 Task: Research Airbnb accommodation in Gualaceo, Ecuador from 12th  December, 2023 to 15th December, 2023 for 3 adults.2 bedrooms having 3 beds and 1 bathroom. Property type can be flat. Booking option can be shelf check-in. Look for 3 properties as per requirement.
Action: Mouse moved to (476, 63)
Screenshot: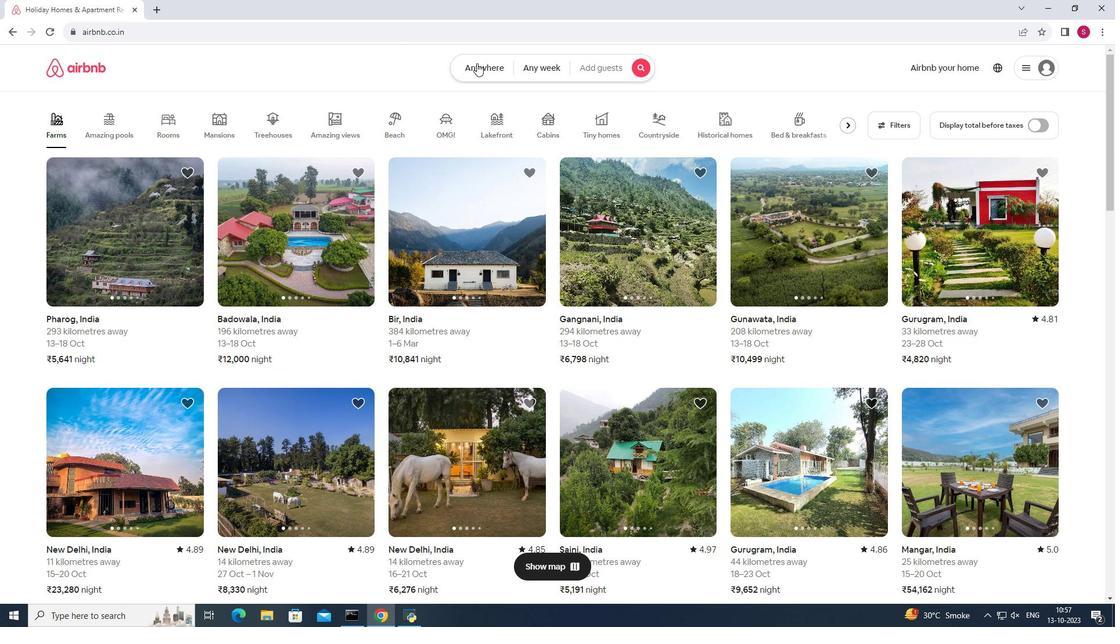 
Action: Mouse pressed left at (476, 63)
Screenshot: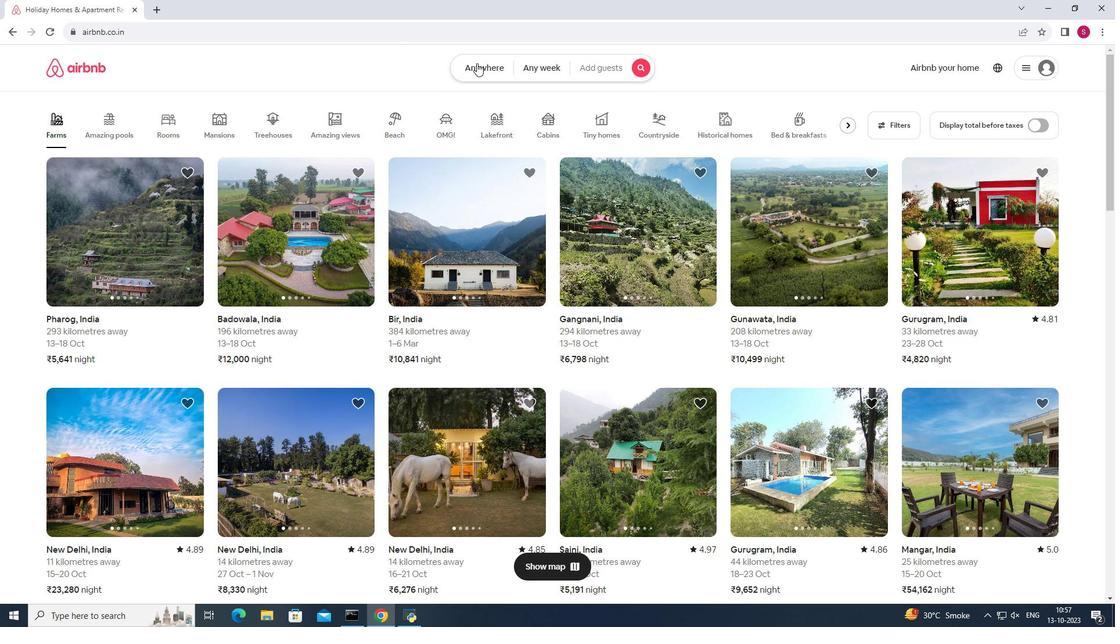 
Action: Mouse moved to (421, 108)
Screenshot: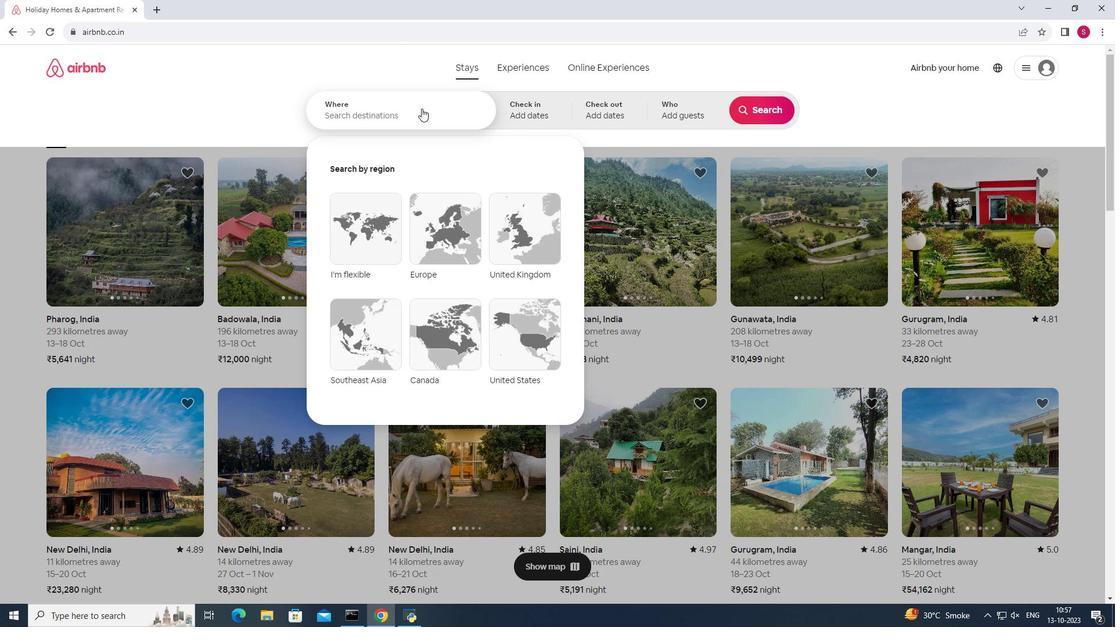 
Action: Mouse pressed left at (421, 108)
Screenshot: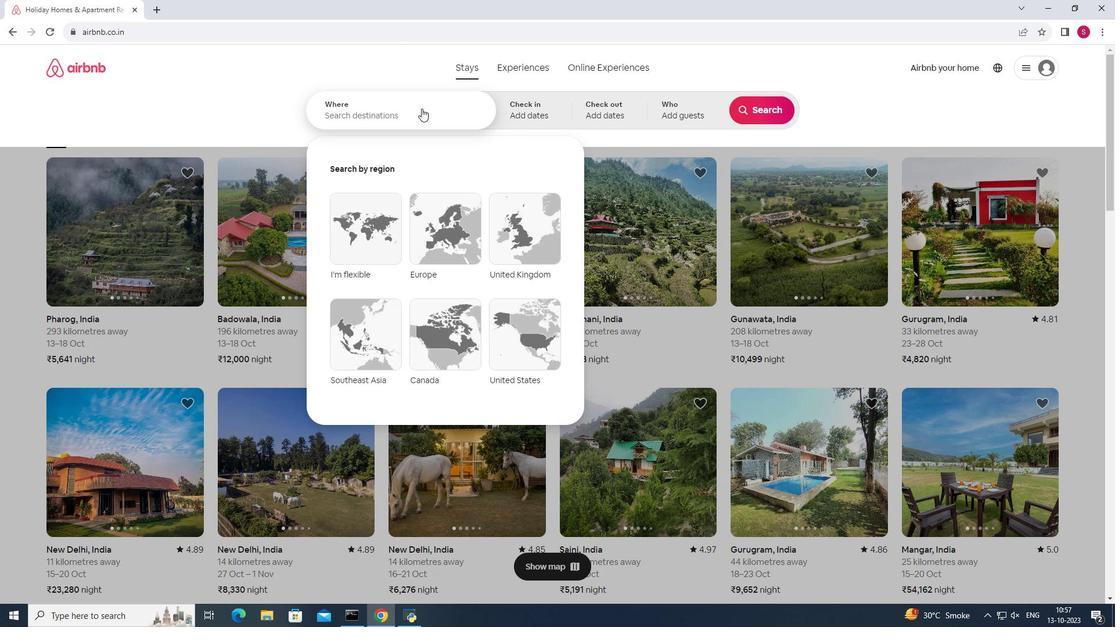 
Action: Key pressed <Key.shift><Key.shift><Key.shift><Key.shift>Gualaceo,<Key.space><Key.shift><Key.shift><Key.shift>Ecuador<Key.enter>
Screenshot: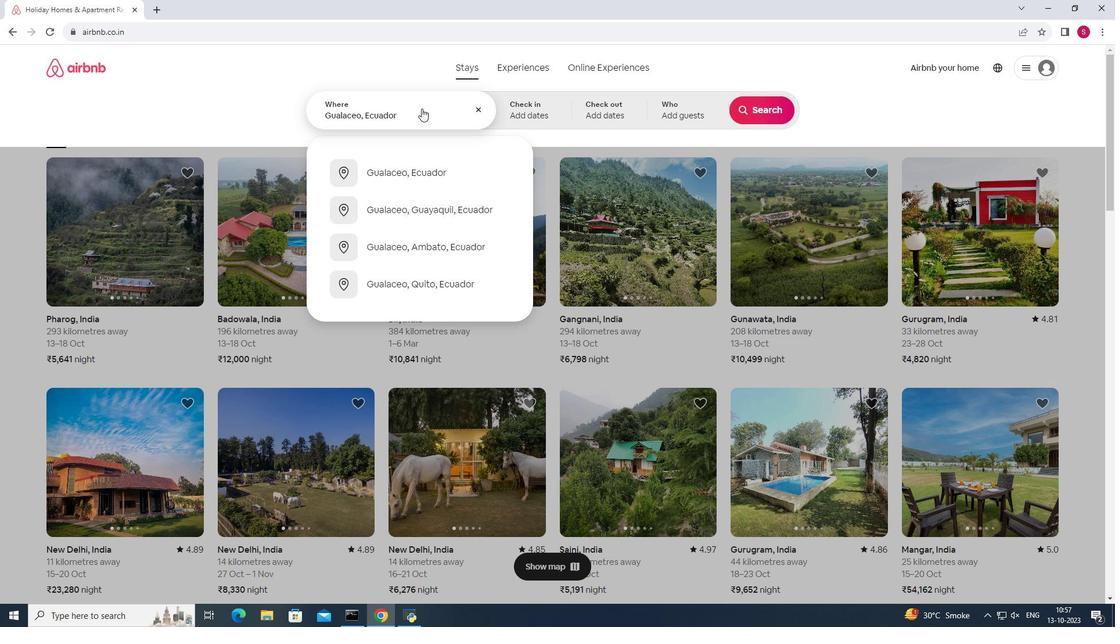 
Action: Mouse moved to (756, 204)
Screenshot: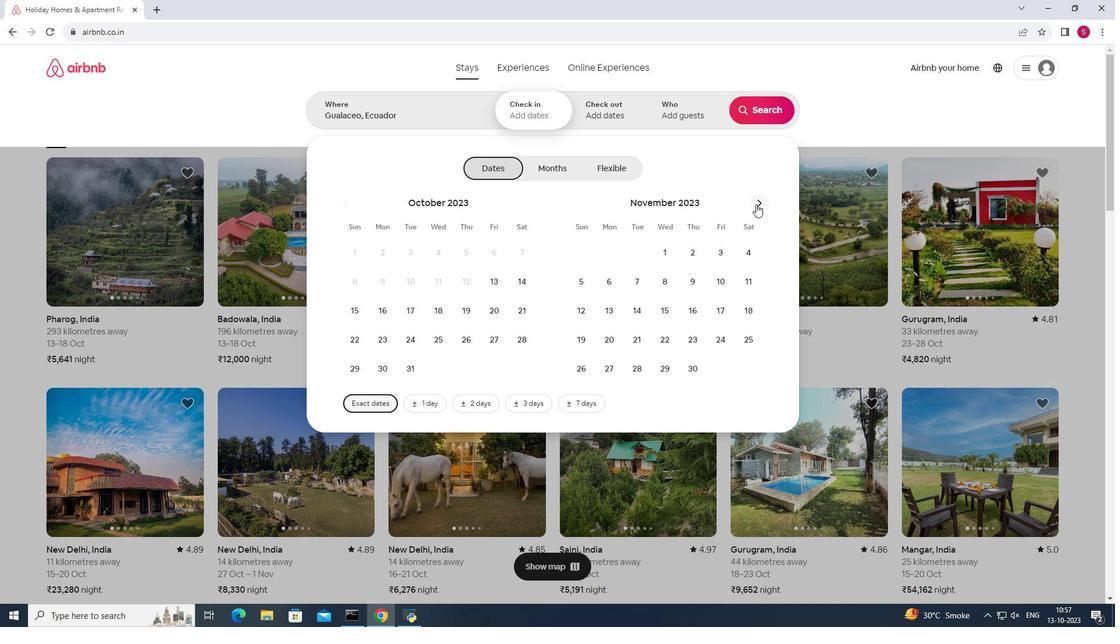 
Action: Mouse pressed left at (756, 204)
Screenshot: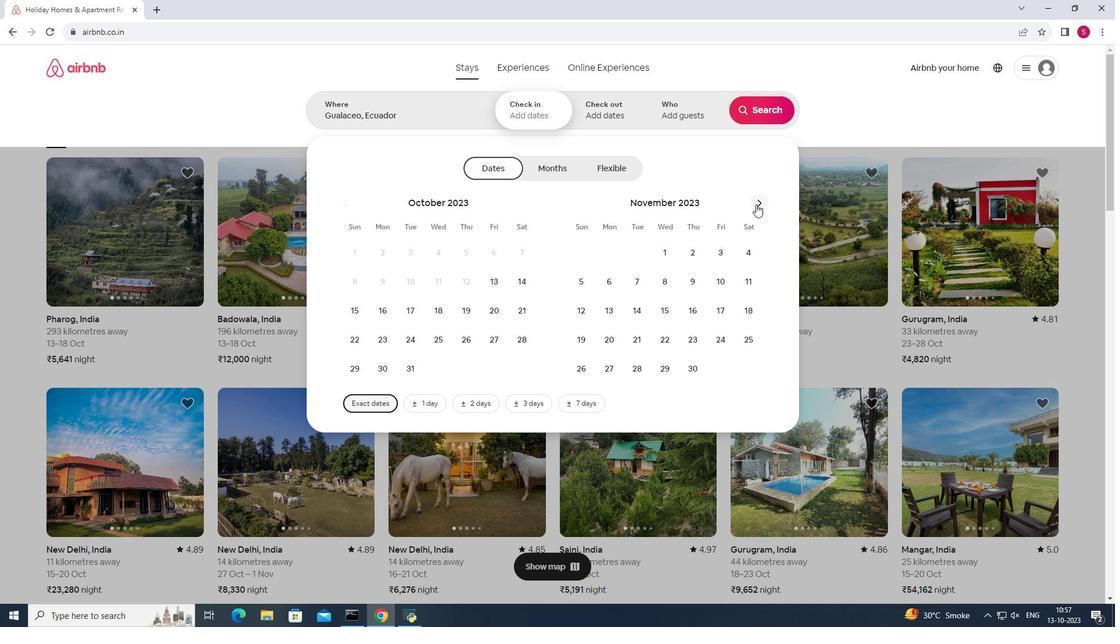
Action: Mouse moved to (634, 307)
Screenshot: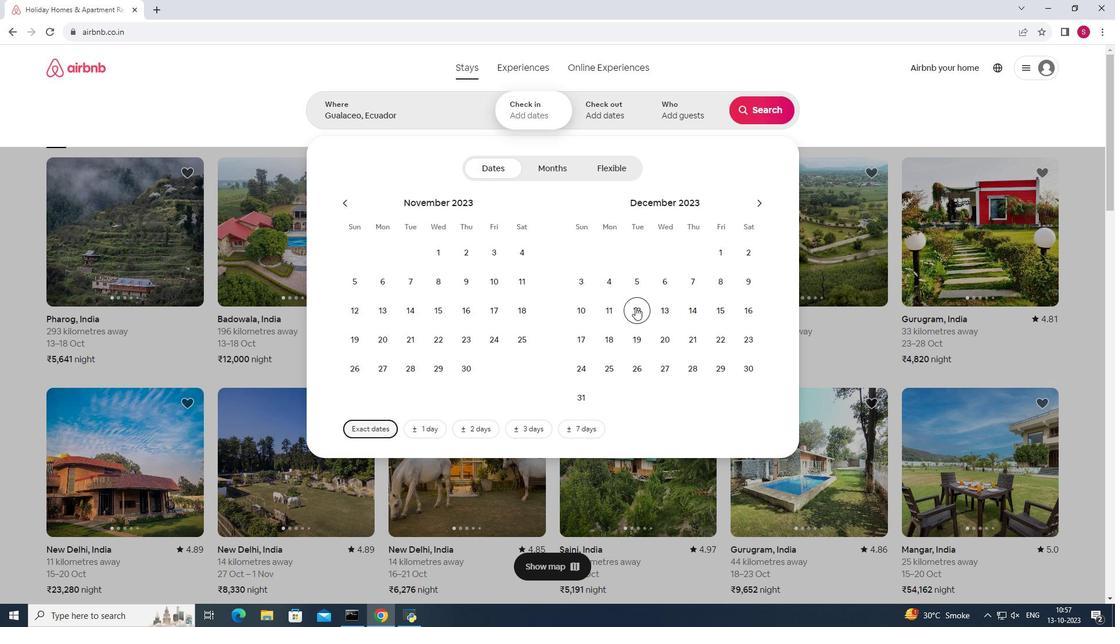
Action: Mouse pressed left at (634, 307)
Screenshot: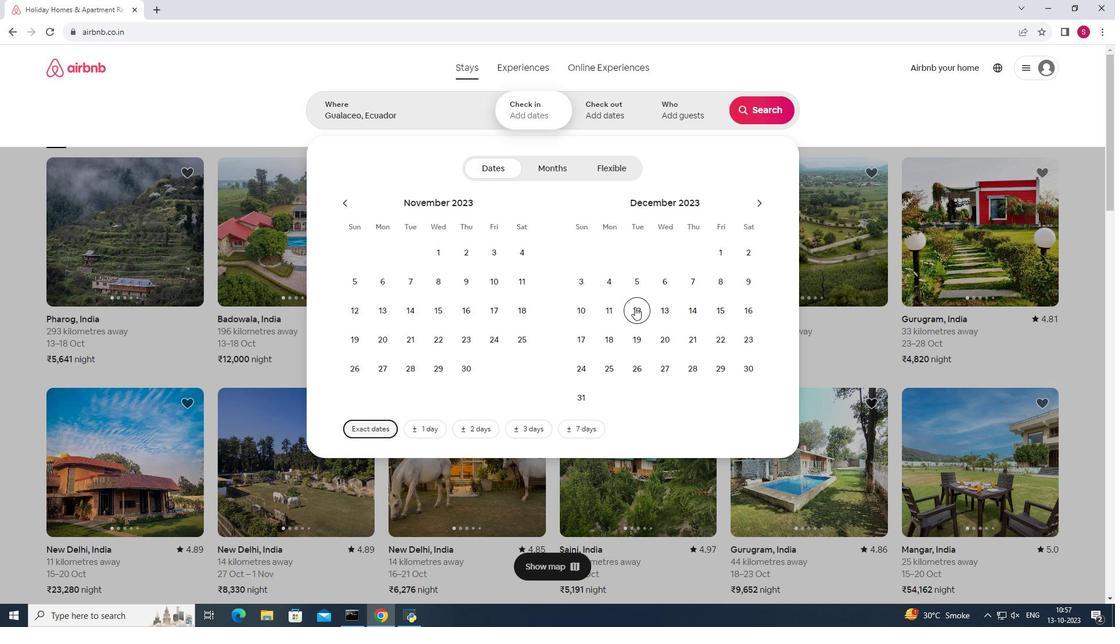 
Action: Mouse moved to (724, 311)
Screenshot: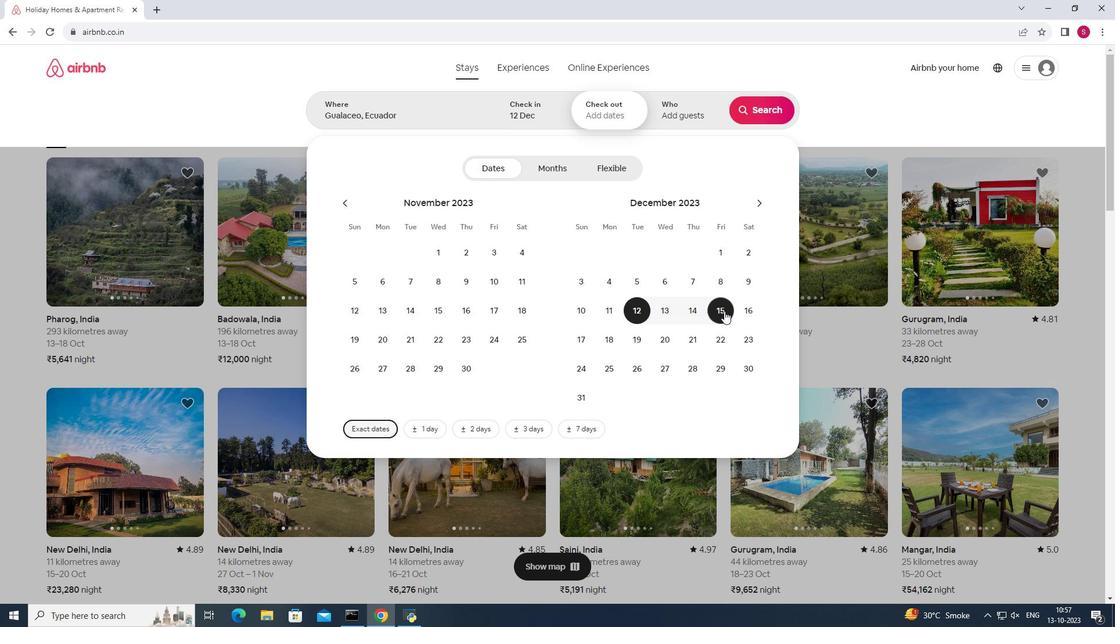 
Action: Mouse pressed left at (724, 311)
Screenshot: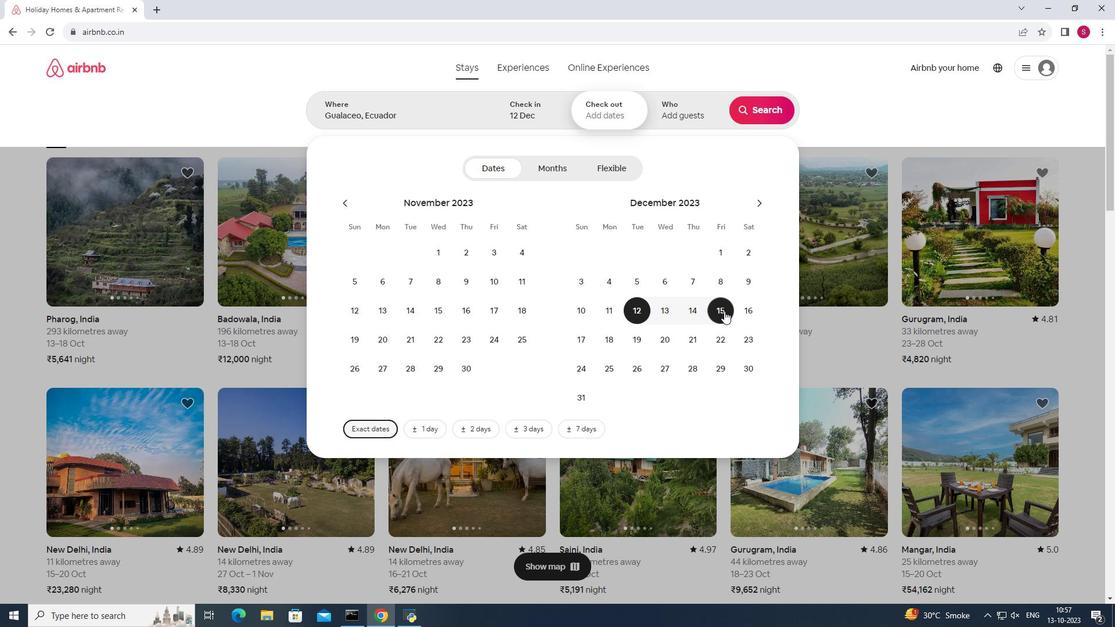 
Action: Mouse pressed left at (724, 311)
Screenshot: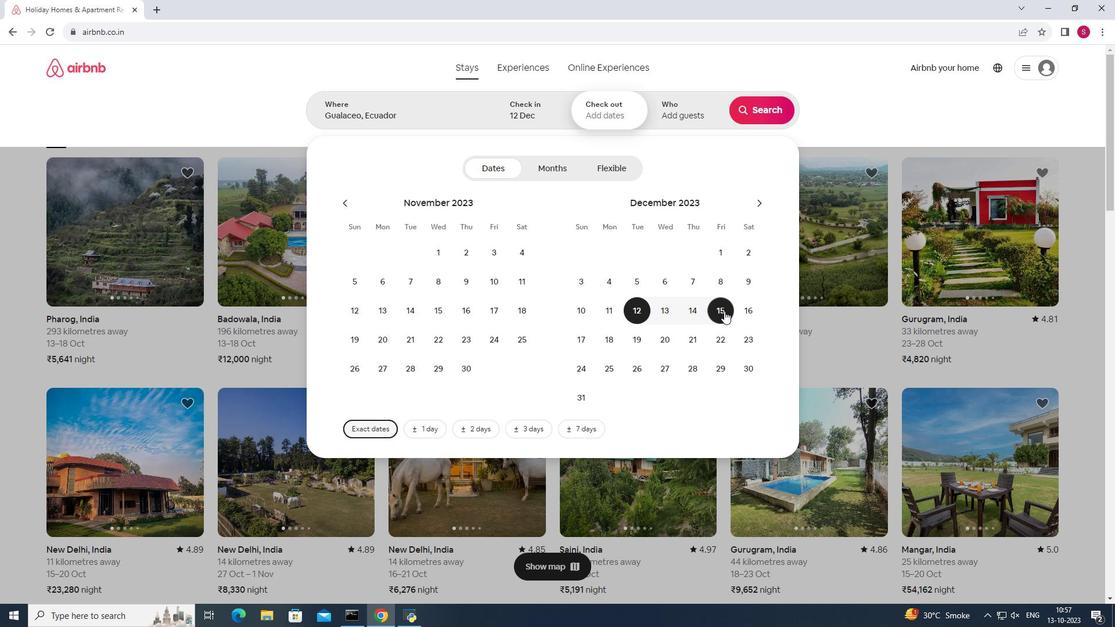 
Action: Mouse moved to (677, 106)
Screenshot: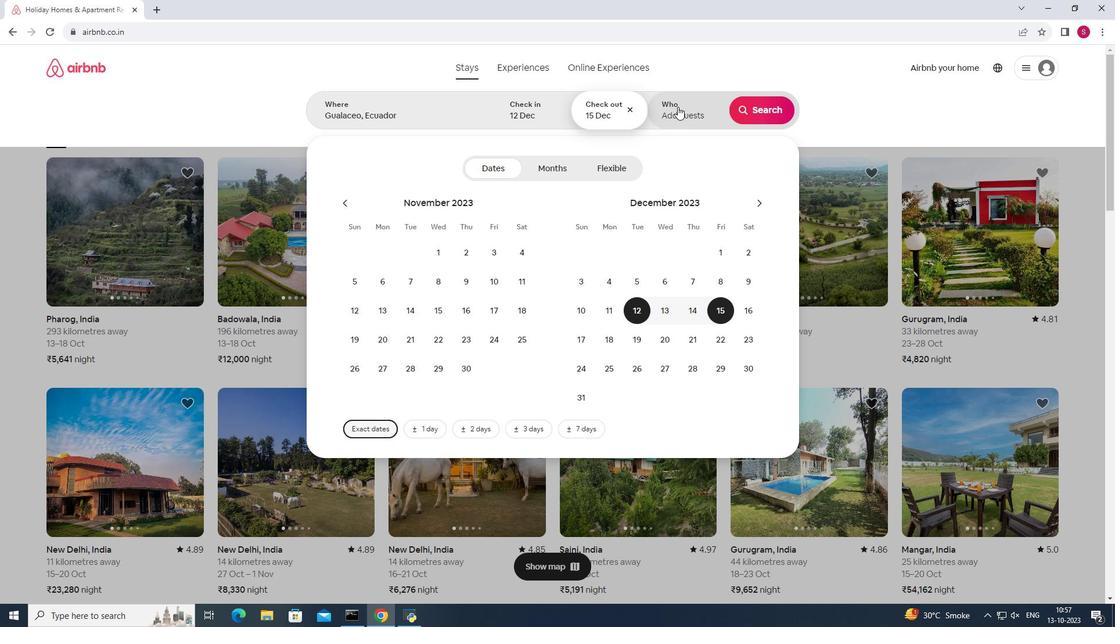 
Action: Mouse pressed left at (677, 106)
Screenshot: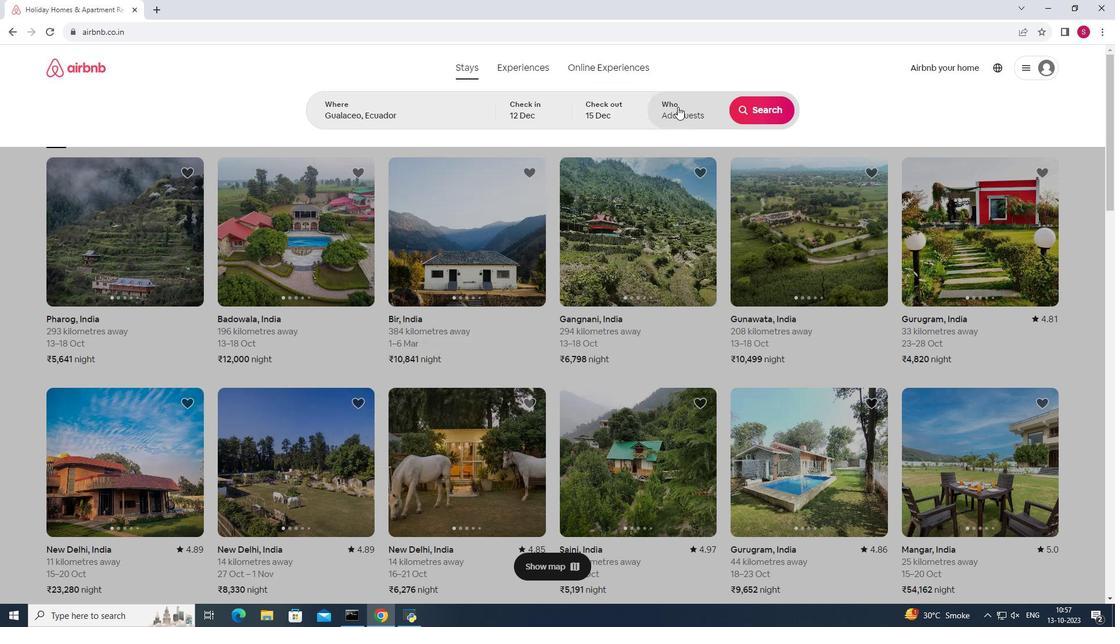 
Action: Mouse pressed left at (677, 106)
Screenshot: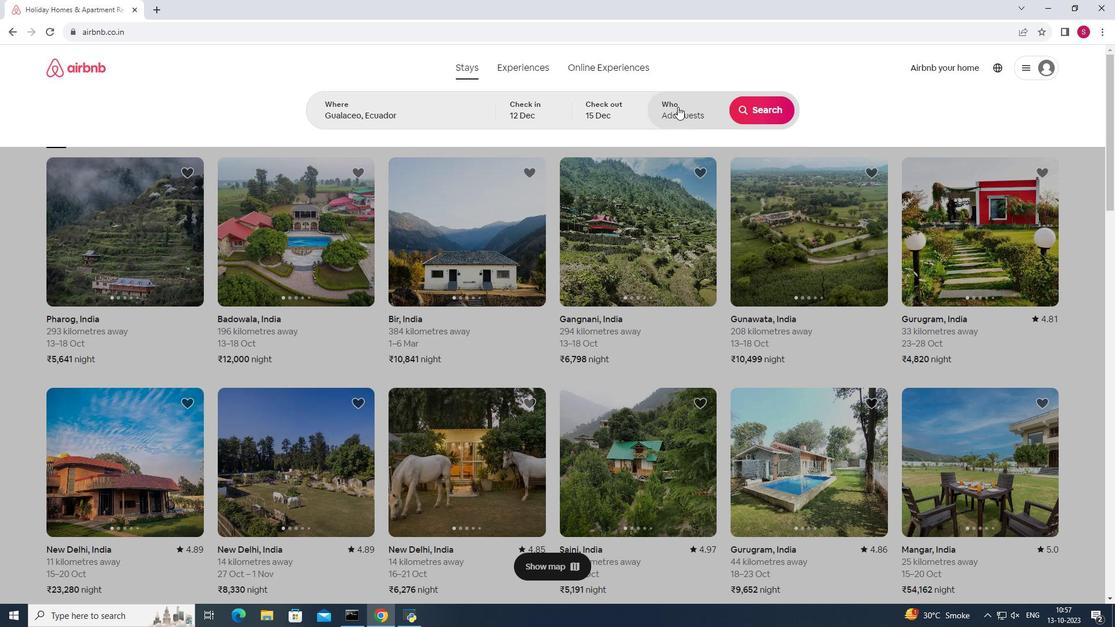 
Action: Mouse pressed left at (677, 106)
Screenshot: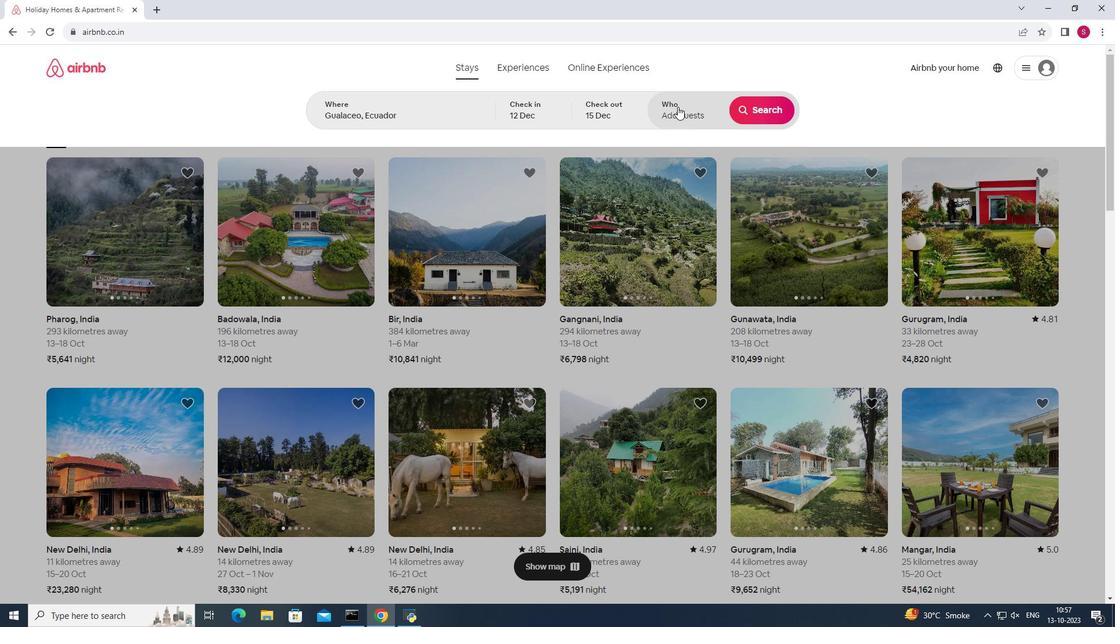 
Action: Mouse moved to (763, 177)
Screenshot: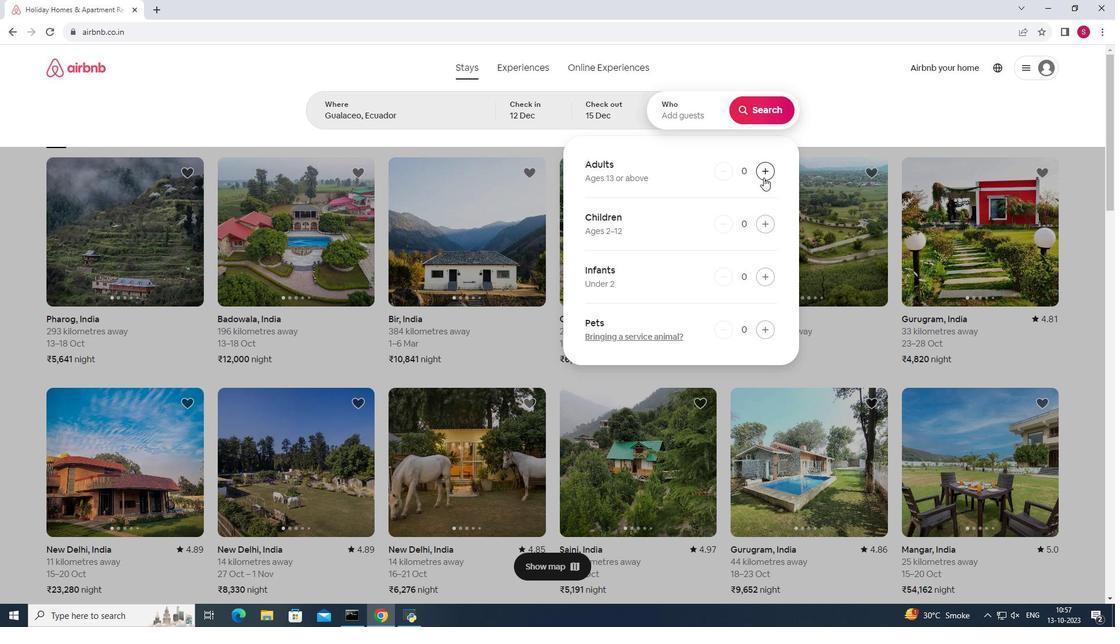 
Action: Mouse pressed left at (763, 177)
Screenshot: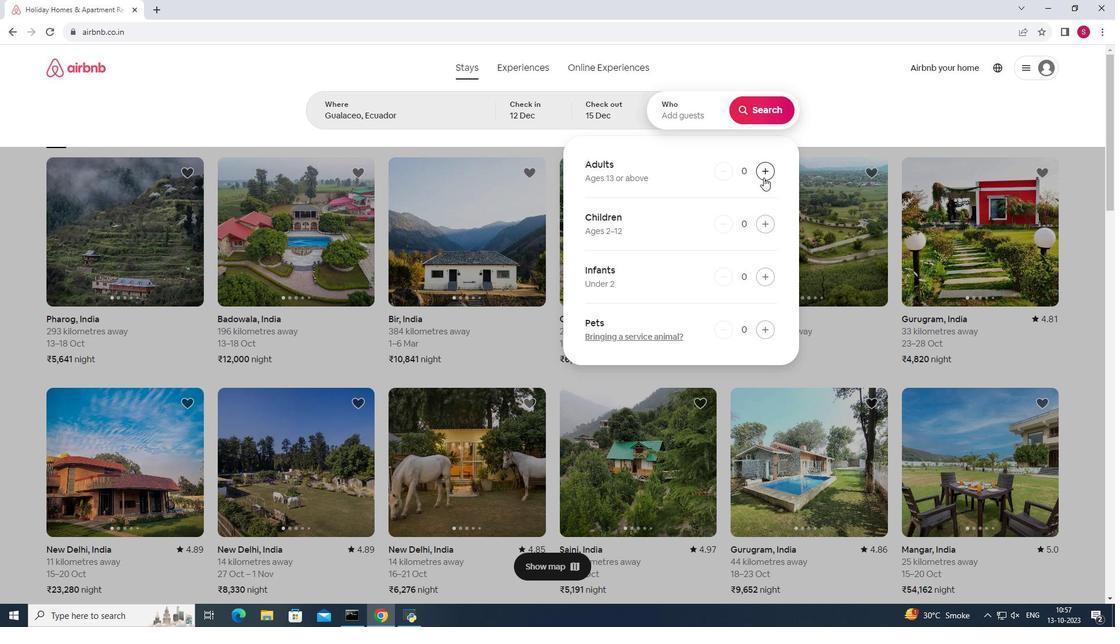 
Action: Mouse pressed left at (763, 177)
Screenshot: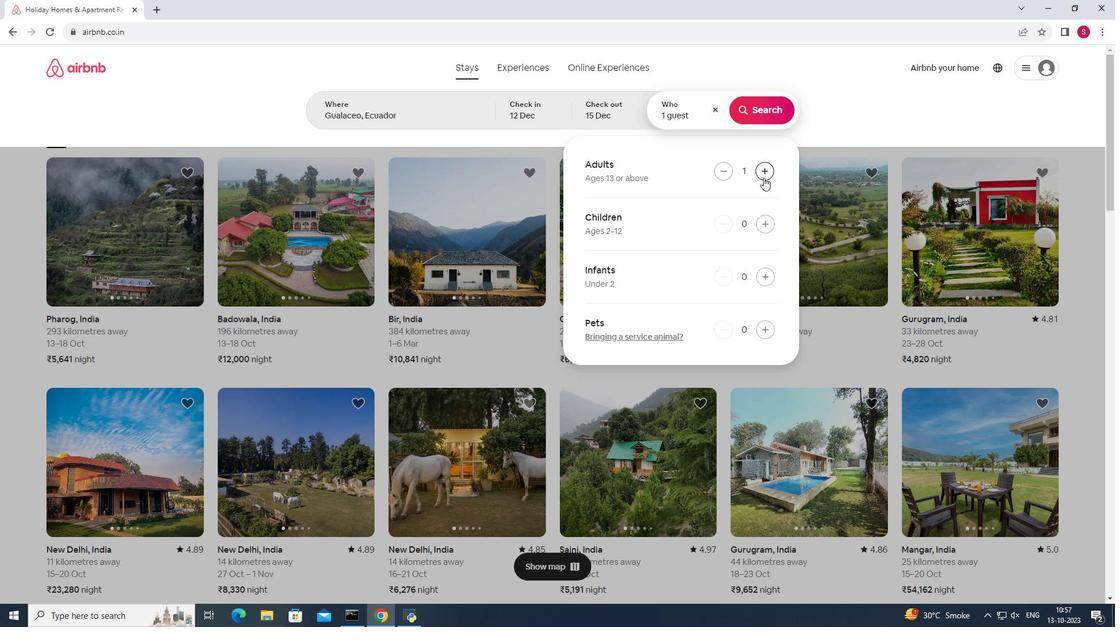 
Action: Mouse pressed left at (763, 177)
Screenshot: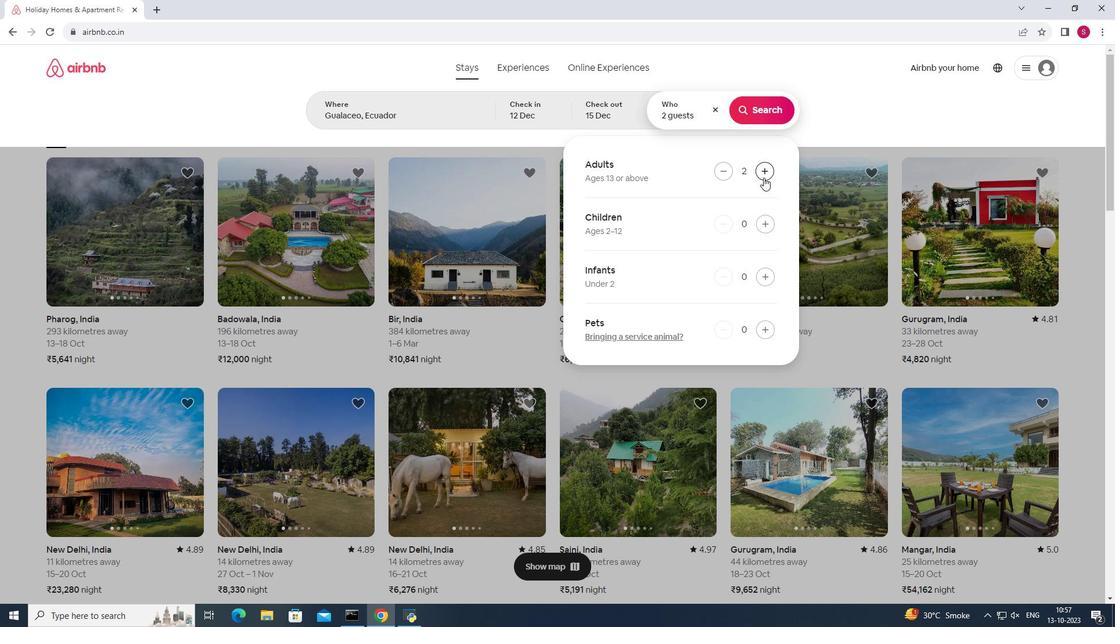 
Action: Mouse pressed left at (763, 177)
Screenshot: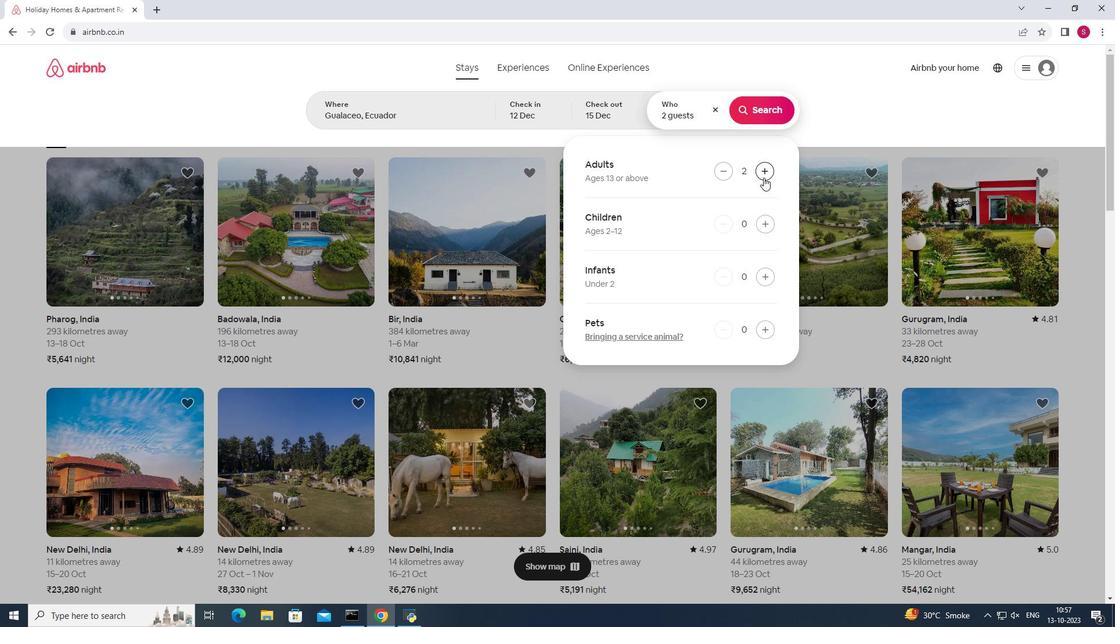 
Action: Mouse moved to (725, 176)
Screenshot: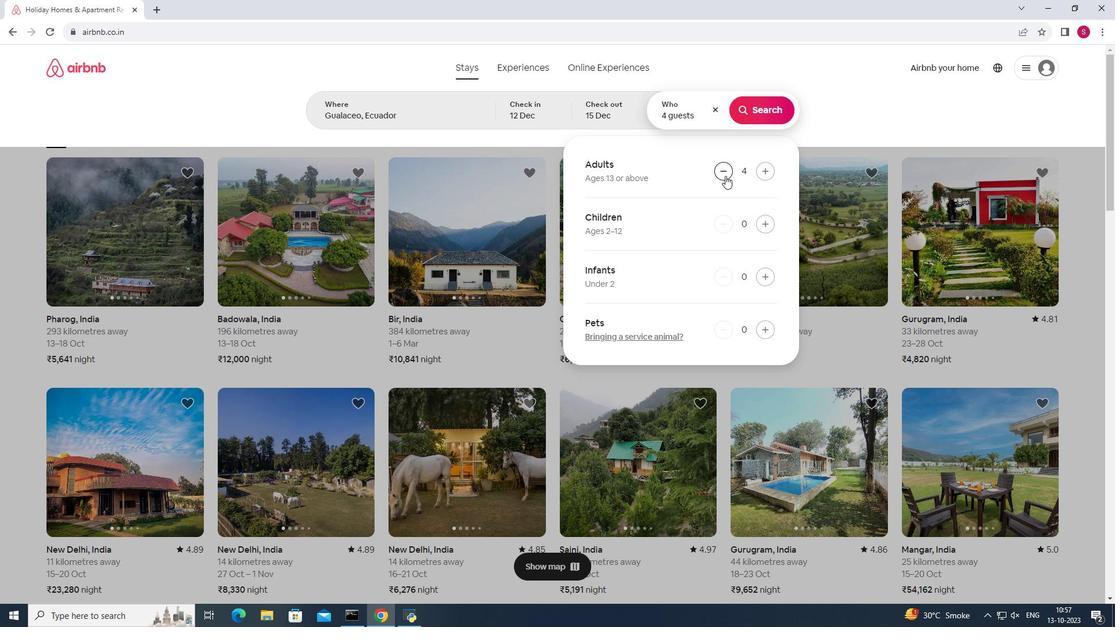 
Action: Mouse pressed left at (725, 176)
Screenshot: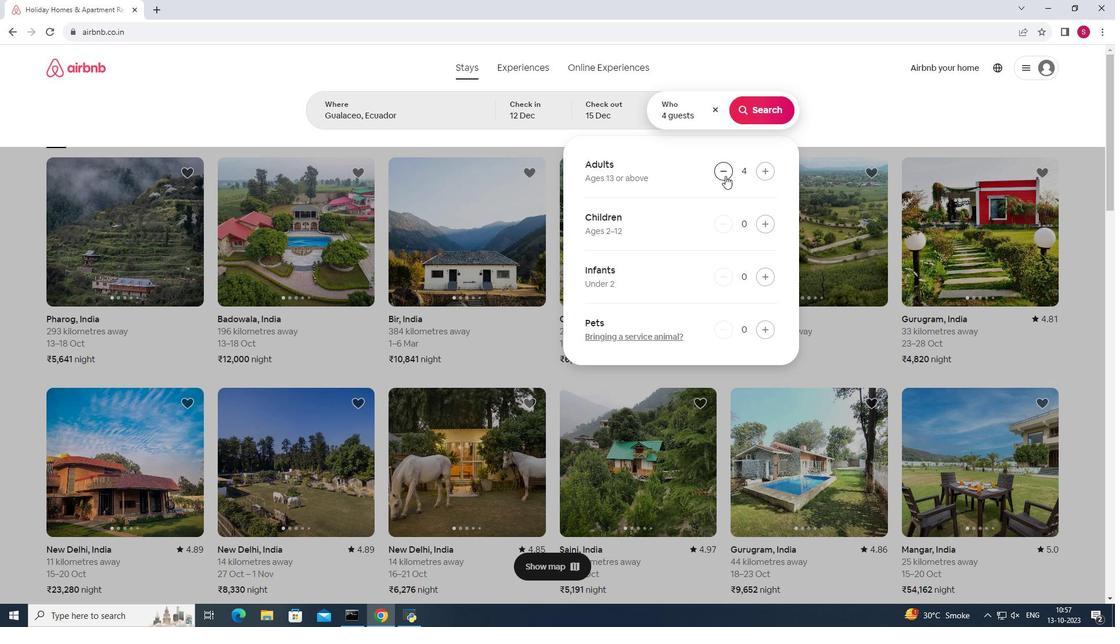 
Action: Mouse pressed left at (725, 176)
Screenshot: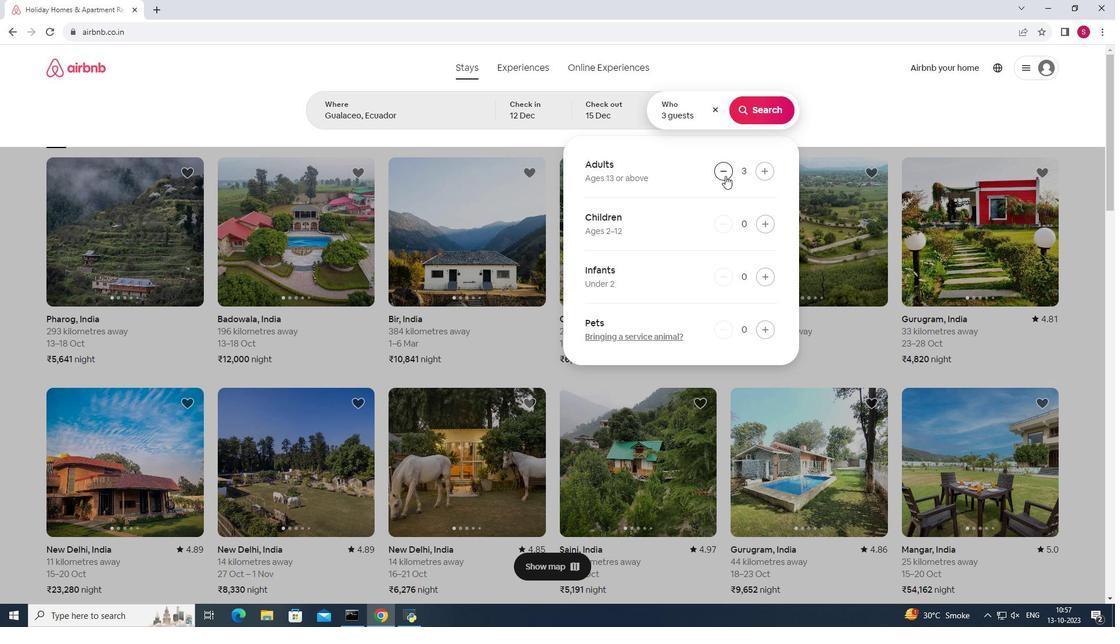 
Action: Mouse moved to (763, 169)
Screenshot: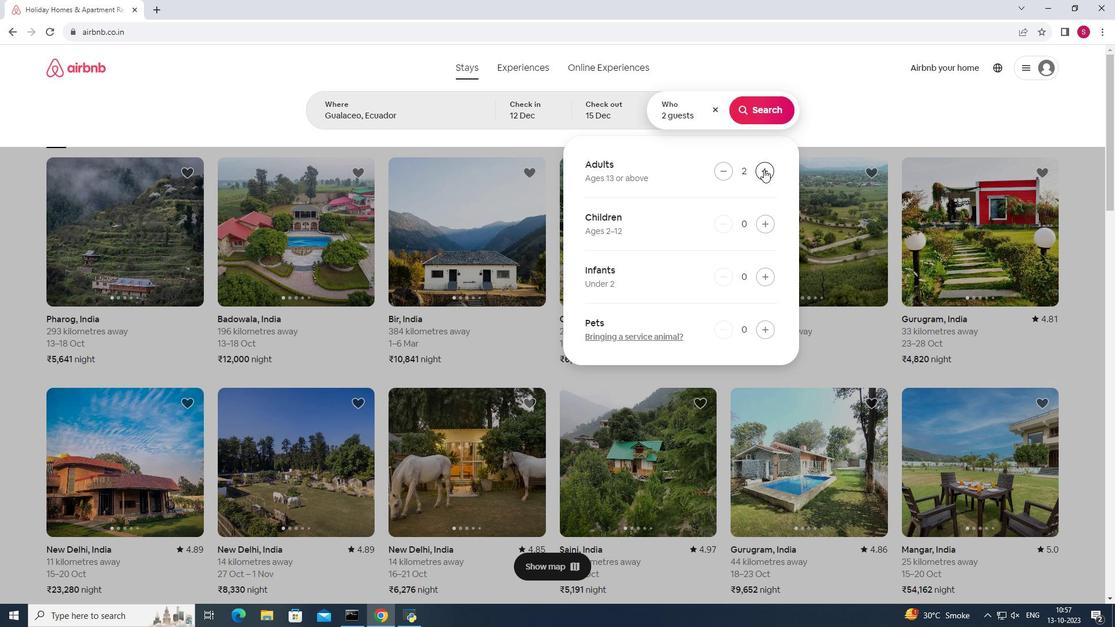 
Action: Mouse pressed left at (763, 169)
Screenshot: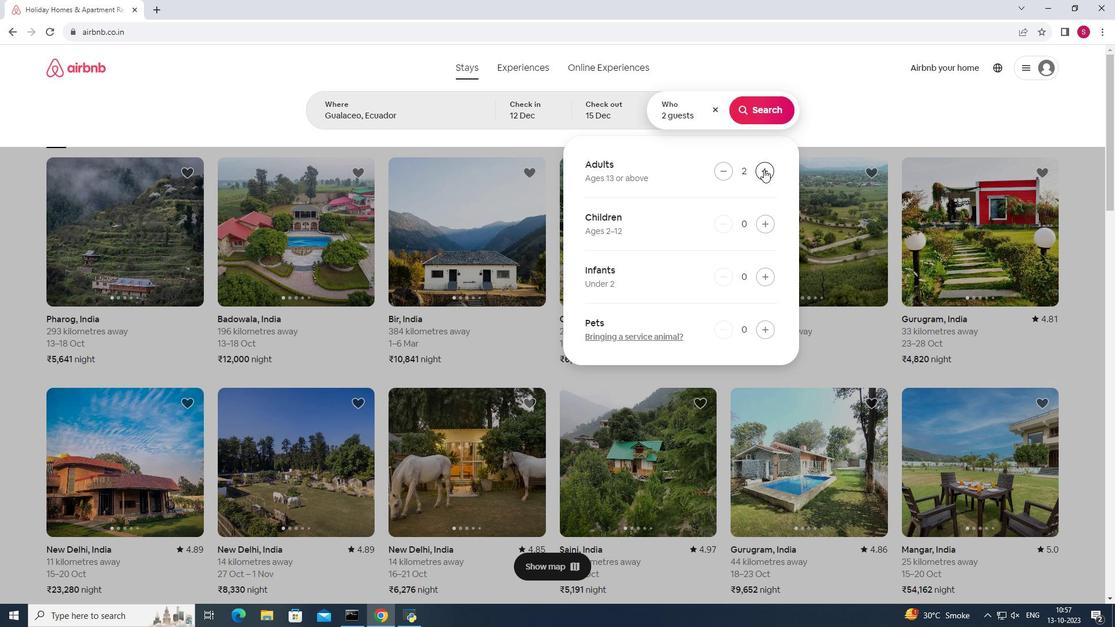 
Action: Mouse moved to (756, 108)
Screenshot: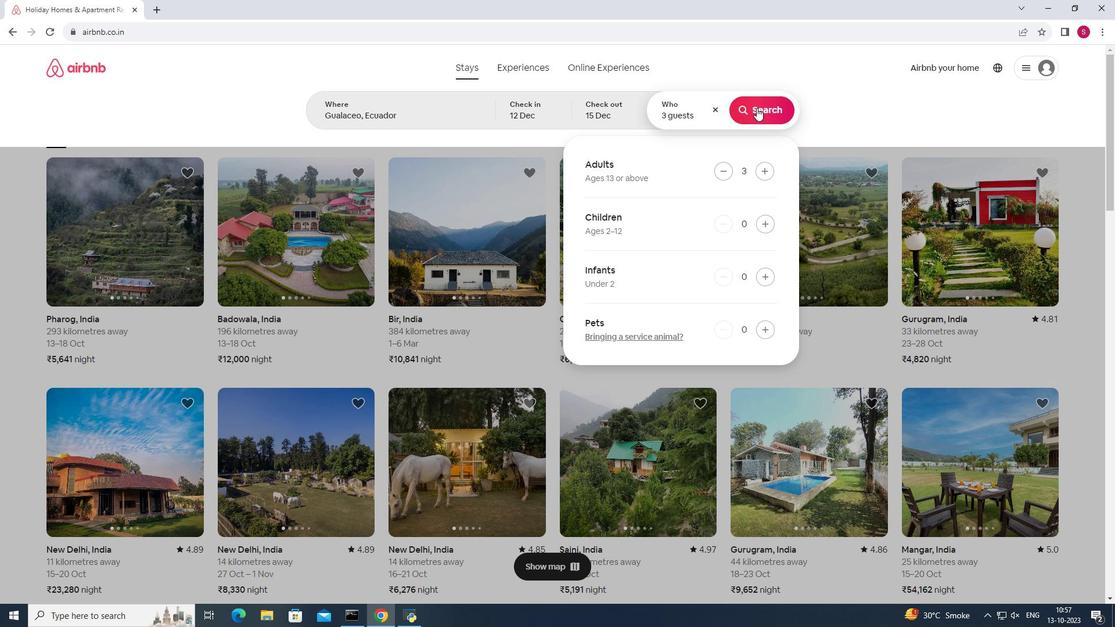 
Action: Mouse pressed left at (756, 108)
Screenshot: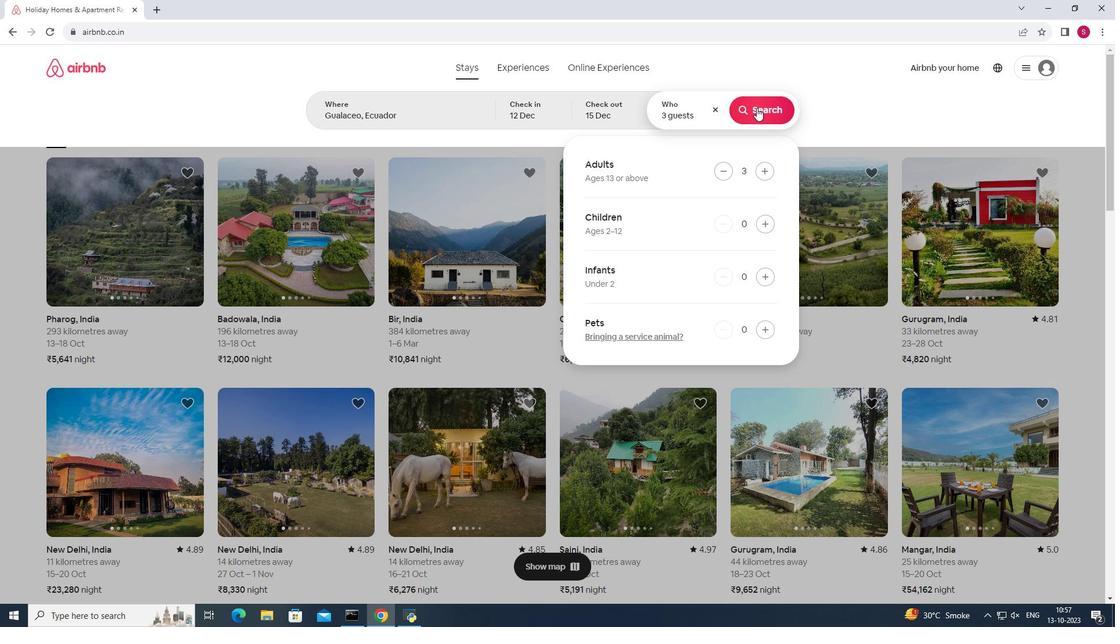 
Action: Mouse pressed left at (756, 108)
Screenshot: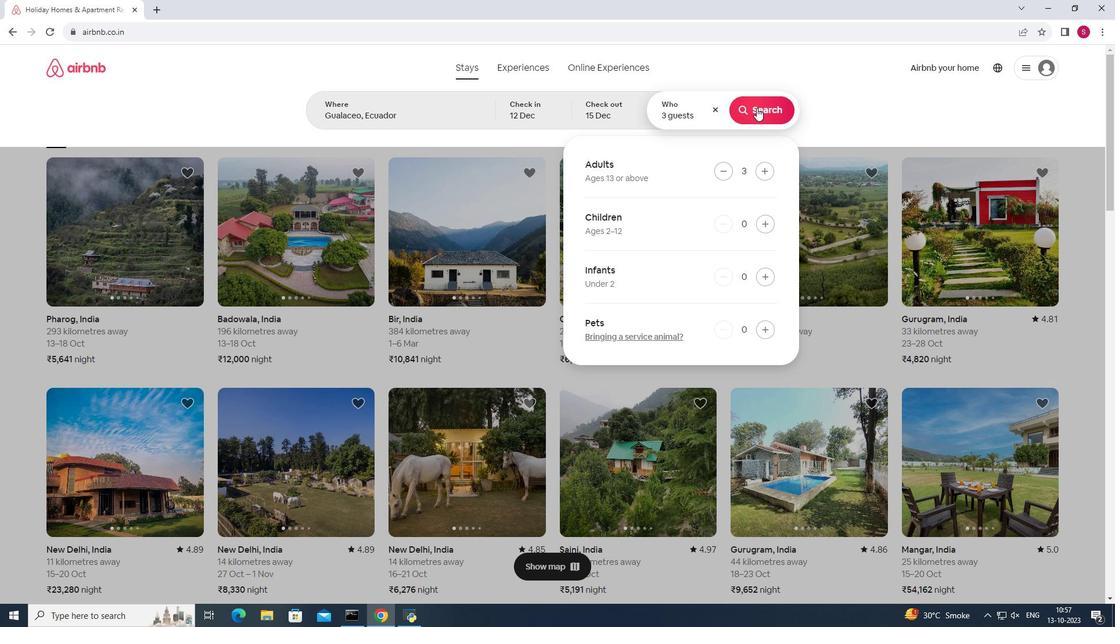 
Action: Mouse moved to (773, 58)
Screenshot: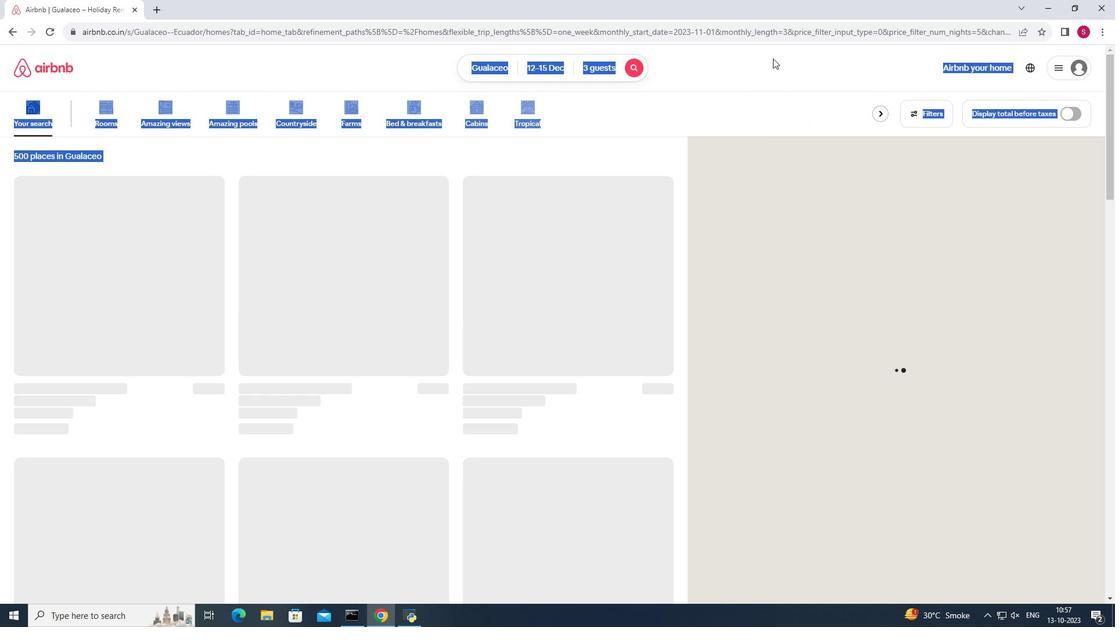 
Action: Mouse pressed left at (773, 58)
Screenshot: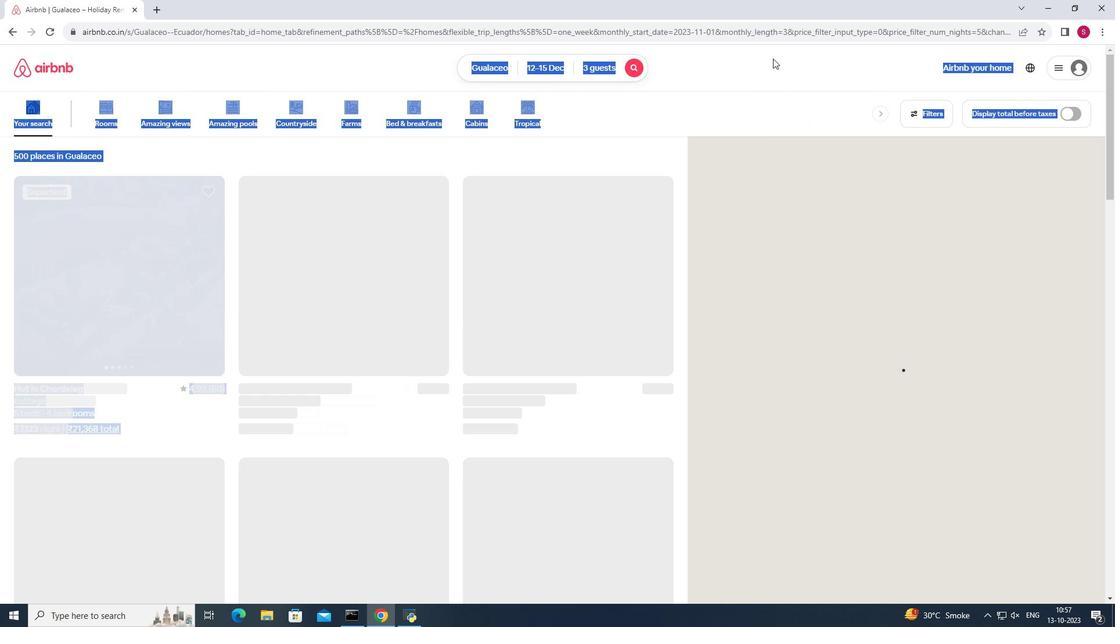 
Action: Mouse moved to (930, 118)
Screenshot: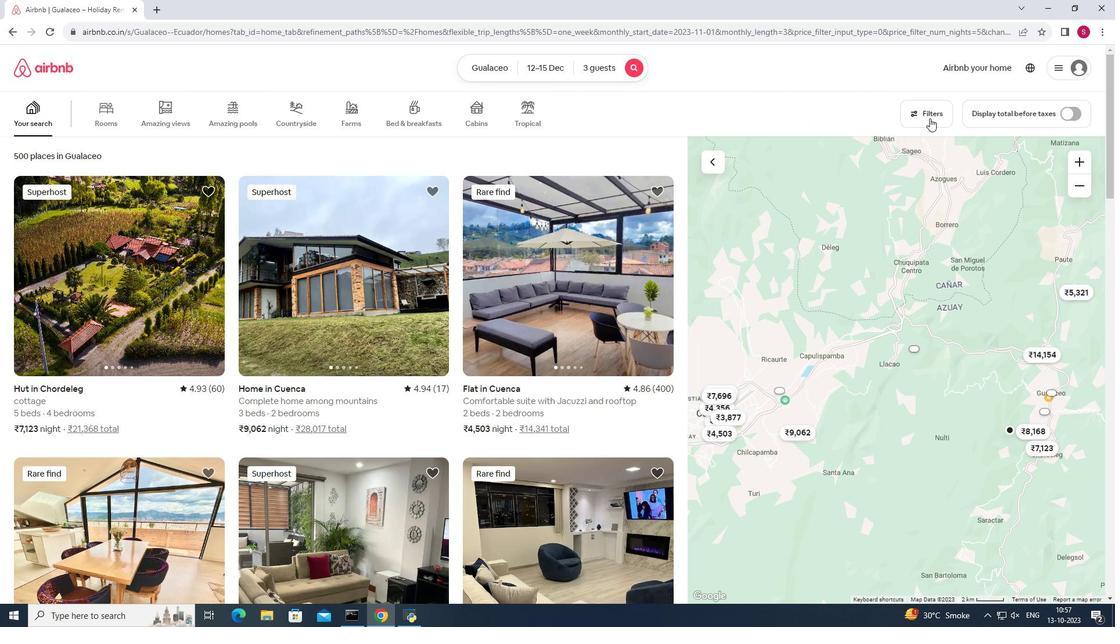 
Action: Mouse pressed left at (930, 118)
Screenshot: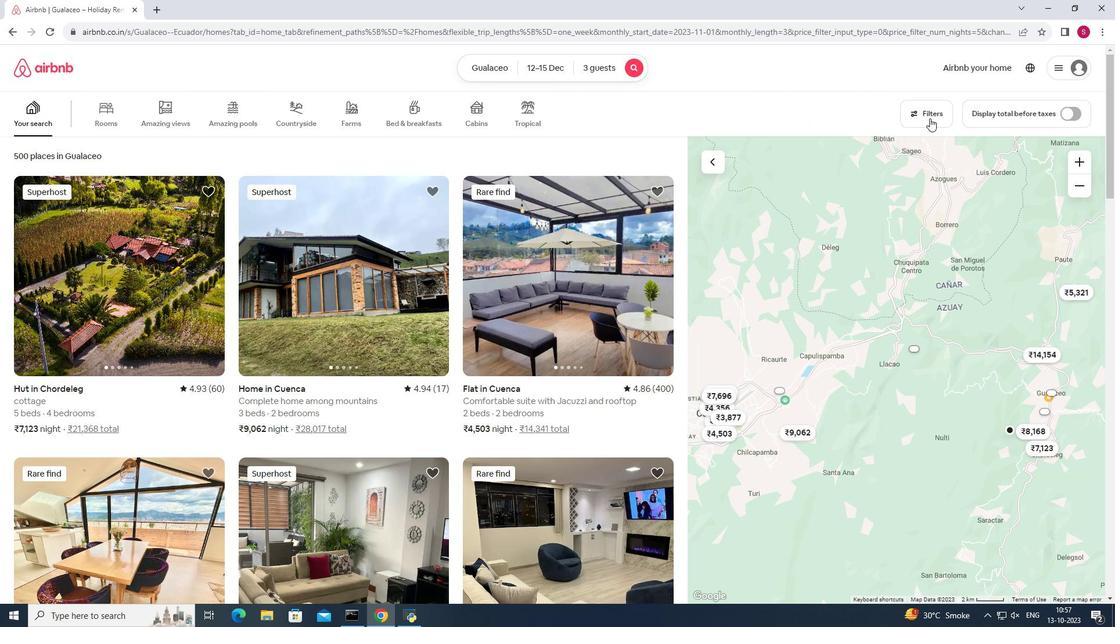
Action: Mouse moved to (623, 251)
Screenshot: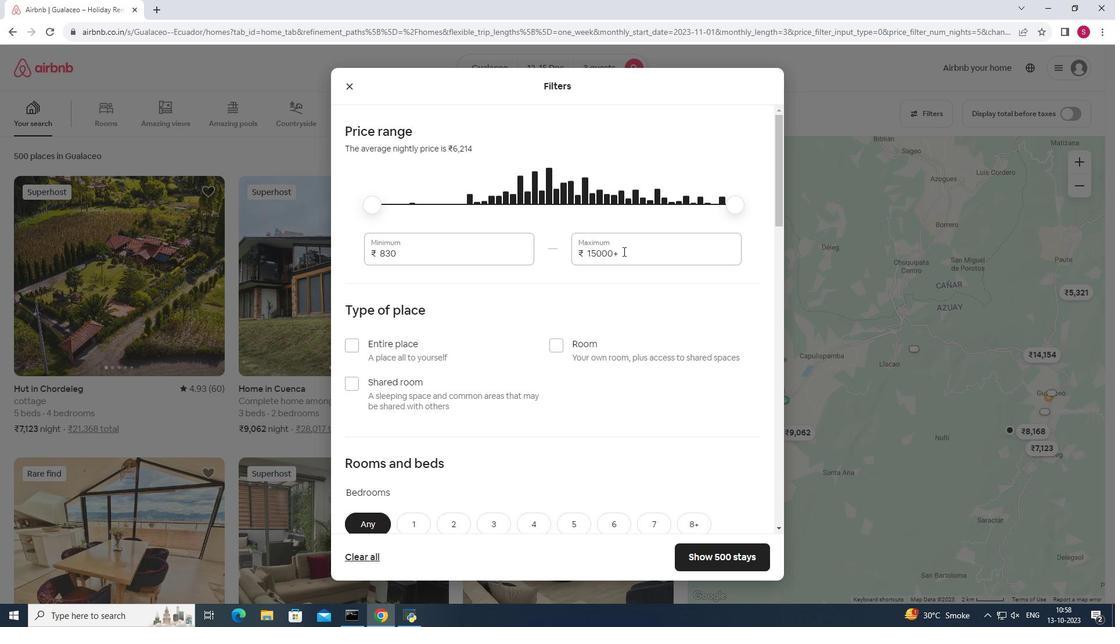
Action: Mouse scrolled (623, 250) with delta (0, 0)
Screenshot: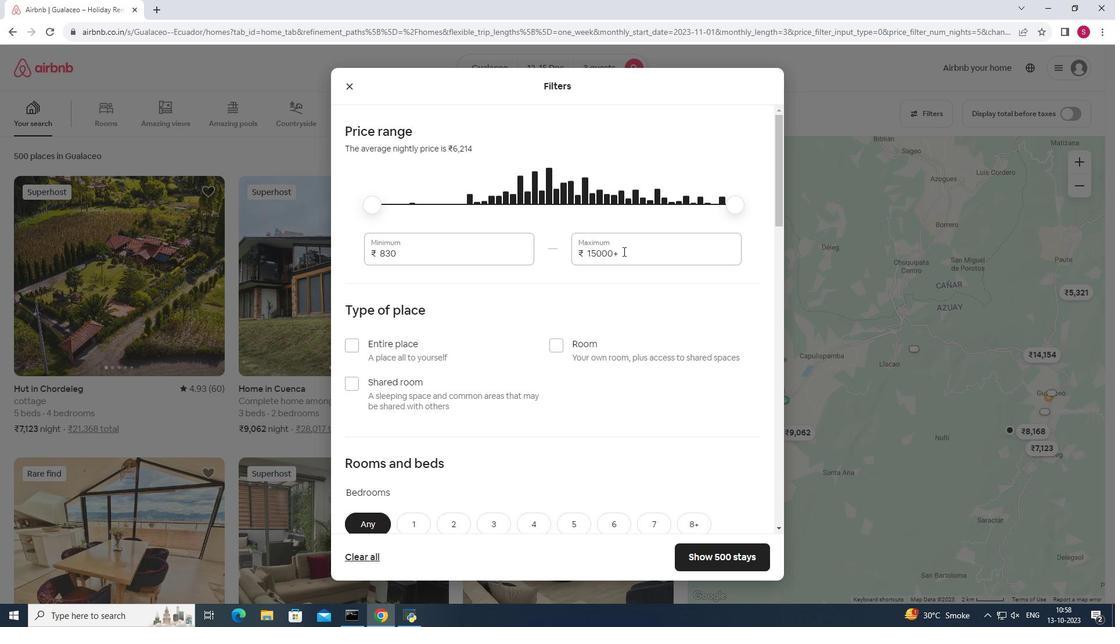 
Action: Mouse moved to (621, 254)
Screenshot: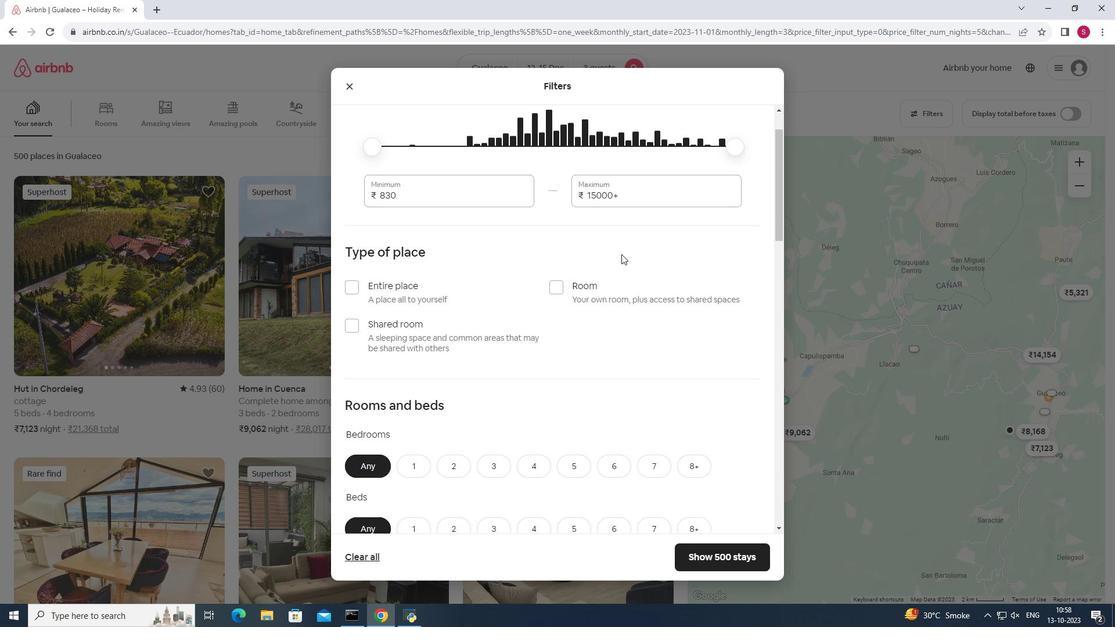 
Action: Mouse scrolled (621, 253) with delta (0, 0)
Screenshot: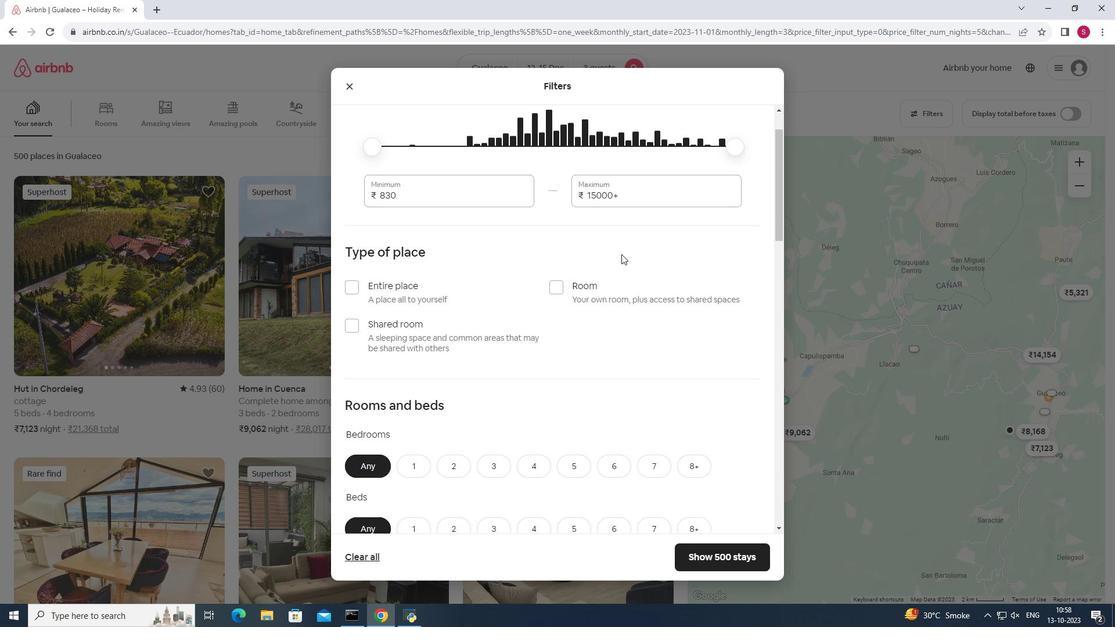 
Action: Mouse moved to (621, 255)
Screenshot: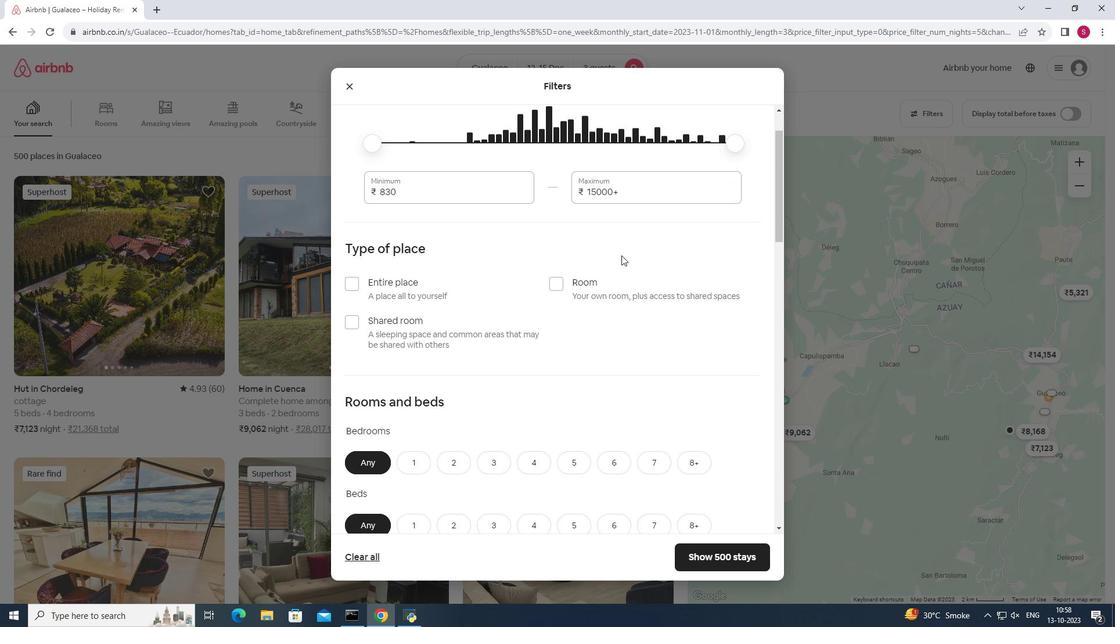 
Action: Mouse scrolled (621, 255) with delta (0, 0)
Screenshot: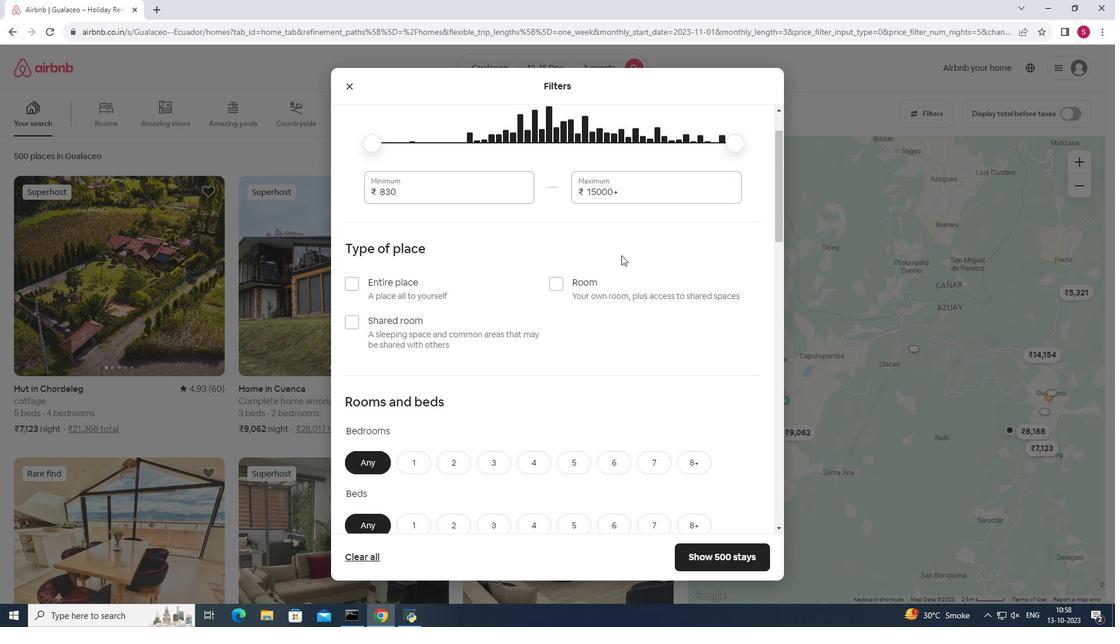 
Action: Mouse moved to (462, 350)
Screenshot: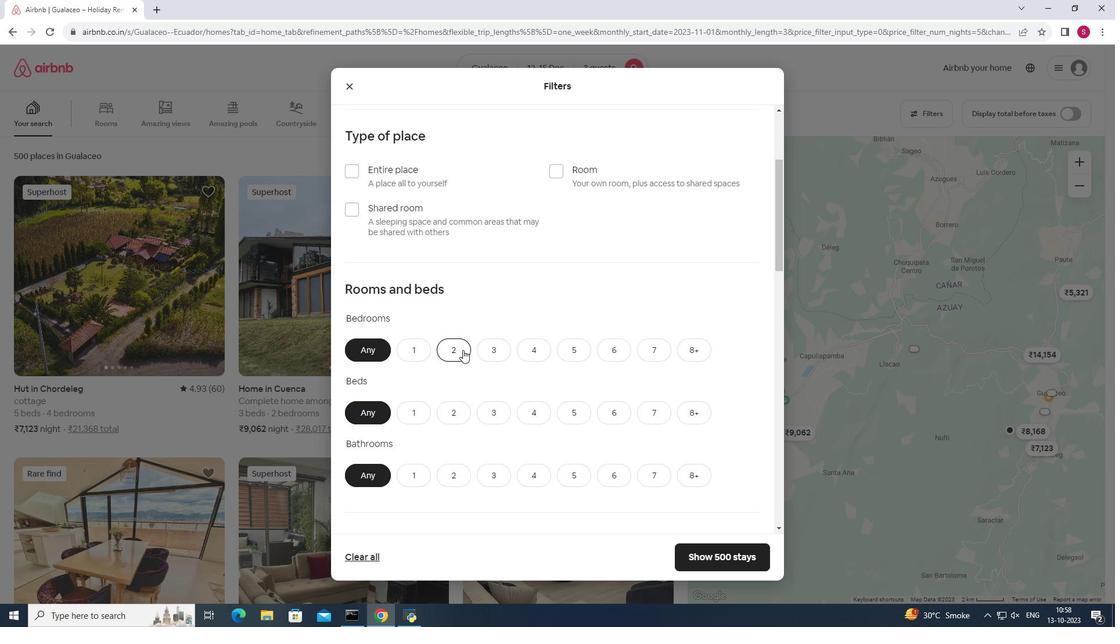 
Action: Mouse pressed left at (462, 350)
Screenshot: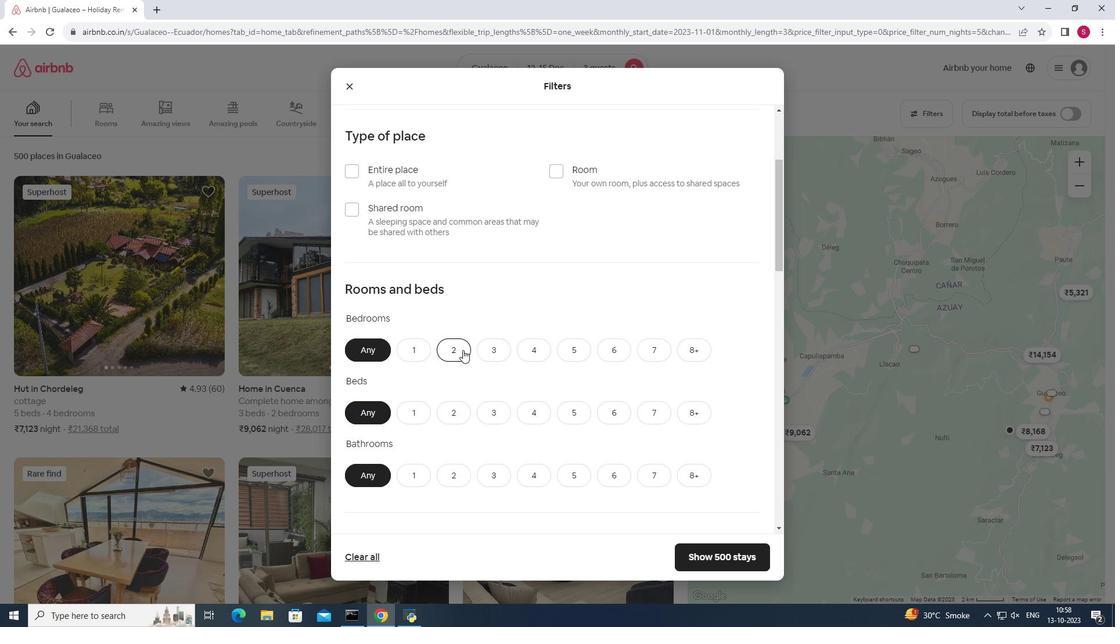 
Action: Mouse moved to (462, 353)
Screenshot: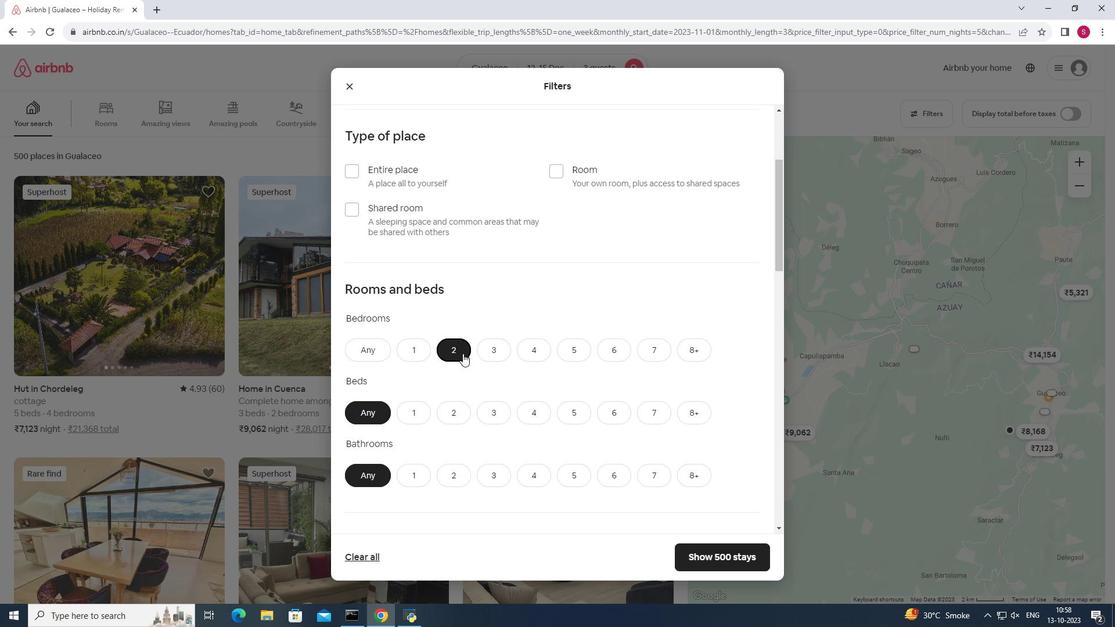
Action: Mouse scrolled (462, 353) with delta (0, 0)
Screenshot: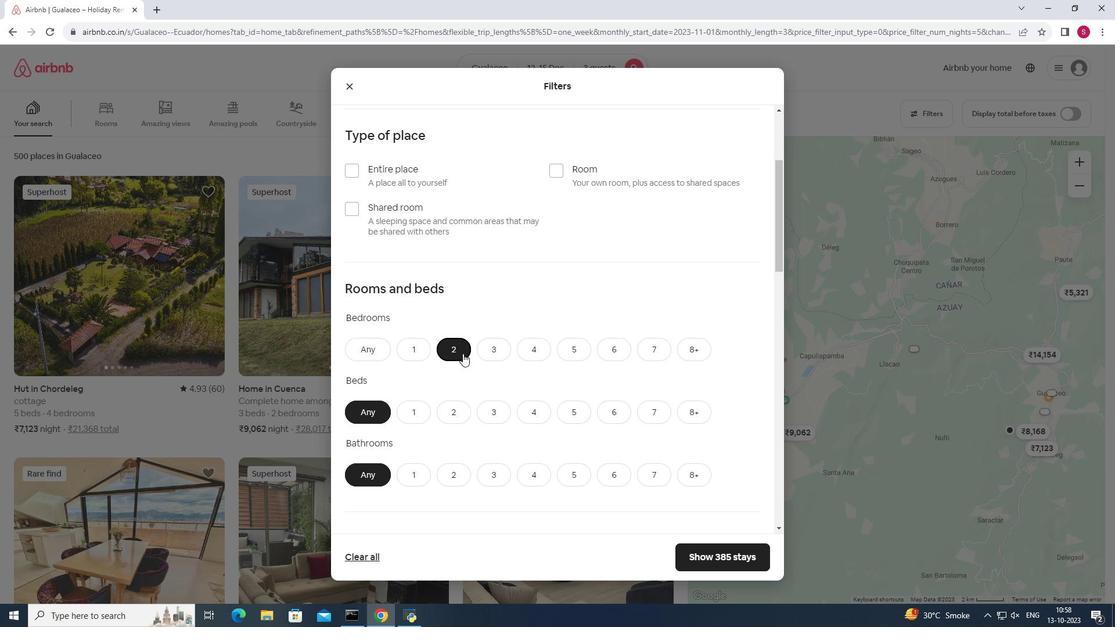 
Action: Mouse scrolled (462, 353) with delta (0, 0)
Screenshot: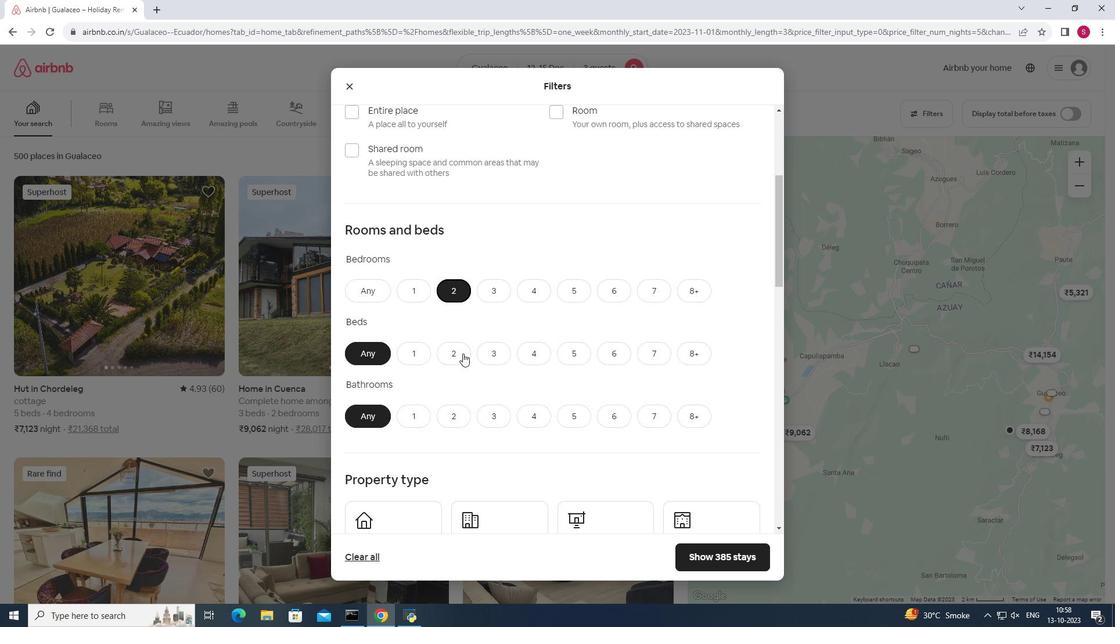 
Action: Mouse moved to (490, 298)
Screenshot: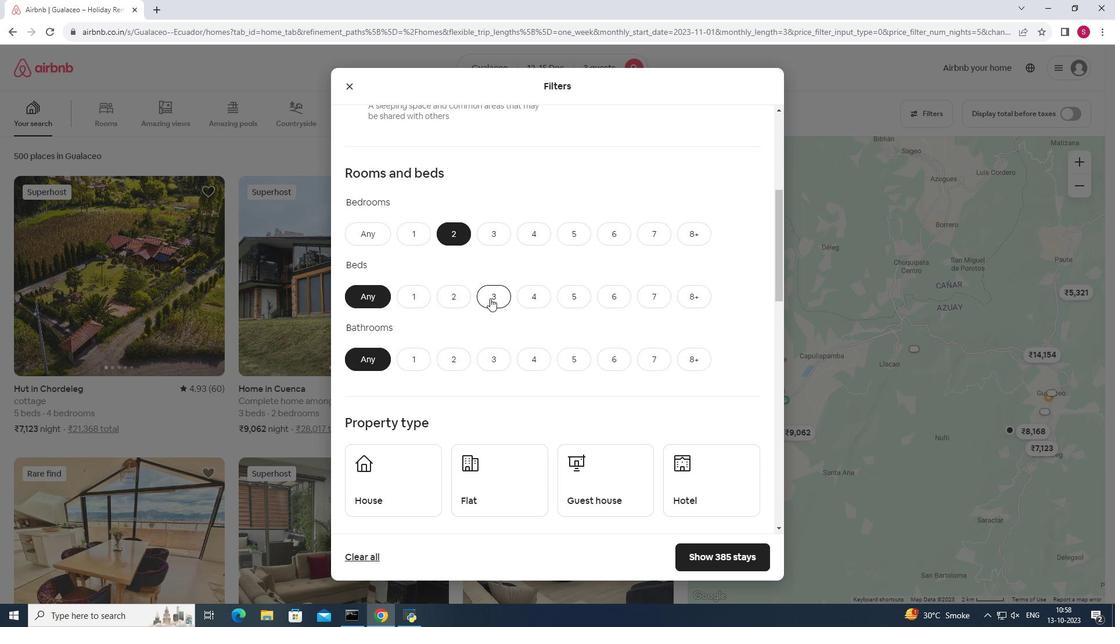 
Action: Mouse pressed left at (490, 298)
Screenshot: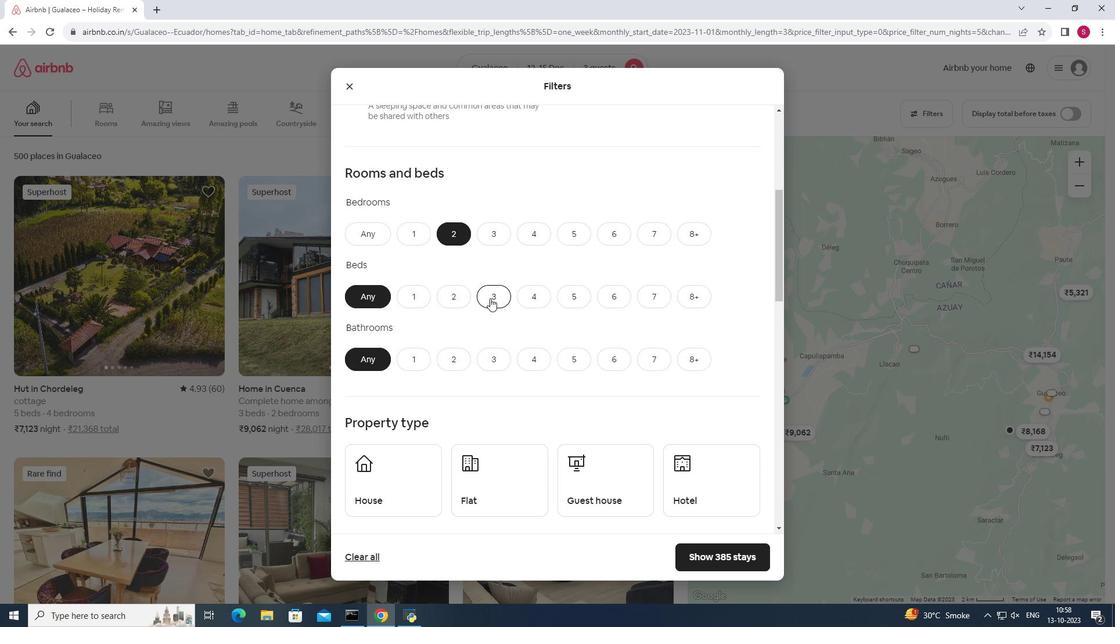 
Action: Mouse moved to (414, 363)
Screenshot: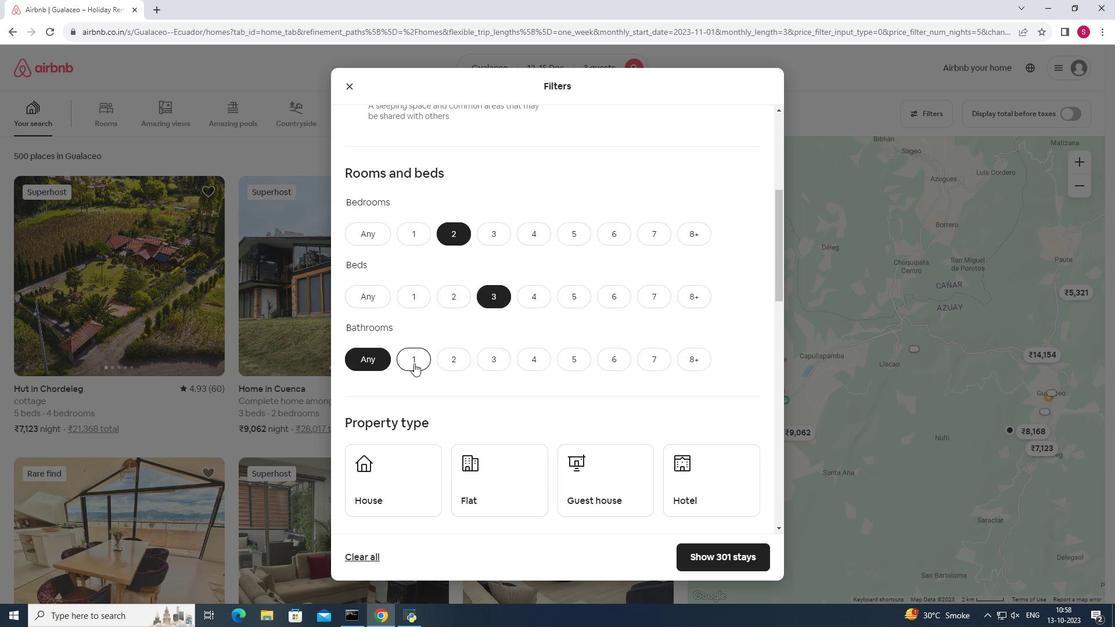
Action: Mouse pressed left at (414, 363)
Screenshot: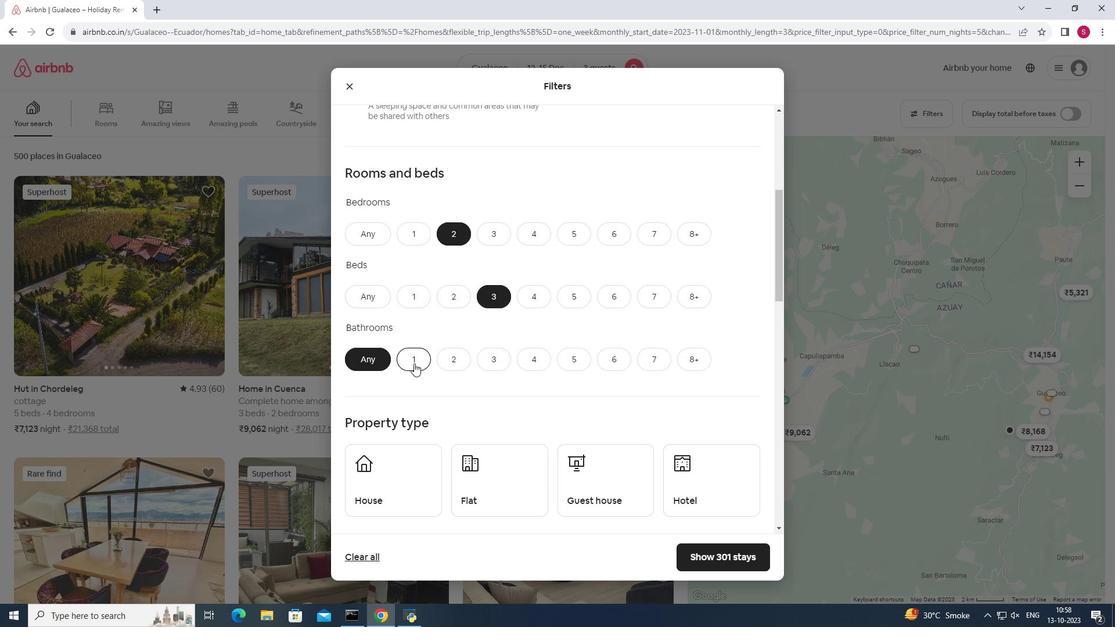 
Action: Mouse moved to (510, 365)
Screenshot: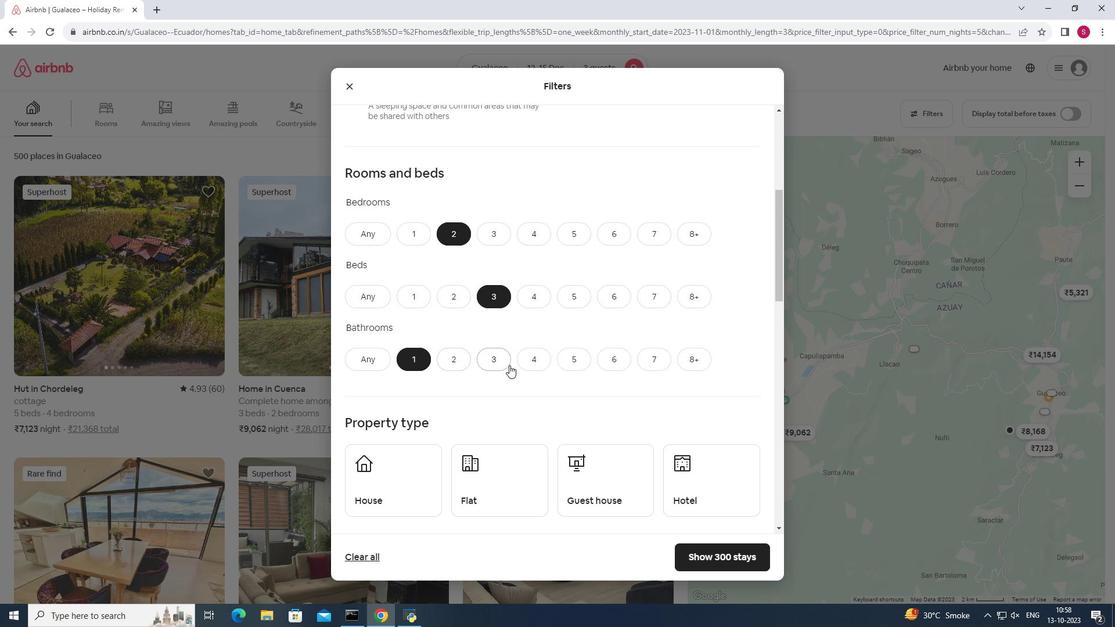 
Action: Mouse scrolled (510, 364) with delta (0, 0)
Screenshot: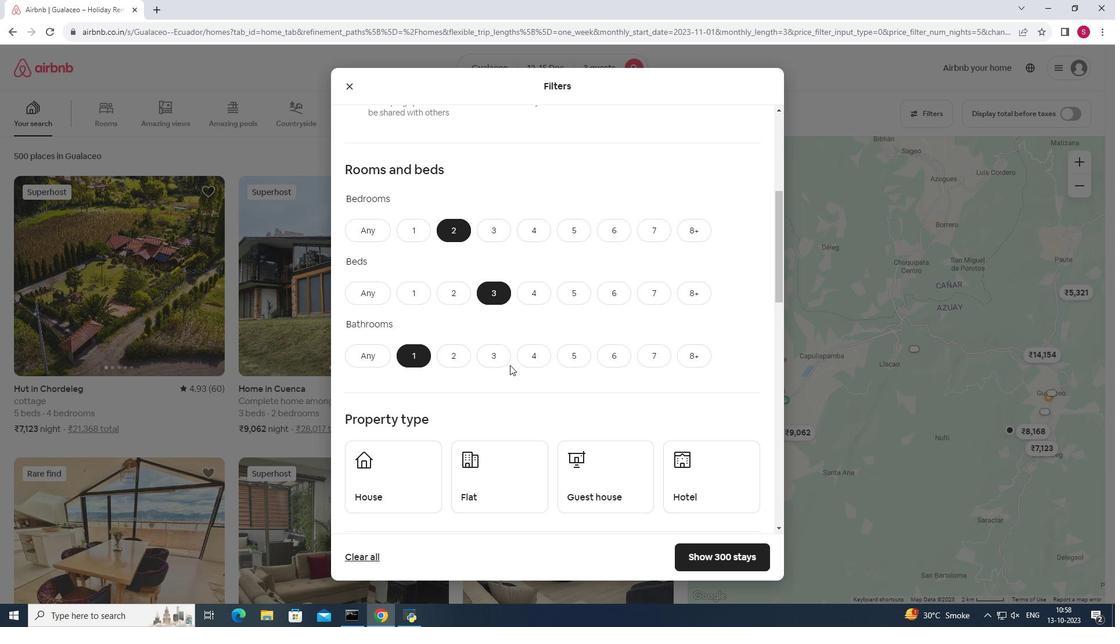 
Action: Mouse scrolled (510, 364) with delta (0, 0)
Screenshot: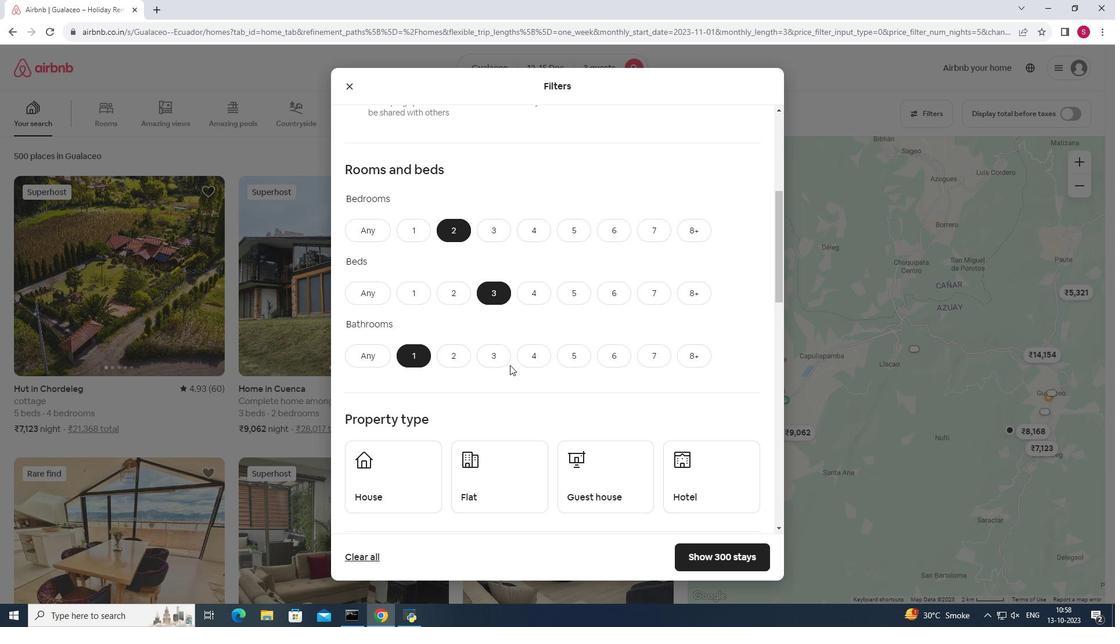 
Action: Mouse scrolled (510, 364) with delta (0, 0)
Screenshot: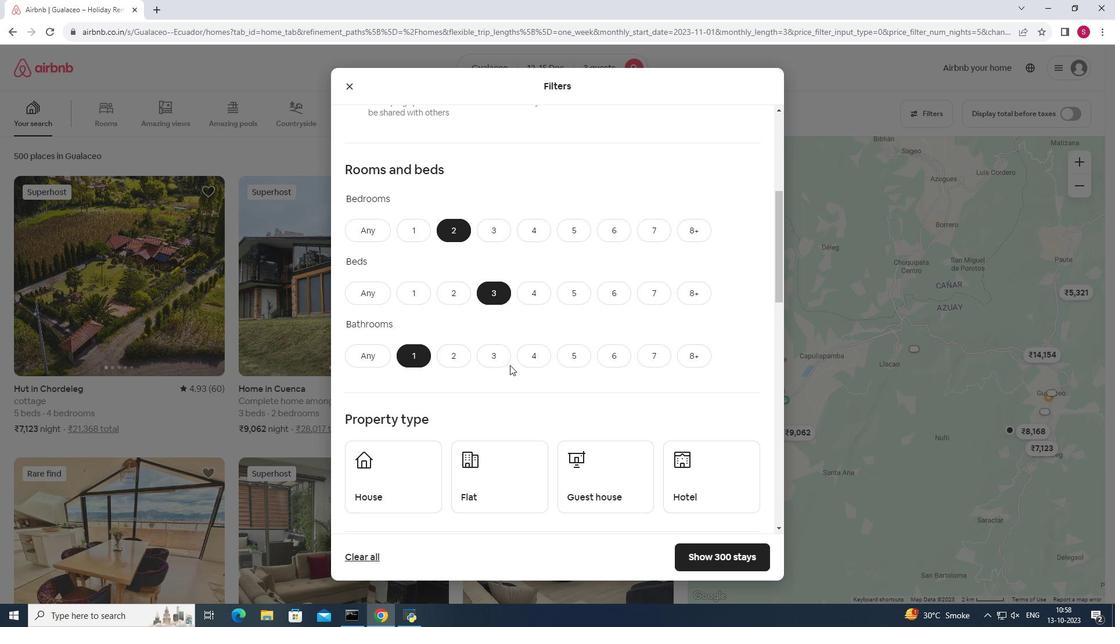 
Action: Mouse moved to (503, 329)
Screenshot: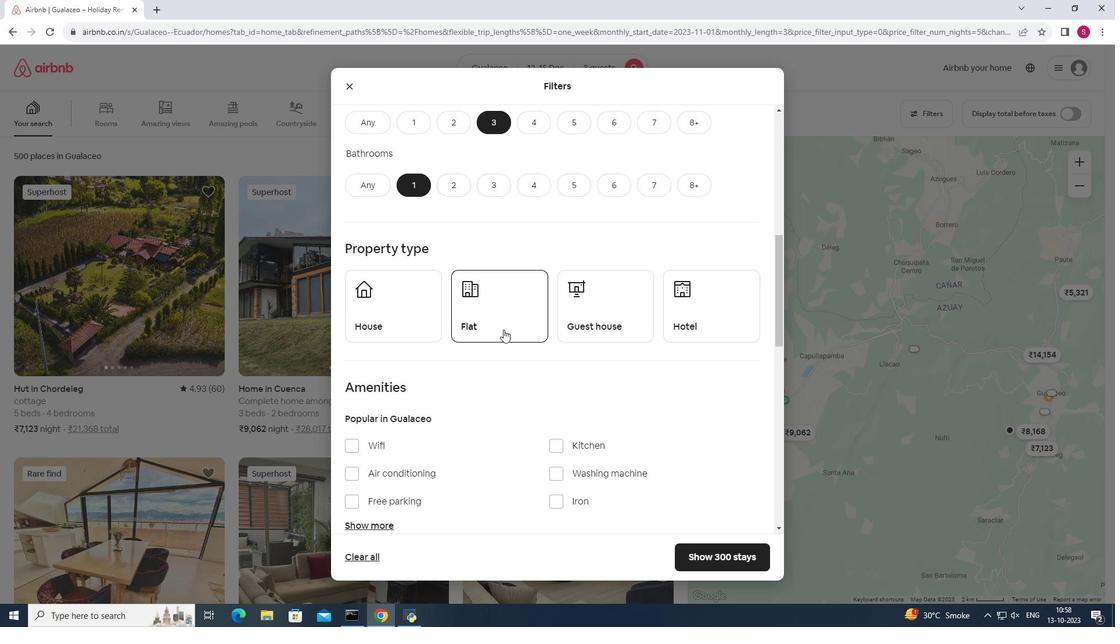 
Action: Mouse pressed left at (503, 329)
Screenshot: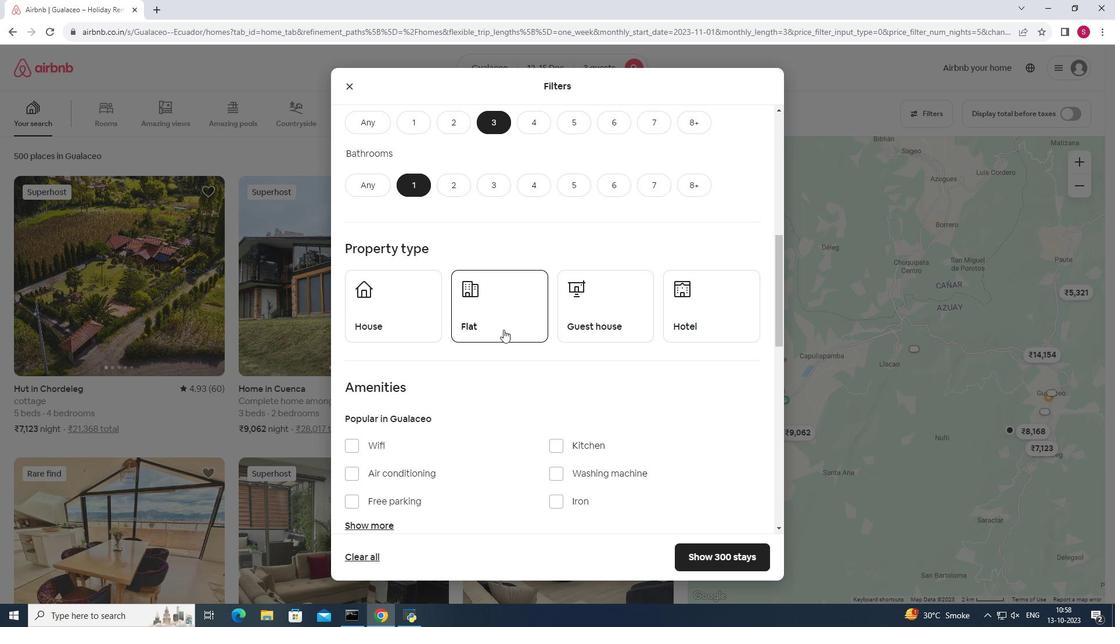 
Action: Mouse moved to (642, 388)
Screenshot: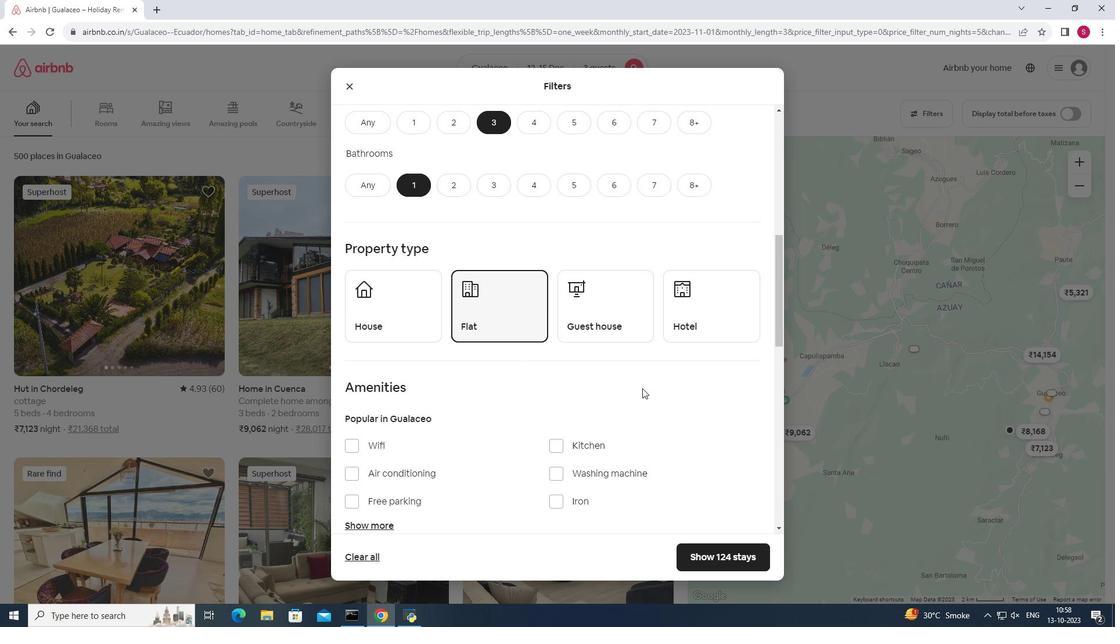 
Action: Mouse scrolled (642, 388) with delta (0, 0)
Screenshot: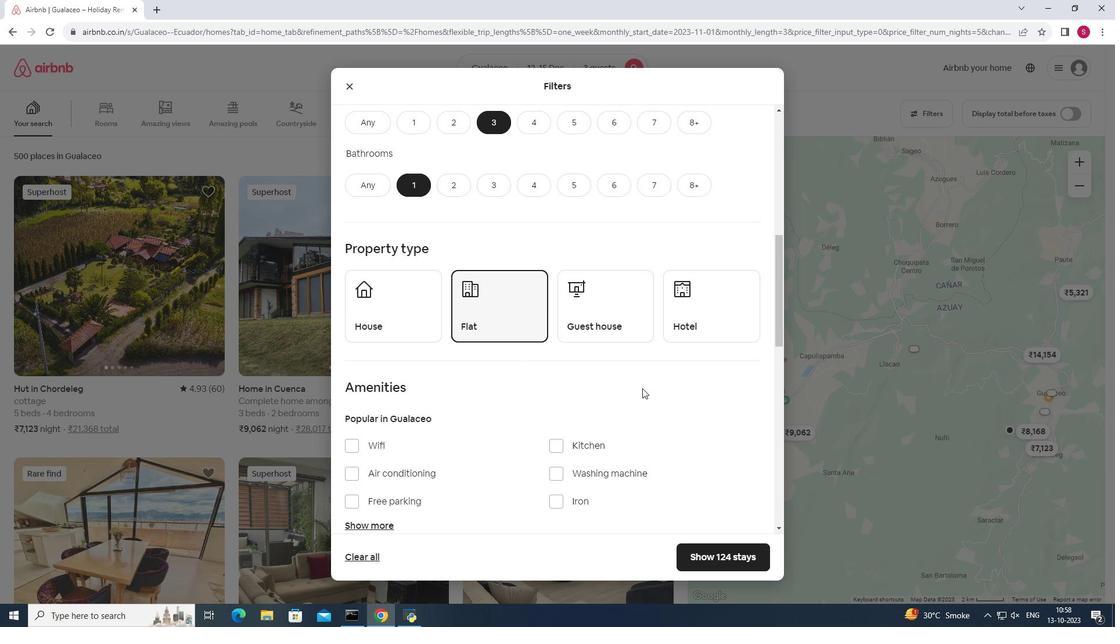 
Action: Mouse scrolled (642, 388) with delta (0, 0)
Screenshot: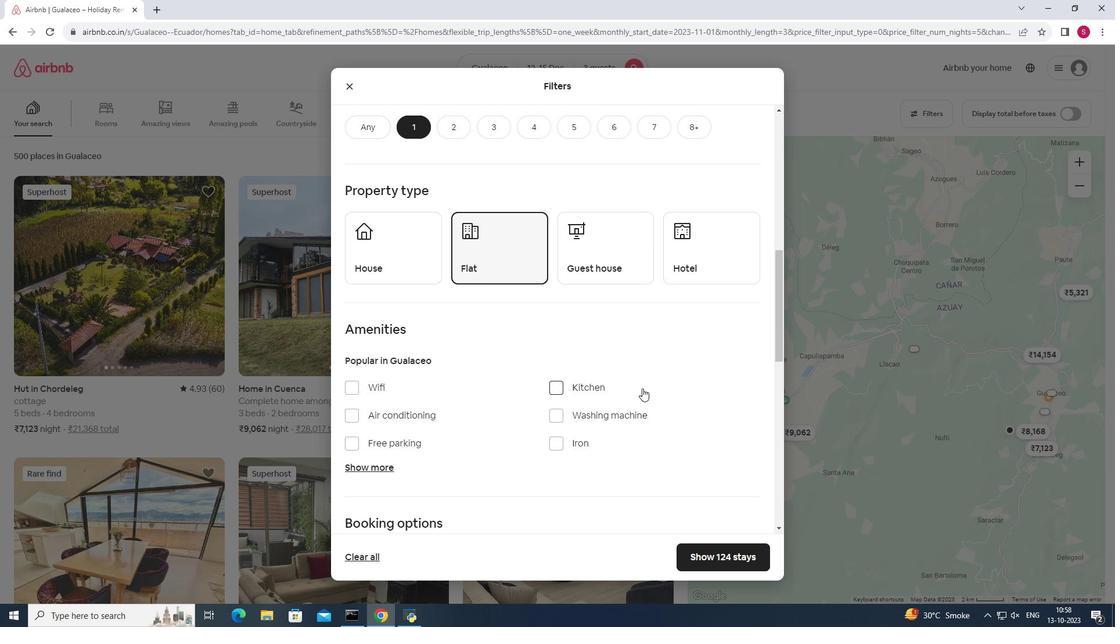 
Action: Mouse scrolled (642, 388) with delta (0, 0)
Screenshot: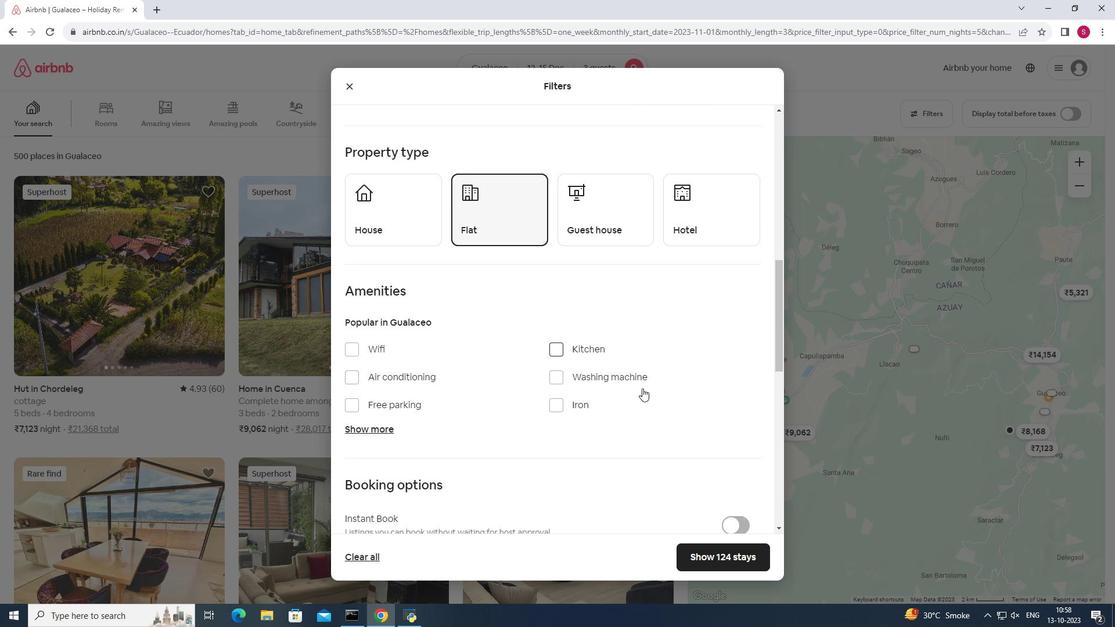 
Action: Mouse moved to (642, 388)
Screenshot: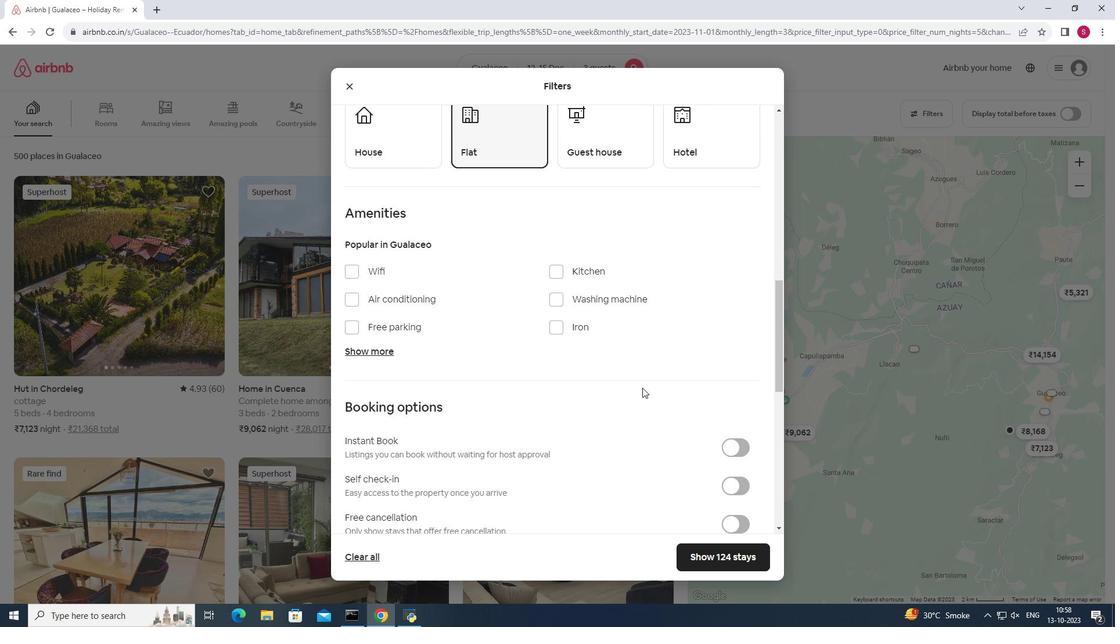 
Action: Mouse scrolled (642, 387) with delta (0, 0)
Screenshot: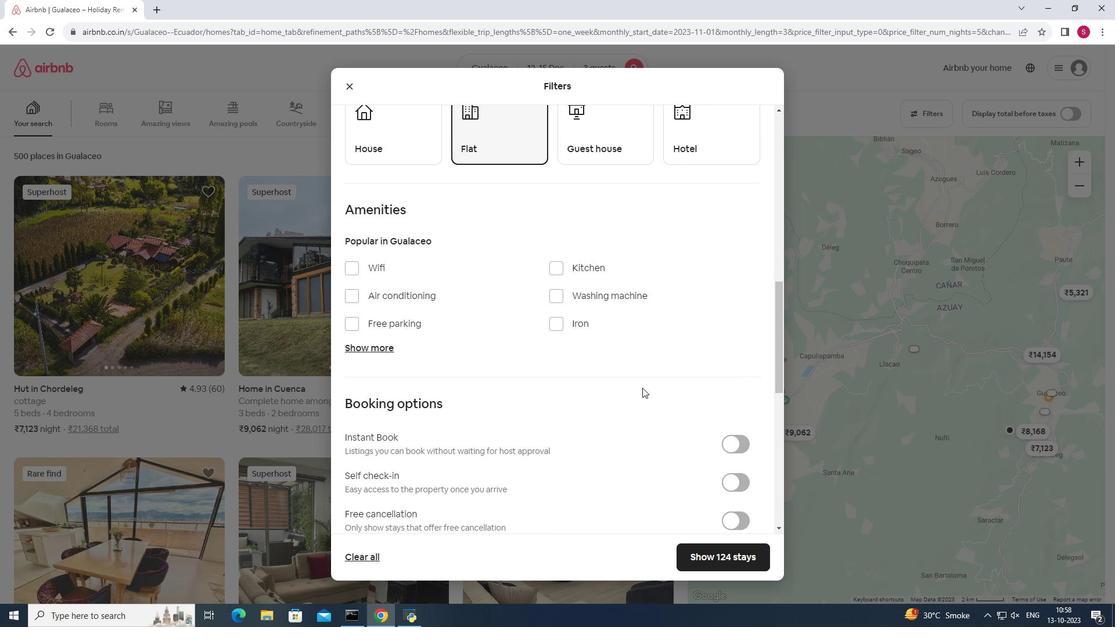 
Action: Mouse scrolled (642, 387) with delta (0, 0)
Screenshot: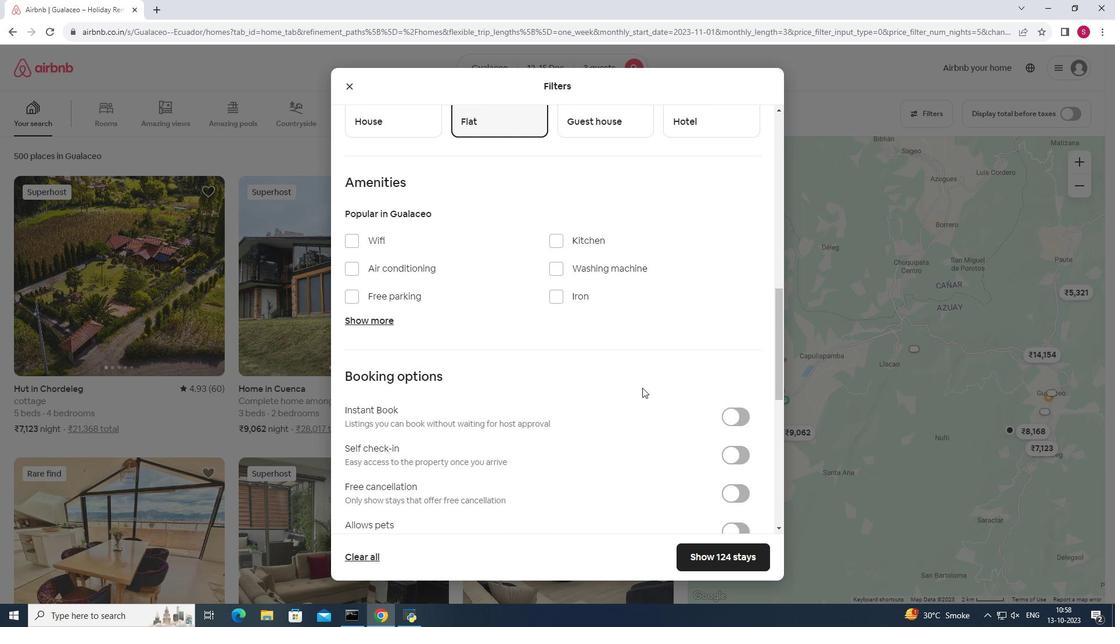 
Action: Mouse moved to (736, 376)
Screenshot: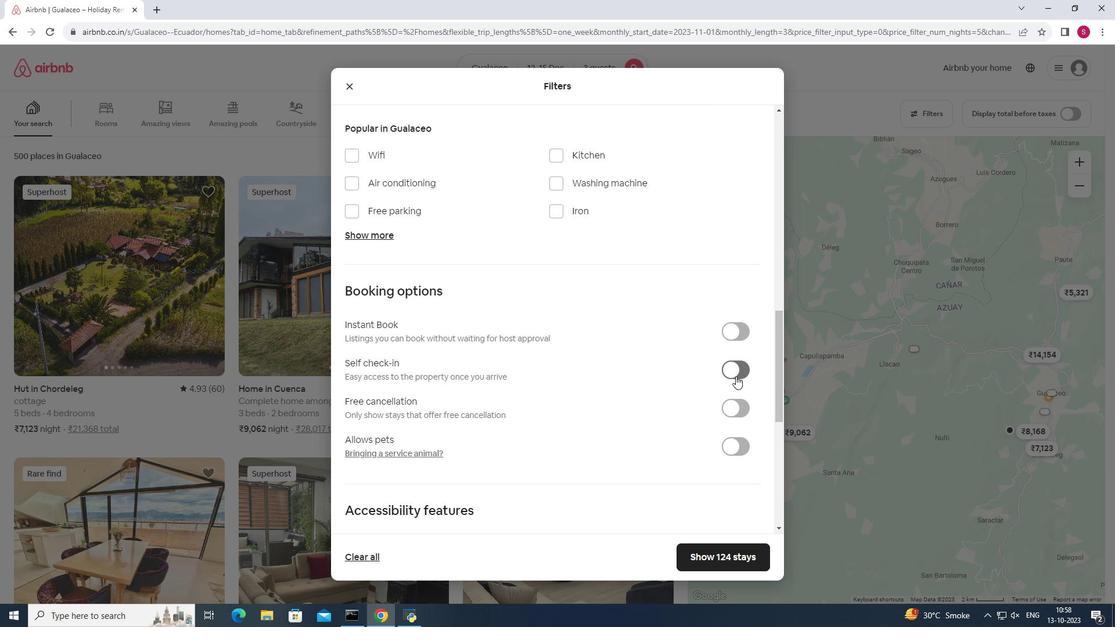 
Action: Mouse pressed left at (736, 376)
Screenshot: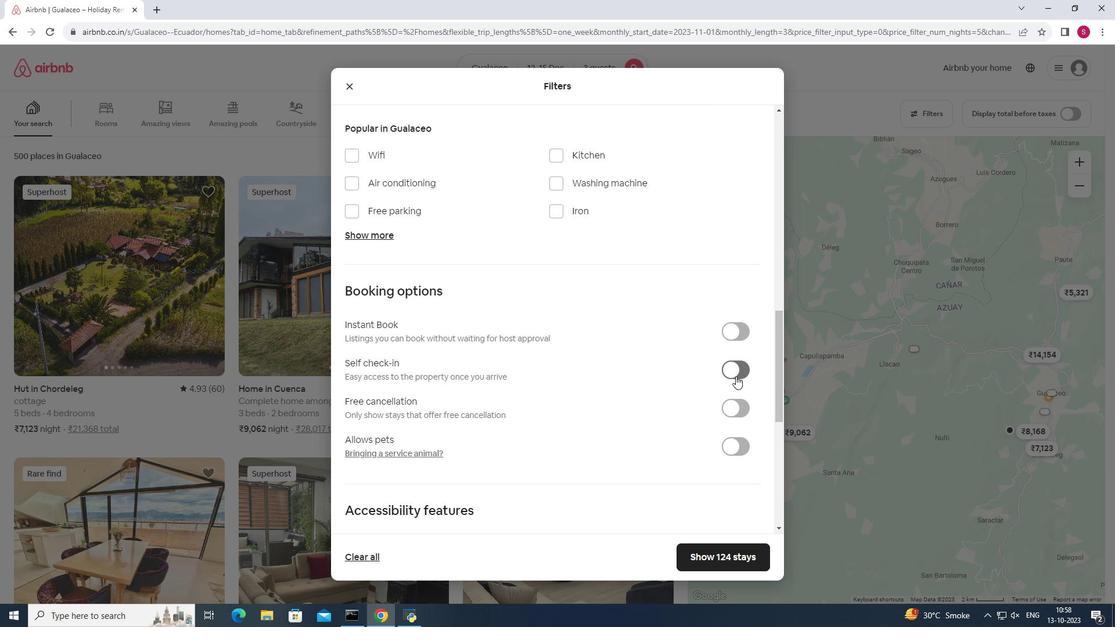 
Action: Mouse moved to (662, 485)
Screenshot: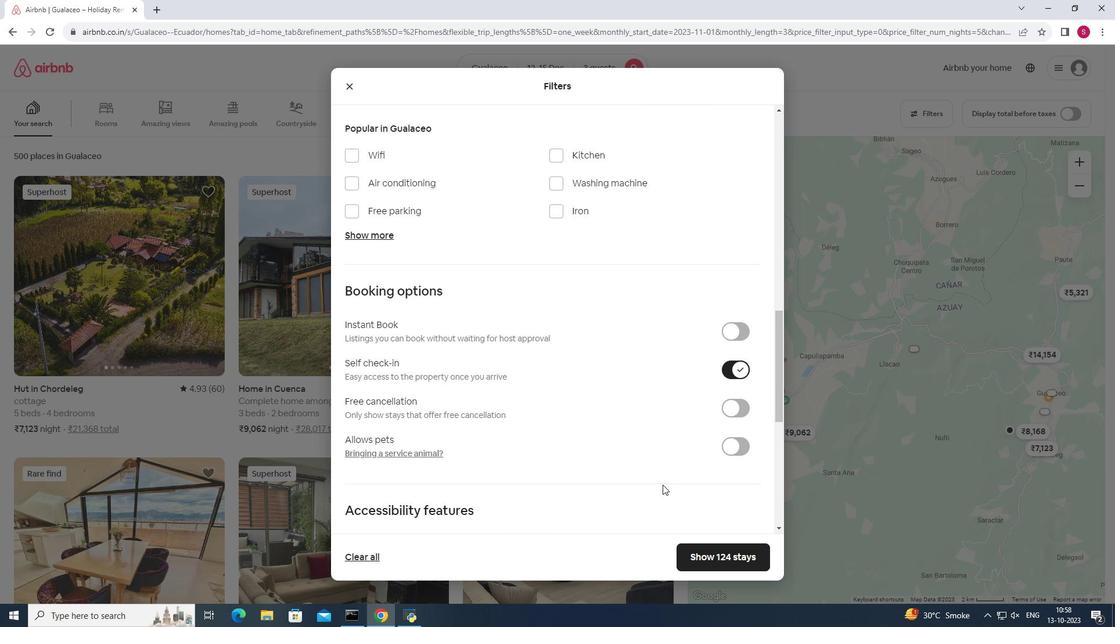 
Action: Mouse scrolled (662, 484) with delta (0, 0)
Screenshot: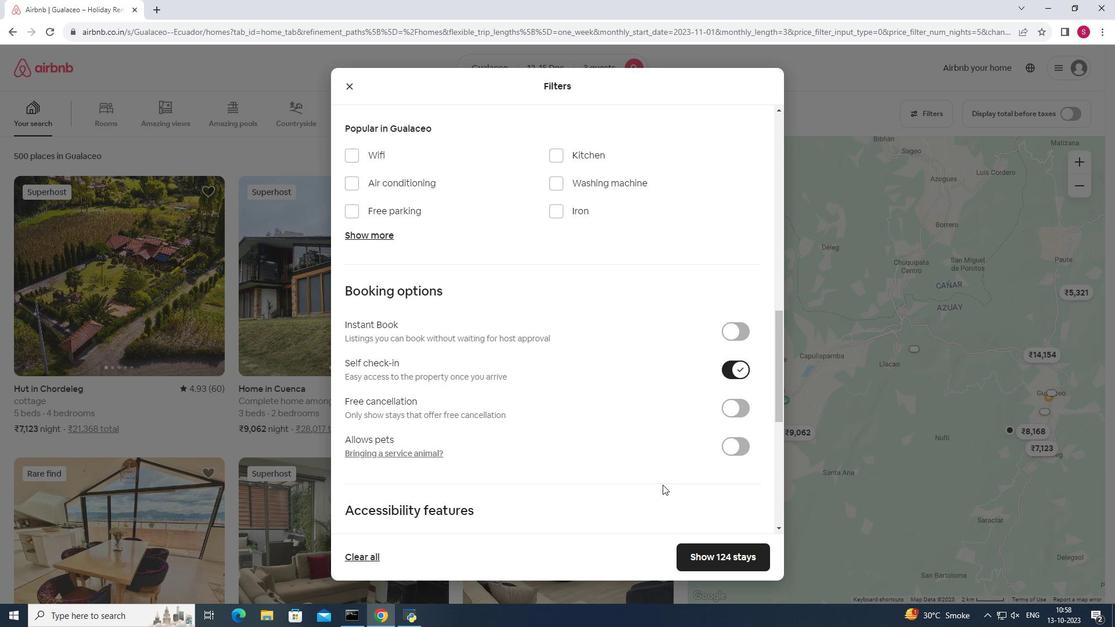 
Action: Mouse moved to (717, 562)
Screenshot: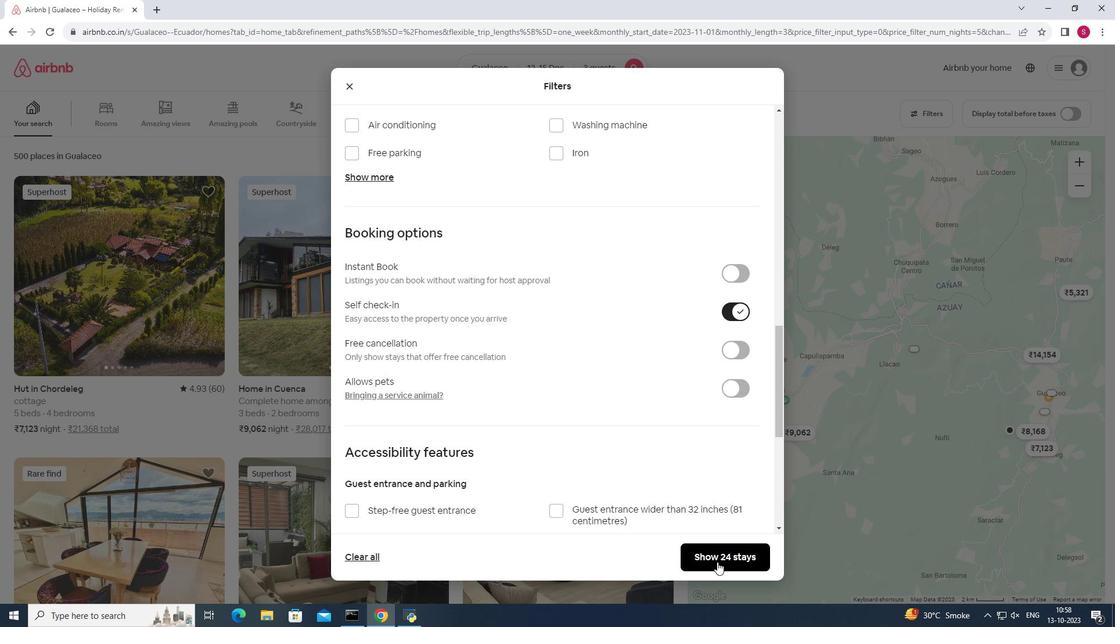 
Action: Mouse pressed left at (717, 562)
Screenshot: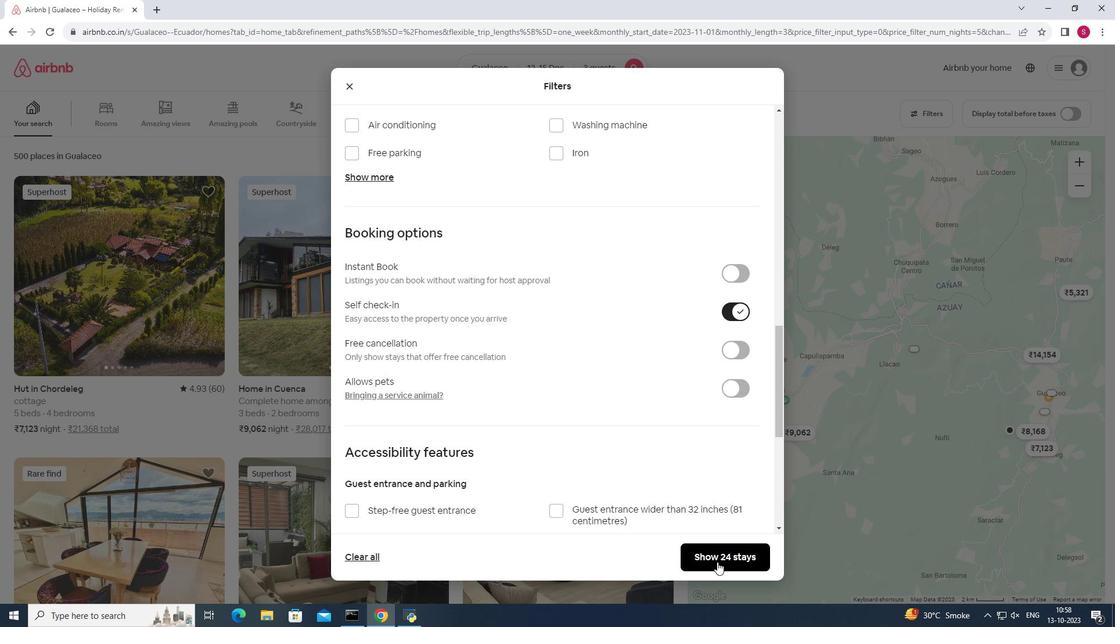
Action: Mouse moved to (121, 313)
Screenshot: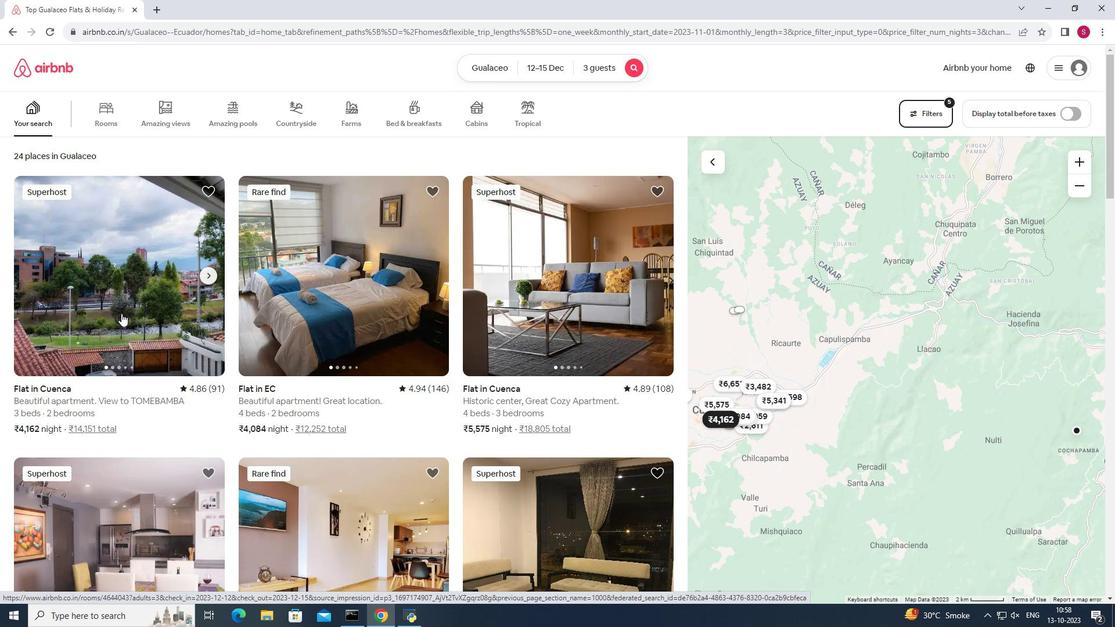 
Action: Mouse pressed left at (121, 313)
Screenshot: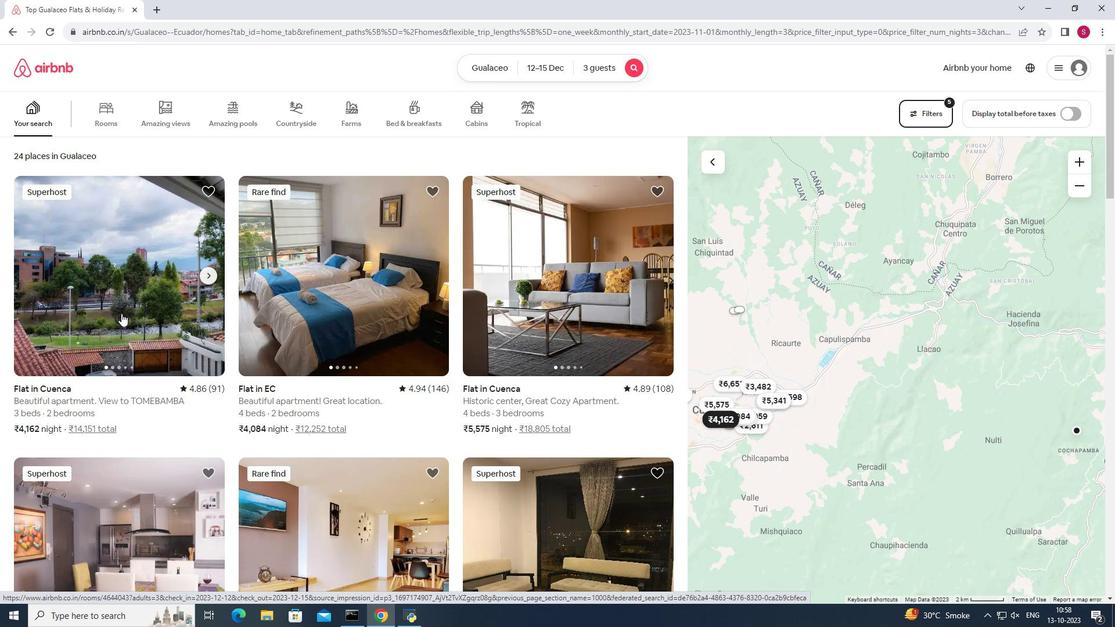 
Action: Mouse moved to (828, 427)
Screenshot: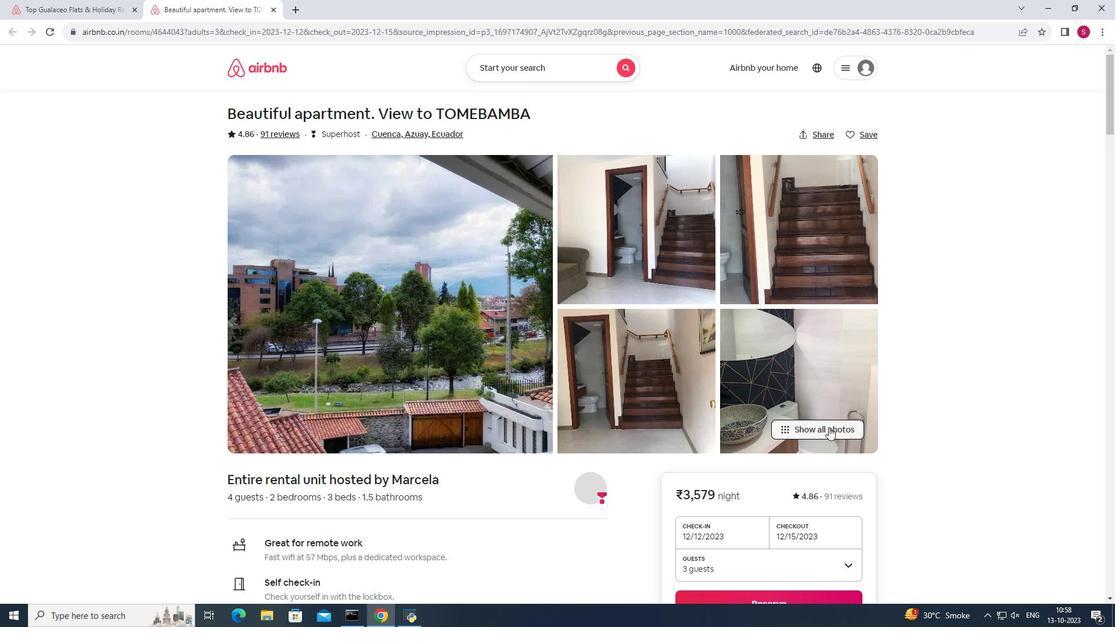 
Action: Mouse pressed left at (828, 427)
Screenshot: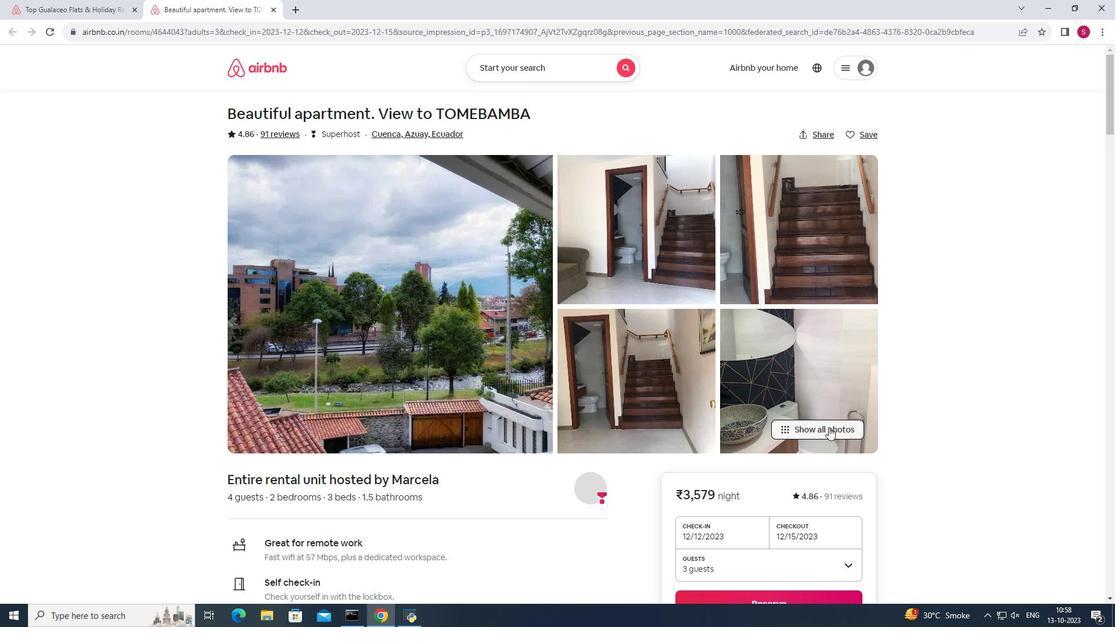 
Action: Mouse moved to (907, 326)
Screenshot: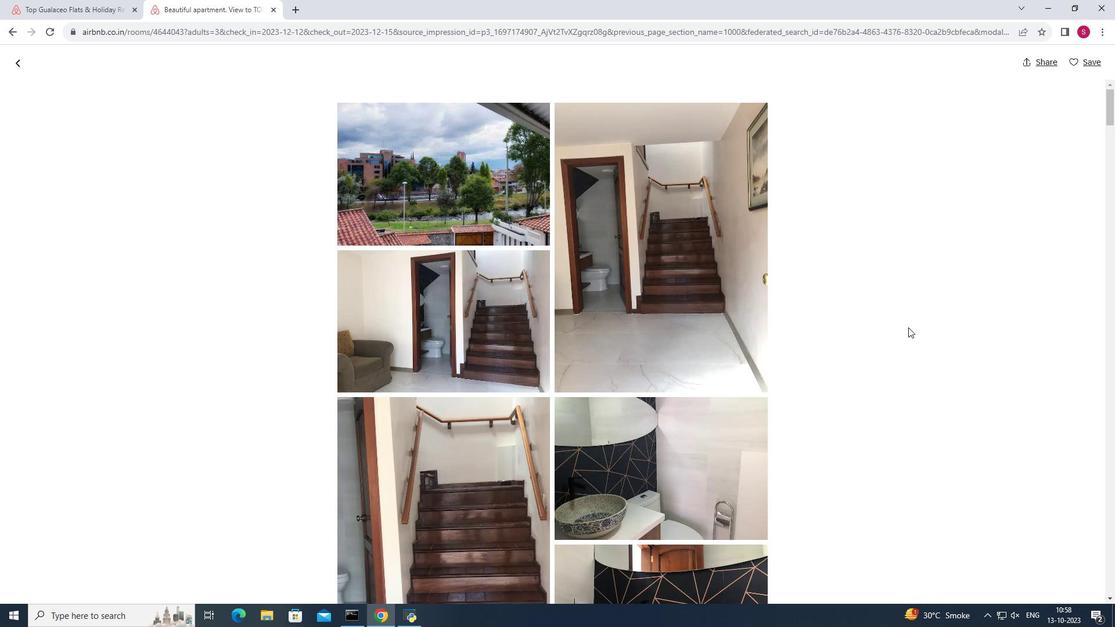 
Action: Mouse scrolled (907, 325) with delta (0, 0)
Screenshot: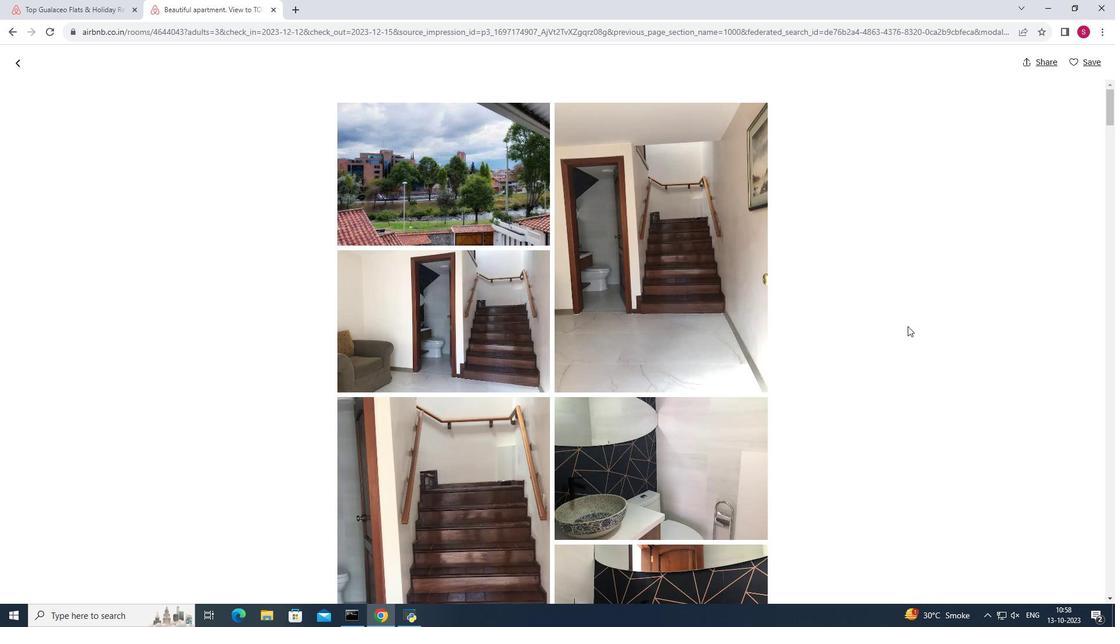 
Action: Mouse scrolled (907, 325) with delta (0, 0)
Screenshot: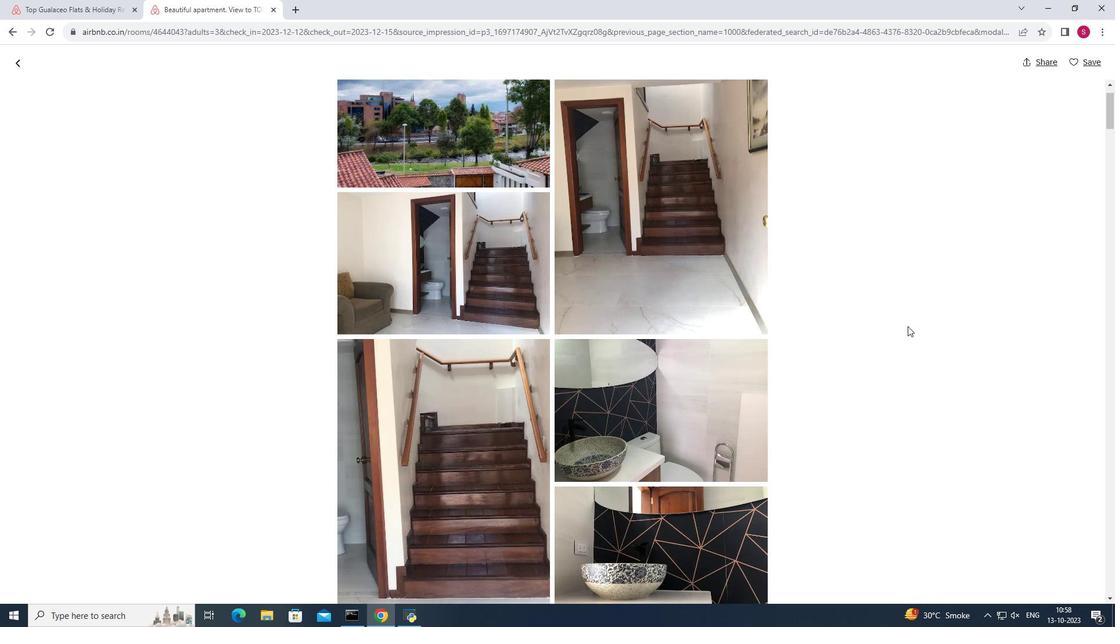 
Action: Mouse scrolled (907, 325) with delta (0, 0)
Screenshot: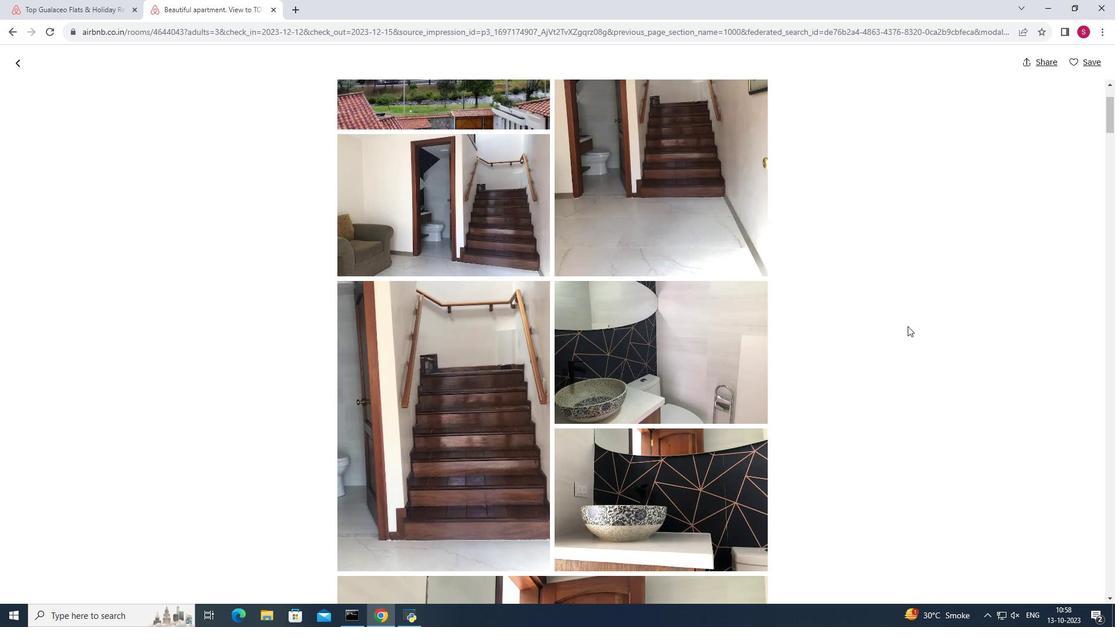 
Action: Mouse scrolled (907, 325) with delta (0, 0)
Screenshot: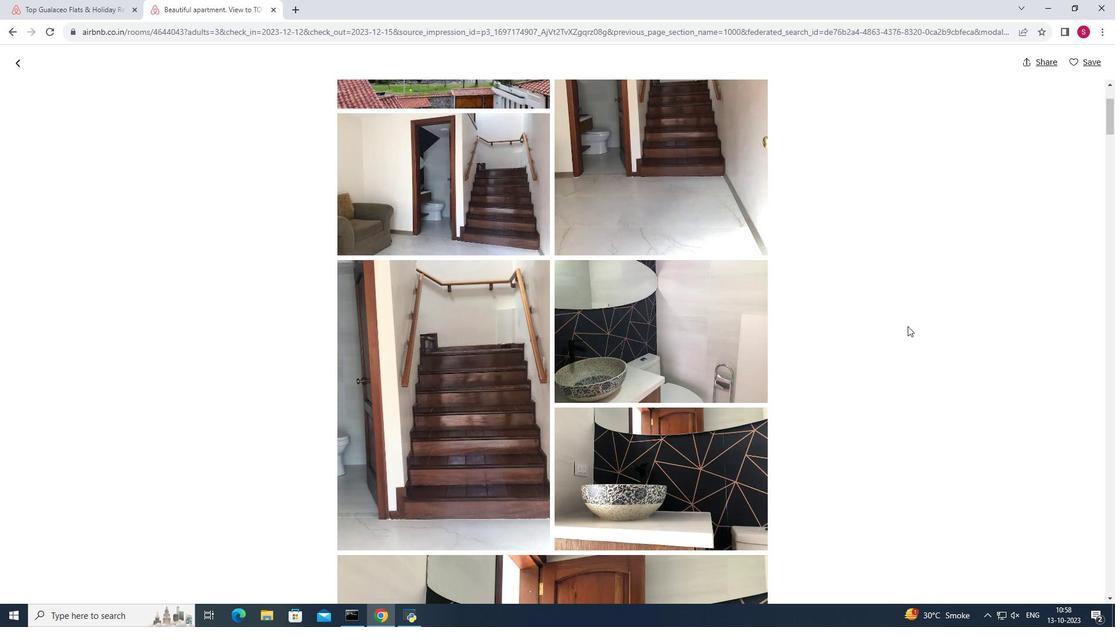 
Action: Mouse scrolled (907, 325) with delta (0, 0)
Screenshot: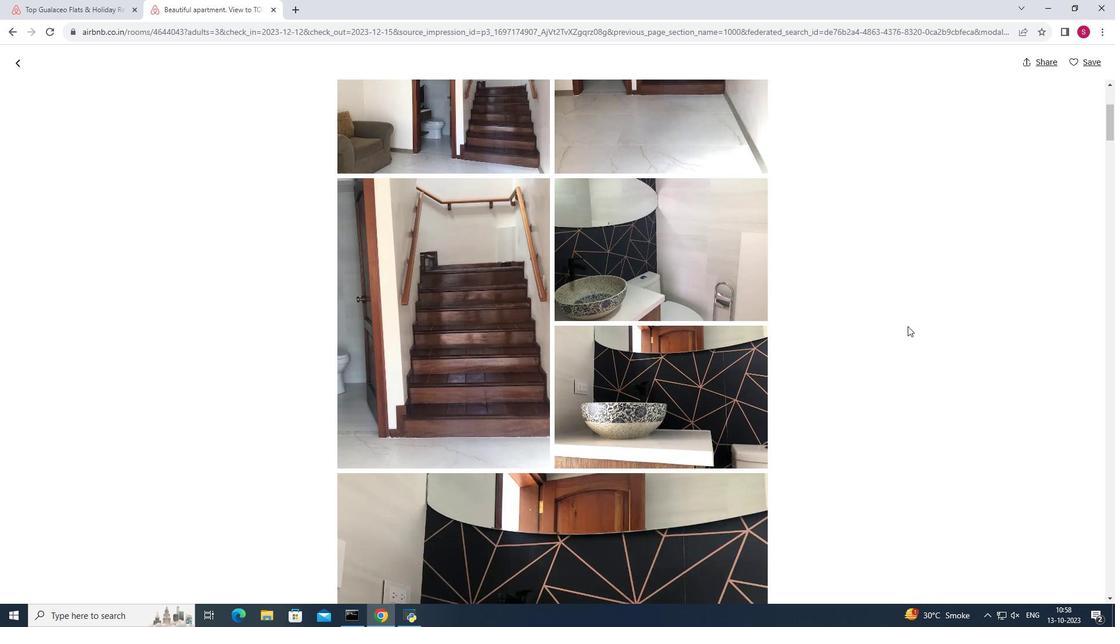 
Action: Mouse scrolled (907, 325) with delta (0, 0)
Screenshot: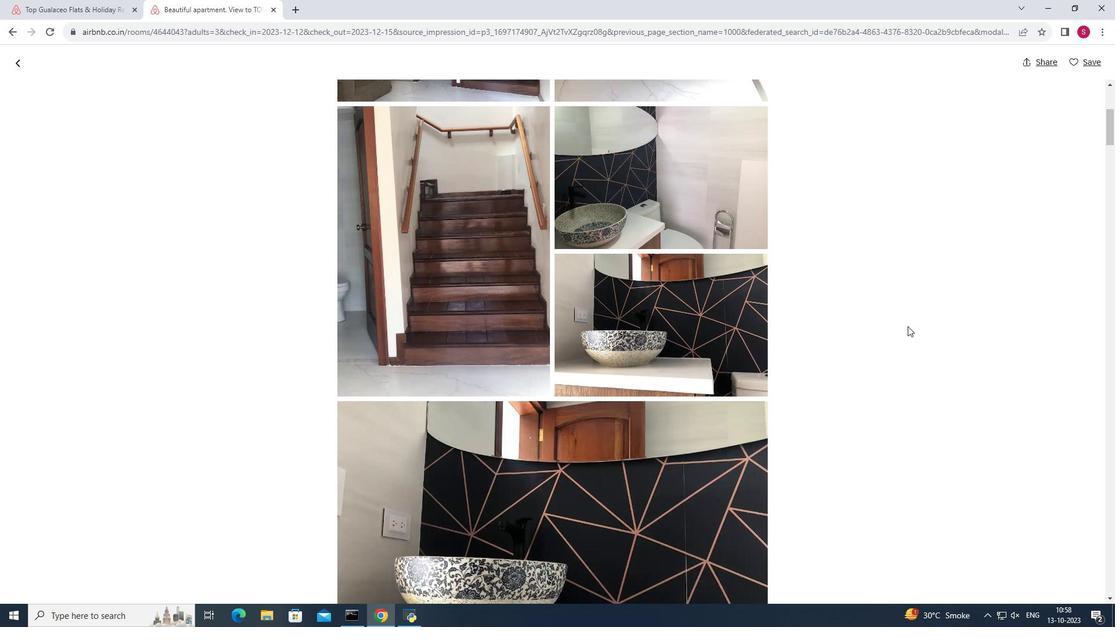 
Action: Mouse scrolled (907, 325) with delta (0, 0)
Screenshot: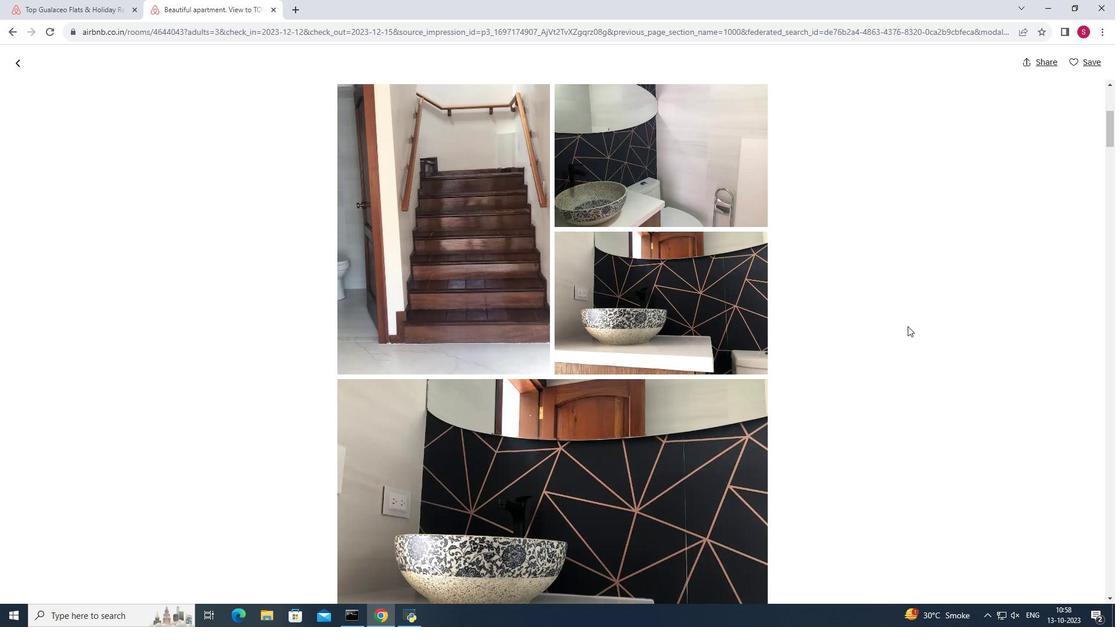
Action: Mouse scrolled (907, 325) with delta (0, 0)
Screenshot: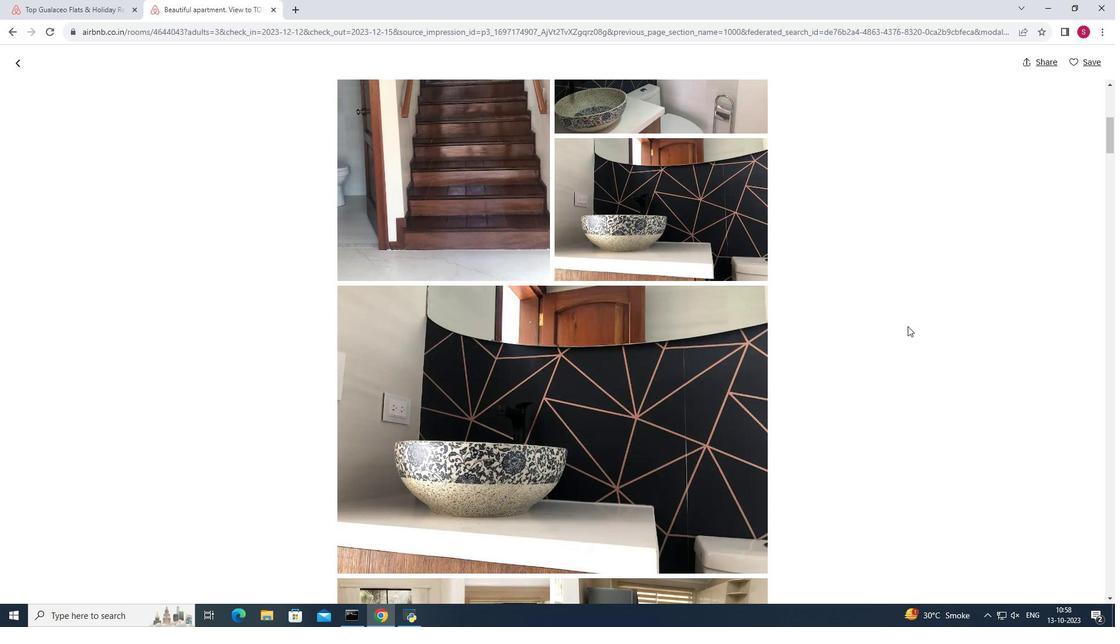 
Action: Mouse scrolled (907, 325) with delta (0, 0)
Screenshot: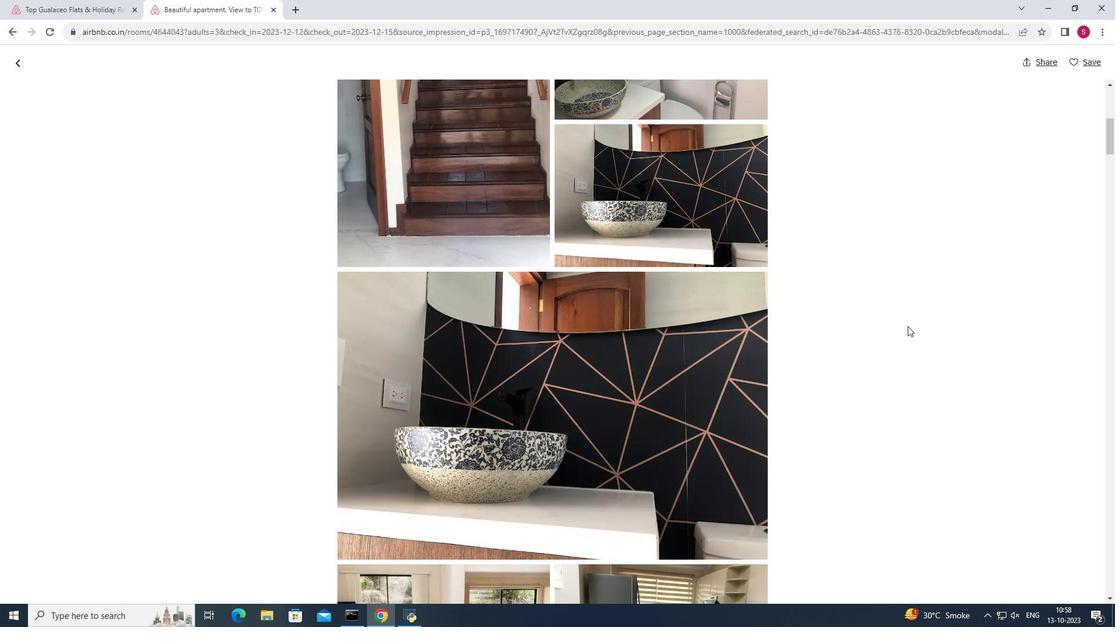 
Action: Mouse scrolled (907, 325) with delta (0, 0)
Screenshot: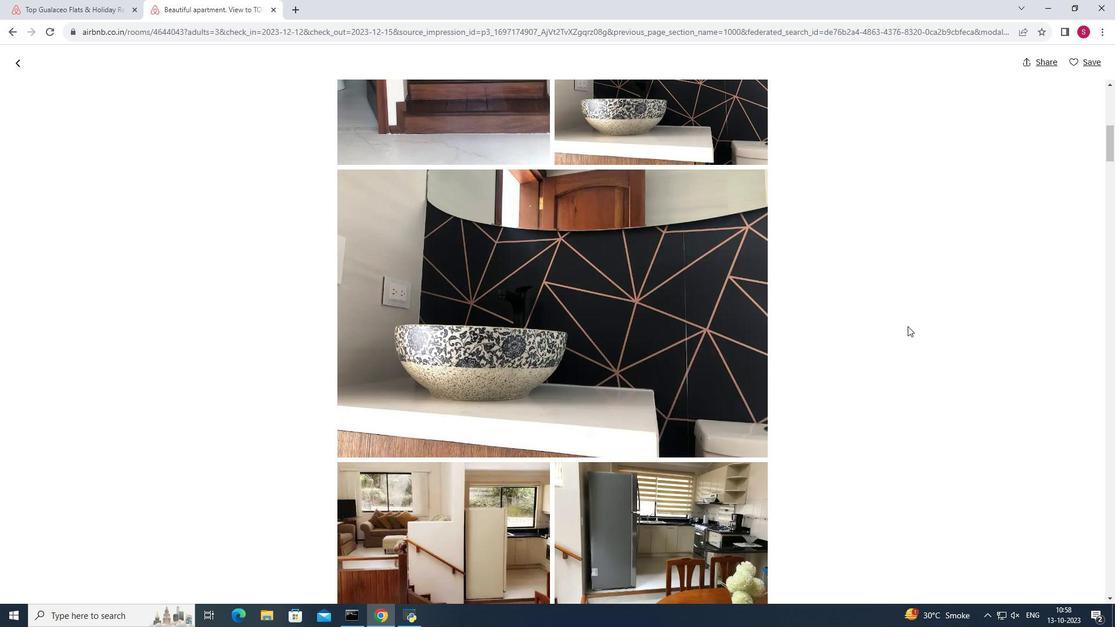 
Action: Mouse scrolled (907, 325) with delta (0, 0)
Screenshot: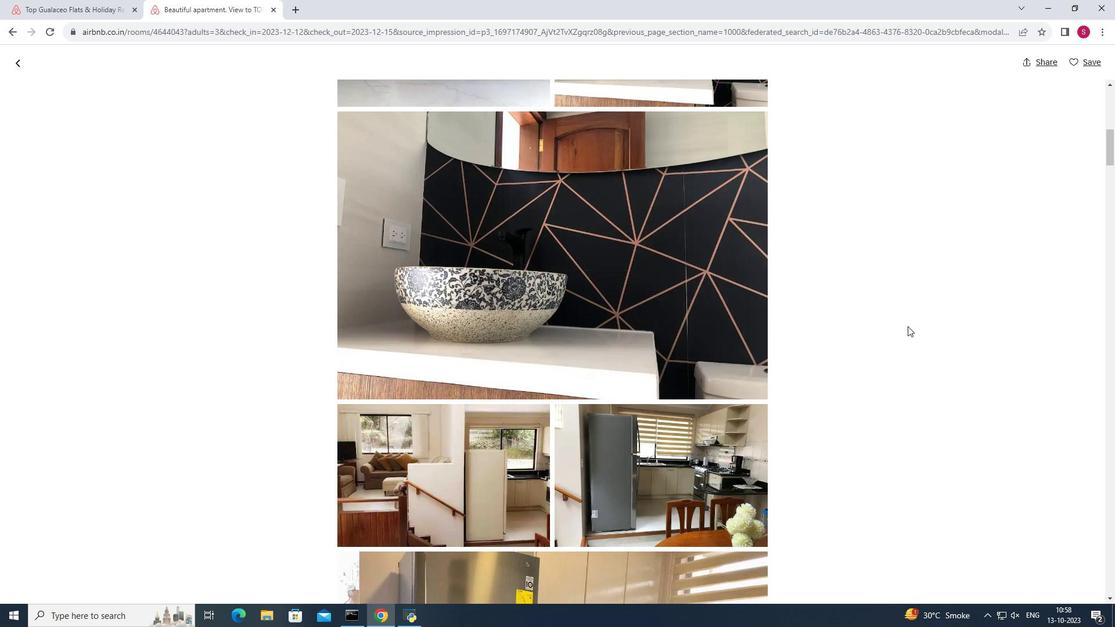 
Action: Mouse scrolled (907, 325) with delta (0, 0)
Screenshot: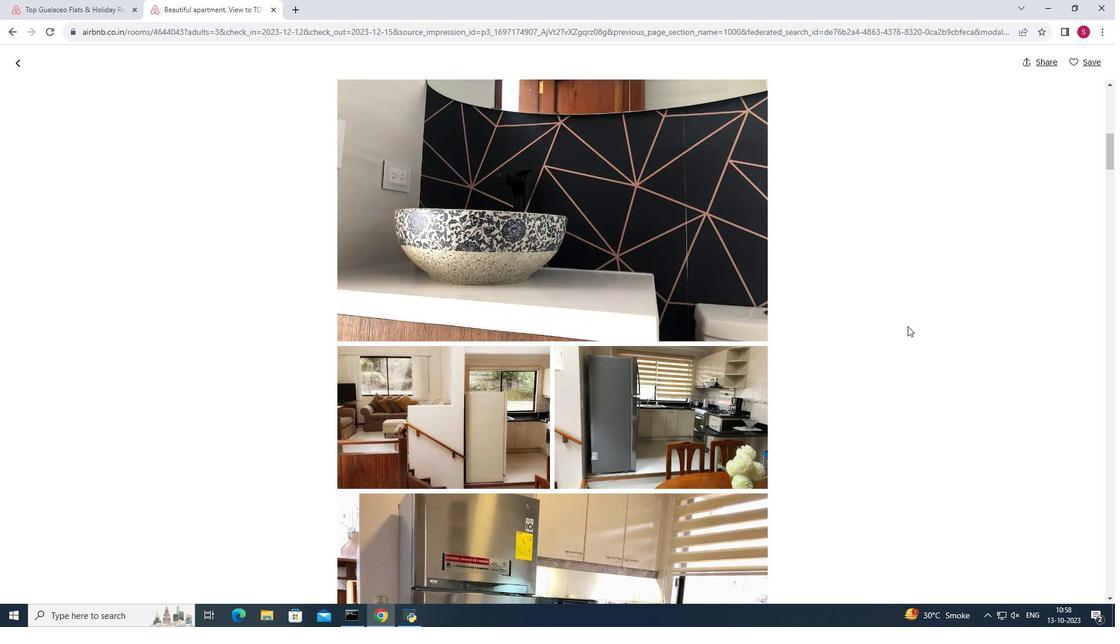
Action: Mouse scrolled (907, 325) with delta (0, 0)
Screenshot: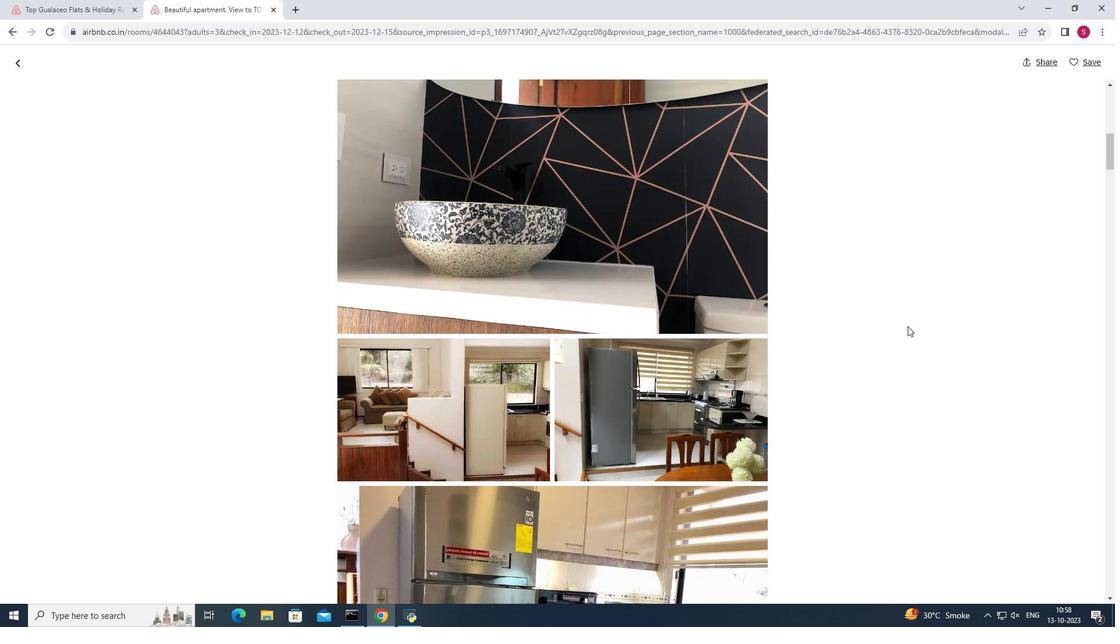 
Action: Mouse scrolled (907, 325) with delta (0, 0)
Screenshot: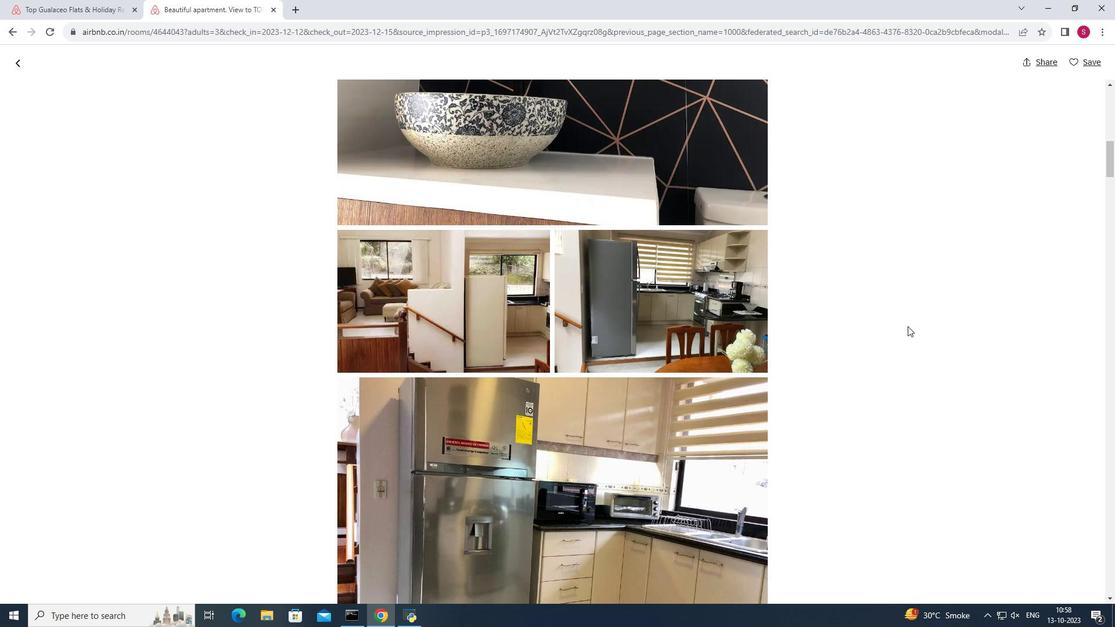 
Action: Mouse scrolled (907, 325) with delta (0, 0)
Screenshot: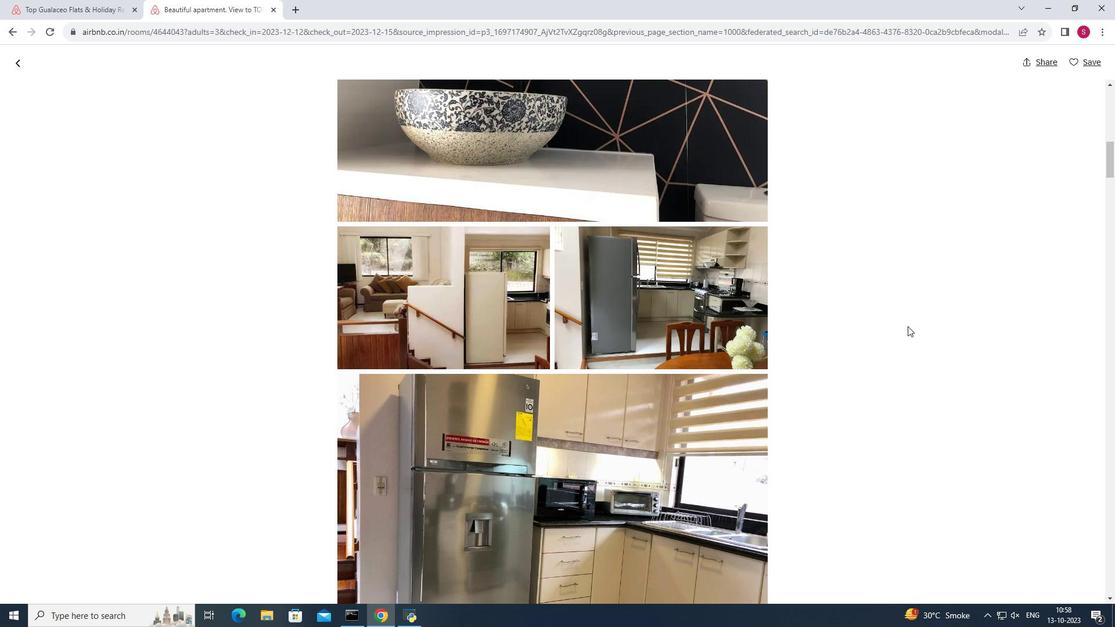 
Action: Mouse scrolled (907, 325) with delta (0, 0)
Screenshot: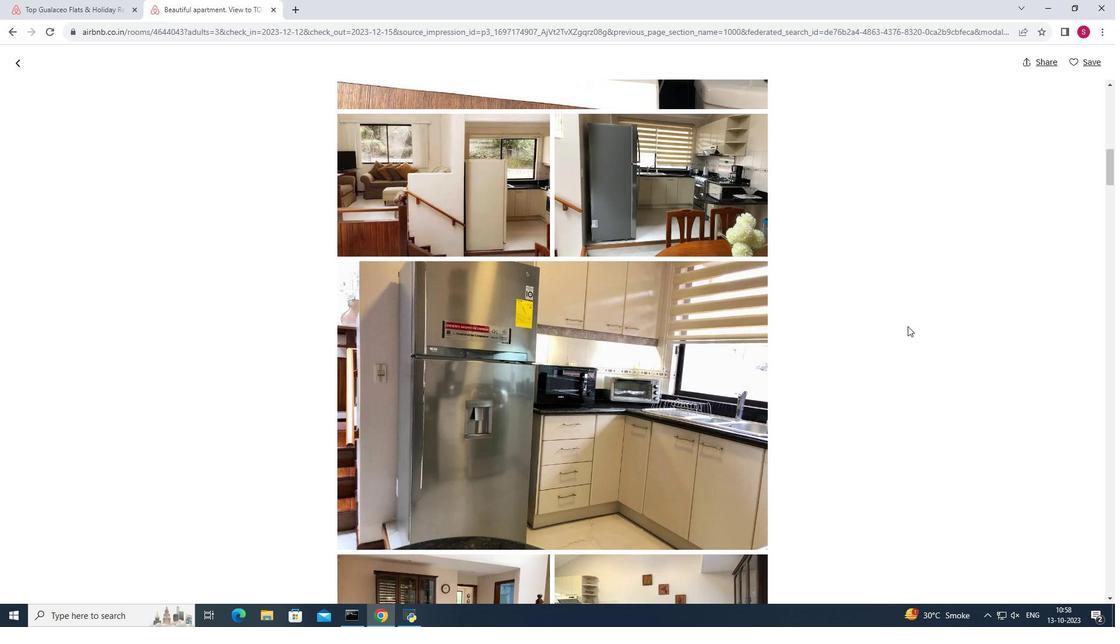 
Action: Mouse scrolled (907, 325) with delta (0, 0)
Screenshot: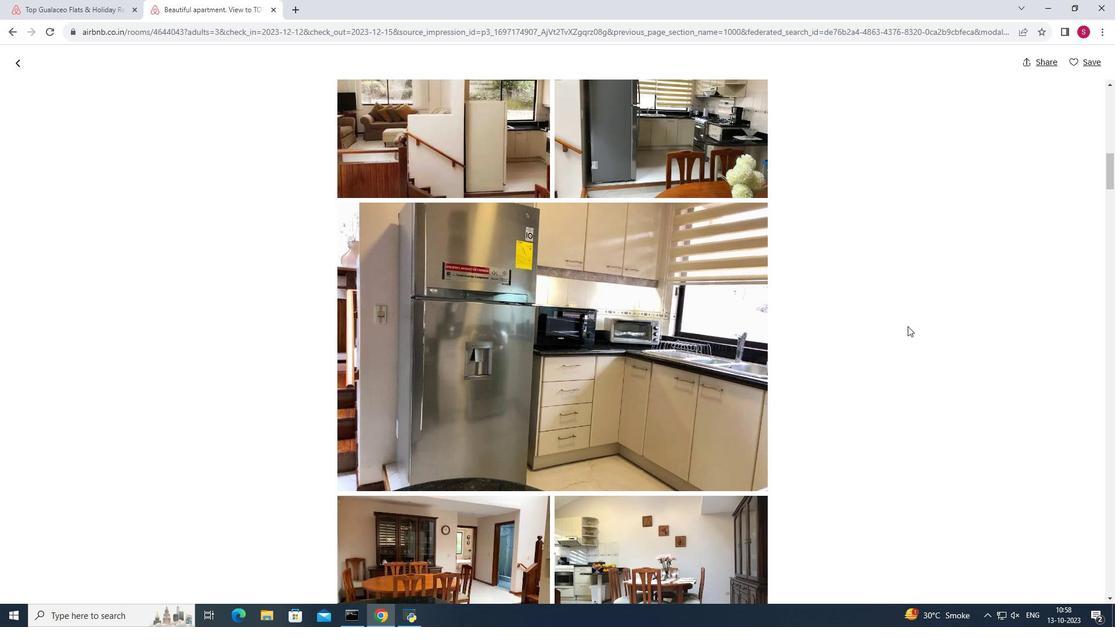 
Action: Mouse scrolled (907, 325) with delta (0, 0)
Screenshot: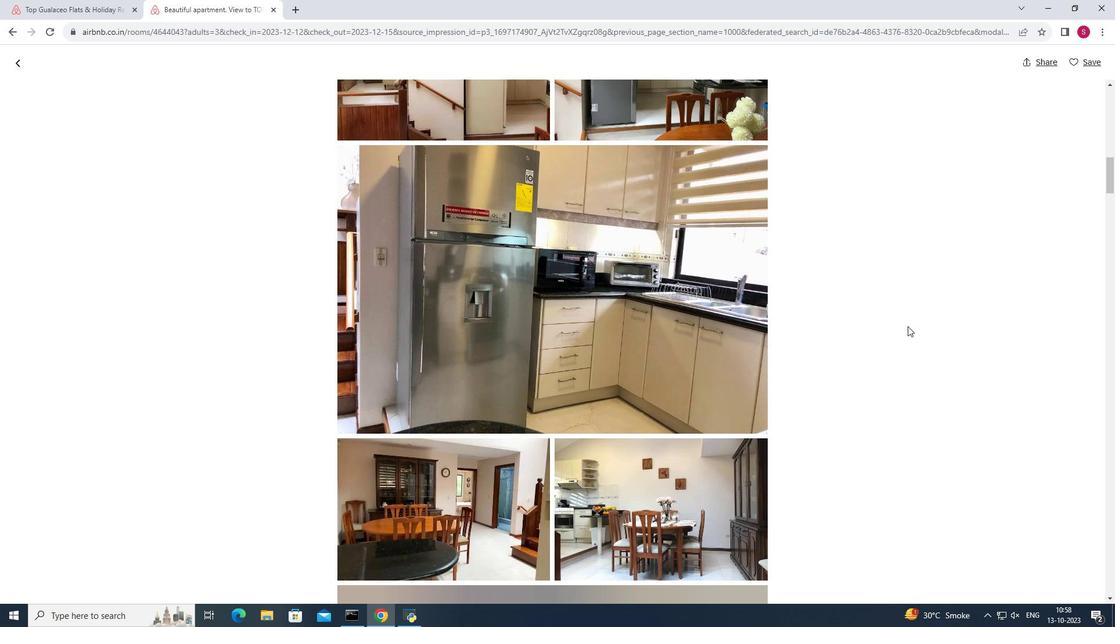 
Action: Mouse scrolled (907, 325) with delta (0, 0)
Screenshot: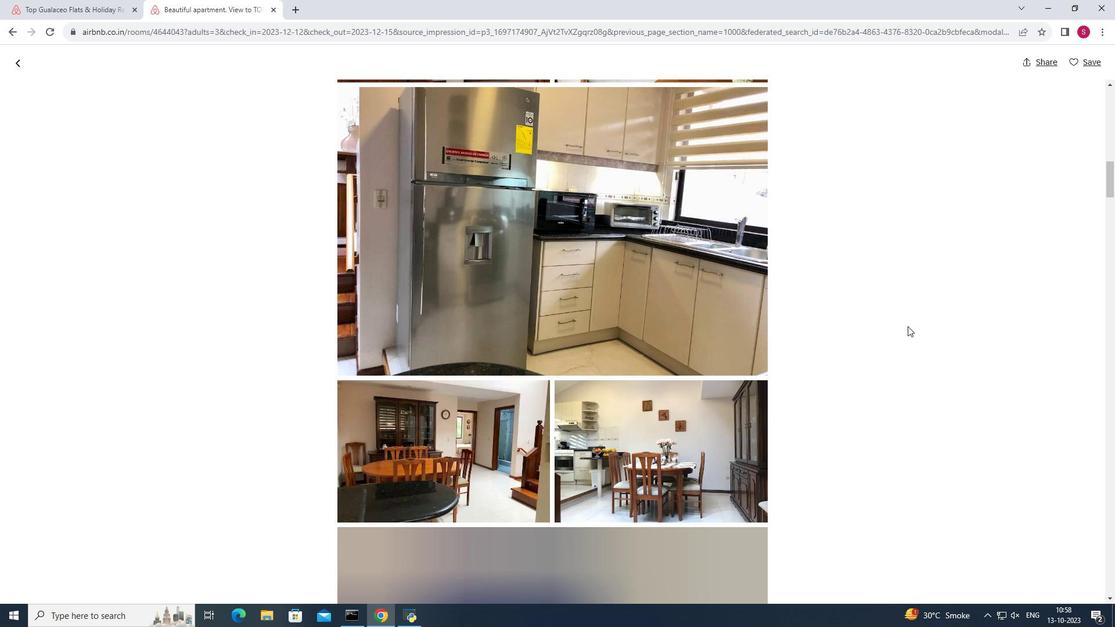 
Action: Mouse scrolled (907, 327) with delta (0, 0)
Screenshot: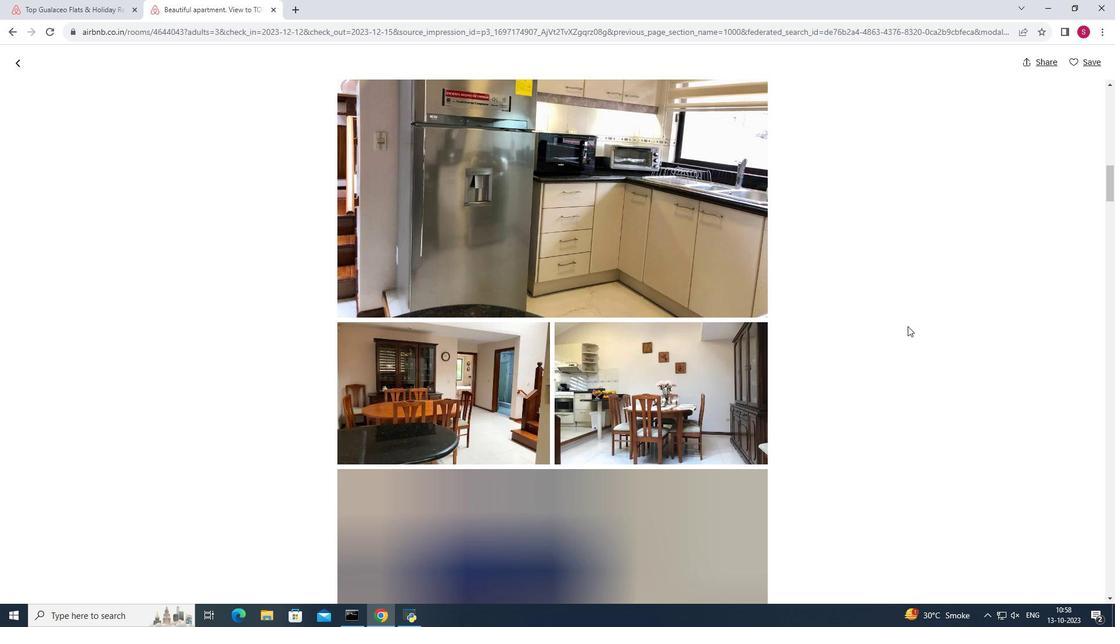 
Action: Mouse scrolled (907, 327) with delta (0, 0)
Screenshot: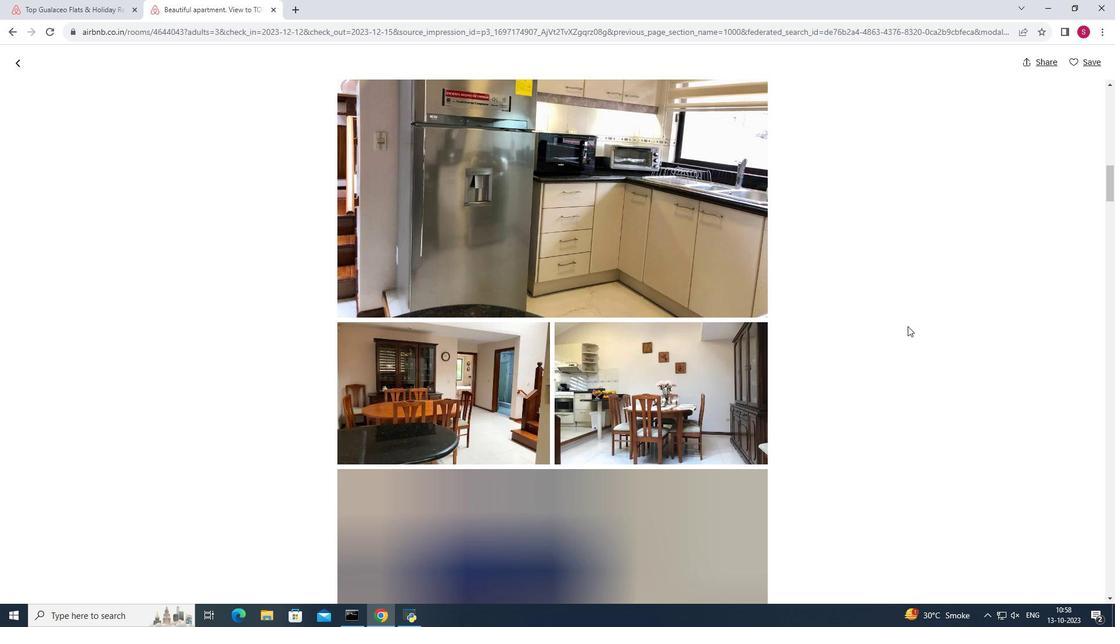 
Action: Mouse moved to (907, 325)
Screenshot: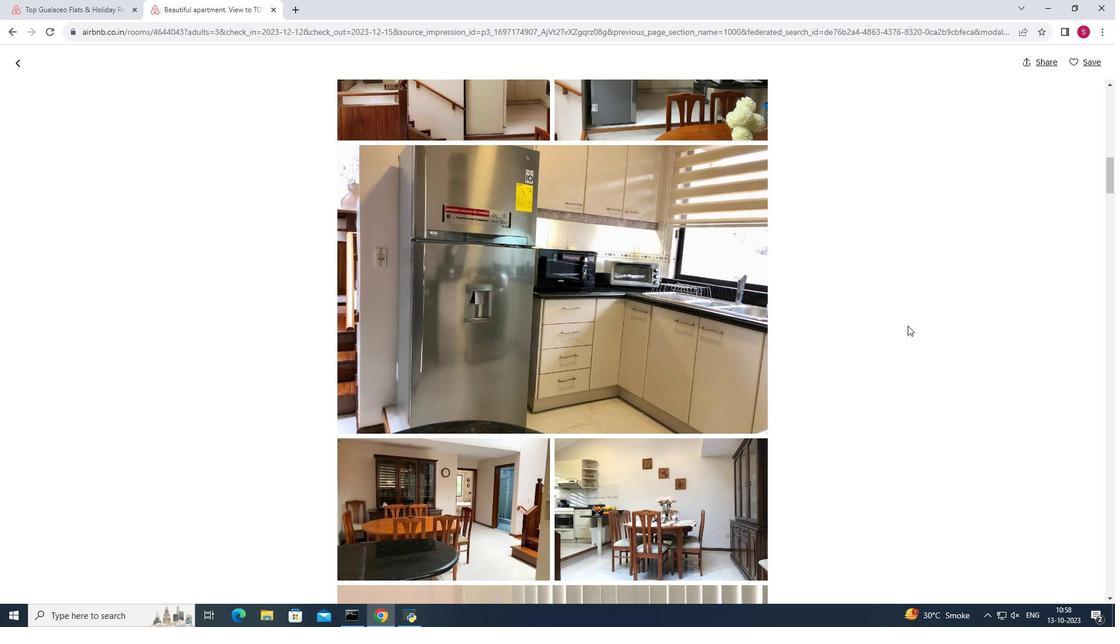 
Action: Mouse scrolled (907, 325) with delta (0, 0)
Screenshot: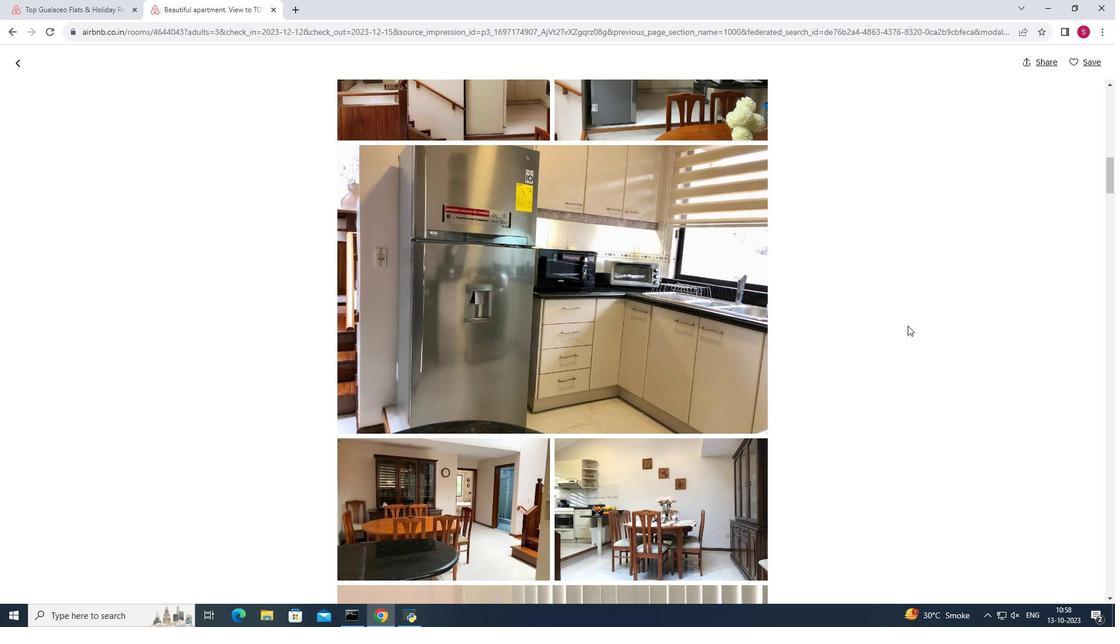 
Action: Mouse scrolled (907, 325) with delta (0, 0)
Screenshot: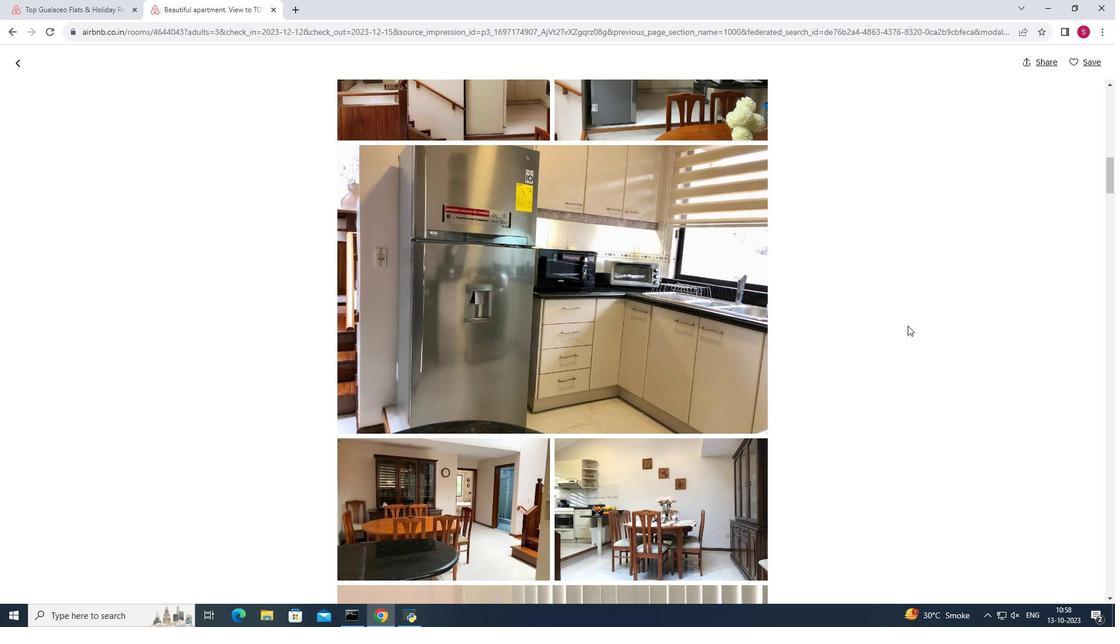 
Action: Mouse scrolled (907, 325) with delta (0, 0)
Screenshot: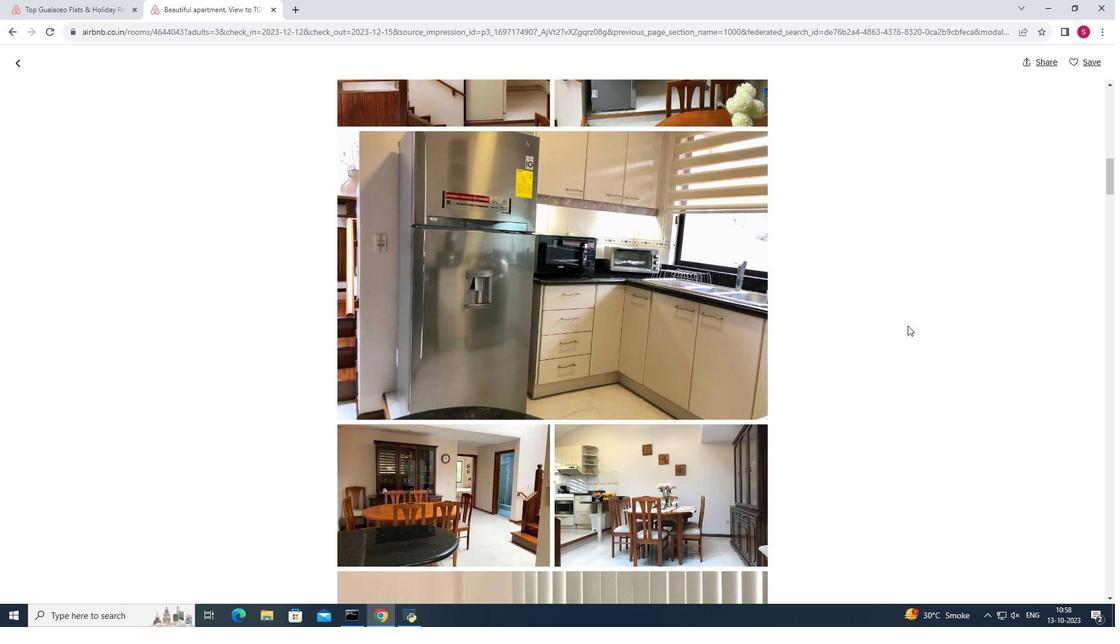 
Action: Mouse scrolled (907, 325) with delta (0, 0)
Screenshot: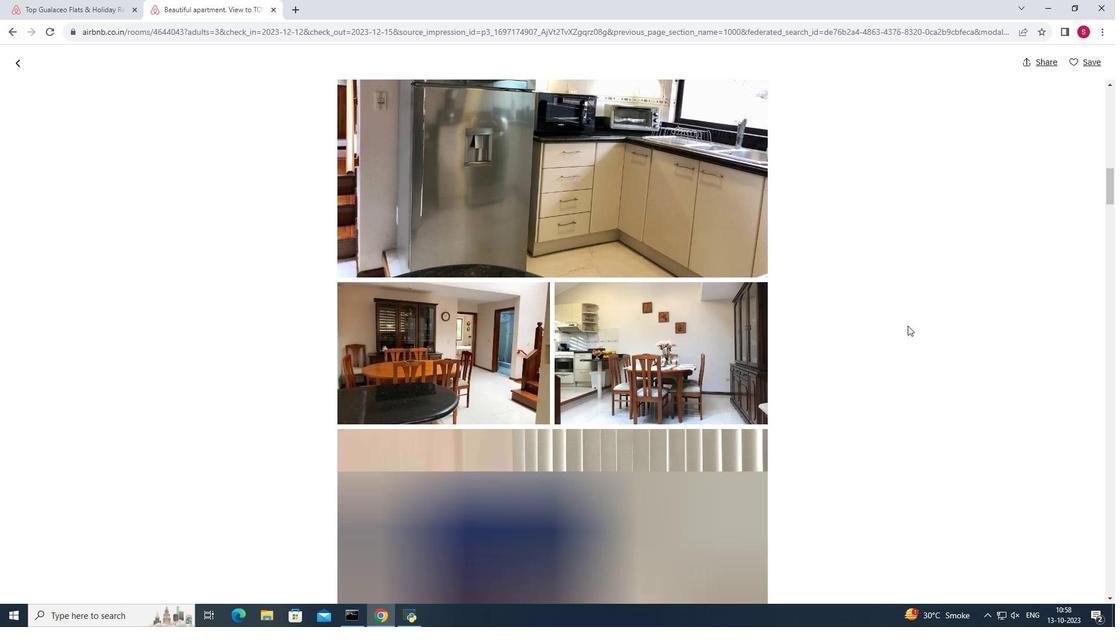
Action: Mouse scrolled (907, 325) with delta (0, 0)
Screenshot: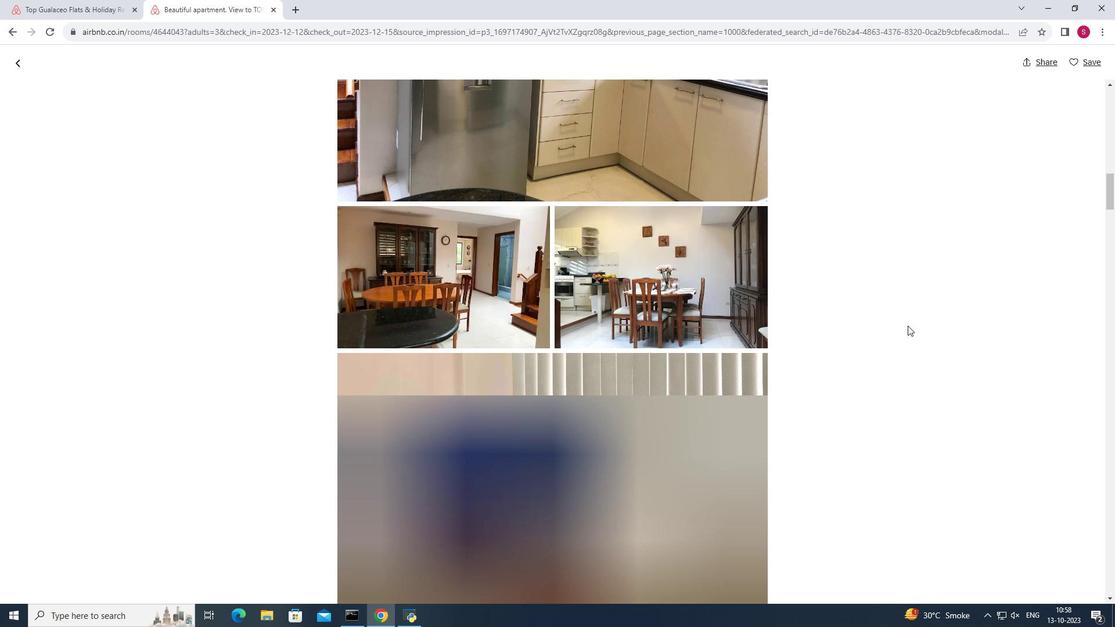 
Action: Mouse scrolled (907, 325) with delta (0, 0)
Screenshot: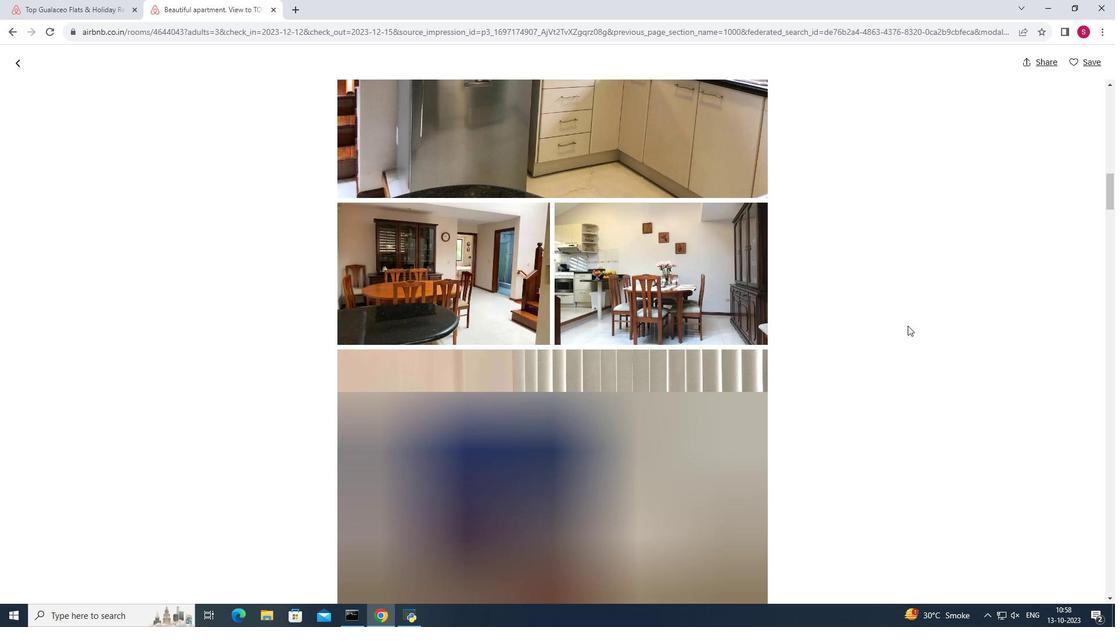 
Action: Mouse scrolled (907, 325) with delta (0, 0)
Screenshot: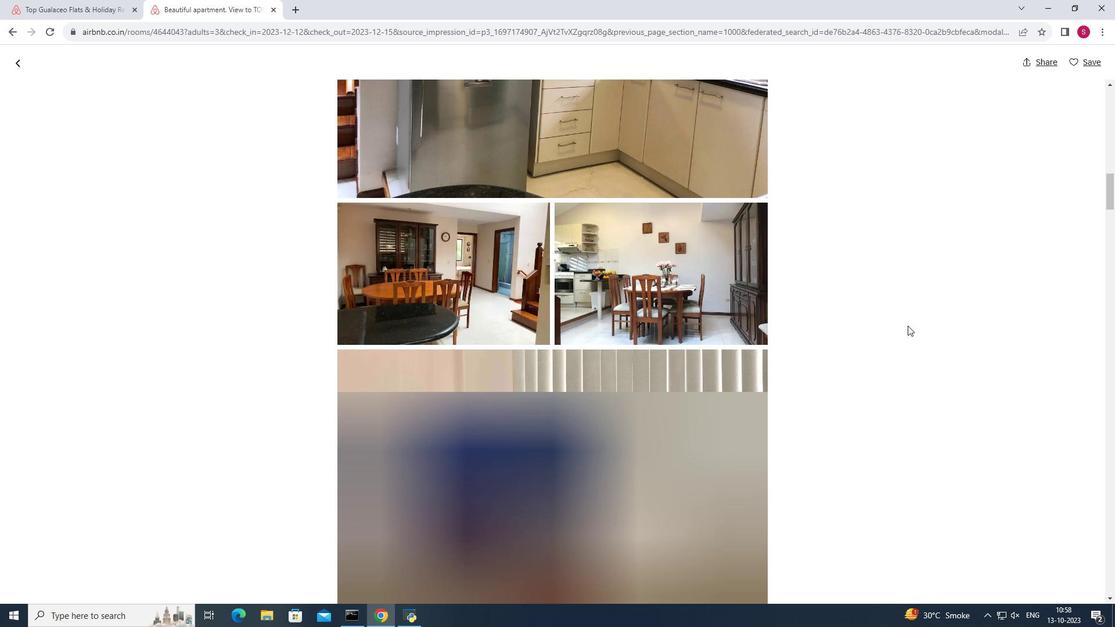 
Action: Mouse scrolled (907, 325) with delta (0, 0)
Screenshot: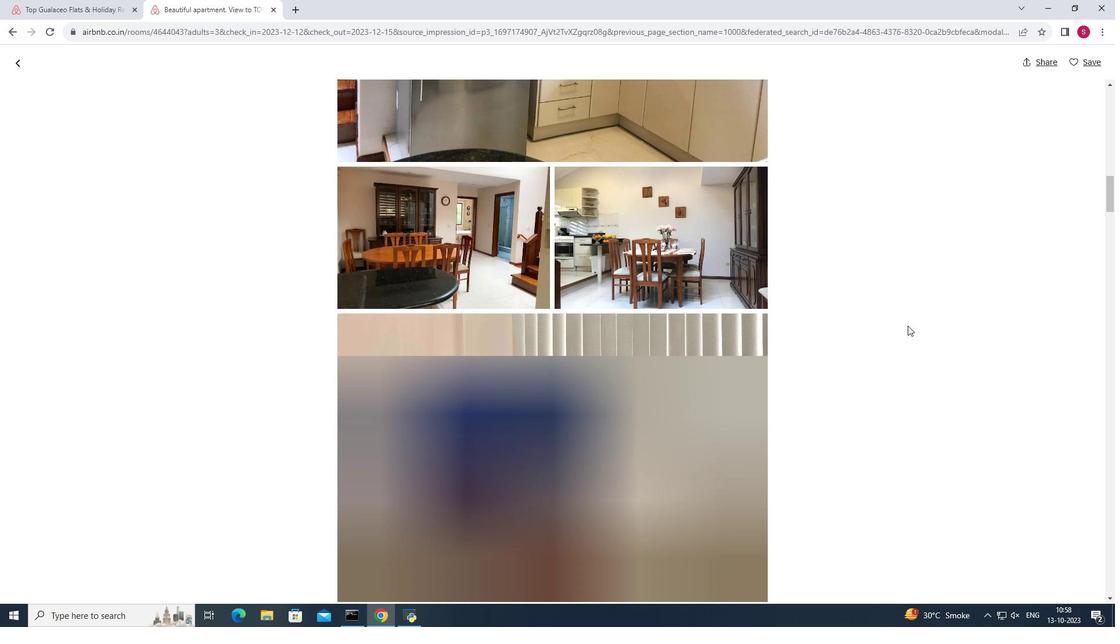 
Action: Mouse scrolled (907, 325) with delta (0, 0)
Screenshot: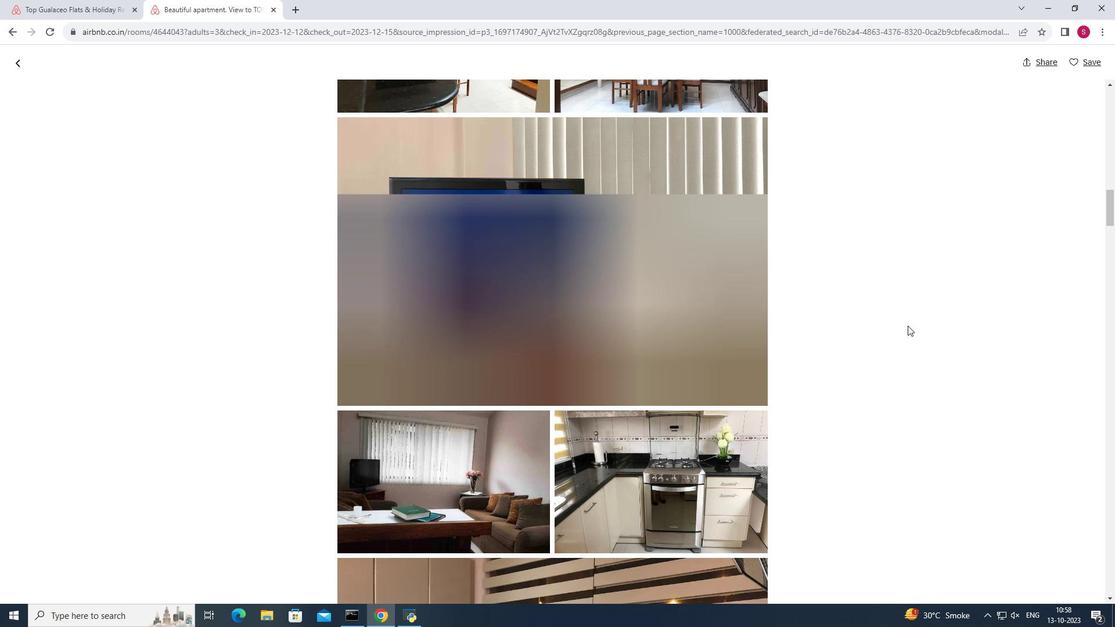 
Action: Mouse moved to (907, 325)
Screenshot: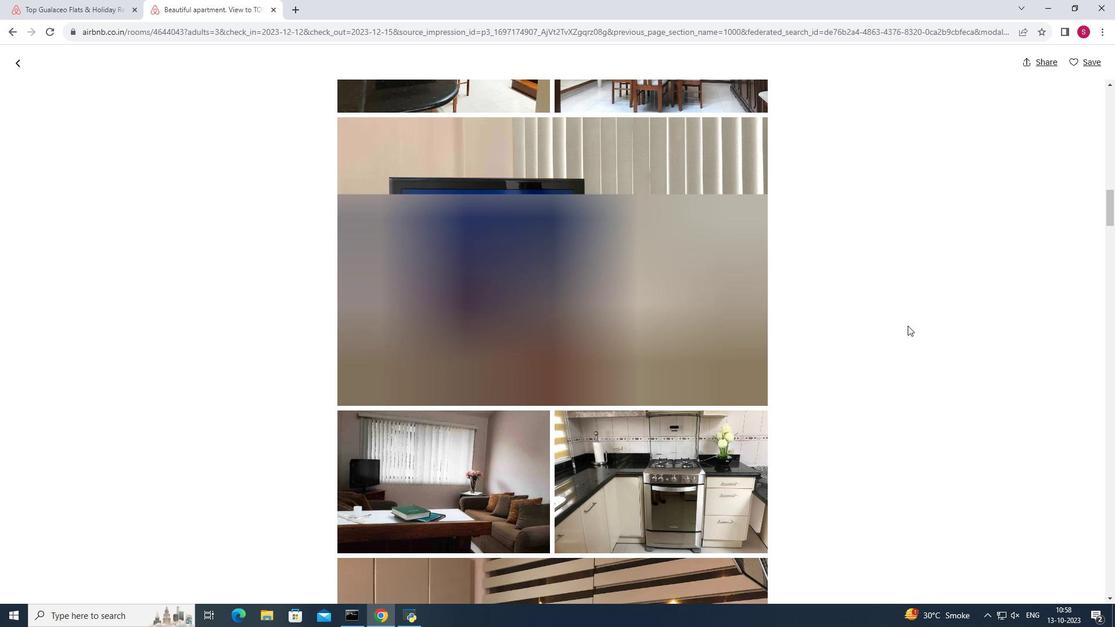 
Action: Mouse scrolled (907, 325) with delta (0, 0)
Screenshot: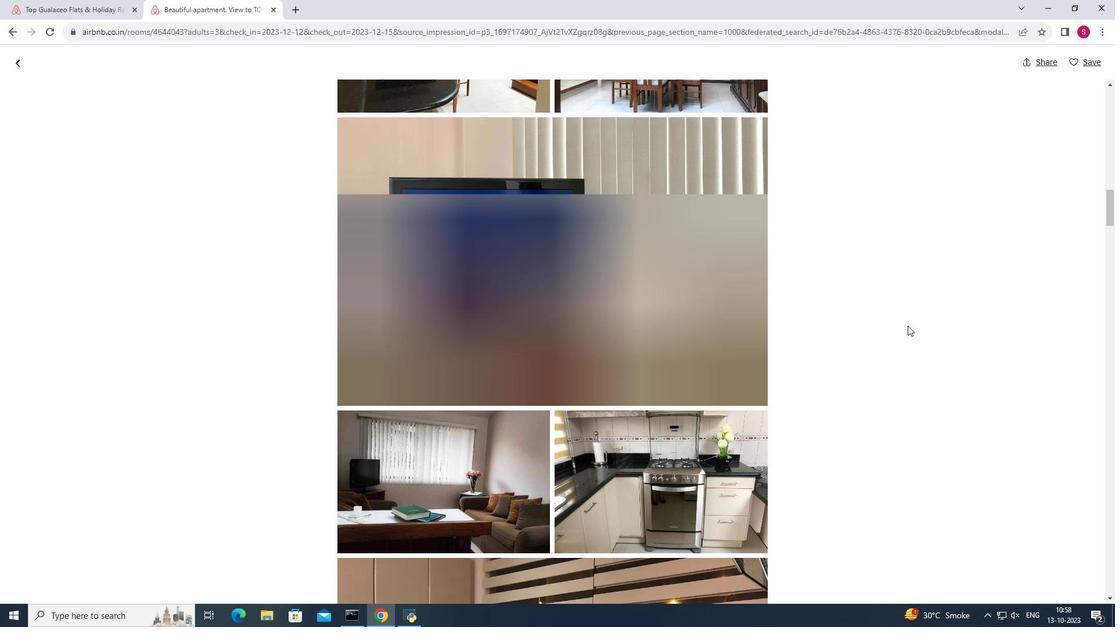 
Action: Mouse scrolled (907, 325) with delta (0, 0)
Screenshot: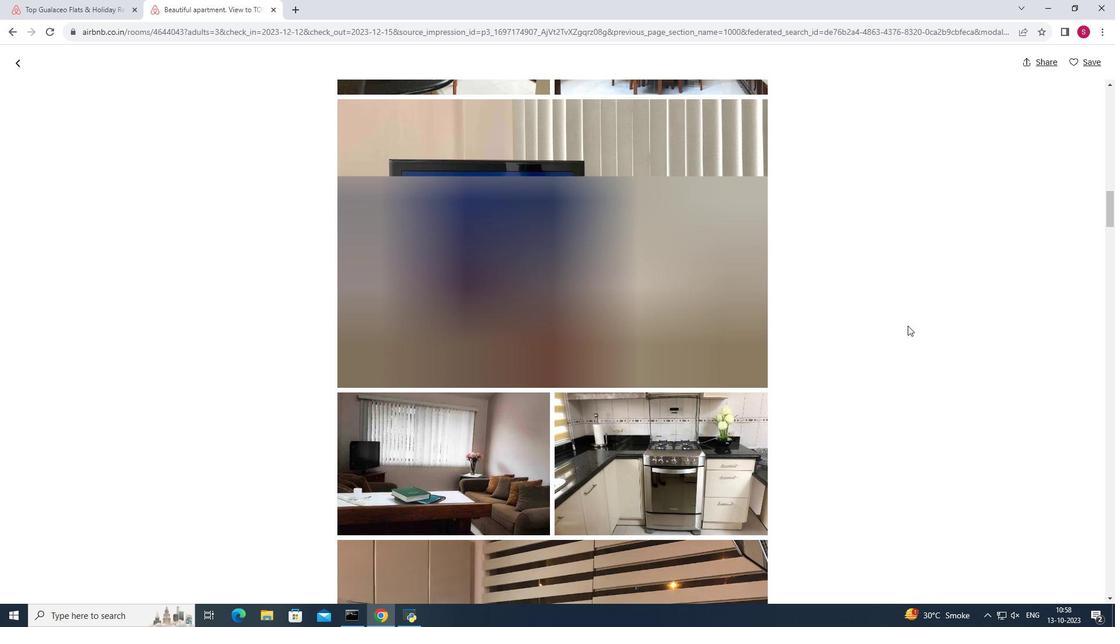 
Action: Mouse scrolled (907, 325) with delta (0, 0)
Screenshot: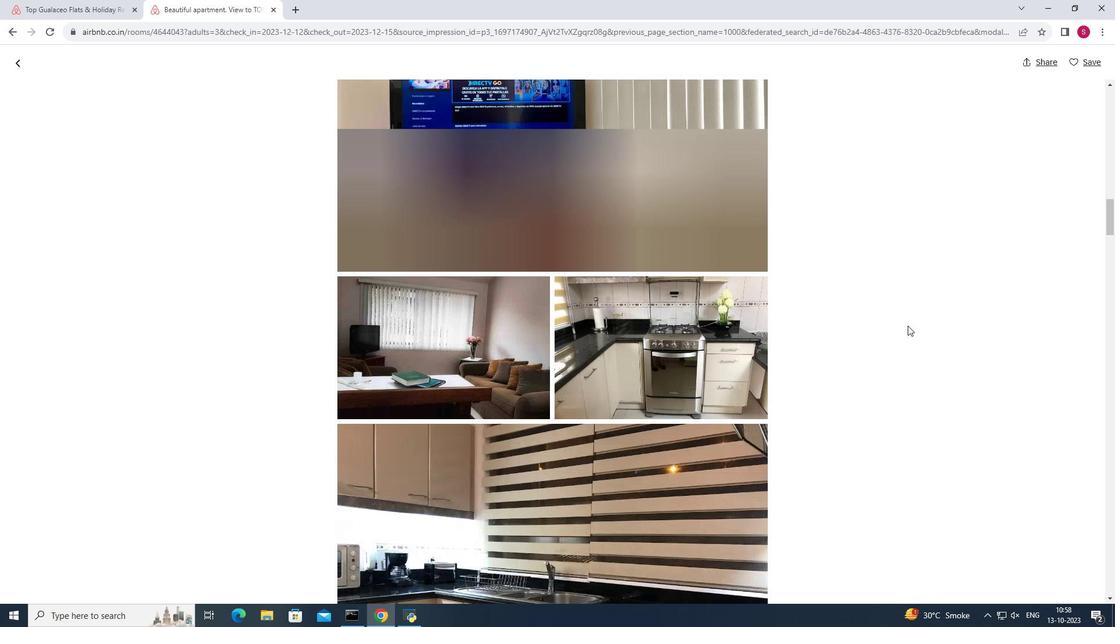 
Action: Mouse scrolled (907, 326) with delta (0, 0)
Screenshot: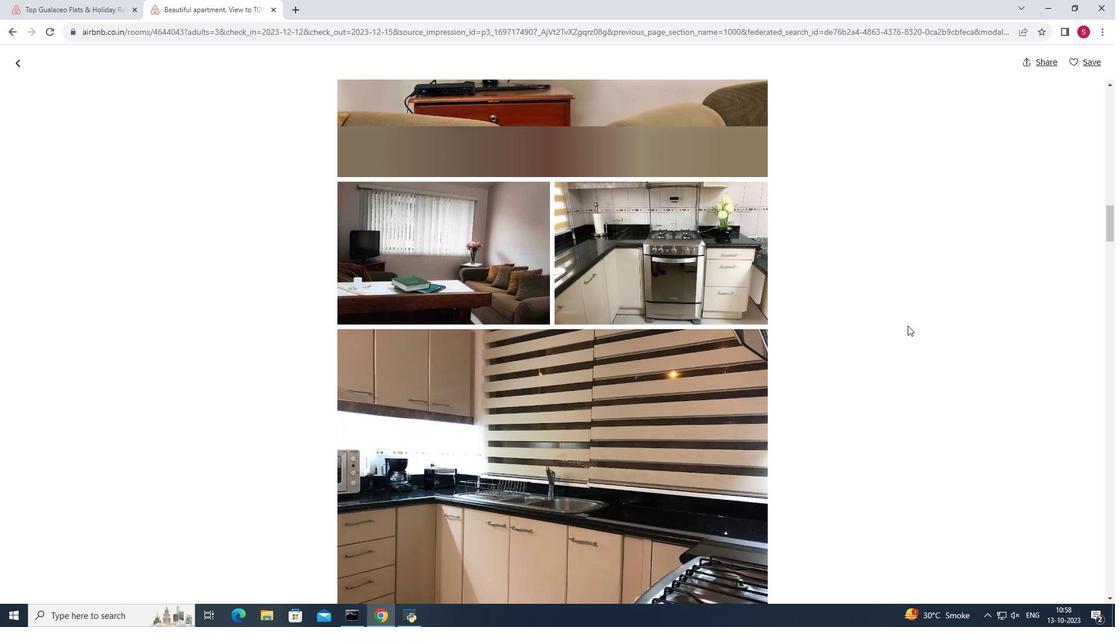 
Action: Mouse scrolled (907, 326) with delta (0, 0)
Screenshot: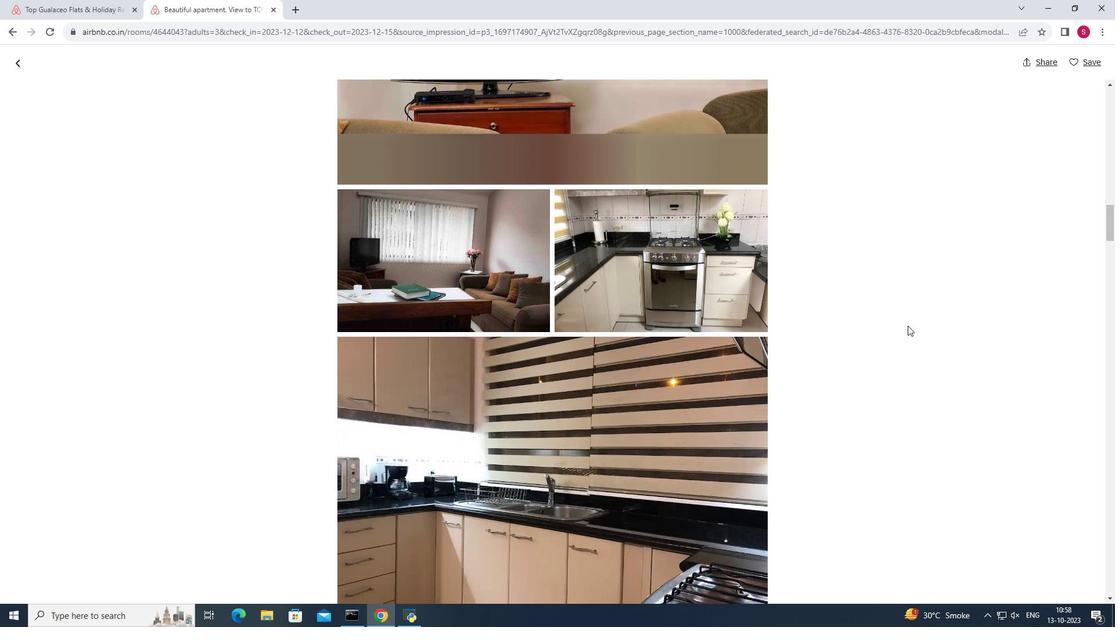 
Action: Mouse scrolled (907, 326) with delta (0, 0)
Screenshot: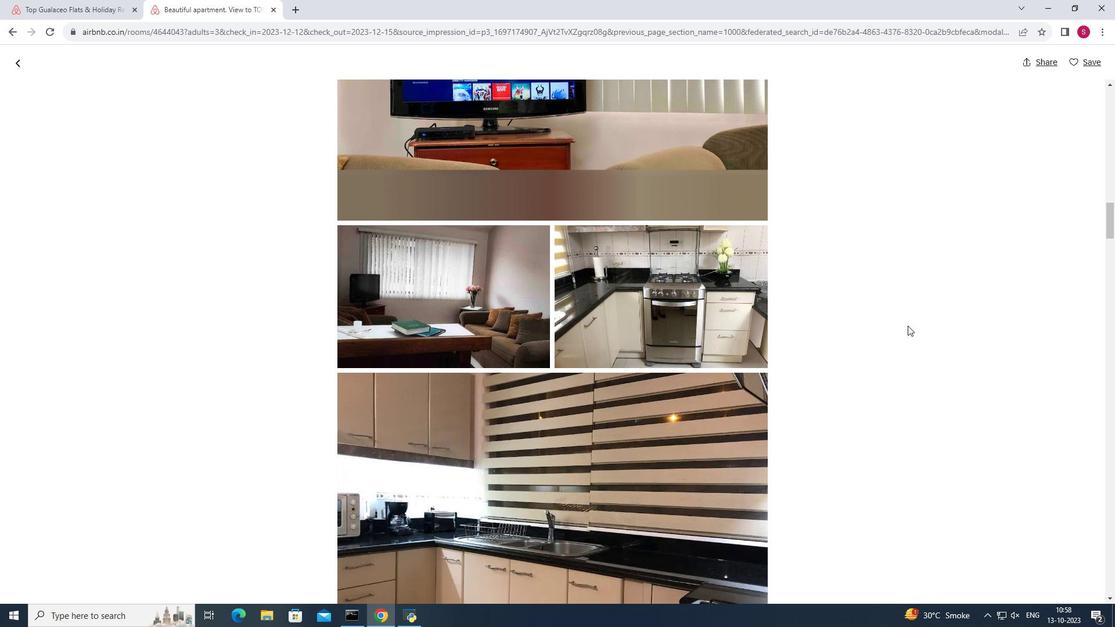 
Action: Mouse moved to (19, 63)
Screenshot: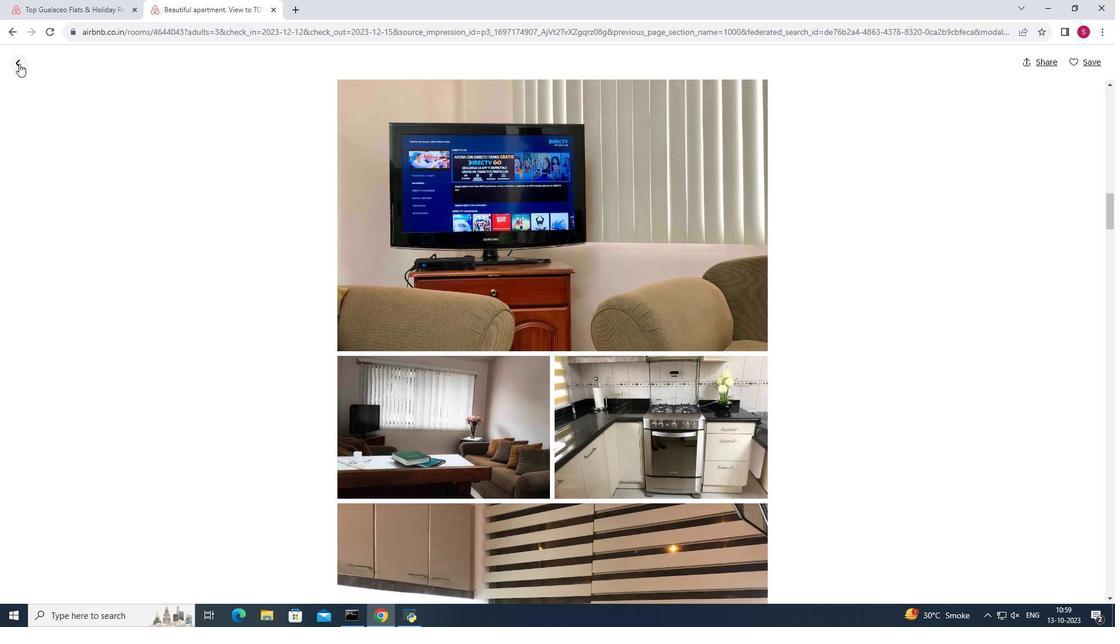
Action: Mouse pressed left at (19, 63)
Screenshot: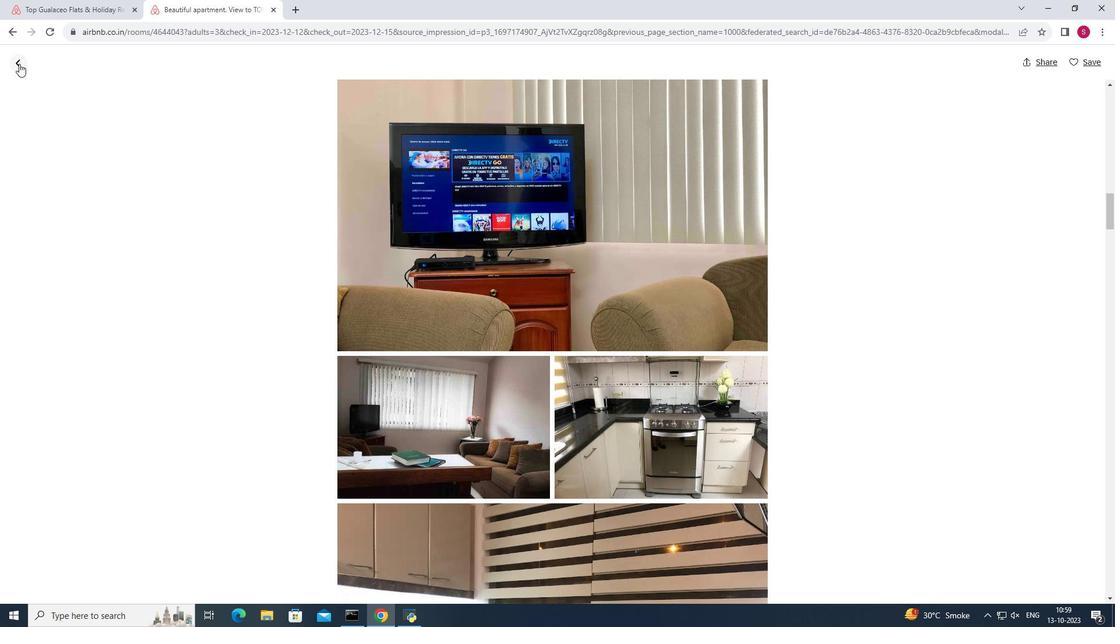 
Action: Mouse moved to (1038, 366)
Screenshot: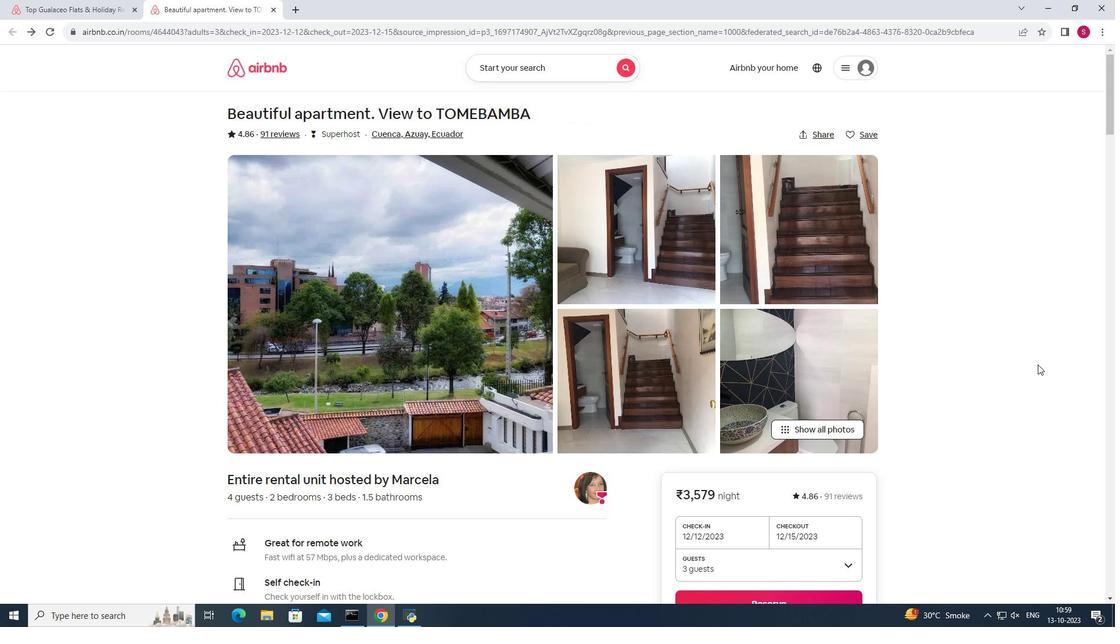 
Action: Mouse scrolled (1038, 365) with delta (0, 0)
Screenshot: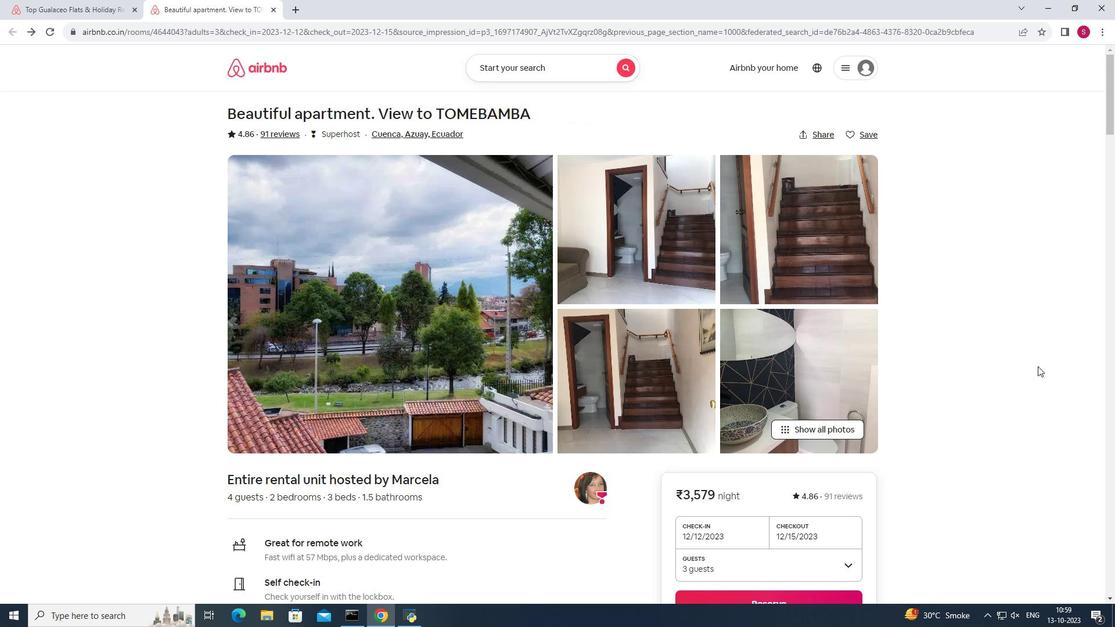 
Action: Mouse moved to (1038, 366)
Screenshot: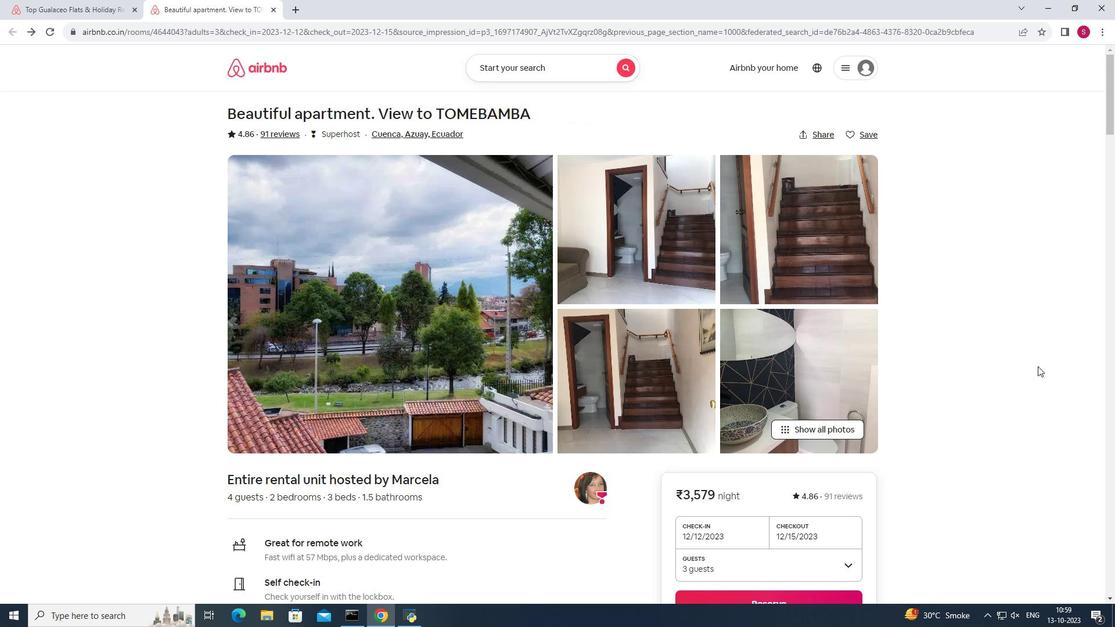 
Action: Mouse scrolled (1038, 365) with delta (0, 0)
Screenshot: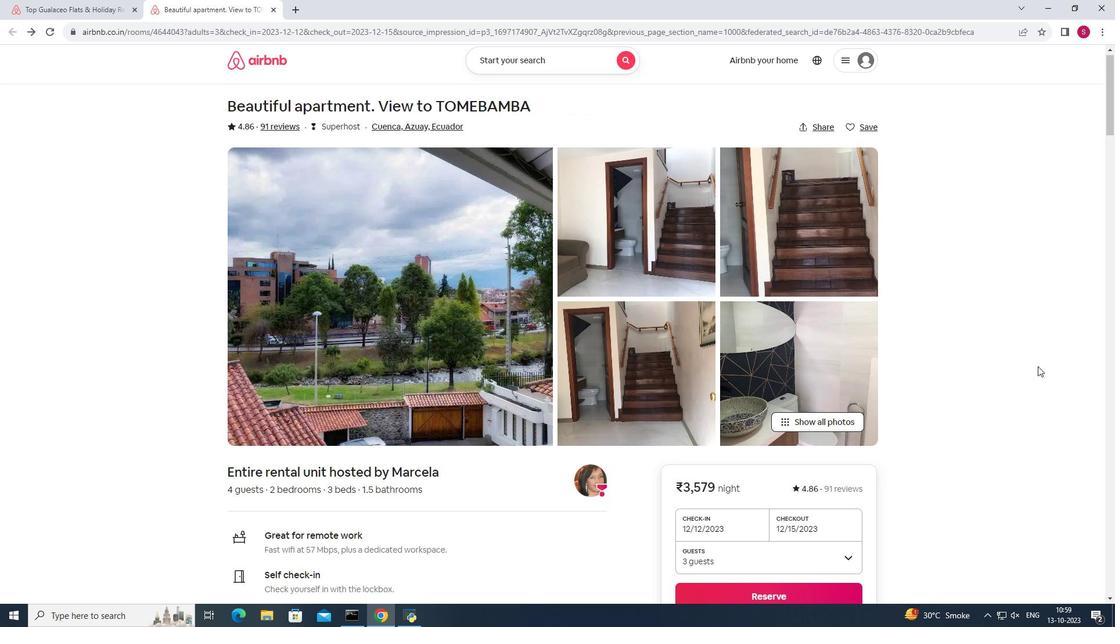 
Action: Mouse scrolled (1038, 365) with delta (0, 0)
Screenshot: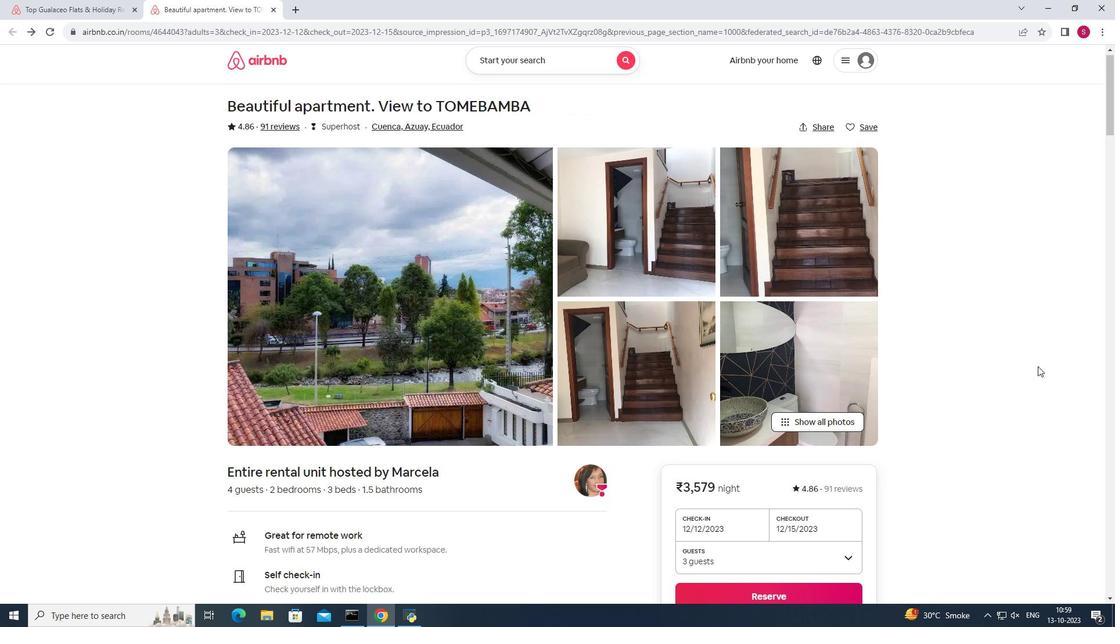 
Action: Mouse scrolled (1038, 365) with delta (0, 0)
Screenshot: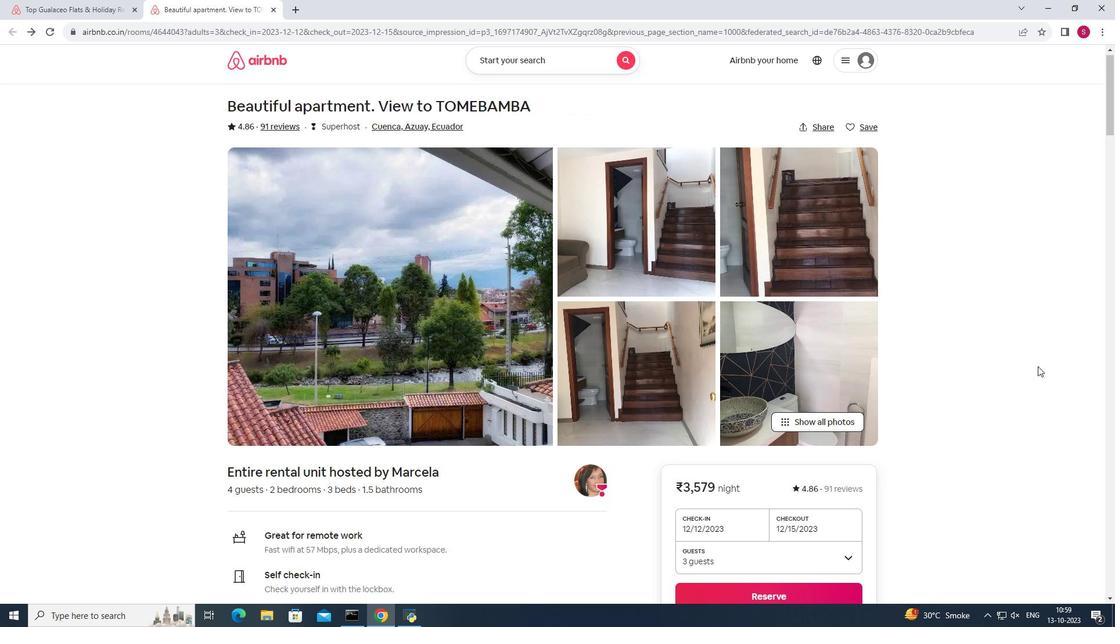 
Action: Mouse scrolled (1038, 365) with delta (0, 0)
Screenshot: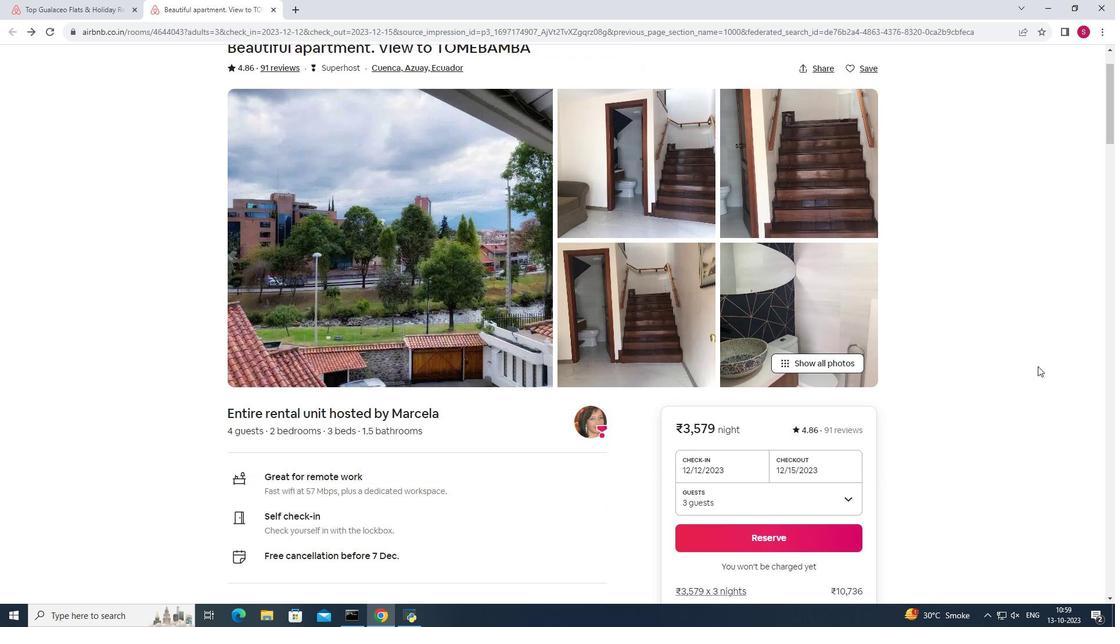 
Action: Mouse scrolled (1038, 365) with delta (0, 0)
Screenshot: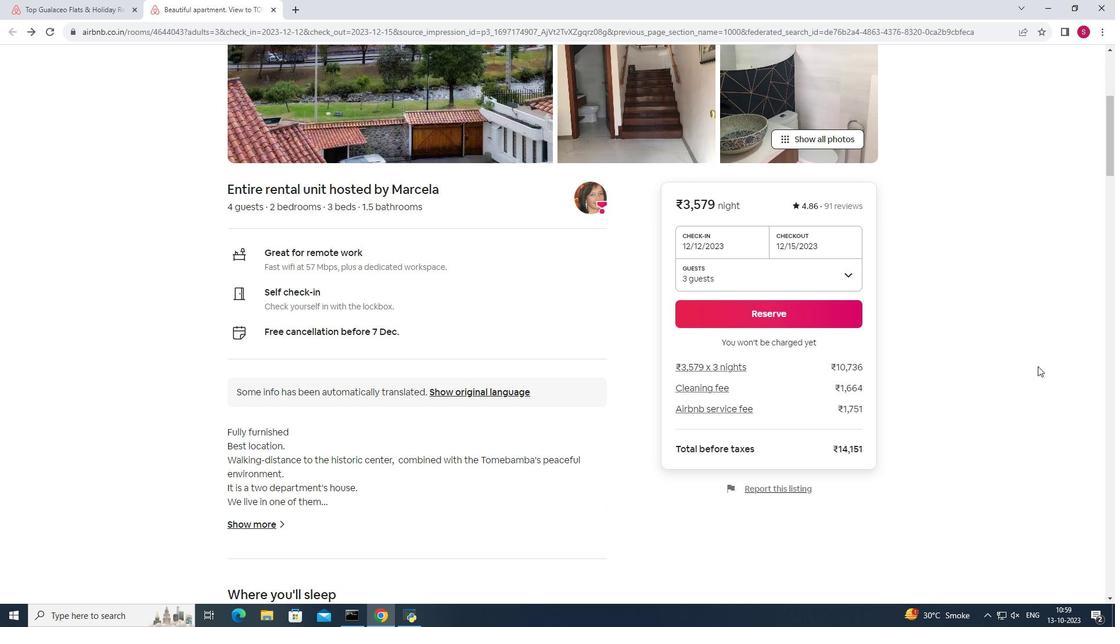 
Action: Mouse scrolled (1038, 365) with delta (0, 0)
Screenshot: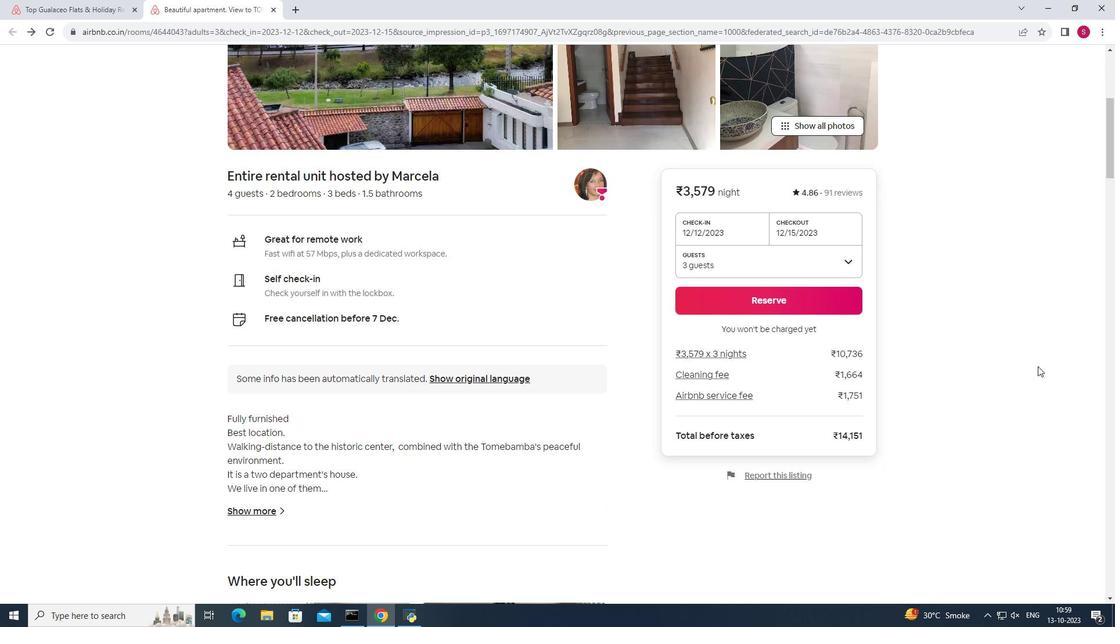 
Action: Mouse moved to (273, 413)
Screenshot: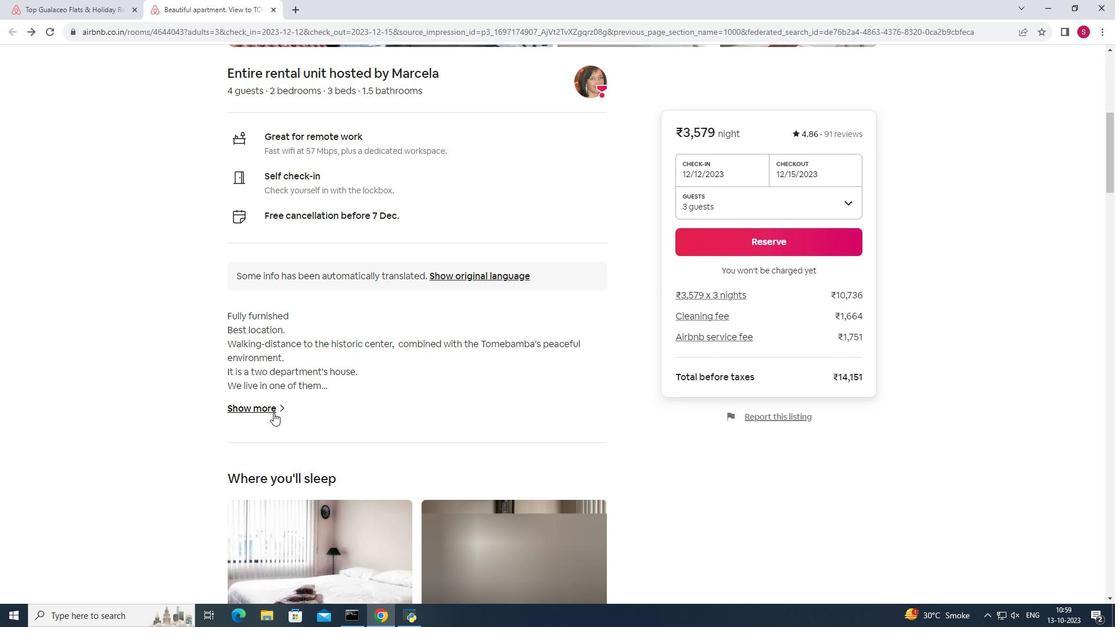 
Action: Mouse pressed left at (273, 413)
Screenshot: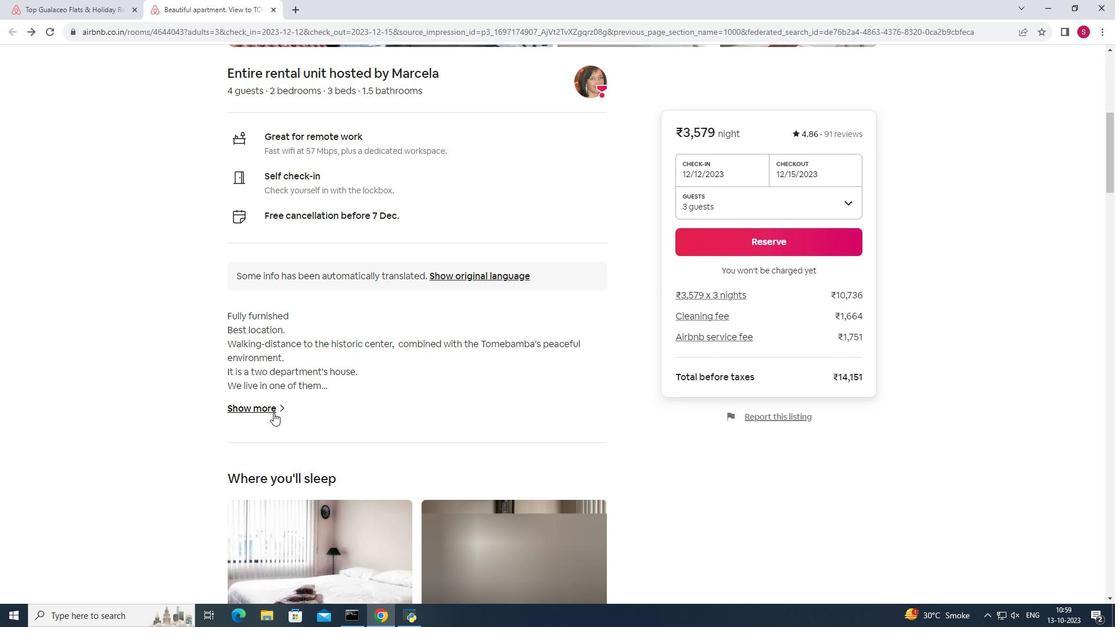 
Action: Mouse moved to (734, 350)
Screenshot: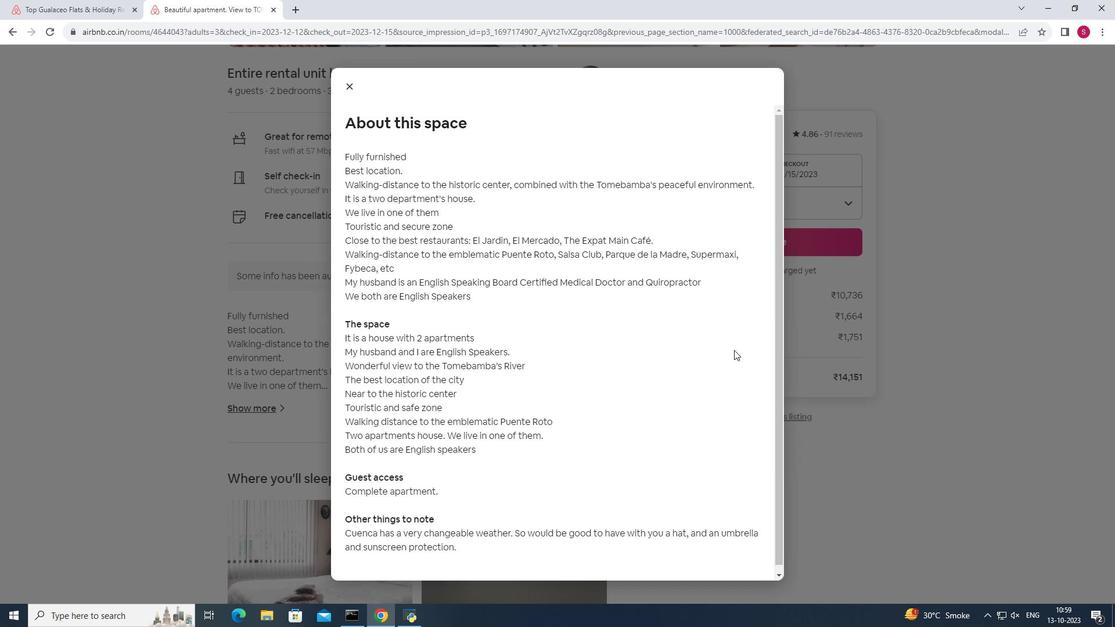 
Action: Mouse scrolled (734, 349) with delta (0, 0)
Screenshot: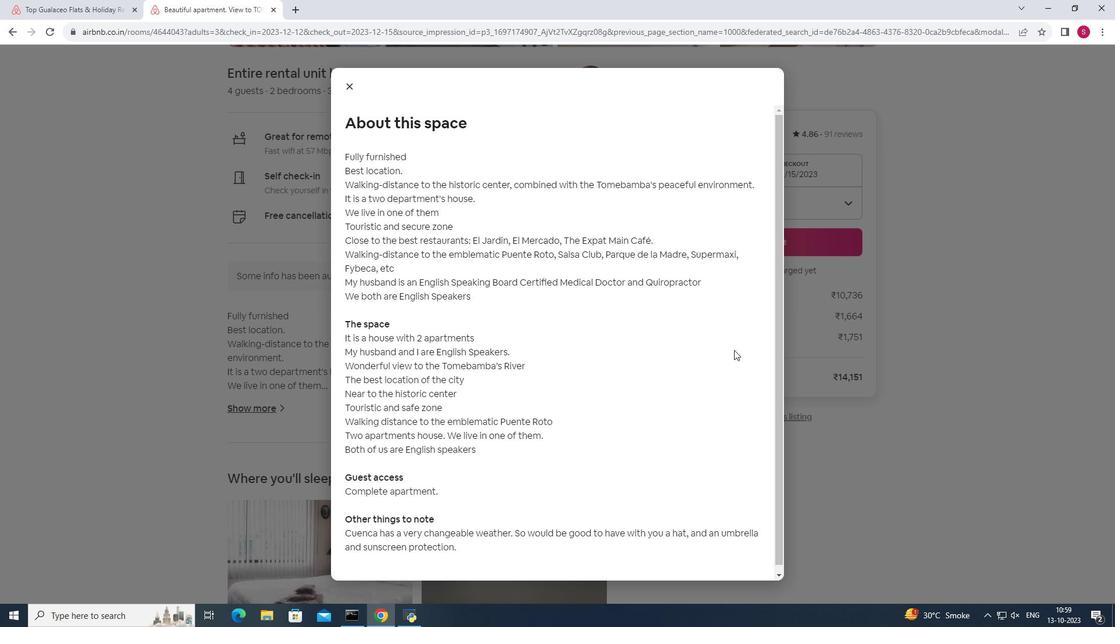 
Action: Mouse scrolled (734, 349) with delta (0, 0)
Screenshot: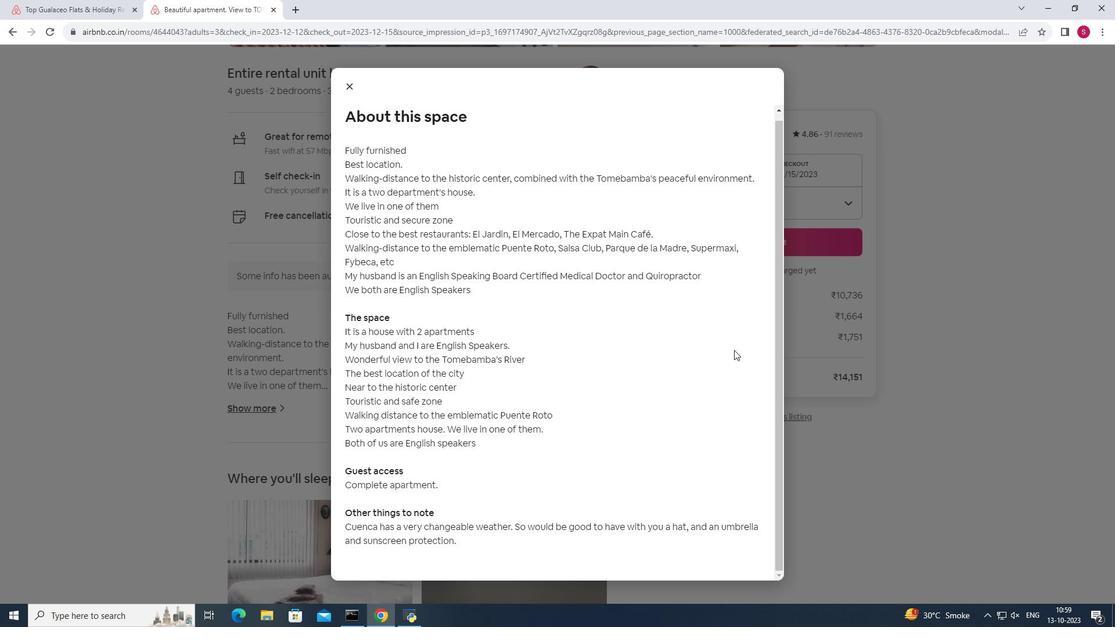 
Action: Mouse scrolled (734, 349) with delta (0, 0)
Screenshot: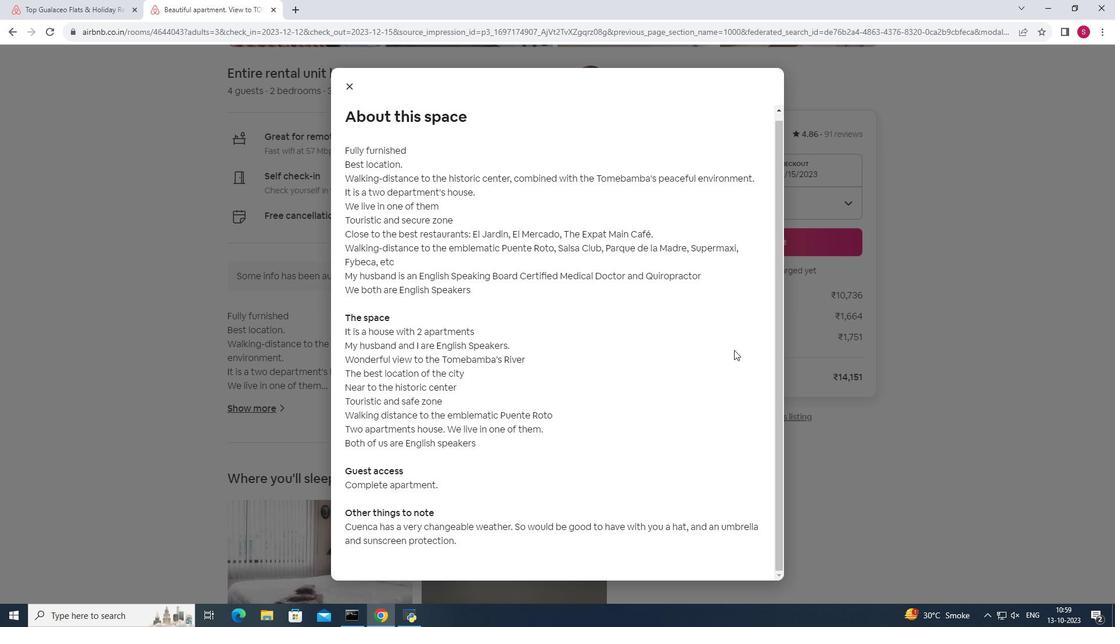 
Action: Mouse scrolled (734, 350) with delta (0, 0)
Screenshot: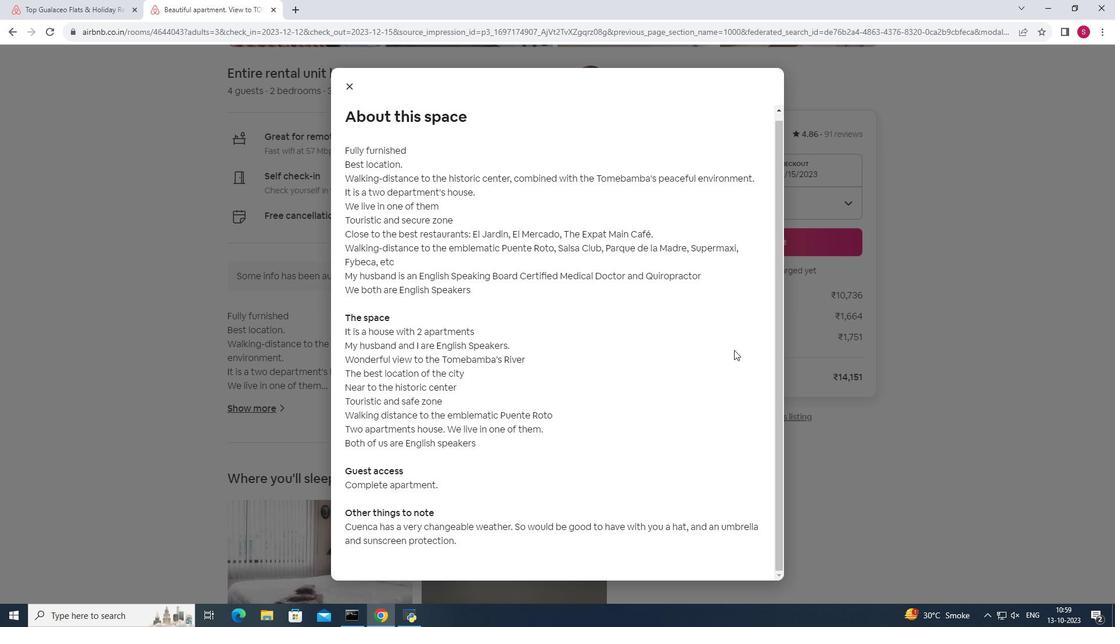 
Action: Mouse moved to (350, 88)
Screenshot: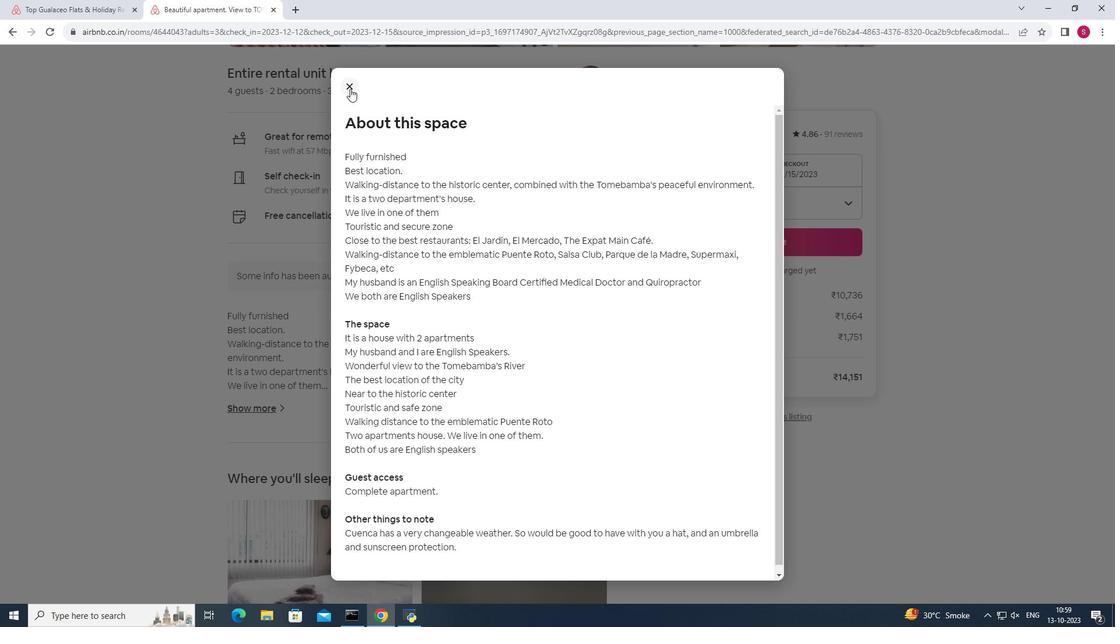 
Action: Mouse pressed left at (350, 88)
Screenshot: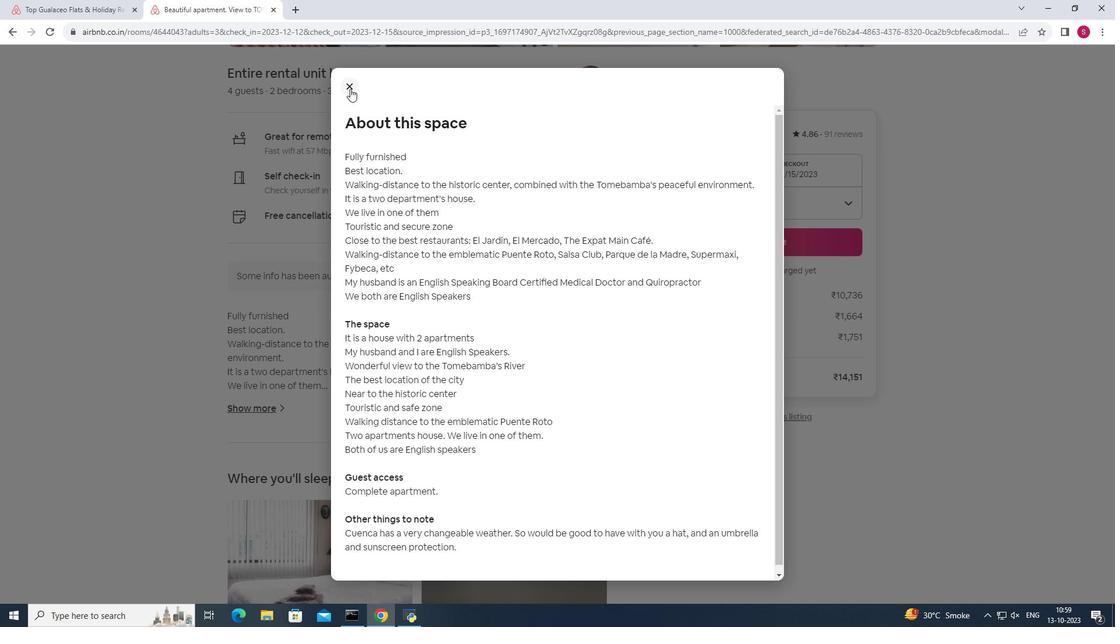 
Action: Mouse moved to (991, 339)
Screenshot: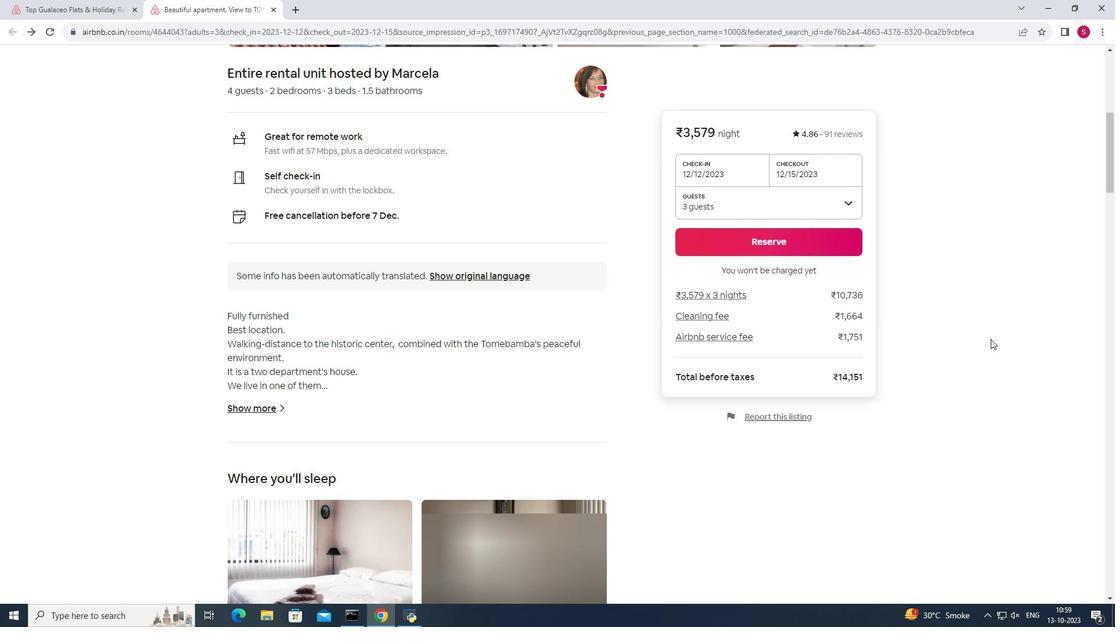 
Action: Mouse scrolled (991, 338) with delta (0, 0)
Screenshot: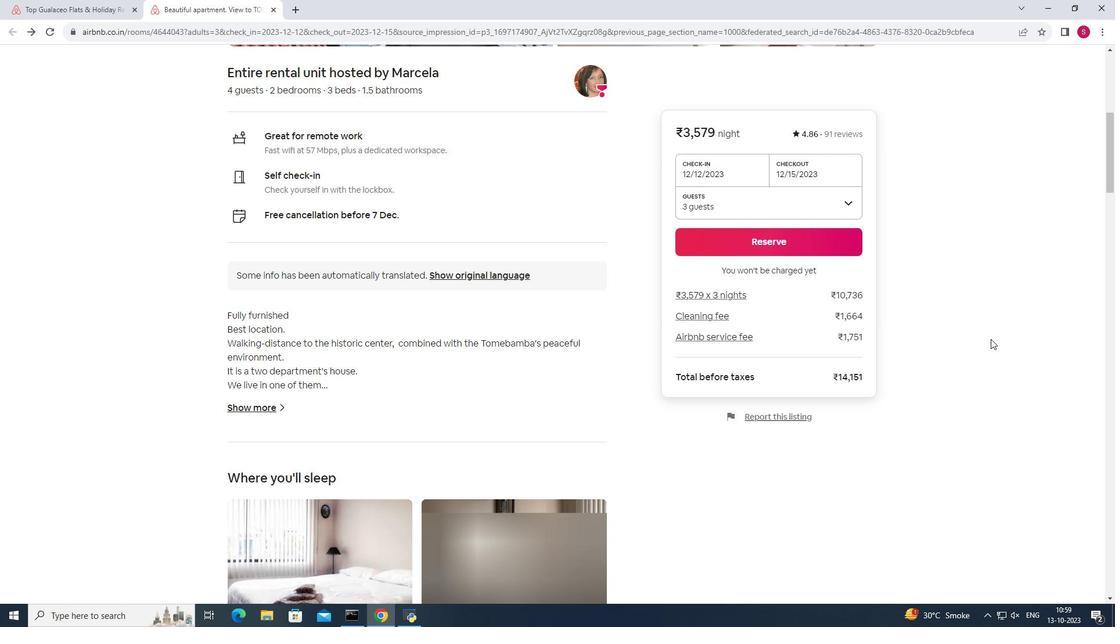 
Action: Mouse moved to (991, 339)
Screenshot: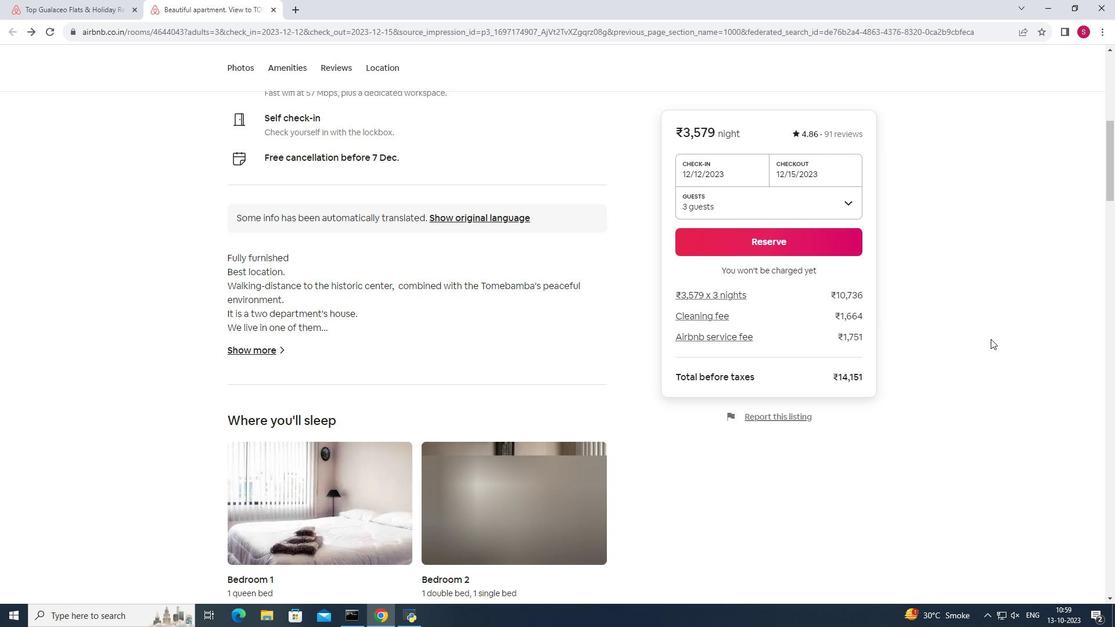 
Action: Mouse scrolled (991, 338) with delta (0, 0)
Screenshot: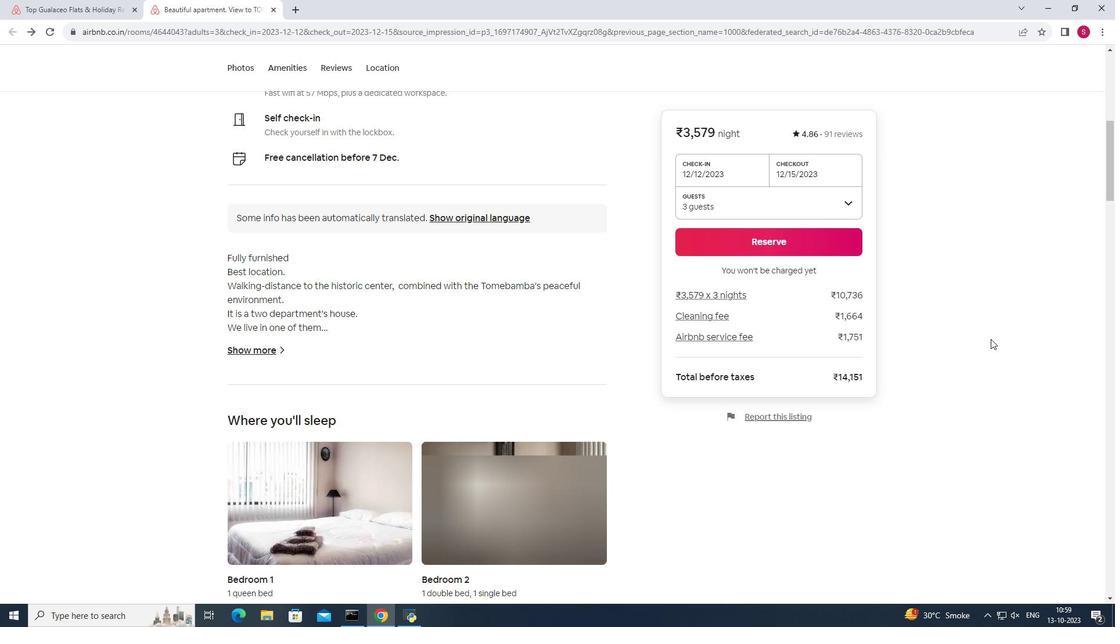 
Action: Mouse scrolled (991, 338) with delta (0, 0)
Screenshot: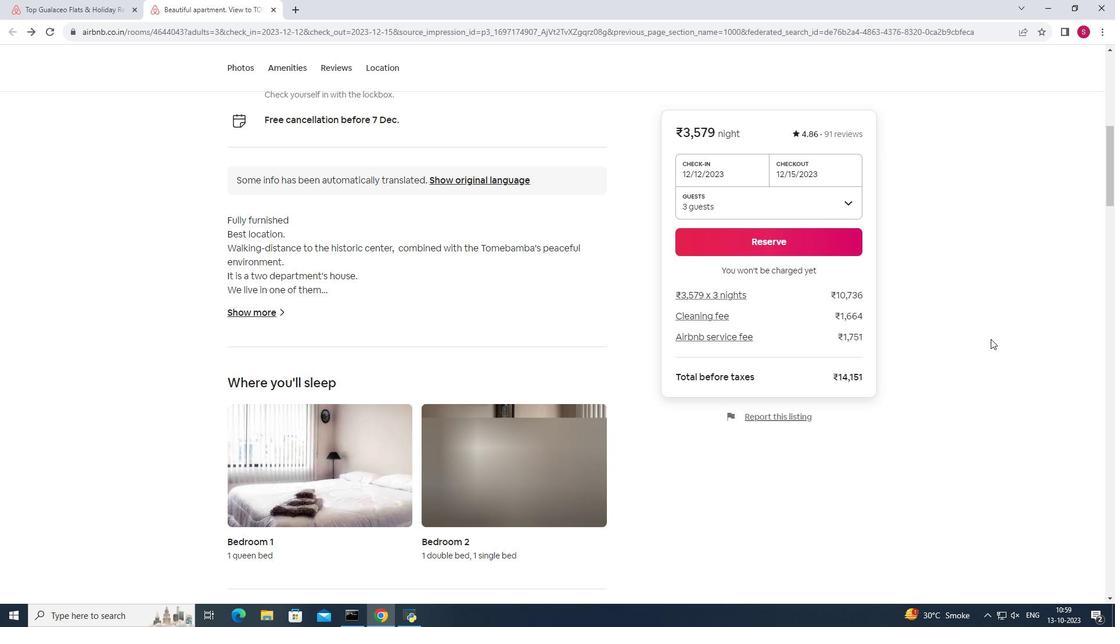 
Action: Mouse scrolled (991, 338) with delta (0, 0)
Screenshot: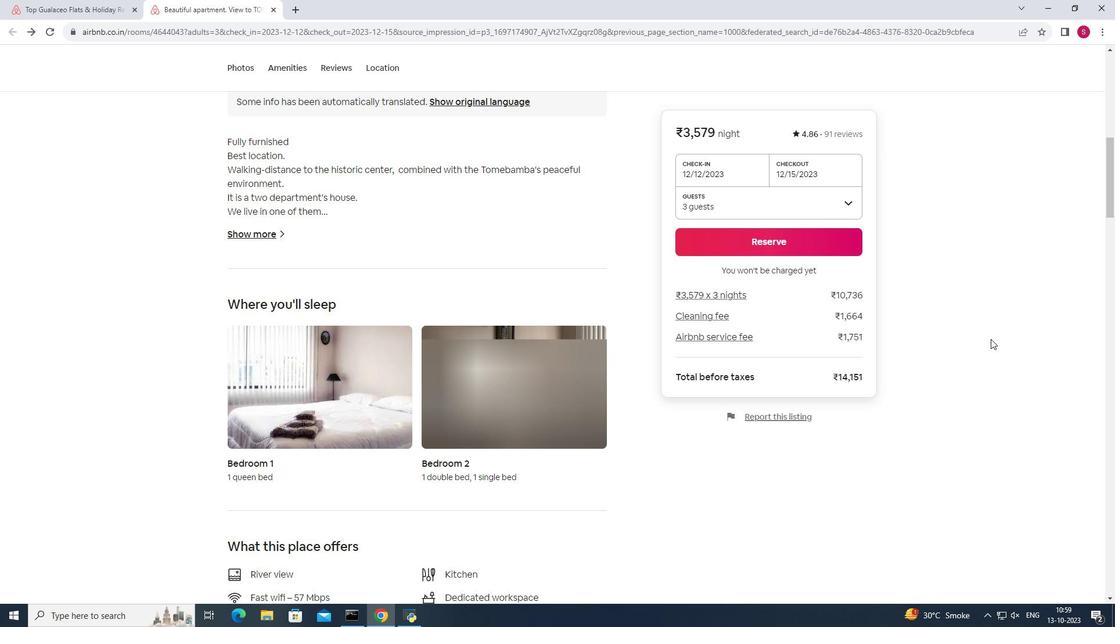 
Action: Mouse scrolled (991, 338) with delta (0, 0)
Screenshot: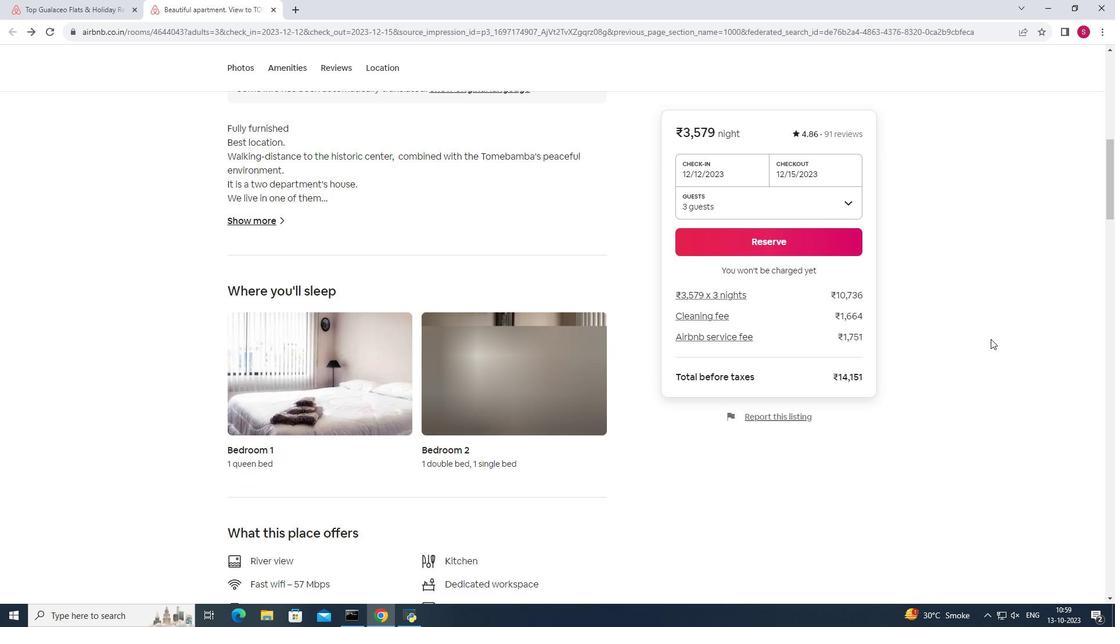 
Action: Mouse scrolled (991, 338) with delta (0, 0)
Screenshot: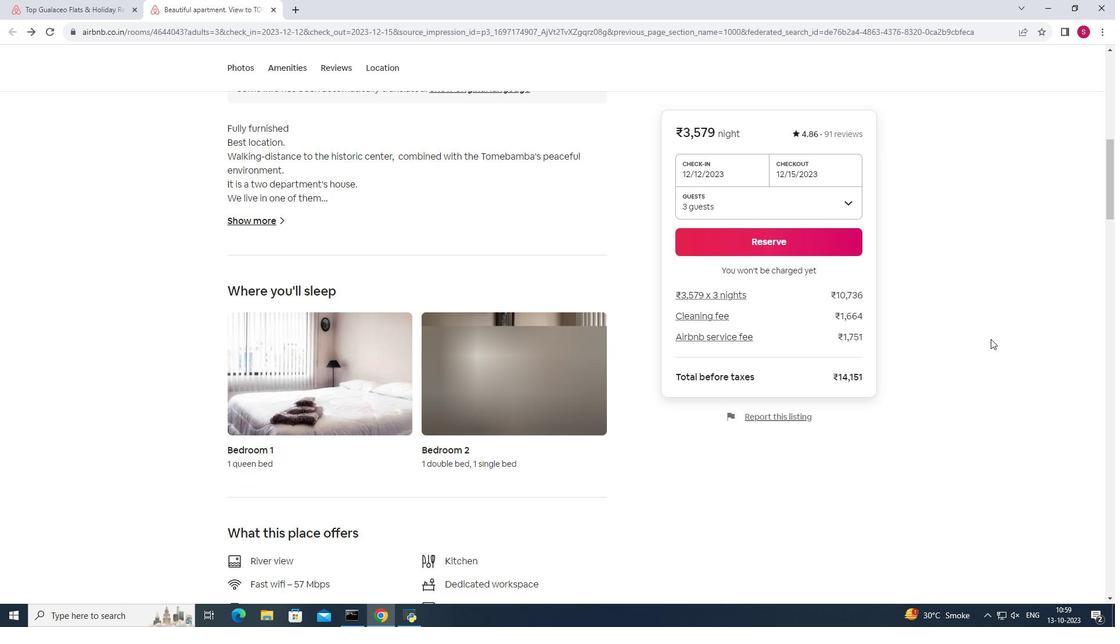 
Action: Mouse moved to (989, 338)
Screenshot: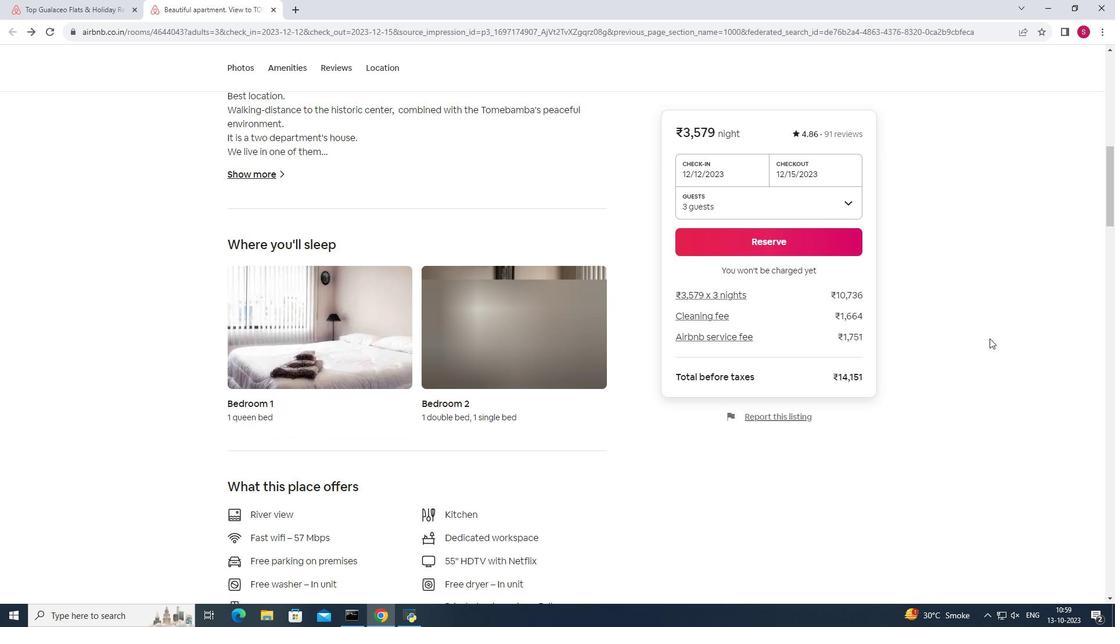 
Action: Mouse scrolled (989, 338) with delta (0, 0)
Screenshot: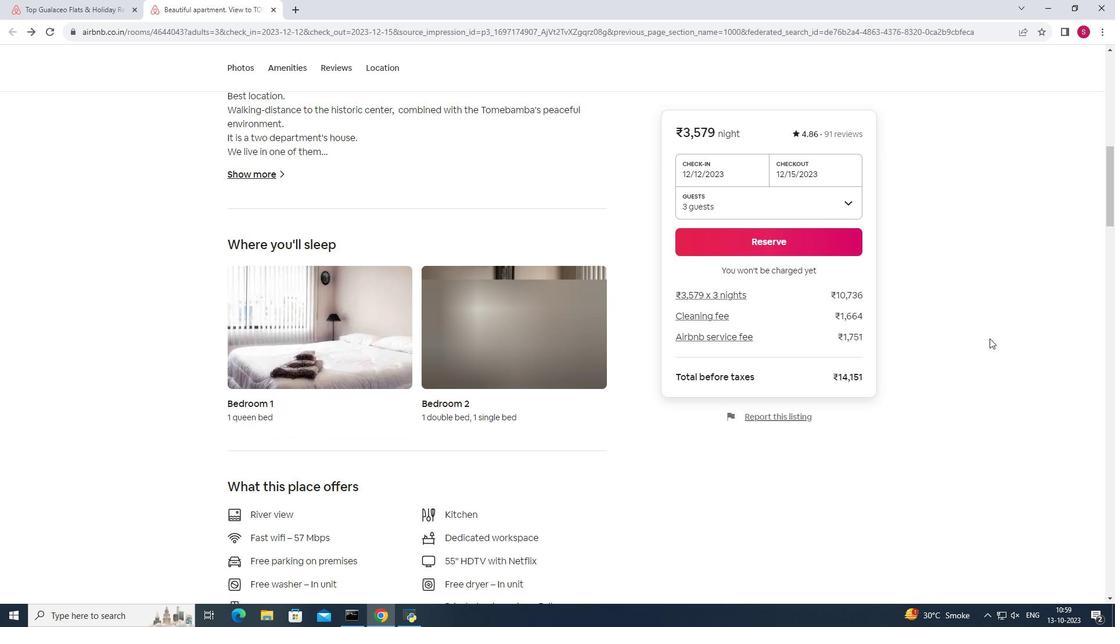 
Action: Mouse moved to (988, 337)
Screenshot: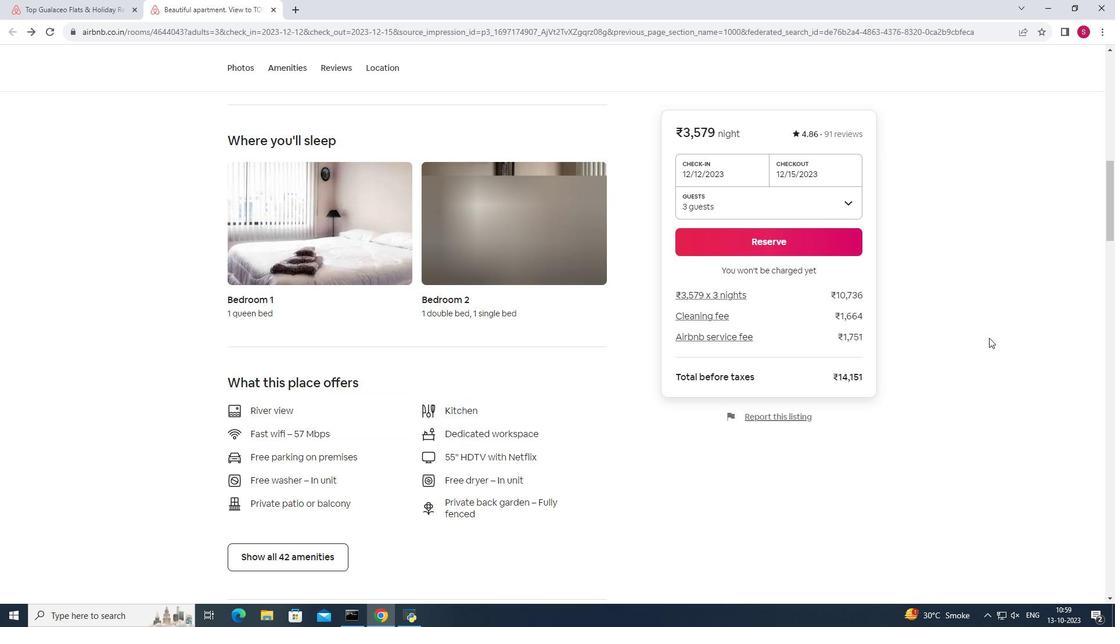 
Action: Mouse scrolled (988, 336) with delta (0, 0)
Screenshot: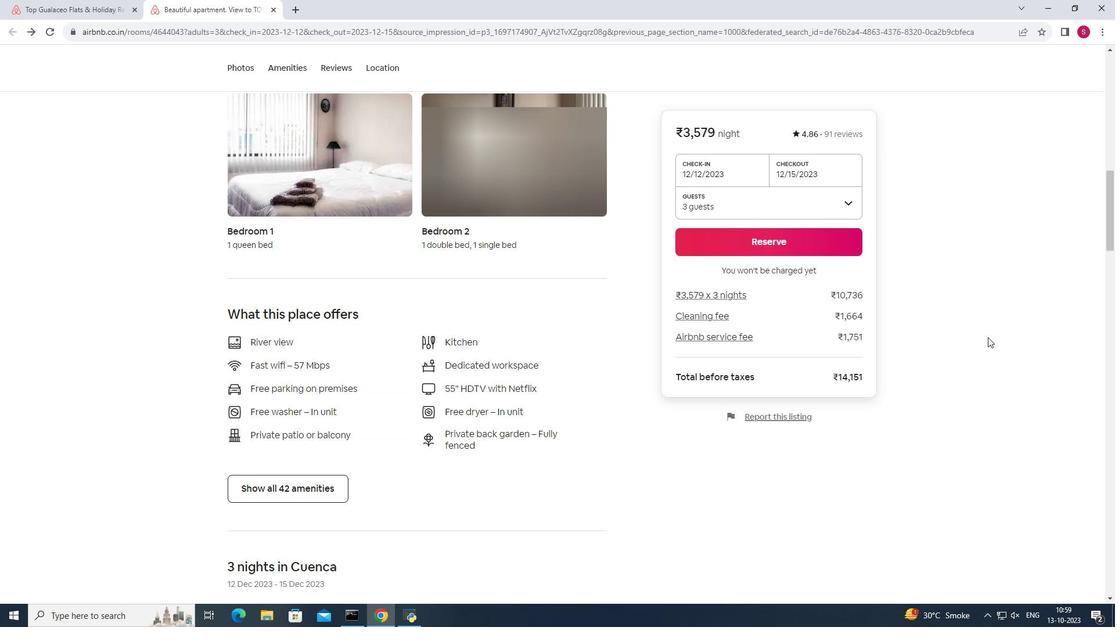 
Action: Mouse scrolled (988, 336) with delta (0, 0)
Screenshot: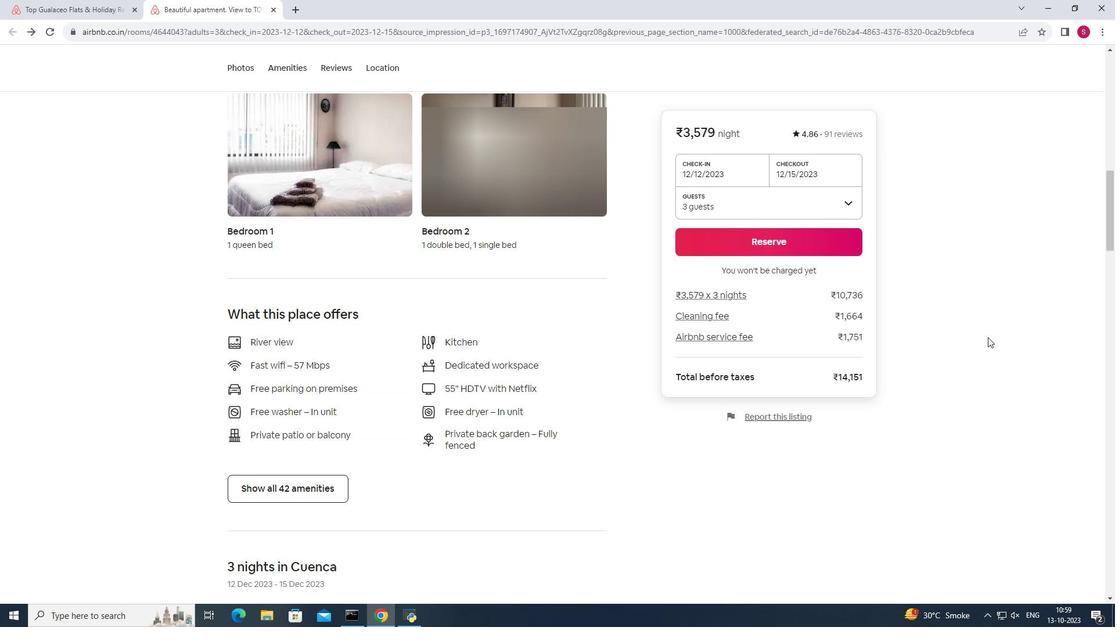 
Action: Mouse scrolled (988, 336) with delta (0, 0)
Screenshot: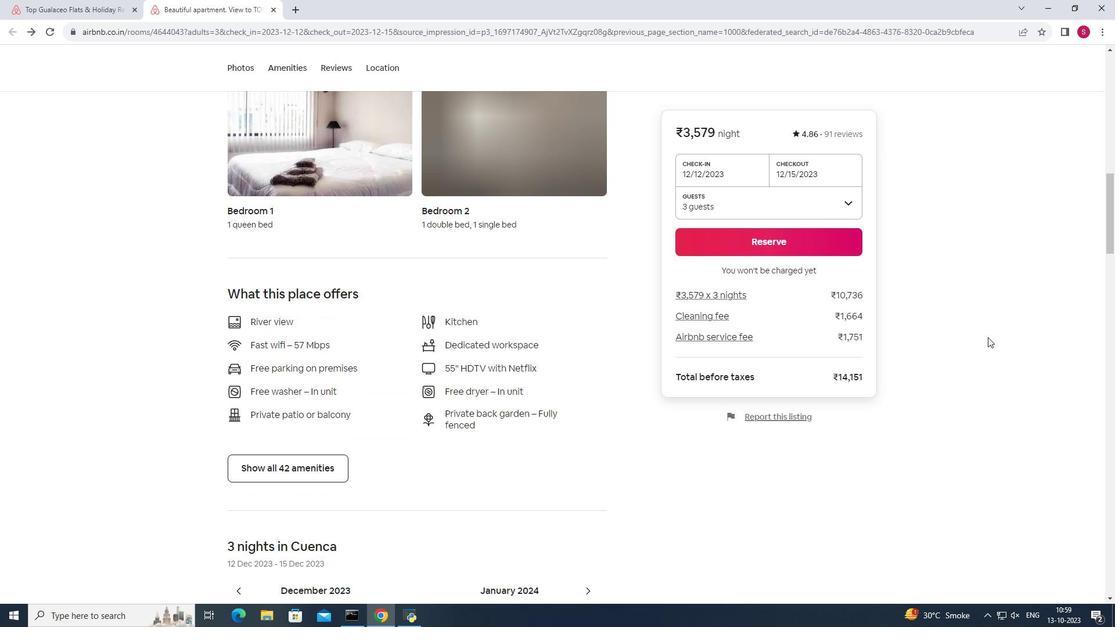 
Action: Mouse scrolled (988, 336) with delta (0, 0)
Screenshot: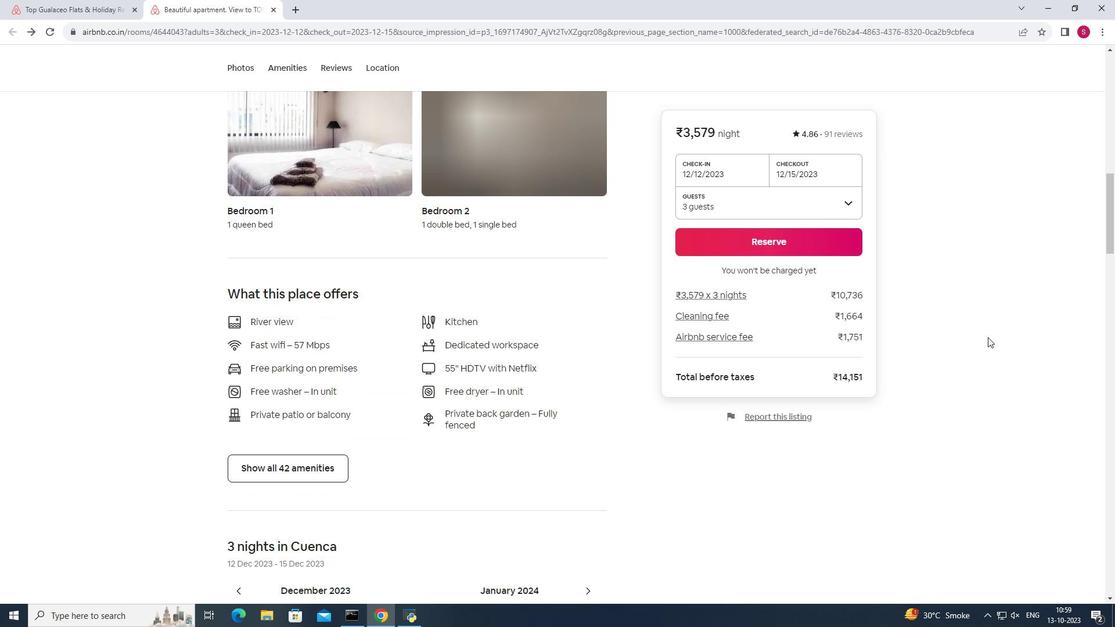 
Action: Mouse scrolled (988, 336) with delta (0, 0)
Screenshot: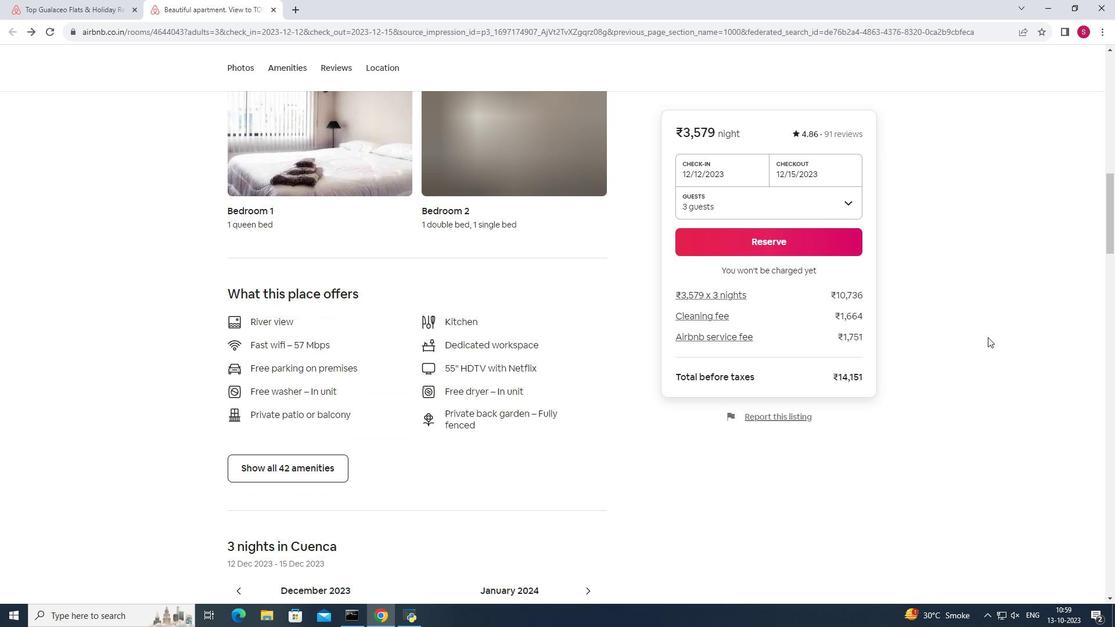 
Action: Mouse moved to (308, 209)
Screenshot: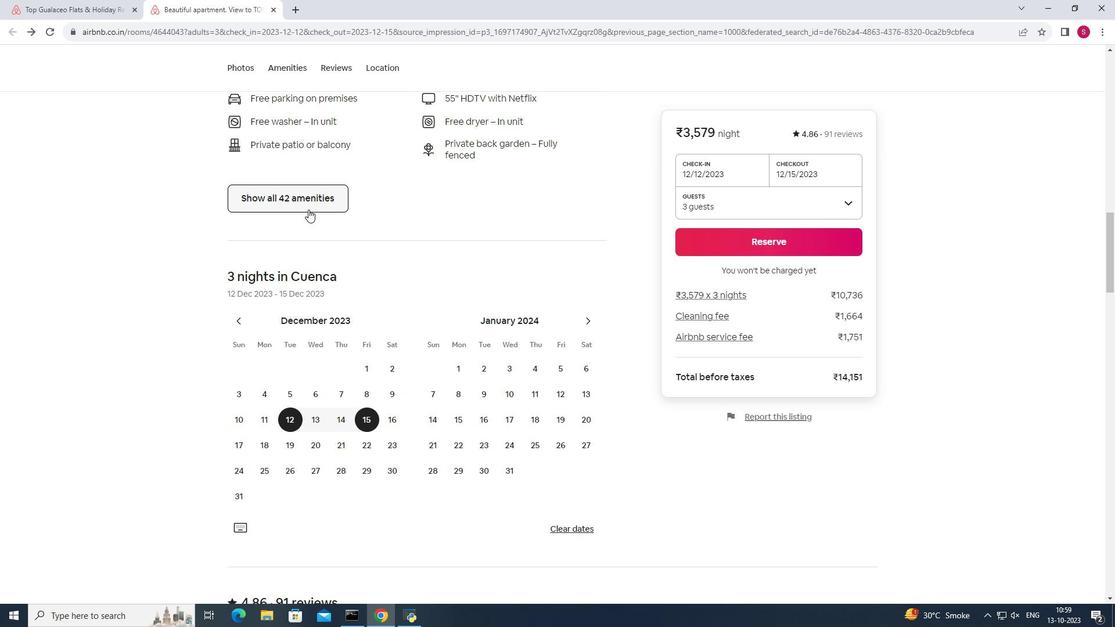 
Action: Mouse pressed left at (308, 209)
Screenshot: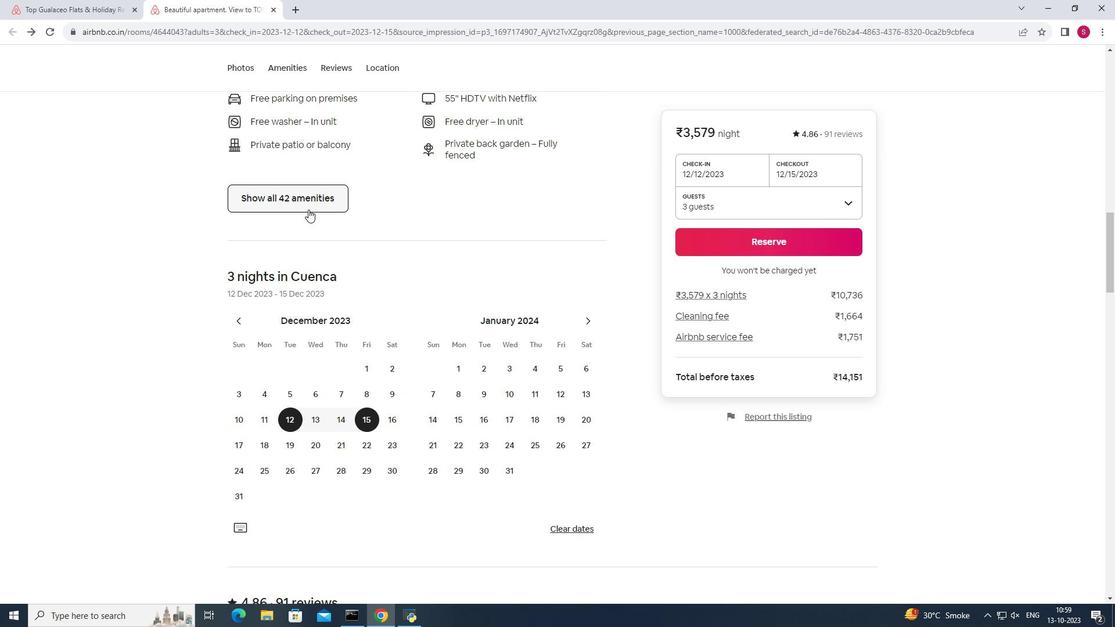 
Action: Mouse moved to (712, 248)
Screenshot: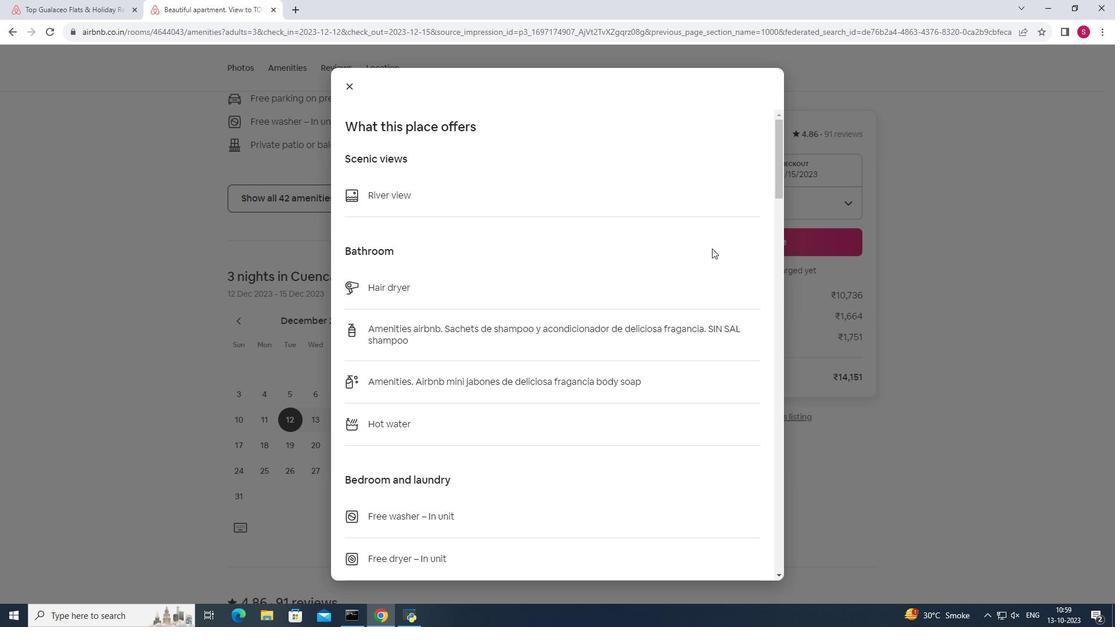 
Action: Mouse scrolled (712, 248) with delta (0, 0)
Screenshot: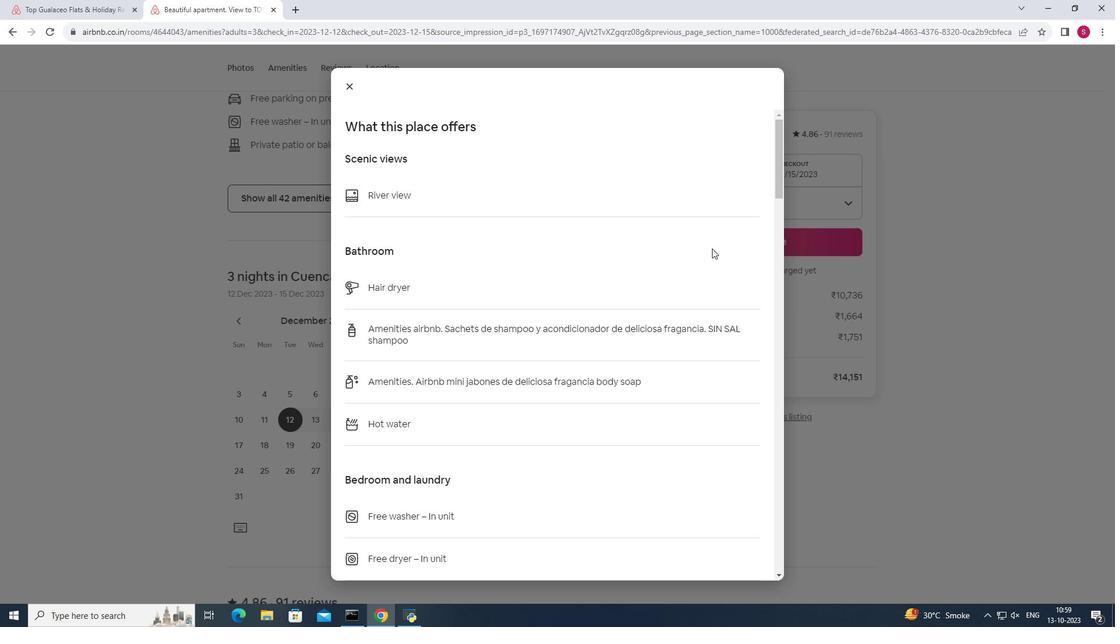 
Action: Mouse scrolled (712, 248) with delta (0, 0)
Screenshot: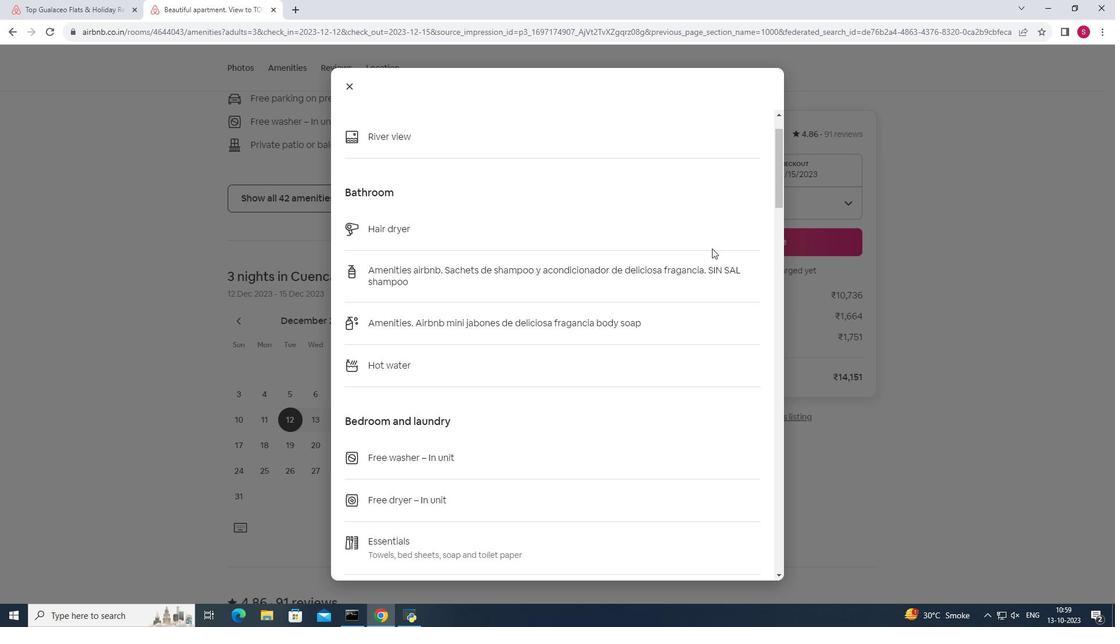 
Action: Mouse scrolled (712, 248) with delta (0, 0)
Screenshot: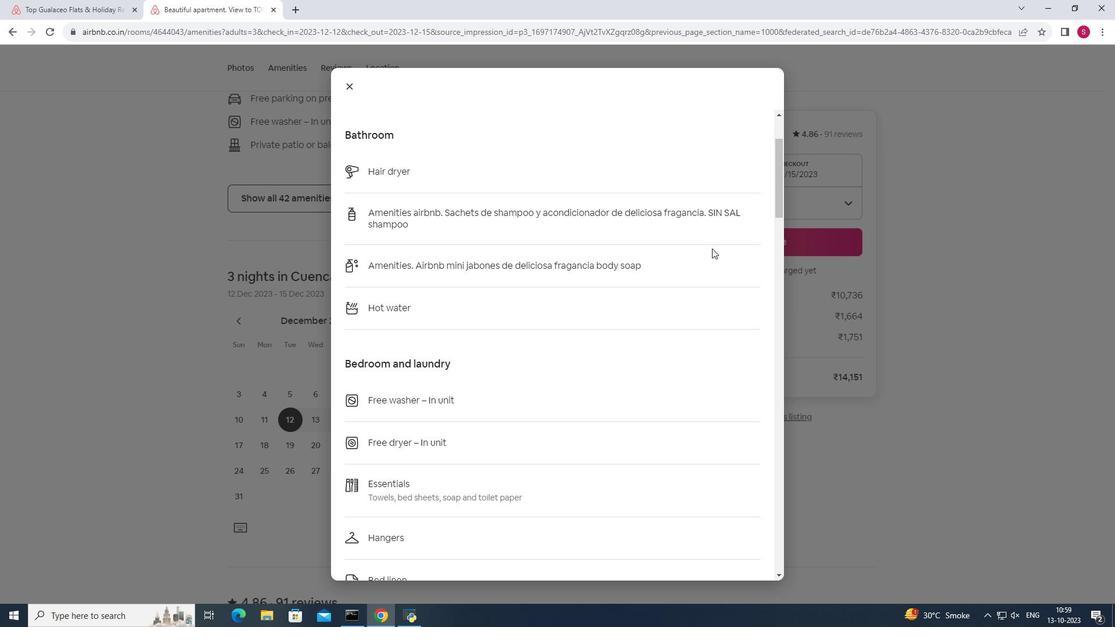 
Action: Mouse scrolled (712, 248) with delta (0, 0)
Screenshot: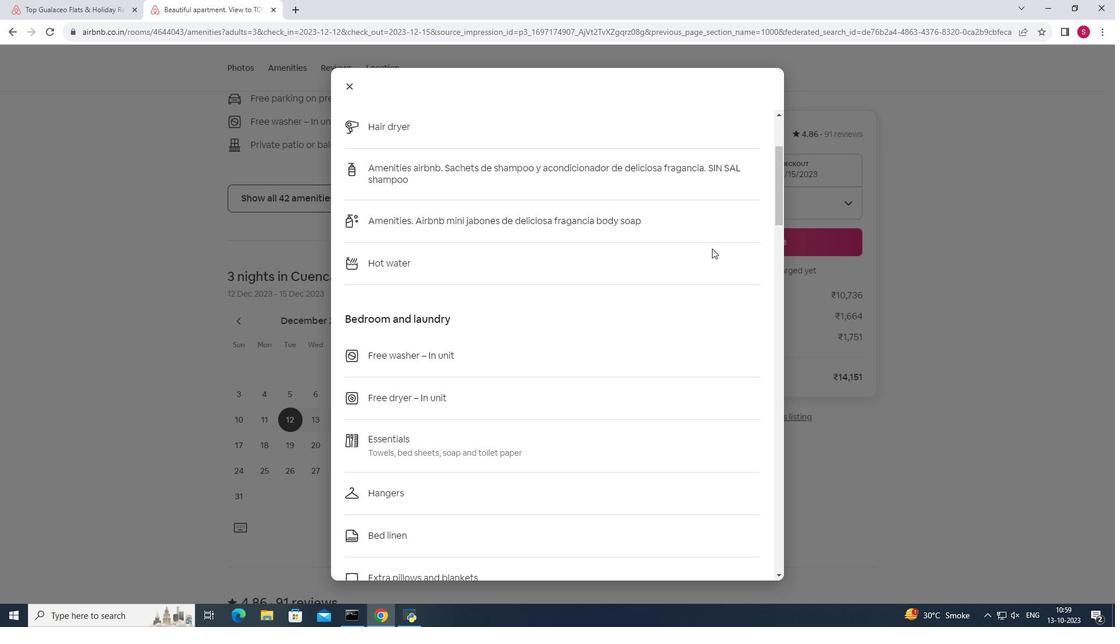 
Action: Mouse scrolled (712, 248) with delta (0, 0)
Screenshot: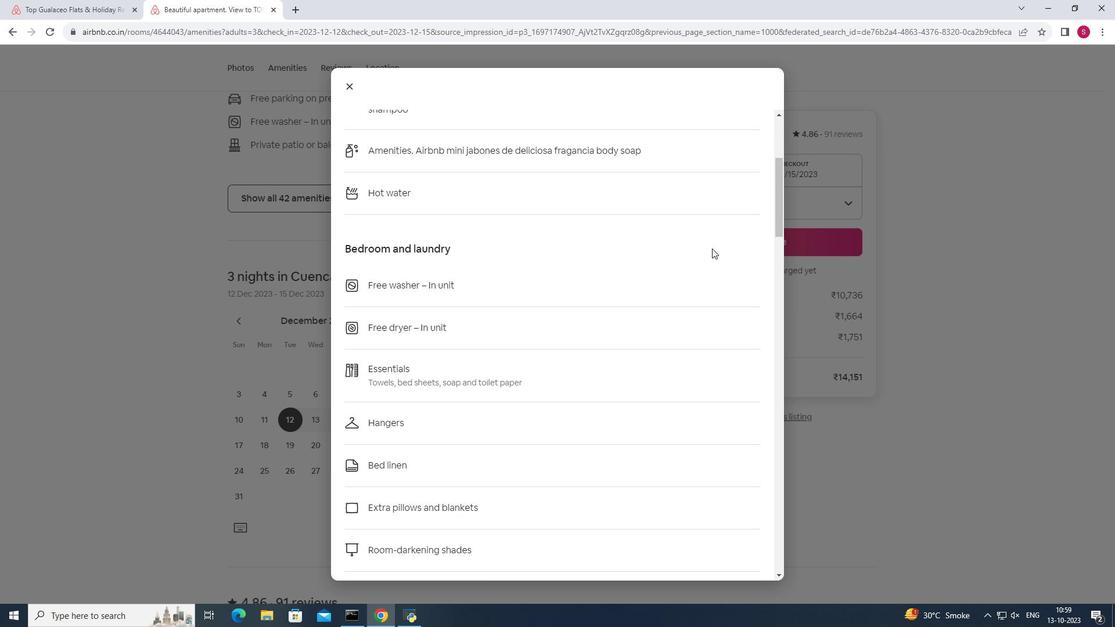 
Action: Mouse scrolled (712, 248) with delta (0, 0)
Screenshot: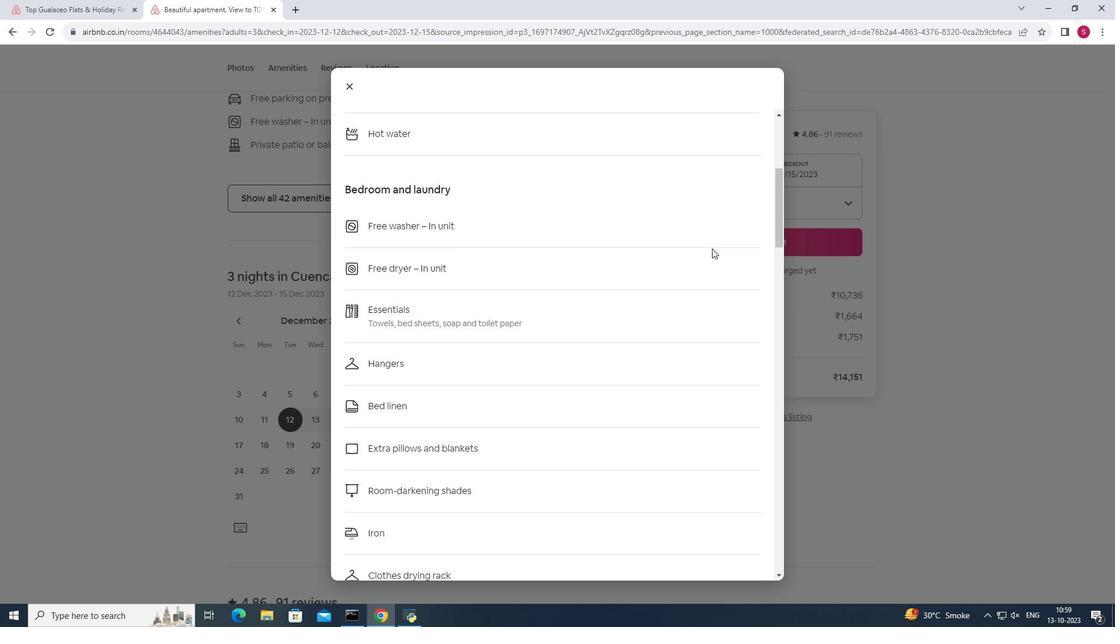 
Action: Mouse scrolled (712, 248) with delta (0, 0)
Screenshot: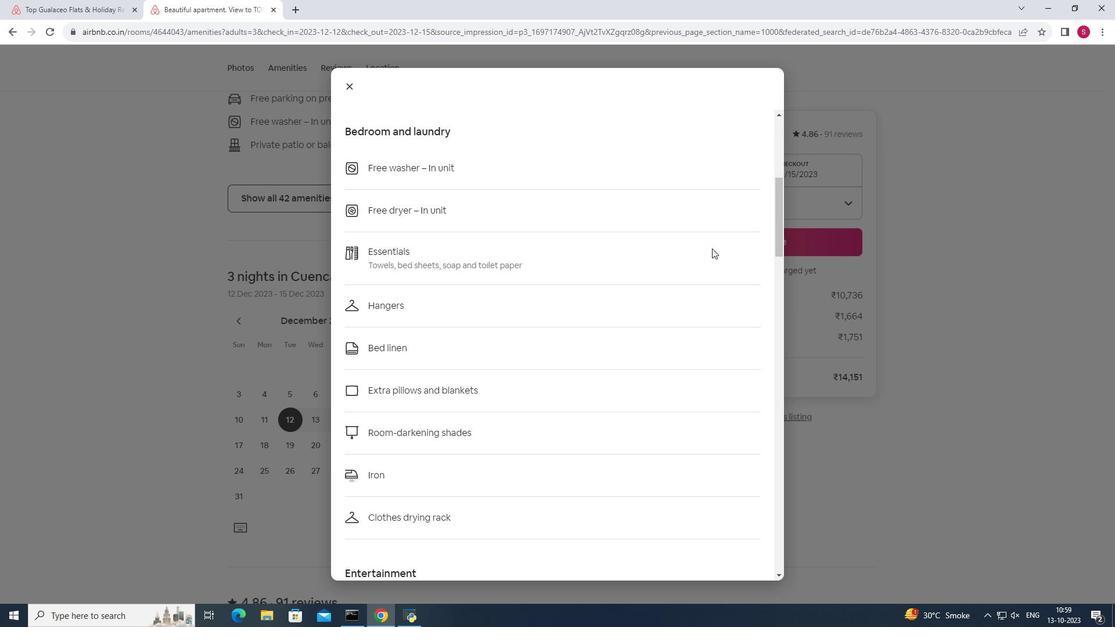 
Action: Mouse scrolled (712, 248) with delta (0, 0)
Screenshot: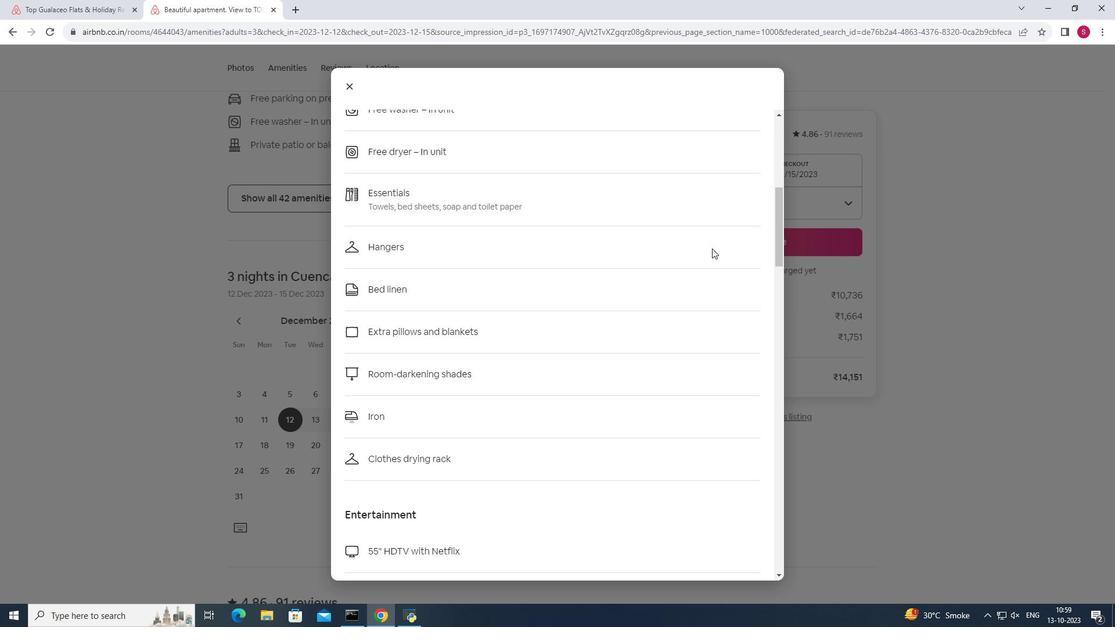 
Action: Mouse scrolled (712, 248) with delta (0, 0)
Screenshot: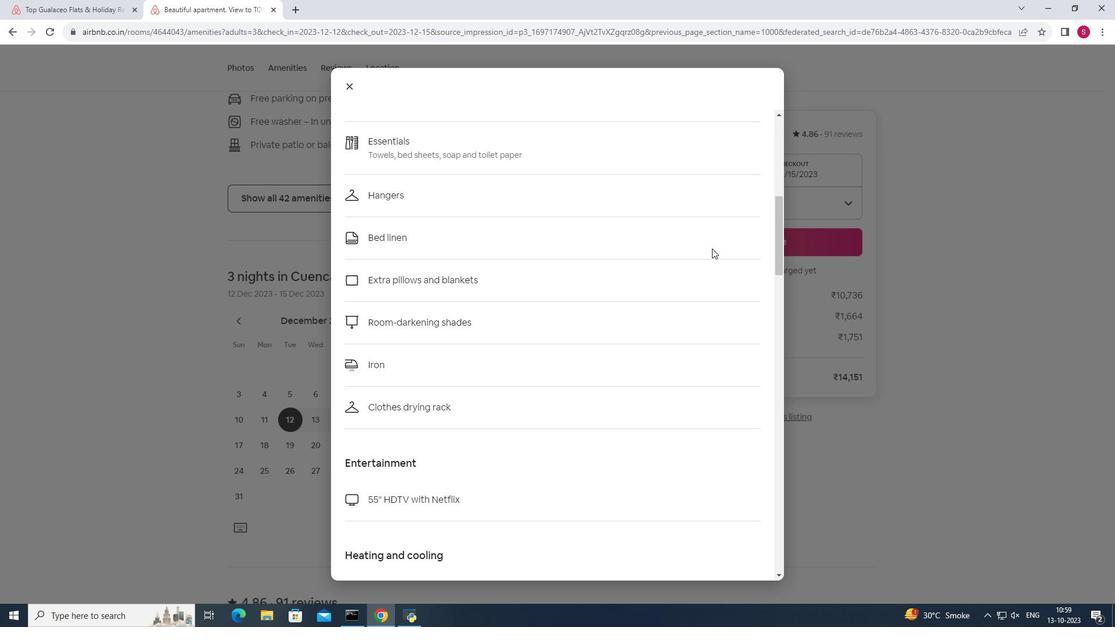
Action: Mouse scrolled (712, 248) with delta (0, 0)
Screenshot: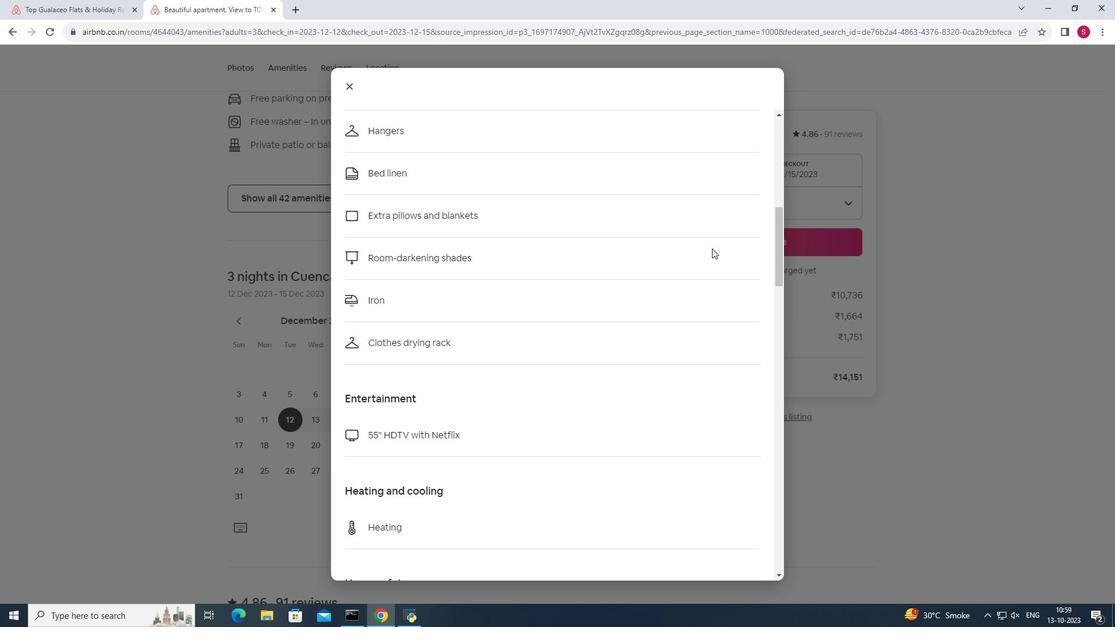 
Action: Mouse scrolled (712, 248) with delta (0, 0)
Screenshot: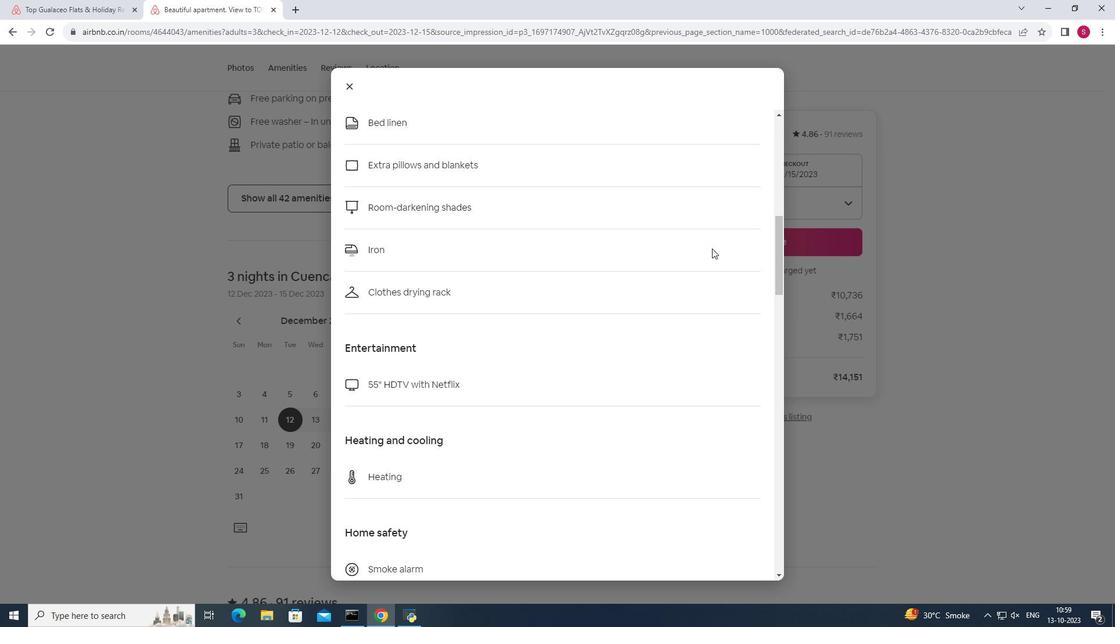 
Action: Mouse scrolled (712, 248) with delta (0, 0)
Screenshot: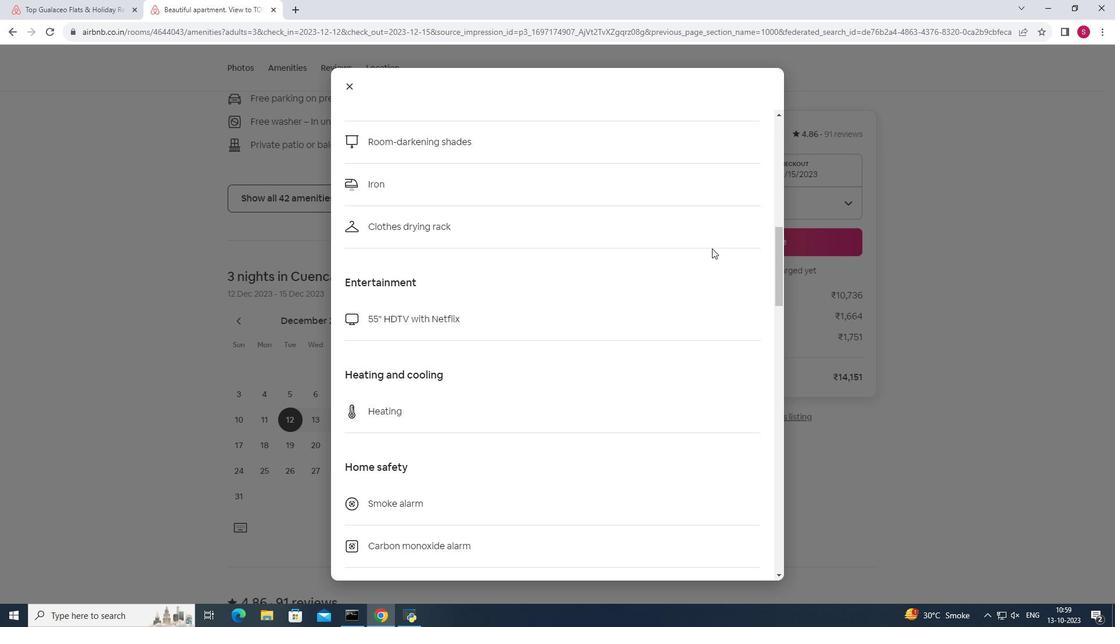 
Action: Mouse scrolled (712, 248) with delta (0, 0)
Screenshot: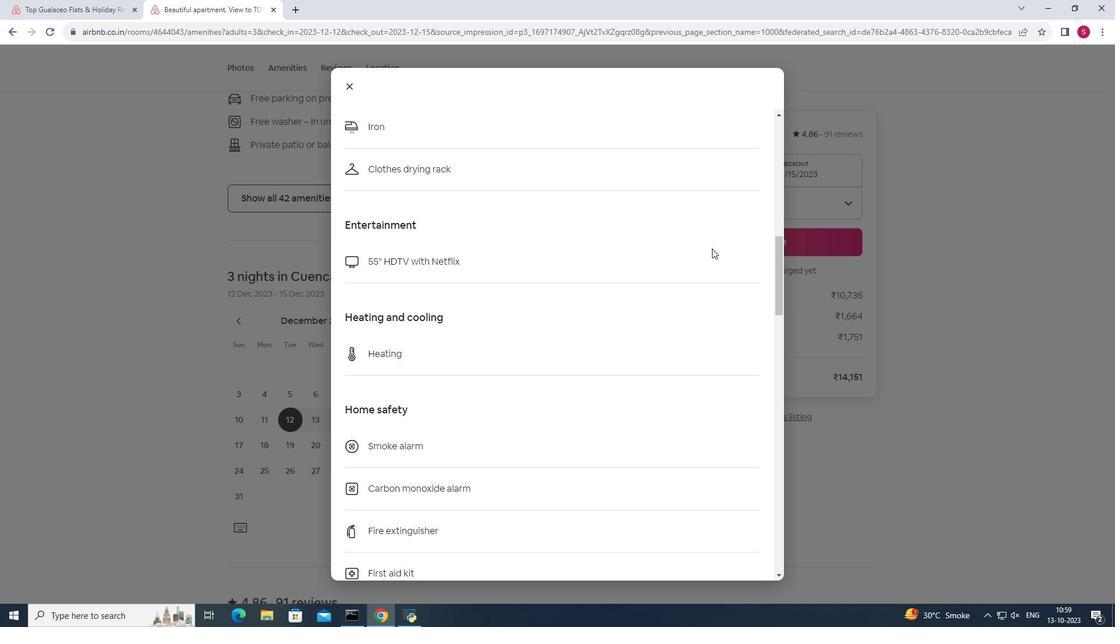 
Action: Mouse scrolled (712, 248) with delta (0, 0)
Screenshot: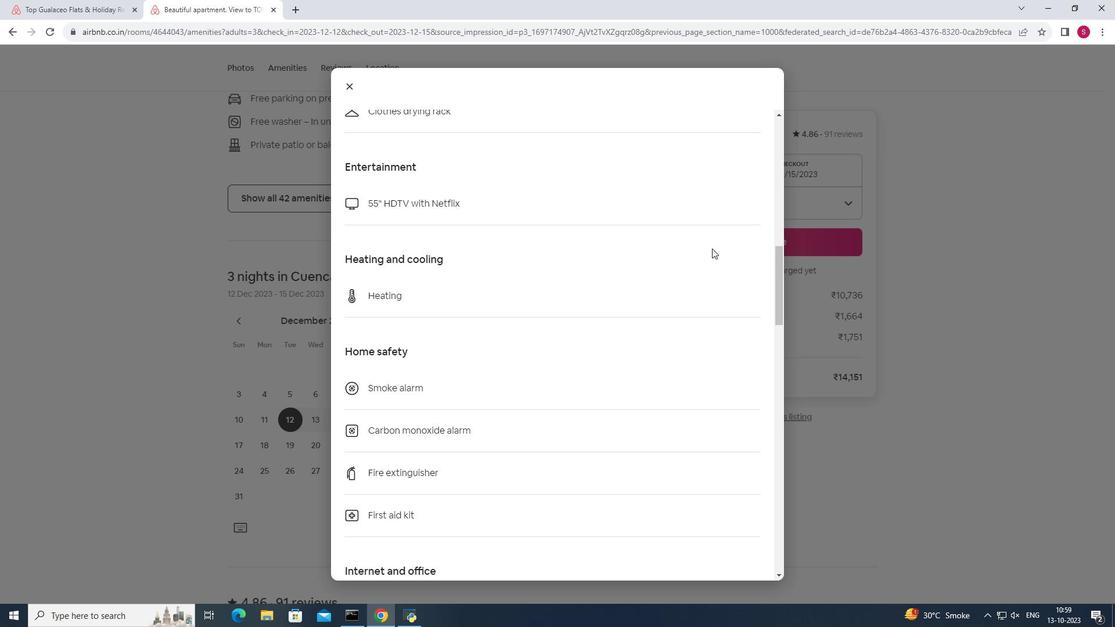 
Action: Mouse scrolled (712, 248) with delta (0, 0)
Screenshot: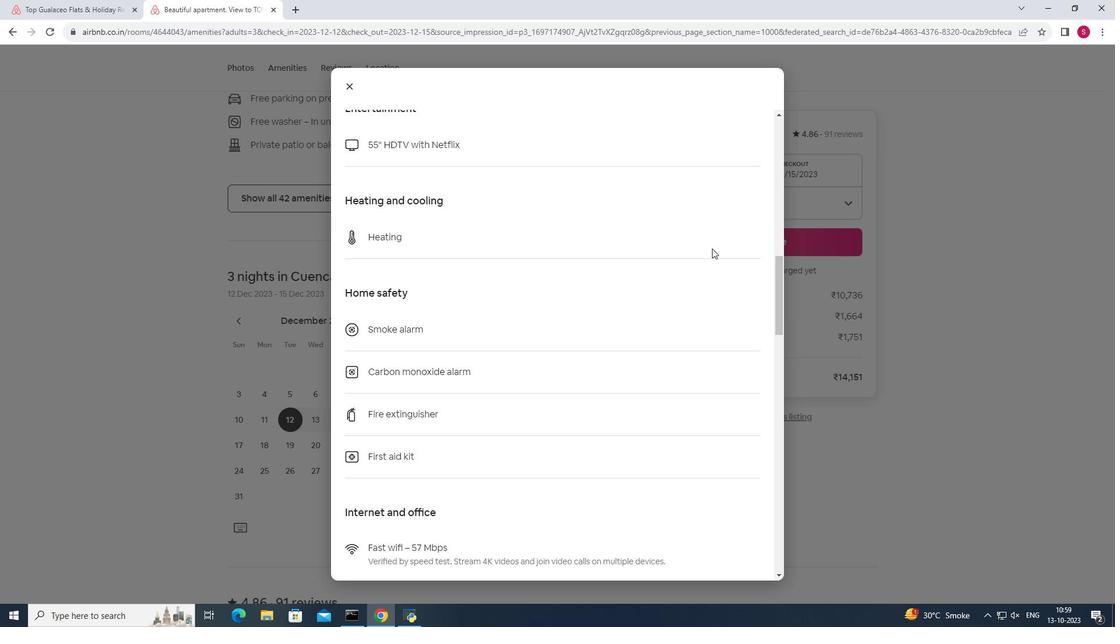 
Action: Mouse moved to (711, 248)
Screenshot: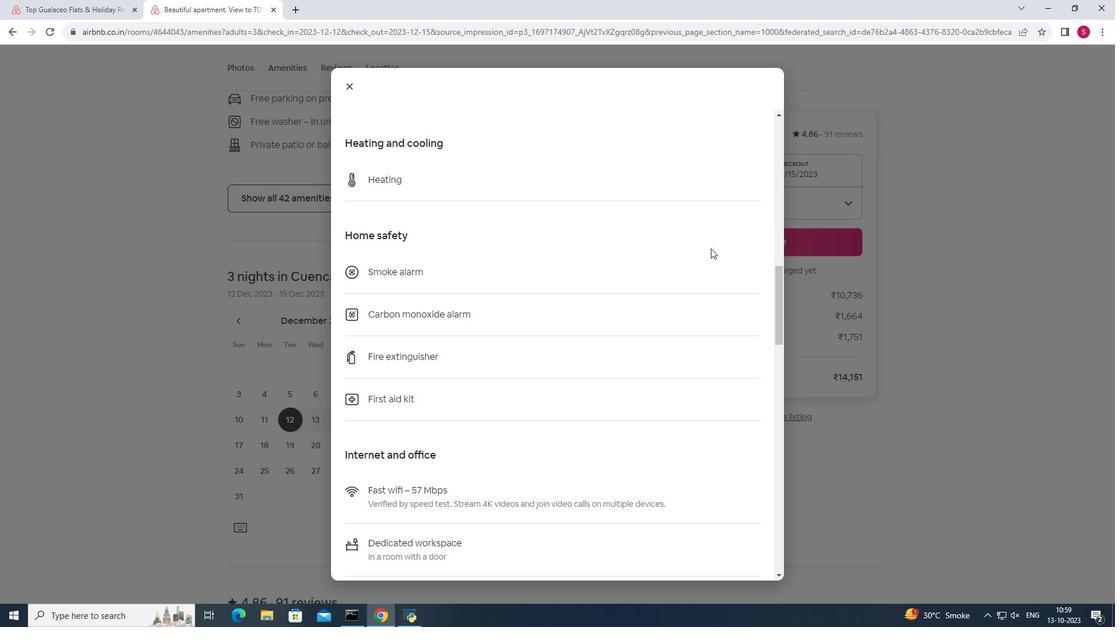 
Action: Mouse scrolled (711, 248) with delta (0, 0)
Screenshot: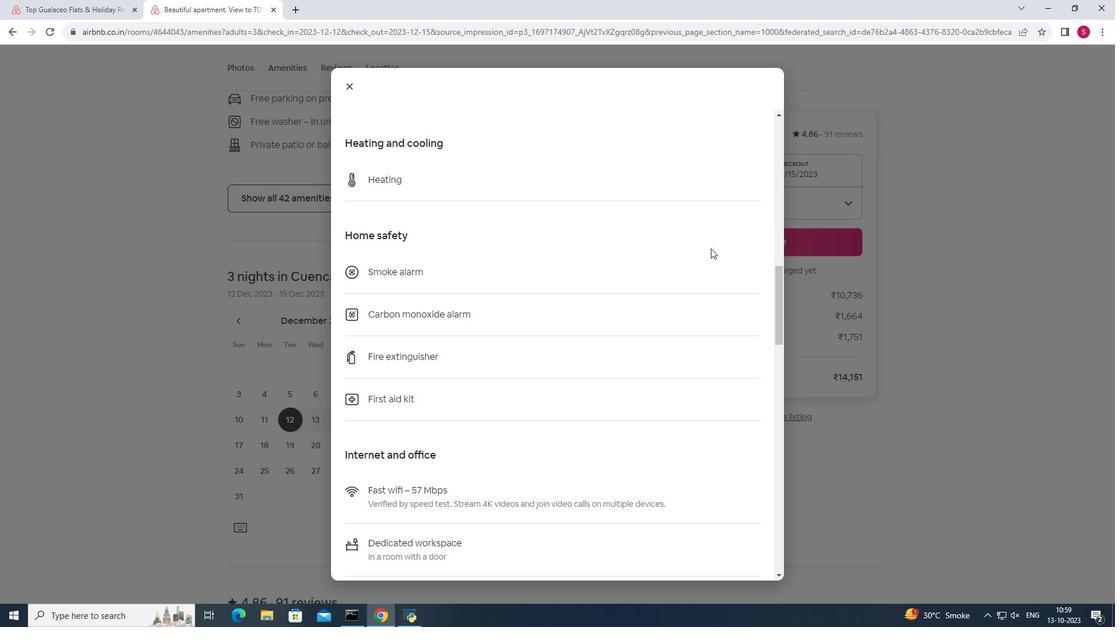 
Action: Mouse scrolled (711, 248) with delta (0, 0)
Screenshot: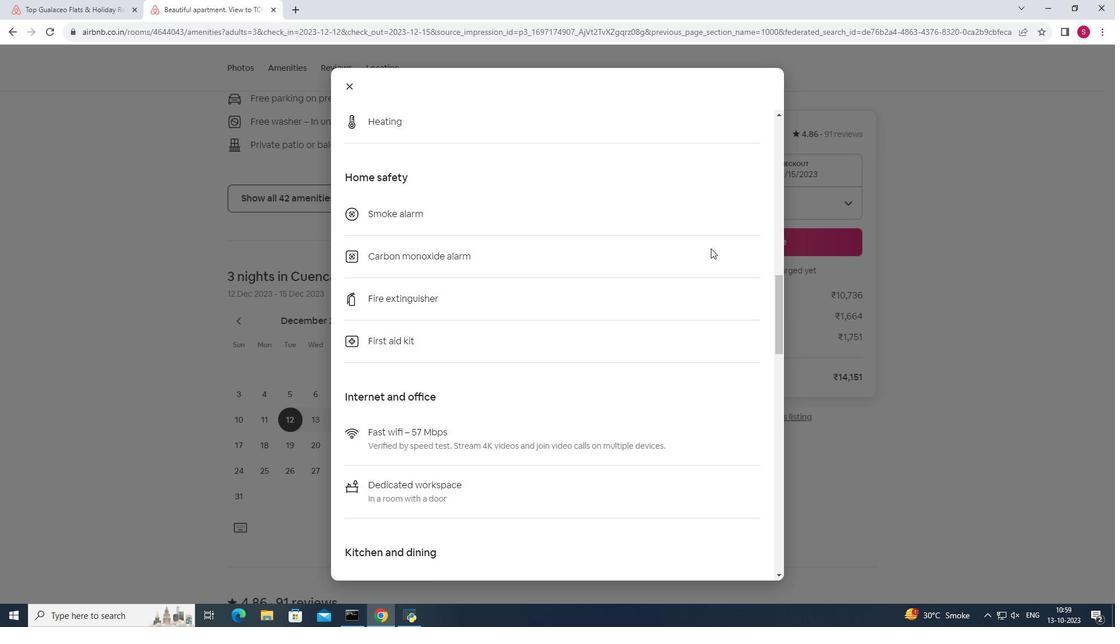 
Action: Mouse scrolled (711, 248) with delta (0, 0)
Screenshot: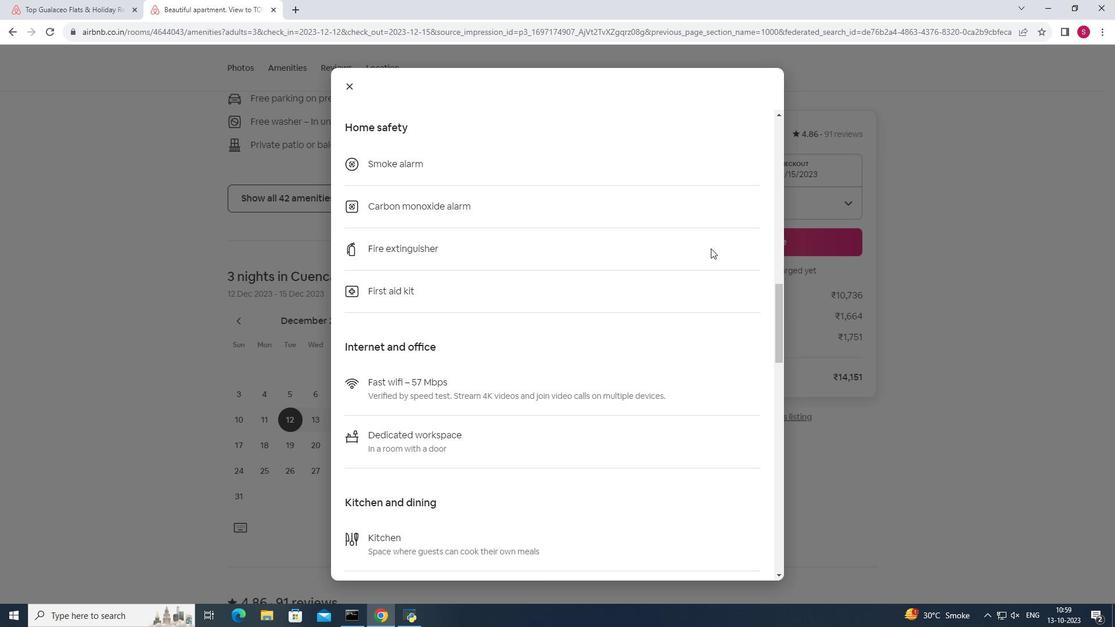 
Action: Mouse moved to (711, 248)
Screenshot: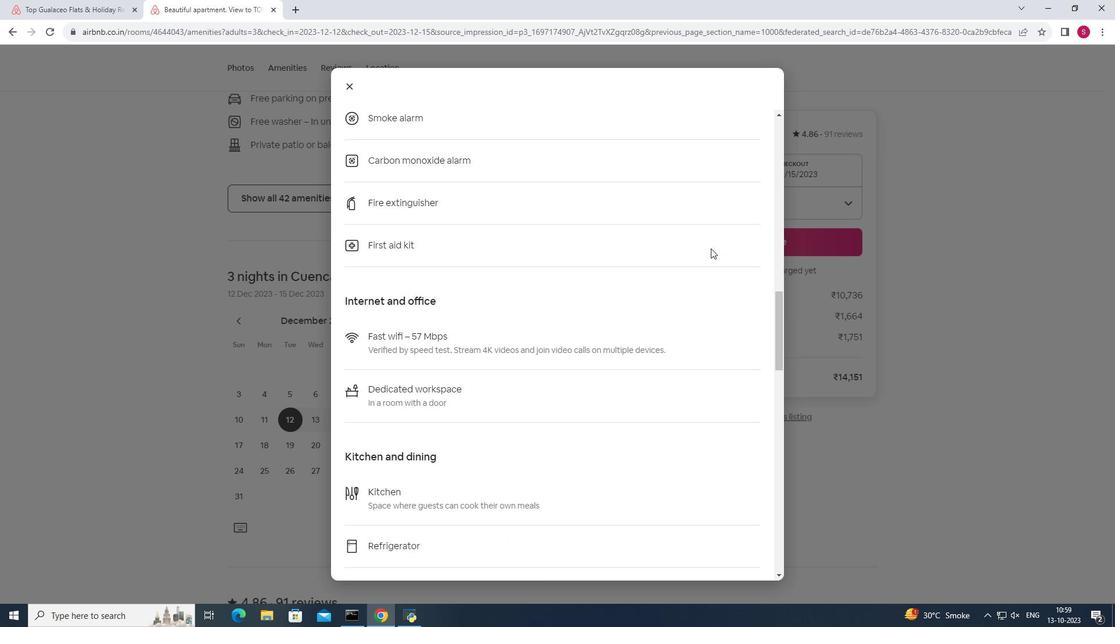 
Action: Mouse scrolled (711, 248) with delta (0, 0)
Screenshot: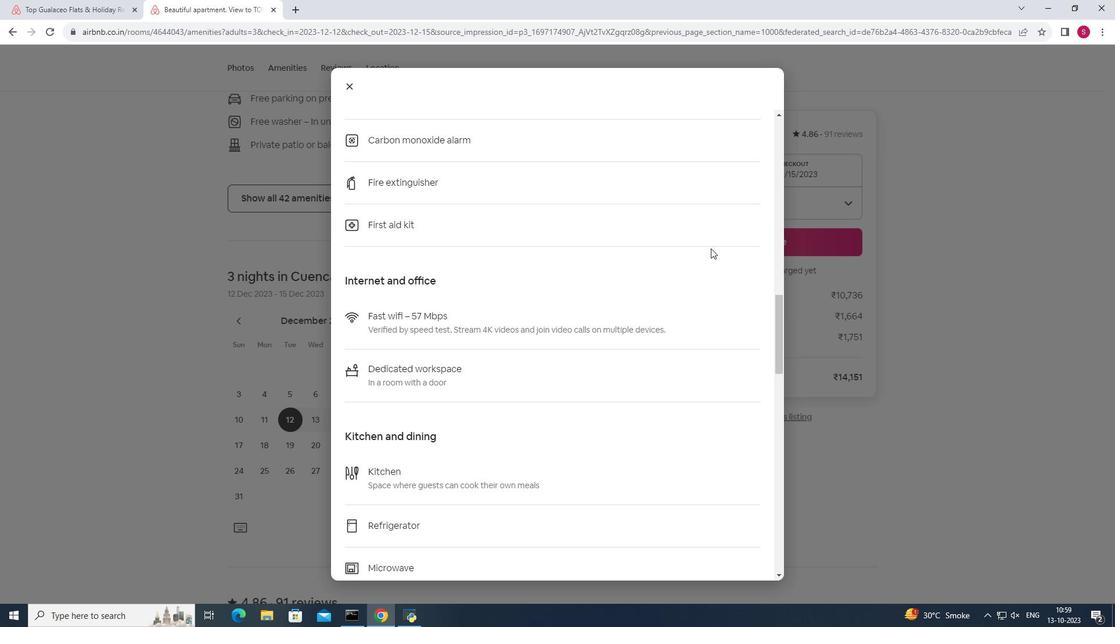 
Action: Mouse scrolled (711, 248) with delta (0, 0)
Screenshot: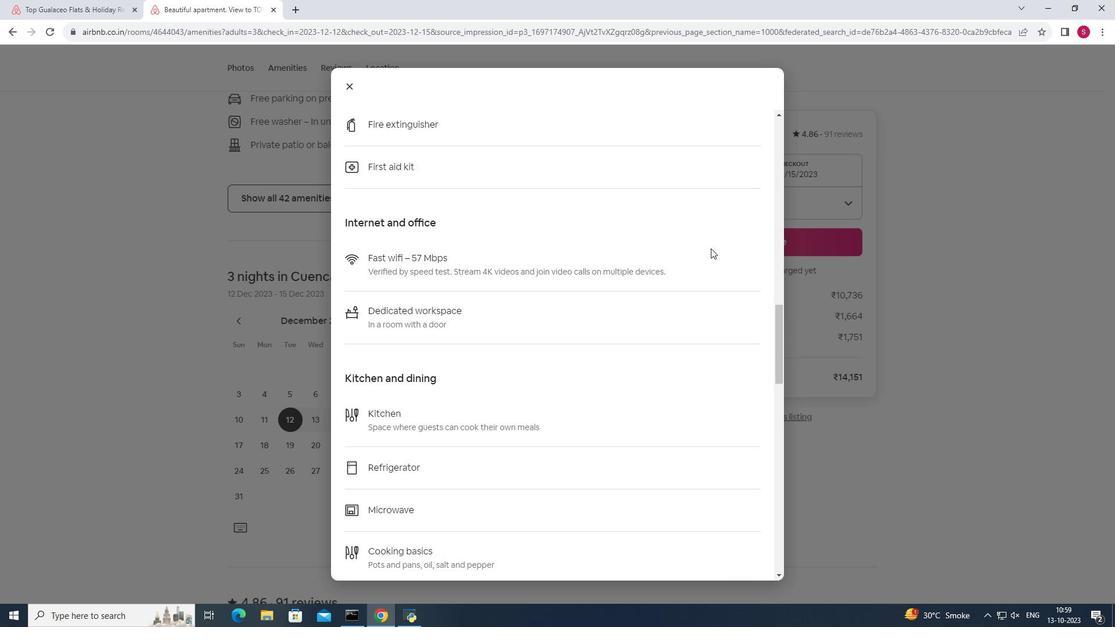 
Action: Mouse scrolled (711, 248) with delta (0, 0)
Screenshot: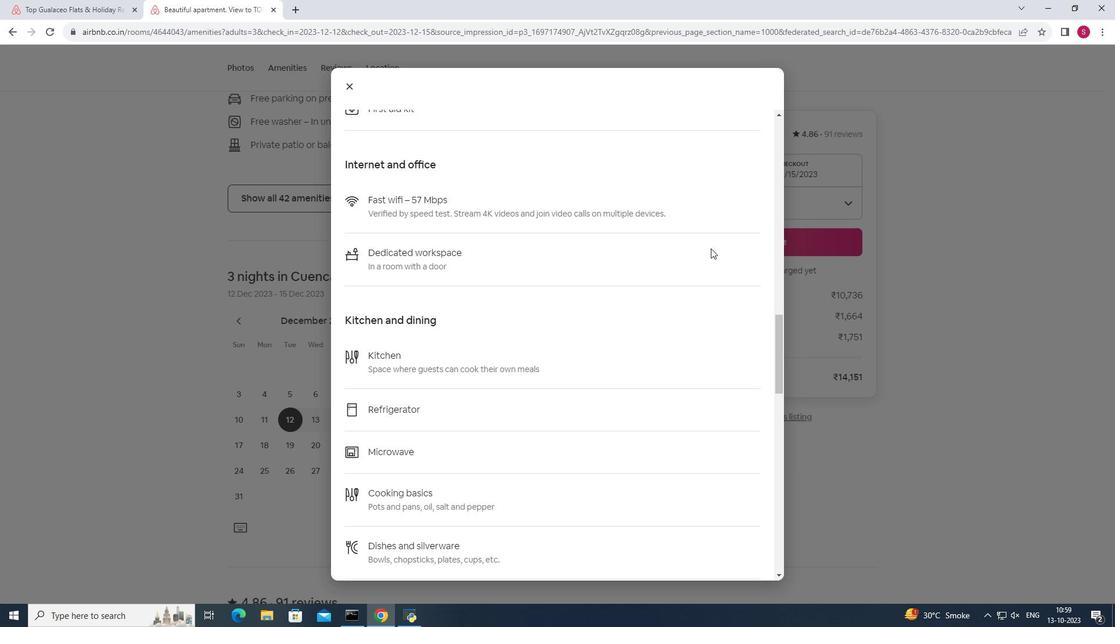 
Action: Mouse scrolled (711, 248) with delta (0, 0)
Screenshot: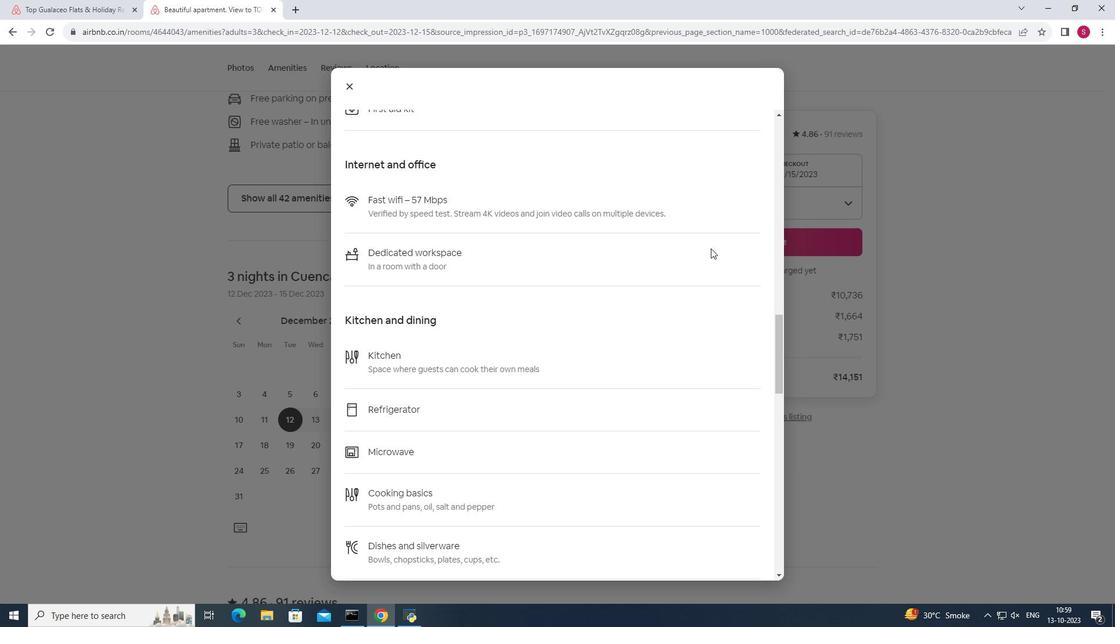 
Action: Mouse scrolled (711, 248) with delta (0, 0)
Screenshot: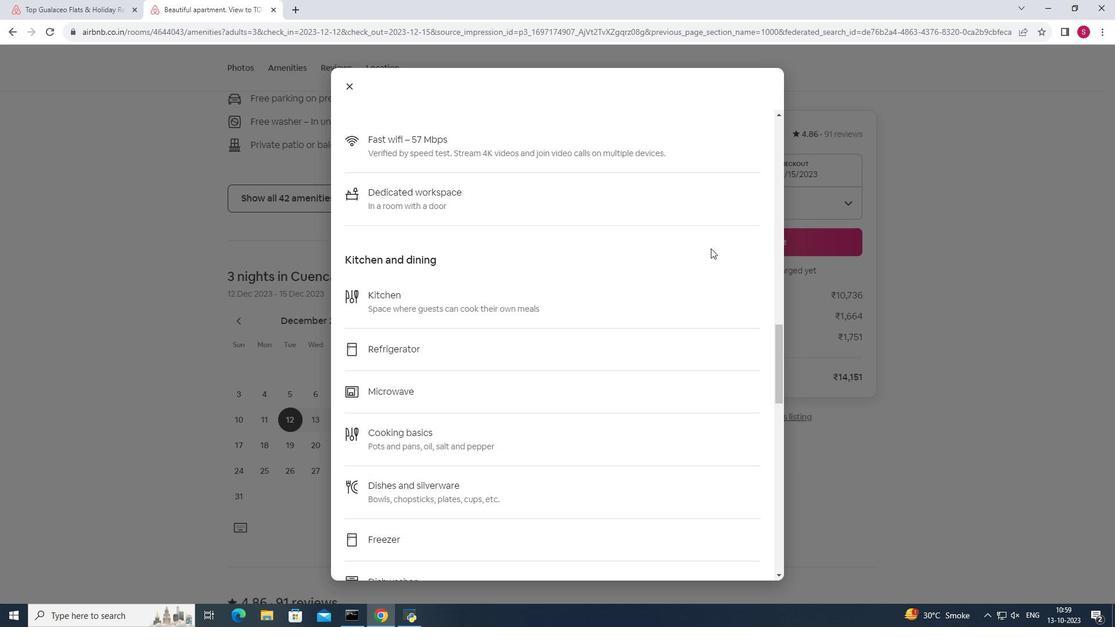 
Action: Mouse moved to (734, 251)
Screenshot: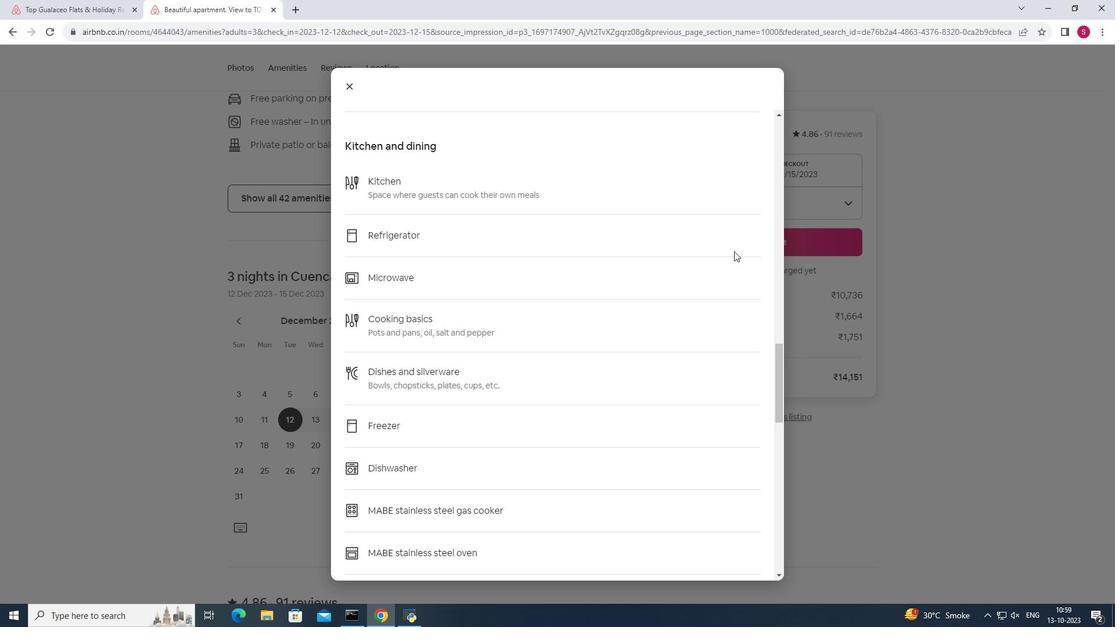 
Action: Mouse scrolled (734, 250) with delta (0, 0)
Screenshot: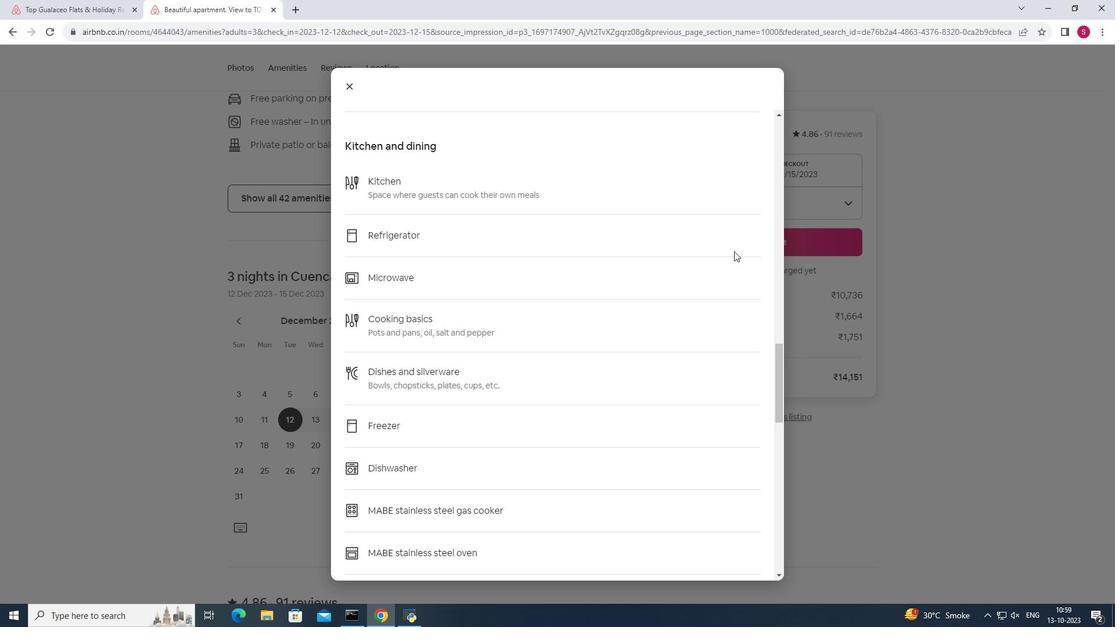 
Action: Mouse scrolled (734, 250) with delta (0, 0)
Screenshot: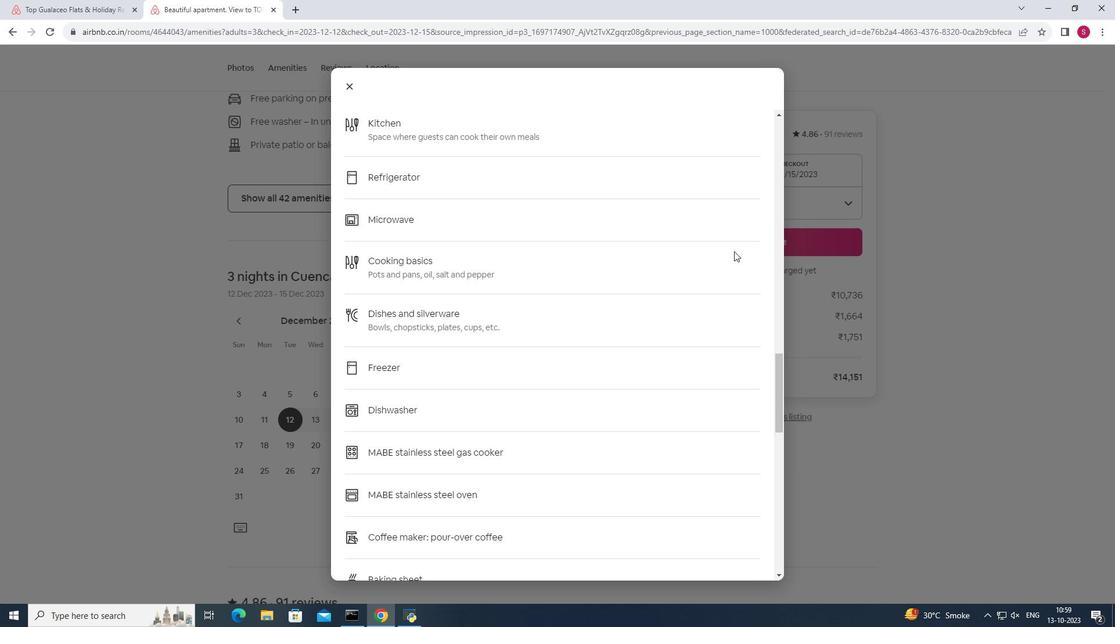 
Action: Mouse moved to (711, 252)
Screenshot: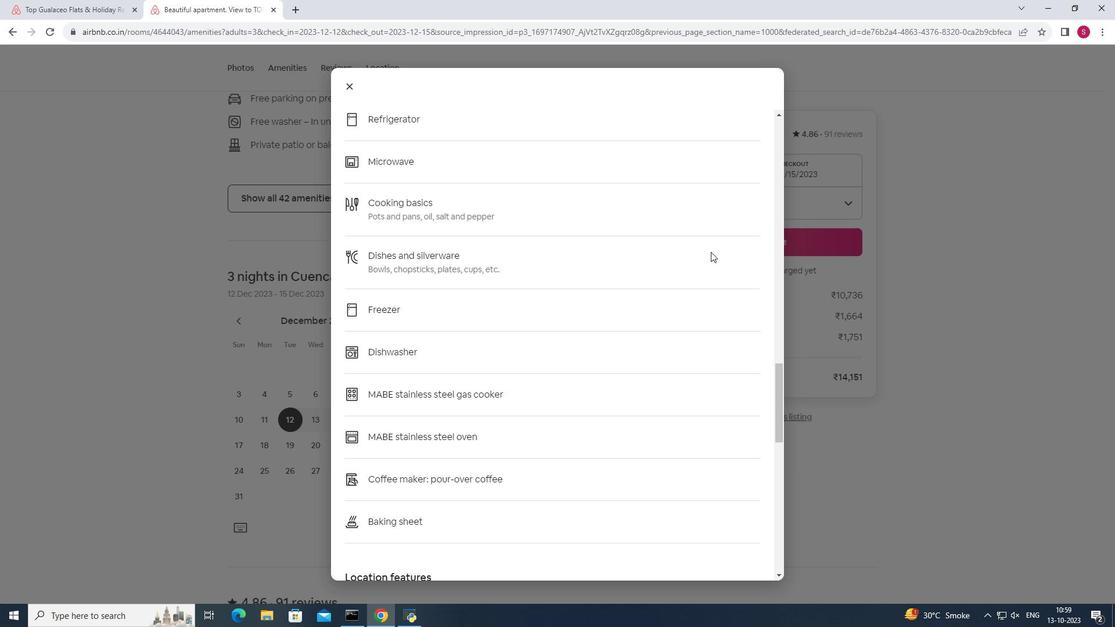 
Action: Mouse scrolled (711, 251) with delta (0, 0)
Screenshot: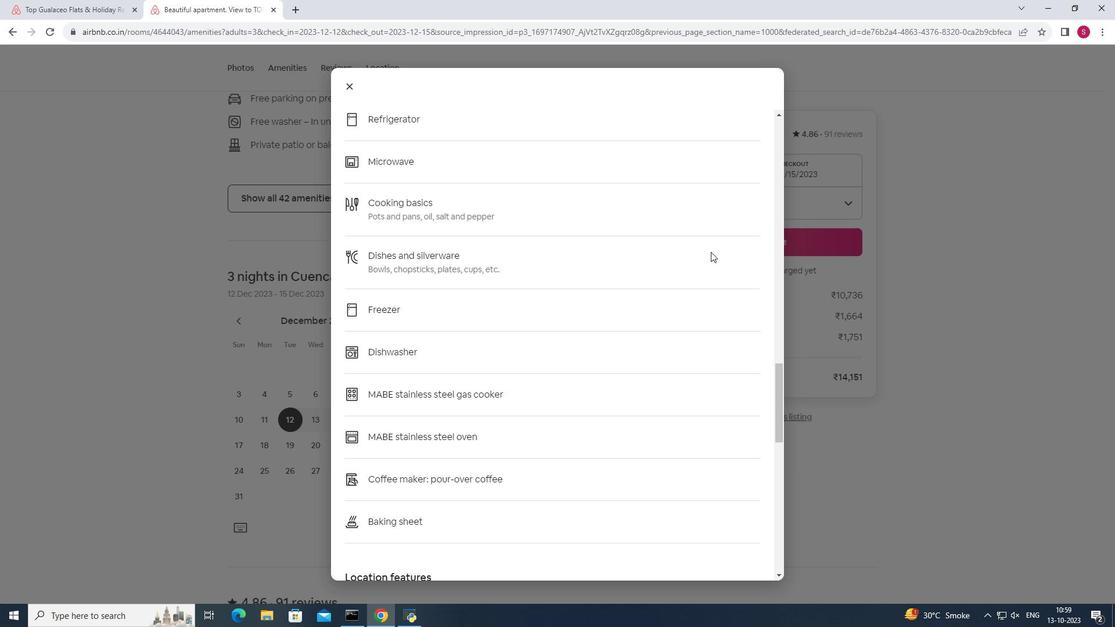 
Action: Mouse scrolled (711, 251) with delta (0, 0)
Screenshot: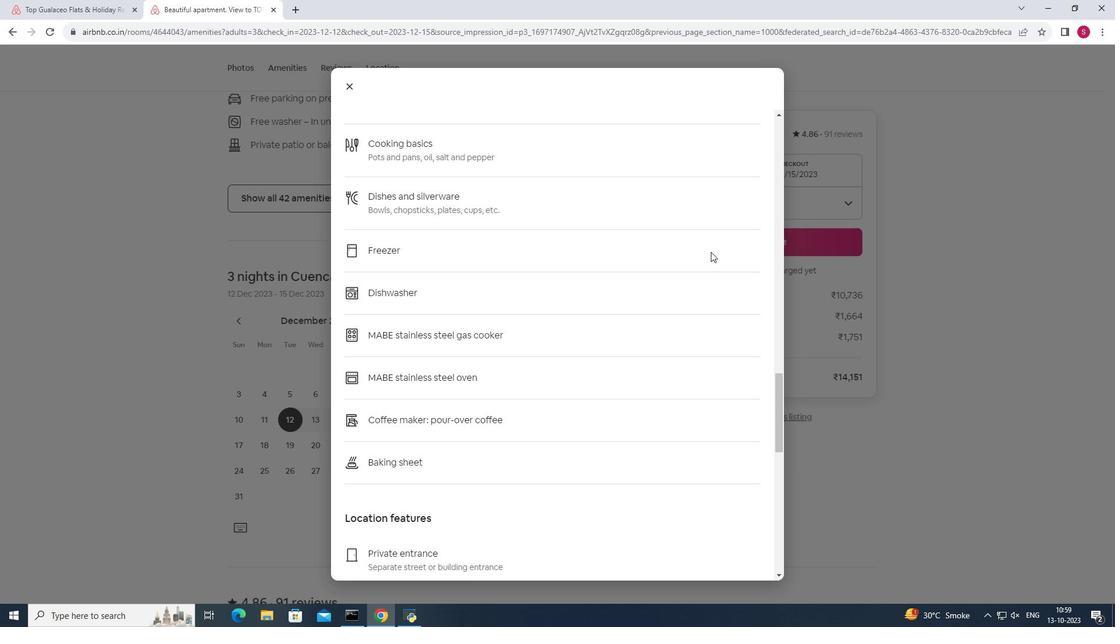 
Action: Mouse scrolled (711, 251) with delta (0, 0)
Screenshot: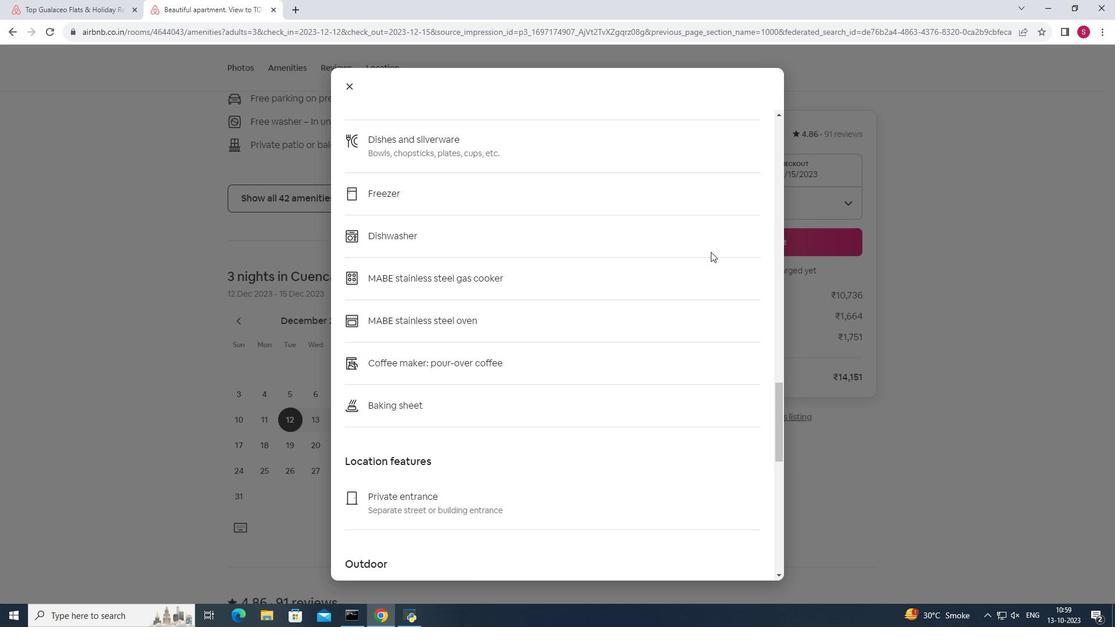 
Action: Mouse scrolled (711, 251) with delta (0, 0)
Screenshot: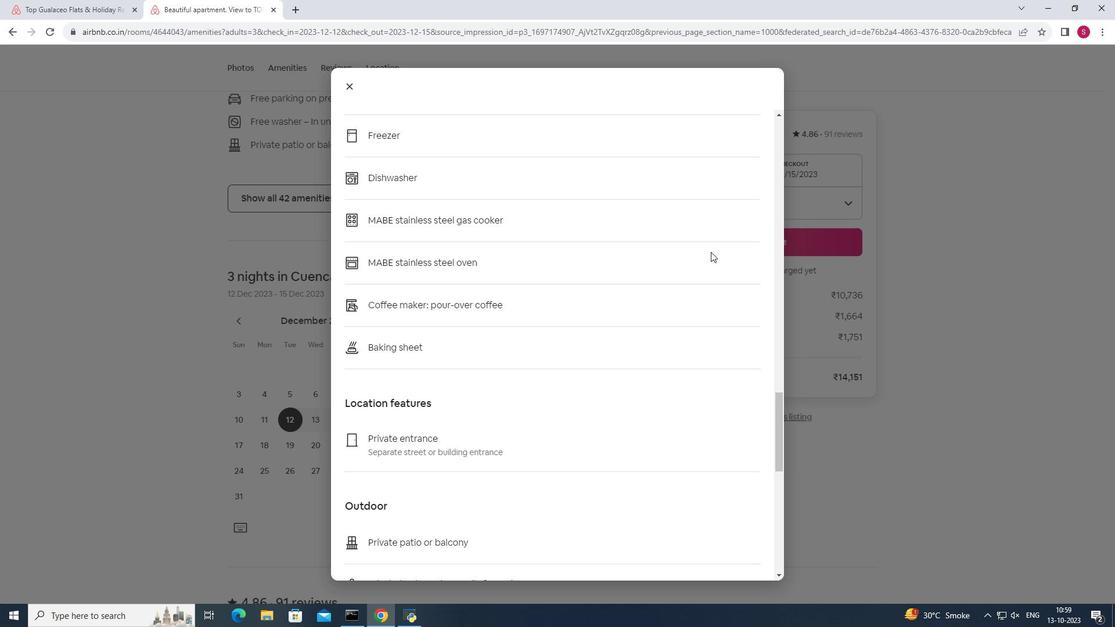 
Action: Mouse scrolled (711, 251) with delta (0, 0)
Screenshot: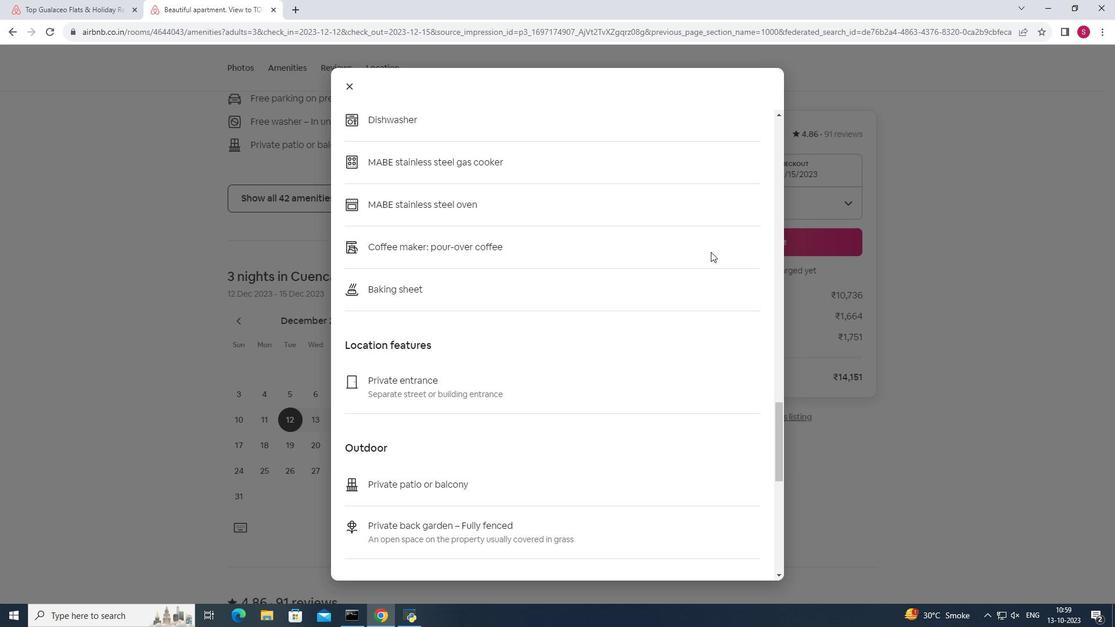 
Action: Mouse scrolled (711, 251) with delta (0, 0)
Screenshot: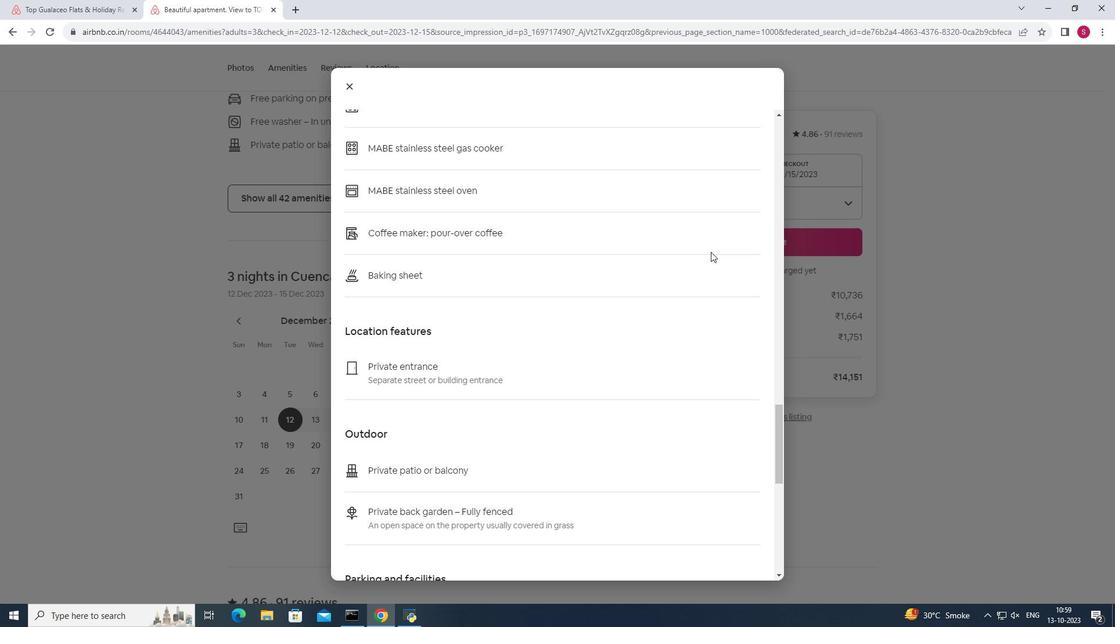 
Action: Mouse scrolled (711, 251) with delta (0, 0)
Screenshot: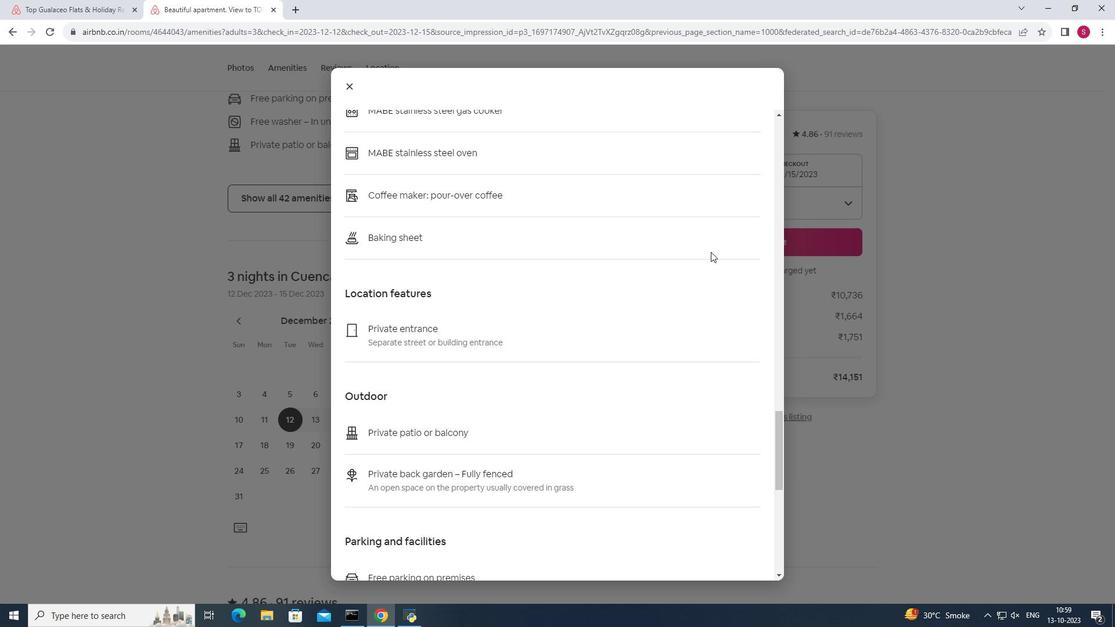 
Action: Mouse scrolled (711, 251) with delta (0, 0)
Screenshot: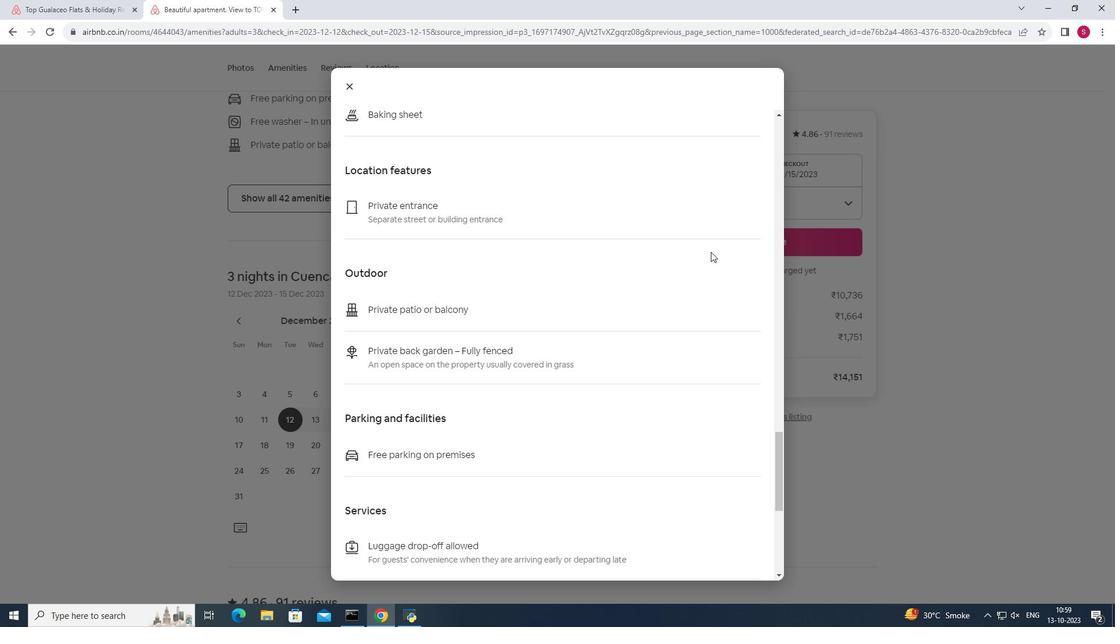 
Action: Mouse scrolled (711, 251) with delta (0, 0)
Screenshot: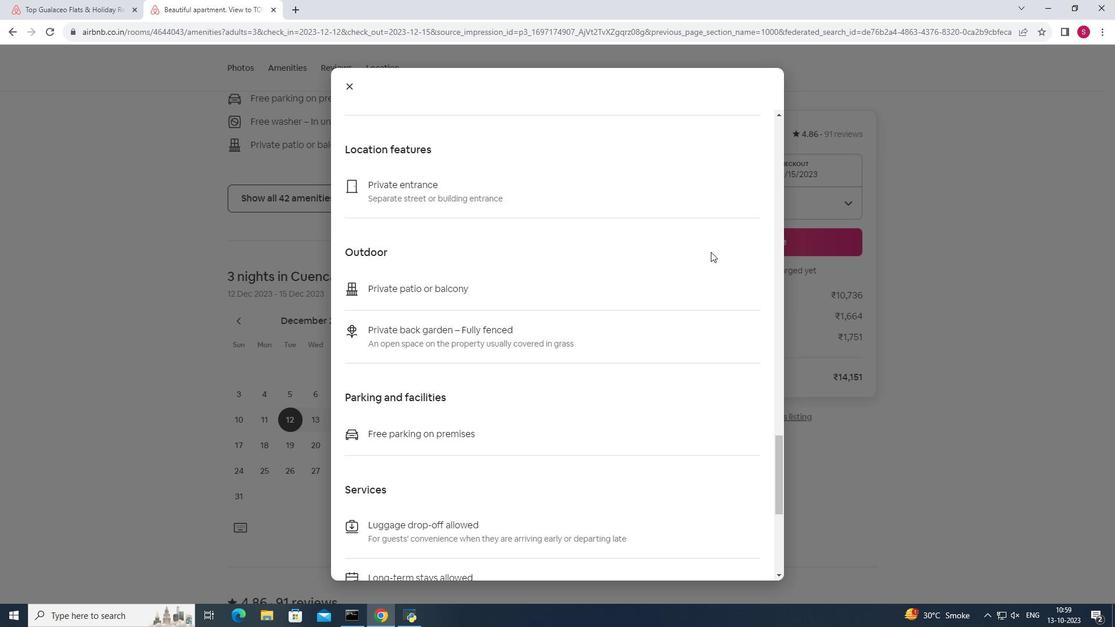 
Action: Mouse scrolled (711, 251) with delta (0, 0)
Screenshot: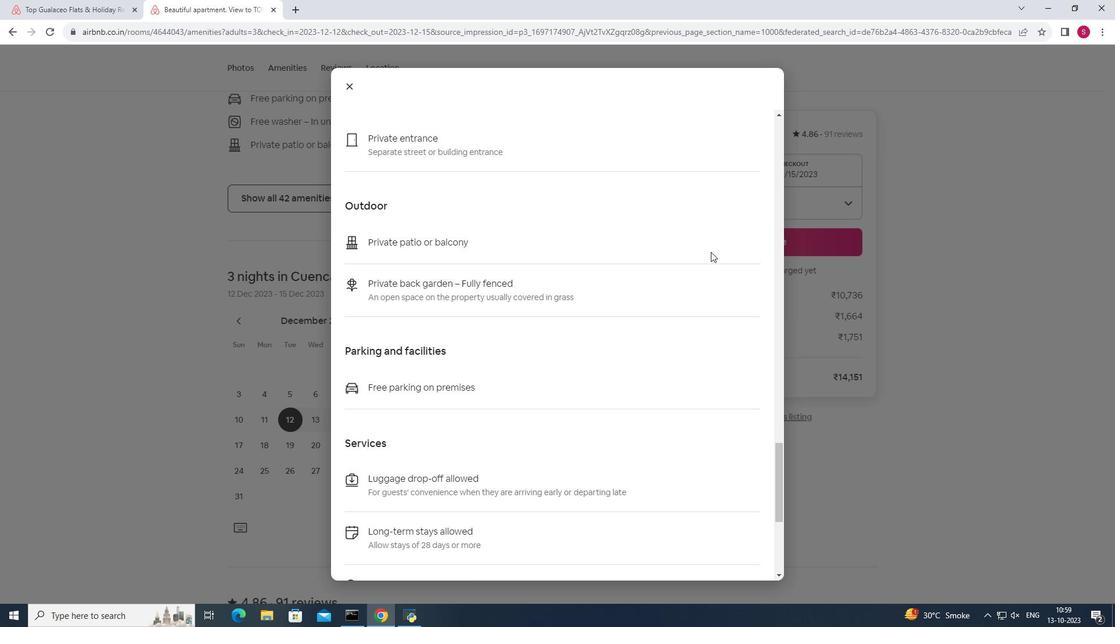 
Action: Mouse scrolled (711, 251) with delta (0, 0)
Screenshot: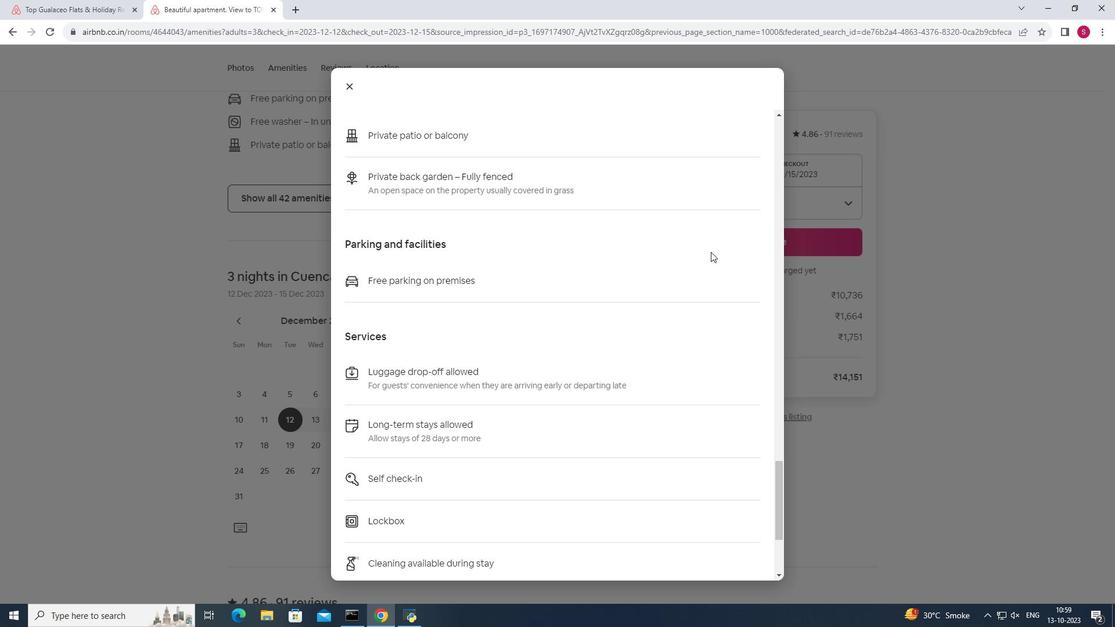 
Action: Mouse scrolled (711, 251) with delta (0, 0)
Screenshot: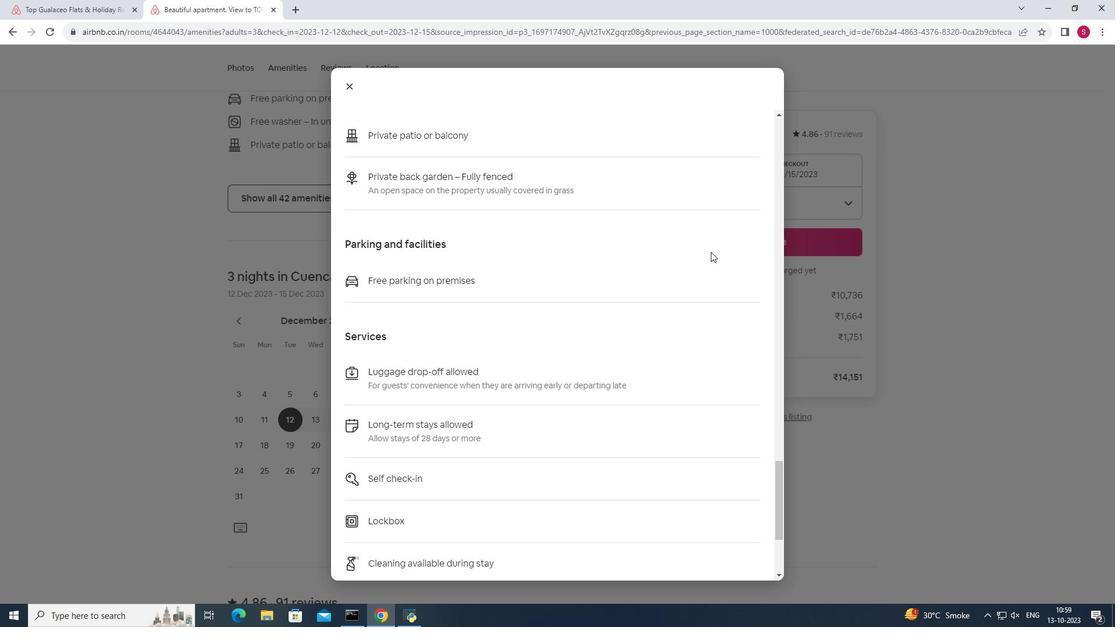 
Action: Mouse scrolled (711, 251) with delta (0, 0)
Screenshot: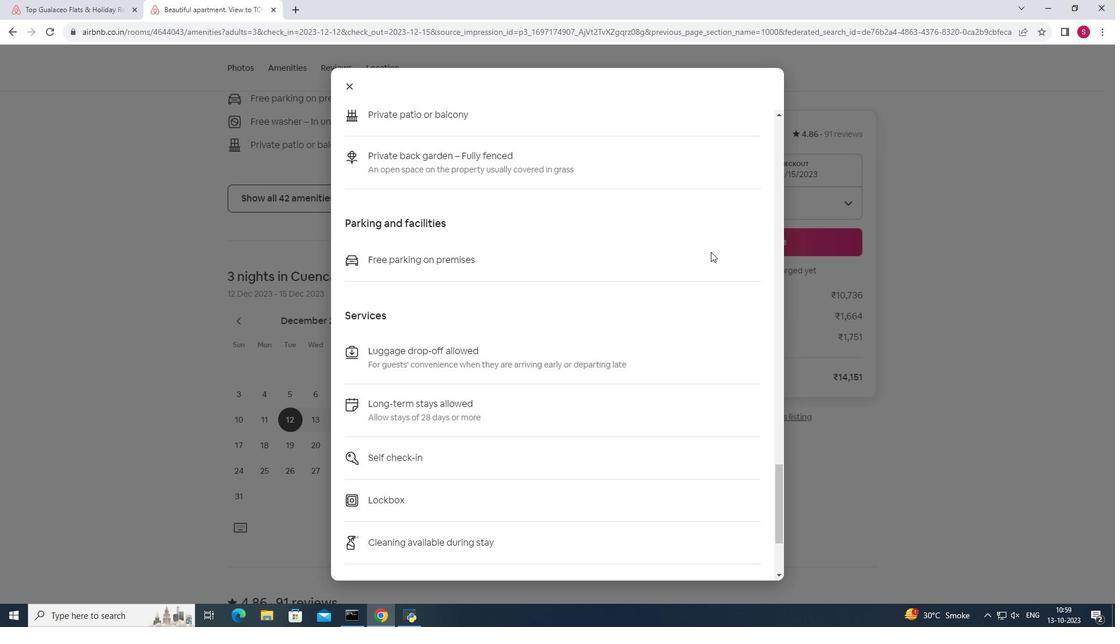 
Action: Mouse scrolled (711, 251) with delta (0, 0)
Screenshot: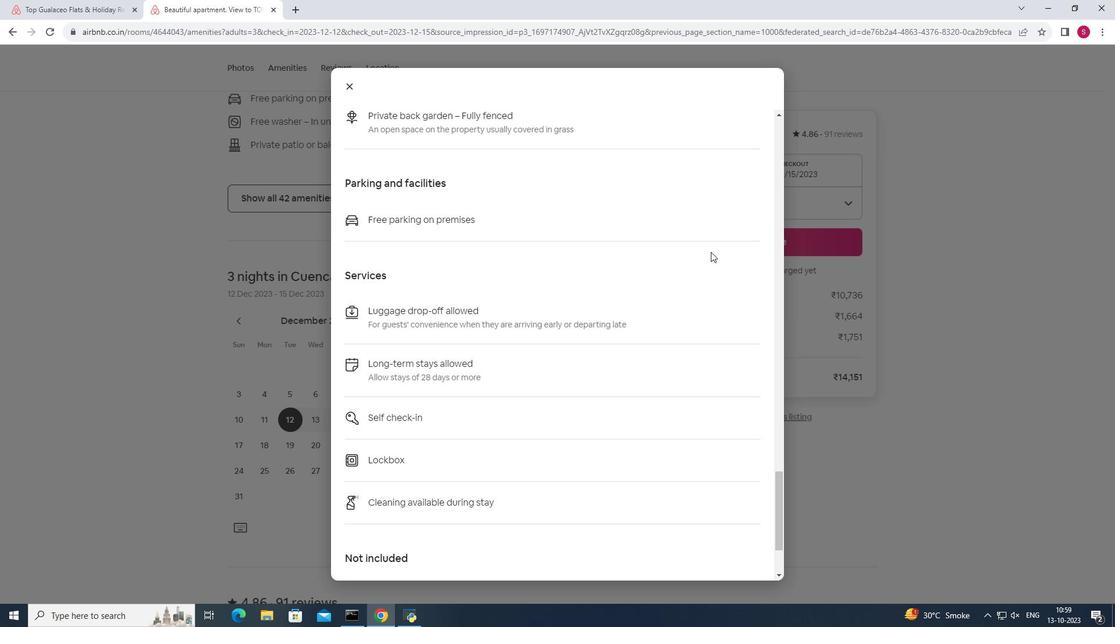 
Action: Mouse moved to (346, 87)
Screenshot: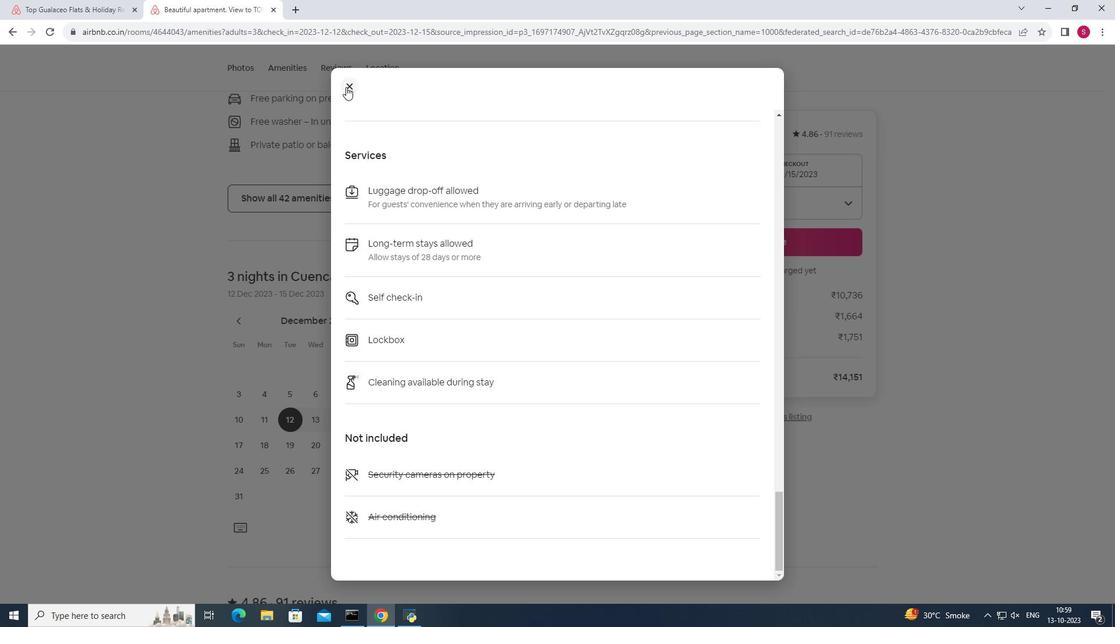 
Action: Mouse pressed left at (346, 87)
Screenshot: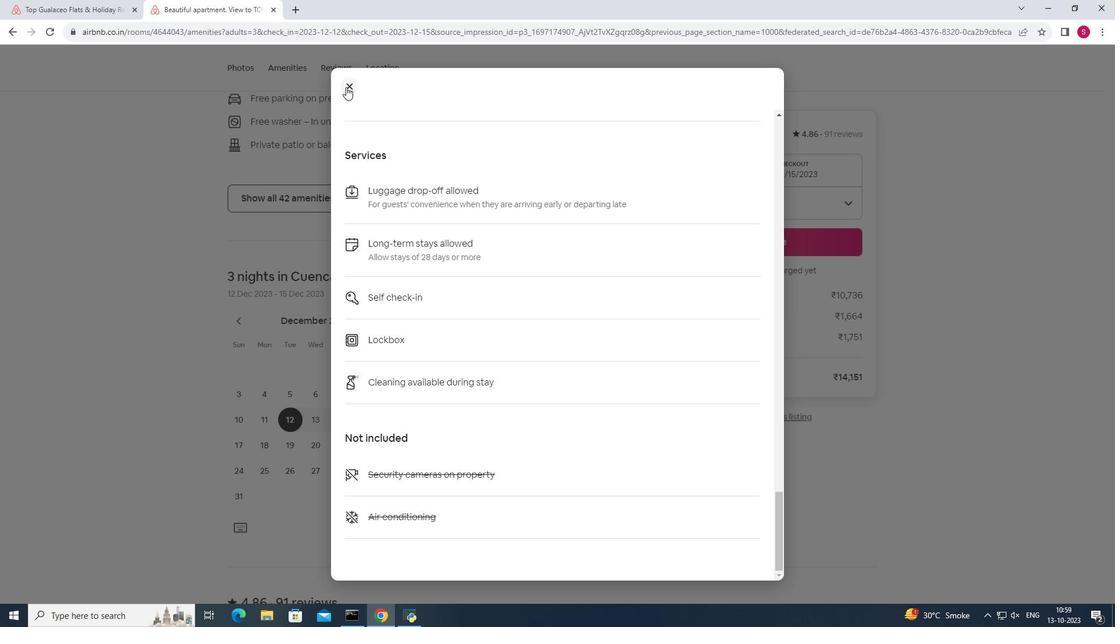 
Action: Mouse moved to (997, 287)
Screenshot: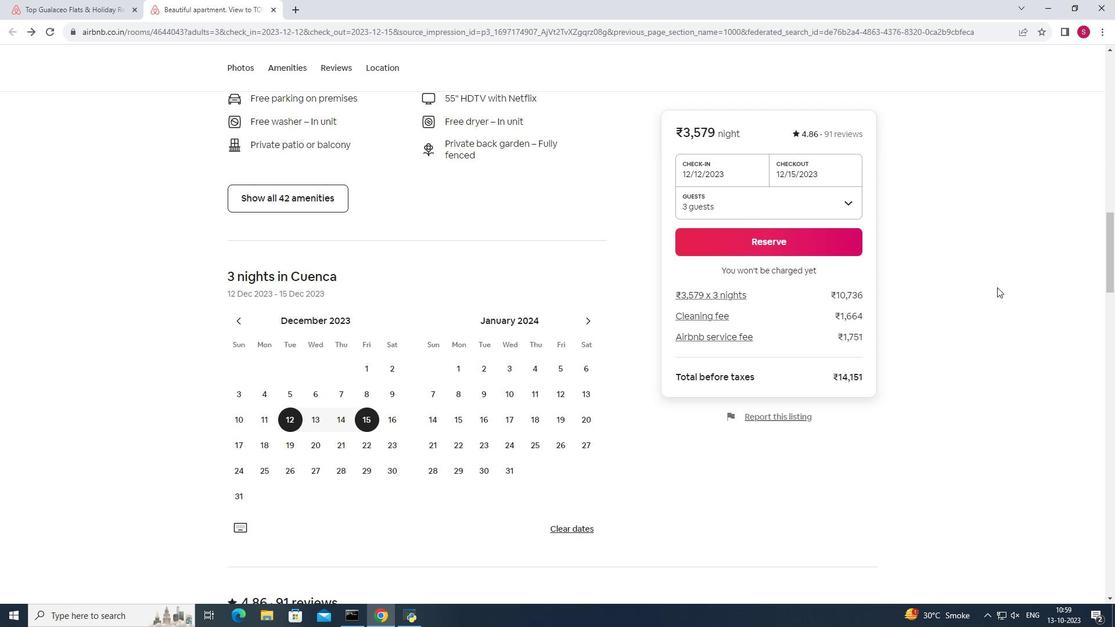 
Action: Mouse scrolled (997, 286) with delta (0, 0)
Screenshot: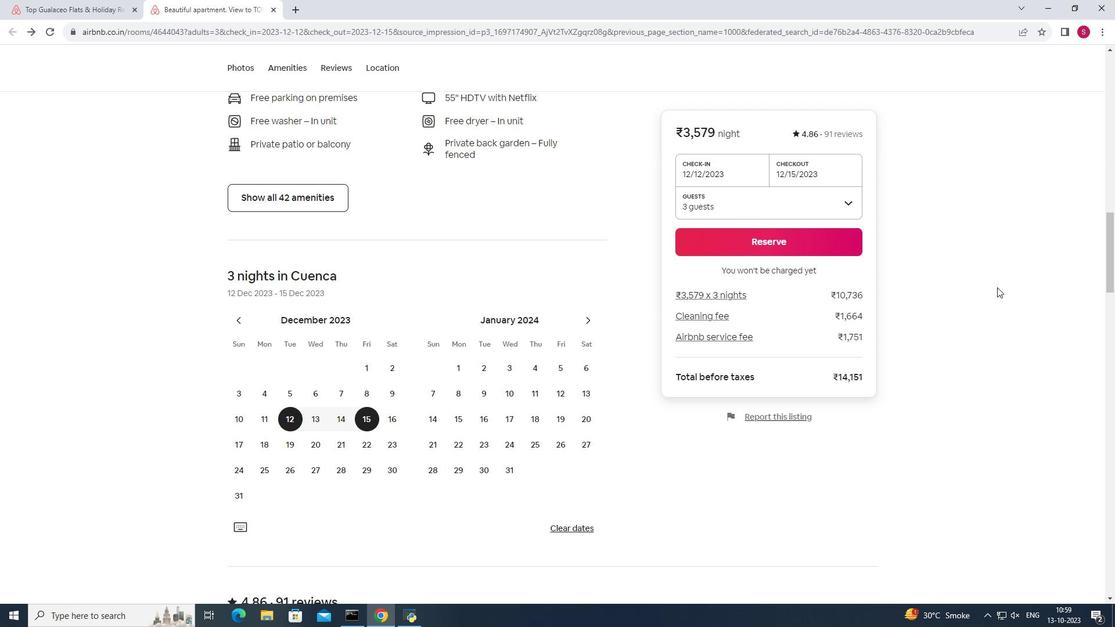 
Action: Mouse scrolled (997, 286) with delta (0, 0)
Screenshot: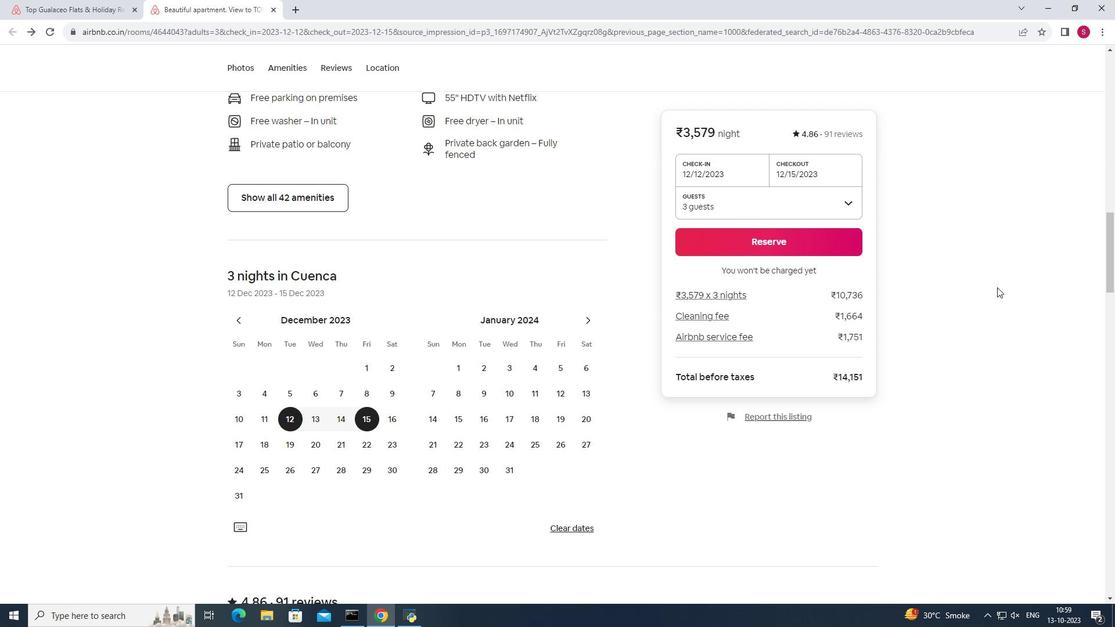 
Action: Mouse scrolled (997, 286) with delta (0, 0)
Screenshot: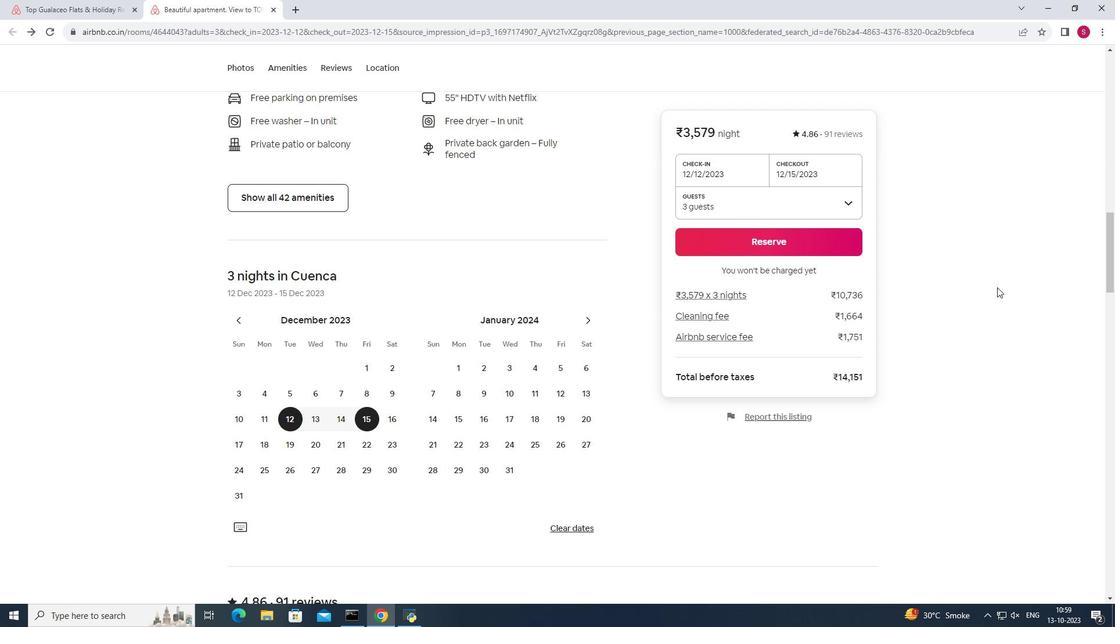 
Action: Mouse scrolled (997, 286) with delta (0, 0)
Screenshot: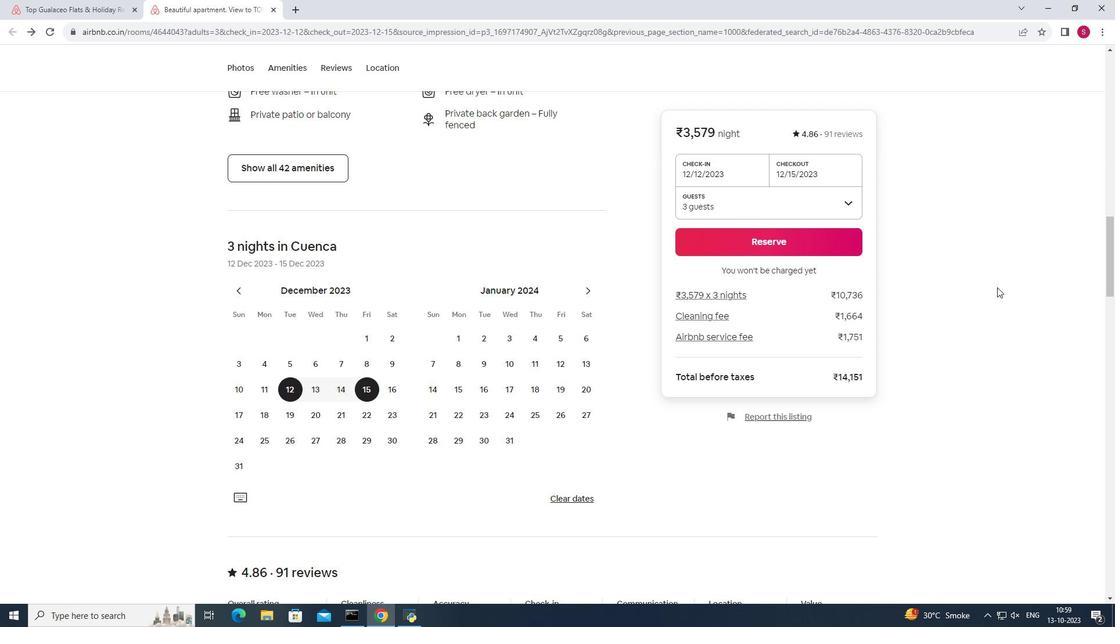
Action: Mouse scrolled (997, 286) with delta (0, 0)
Screenshot: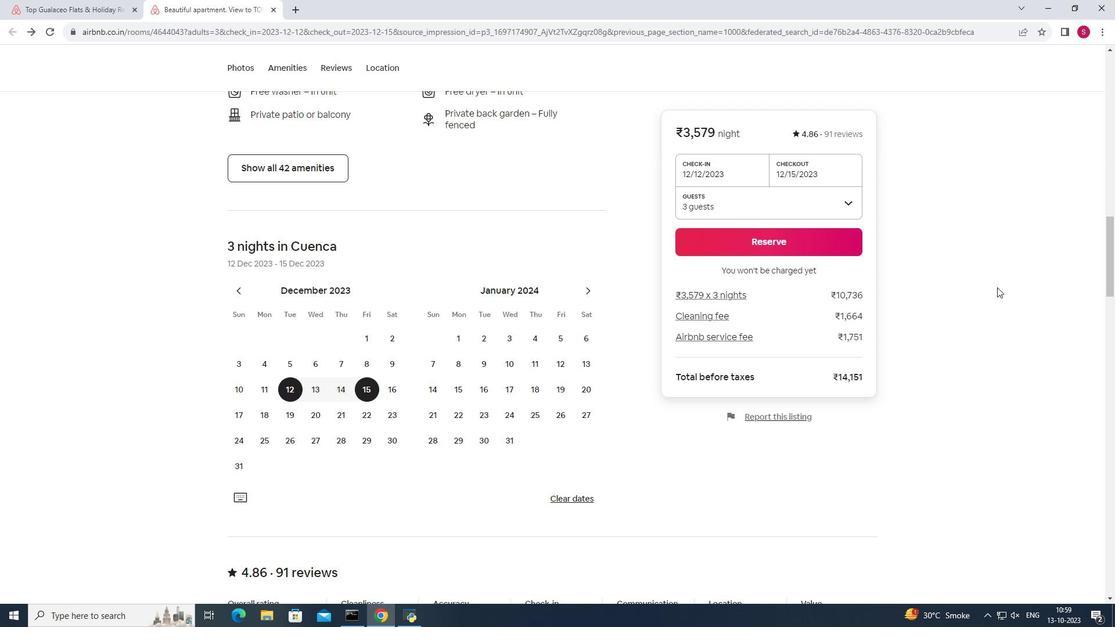 
Action: Mouse scrolled (997, 286) with delta (0, 0)
Screenshot: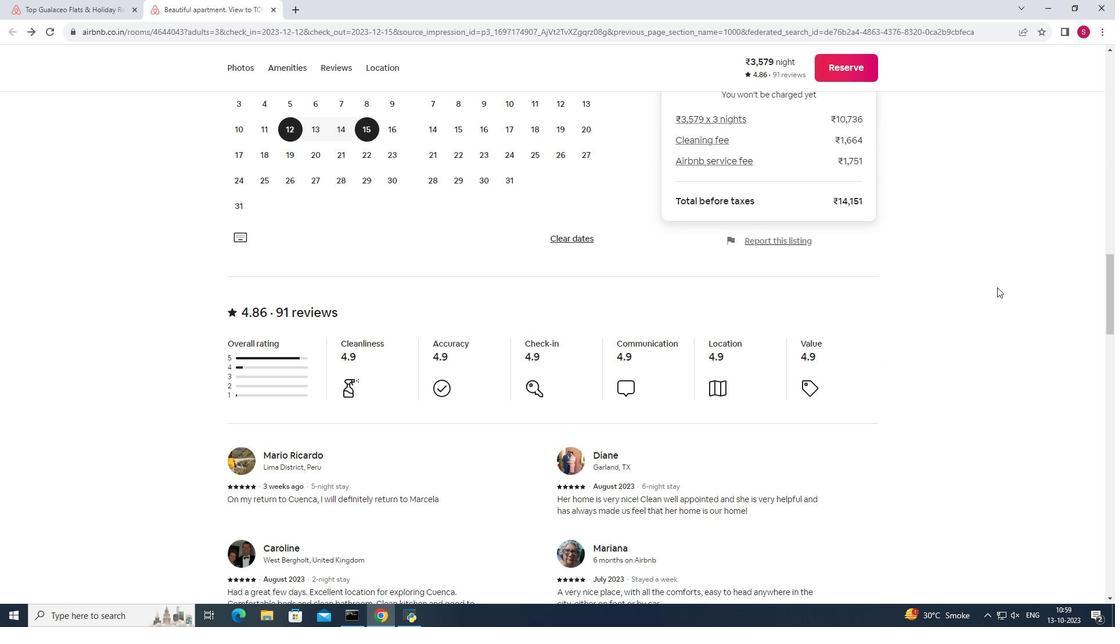 
Action: Mouse scrolled (997, 286) with delta (0, 0)
Screenshot: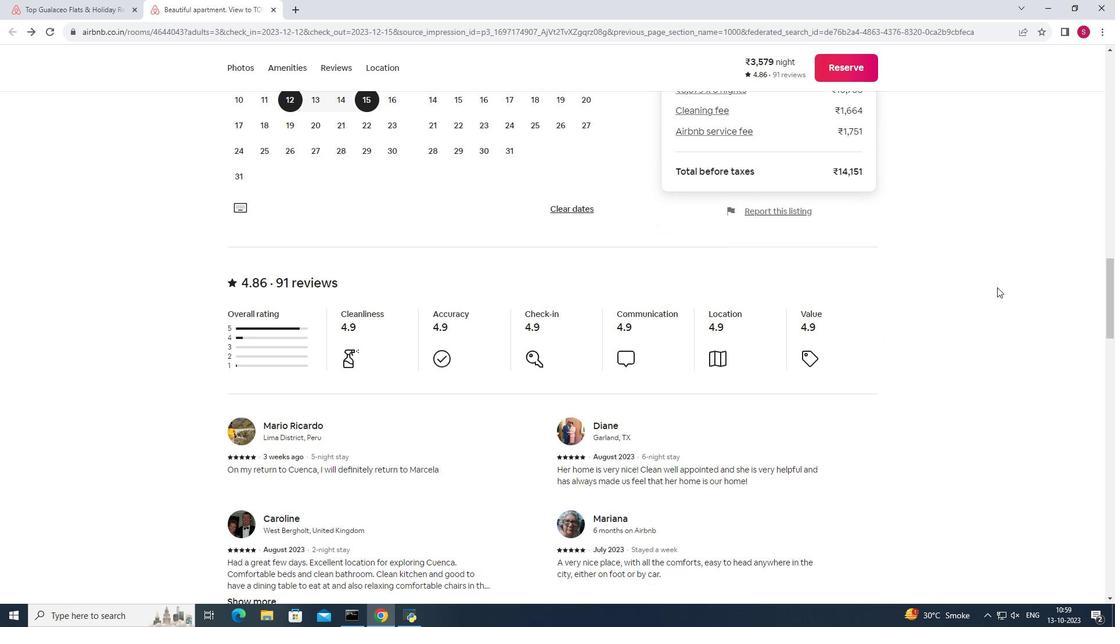 
Action: Mouse scrolled (997, 286) with delta (0, 0)
Screenshot: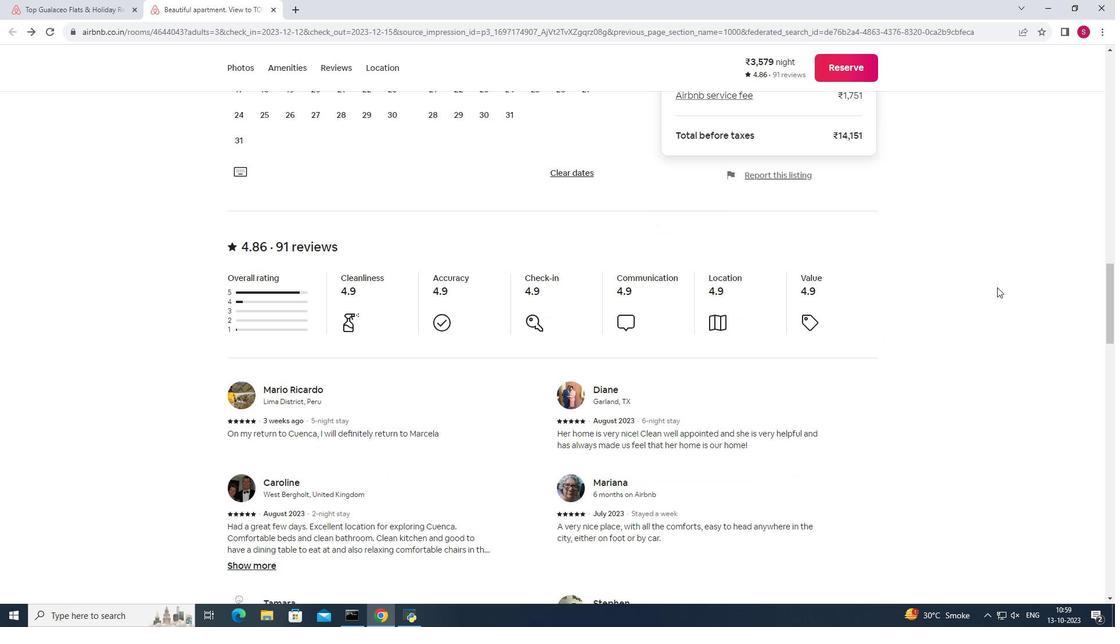 
Action: Mouse scrolled (997, 286) with delta (0, 0)
Screenshot: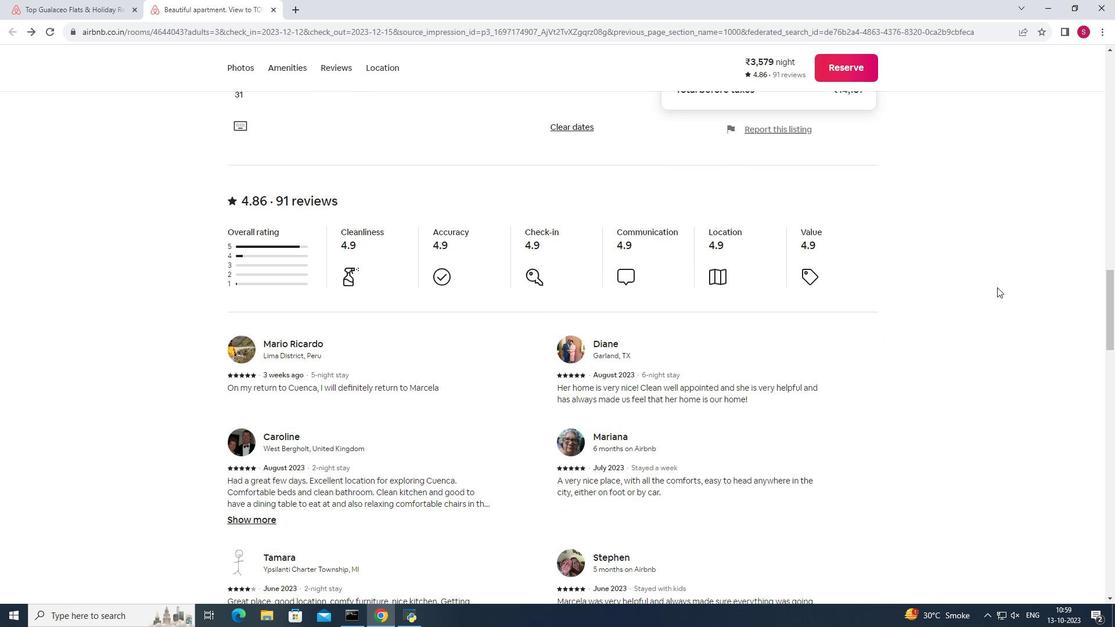 
Action: Mouse moved to (298, 546)
Screenshot: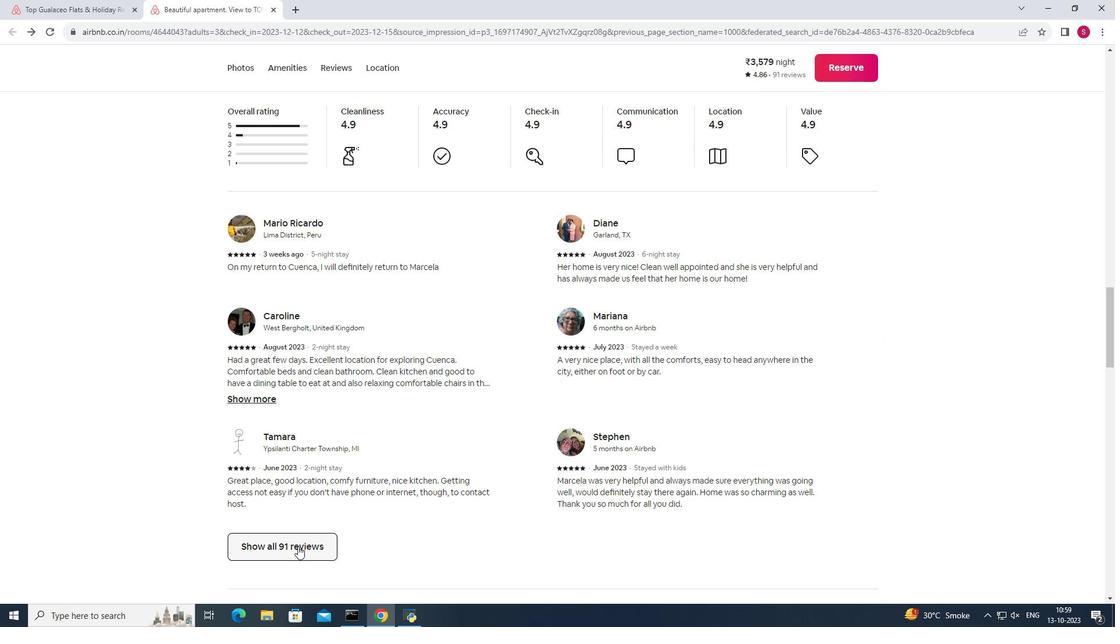 
Action: Mouse pressed left at (298, 546)
Screenshot: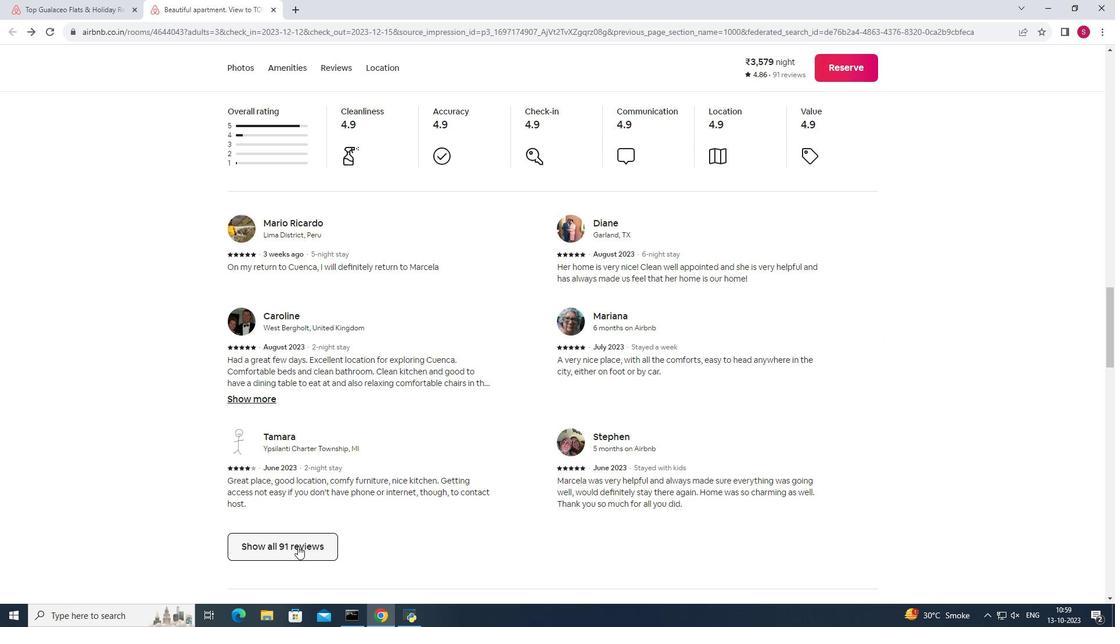 
Action: Mouse moved to (815, 297)
Screenshot: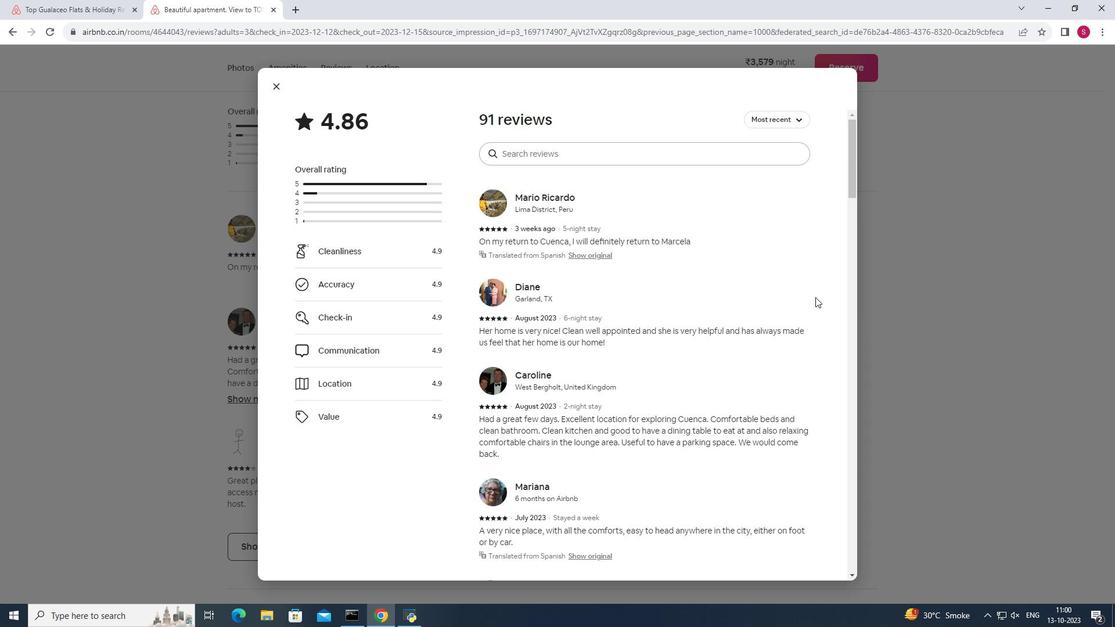 
Action: Mouse scrolled (815, 296) with delta (0, 0)
Screenshot: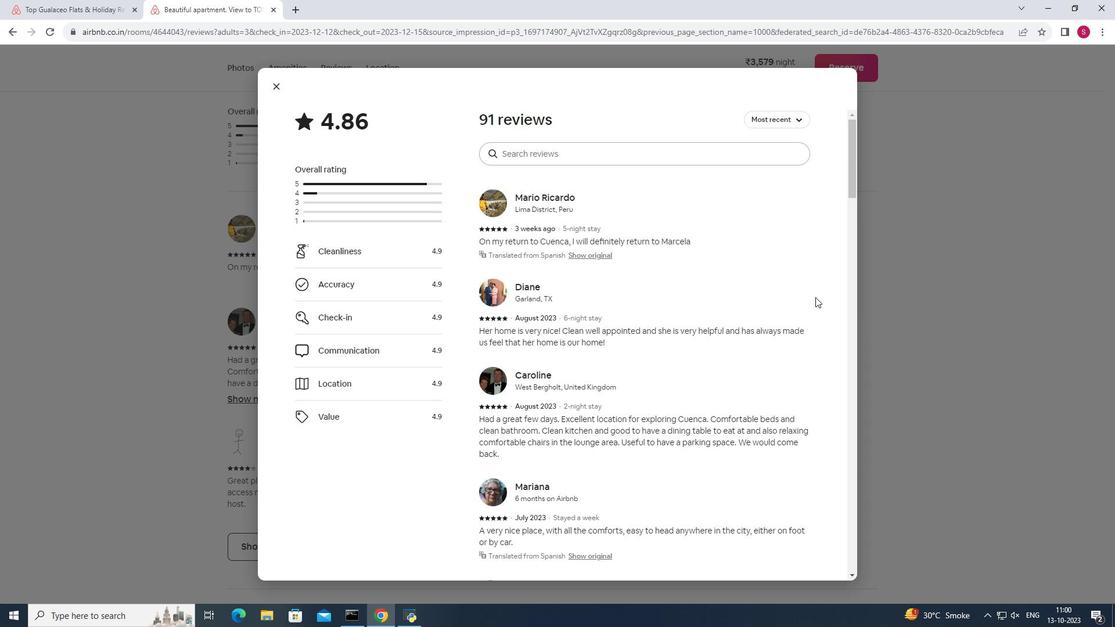 
Action: Mouse scrolled (815, 296) with delta (0, 0)
Screenshot: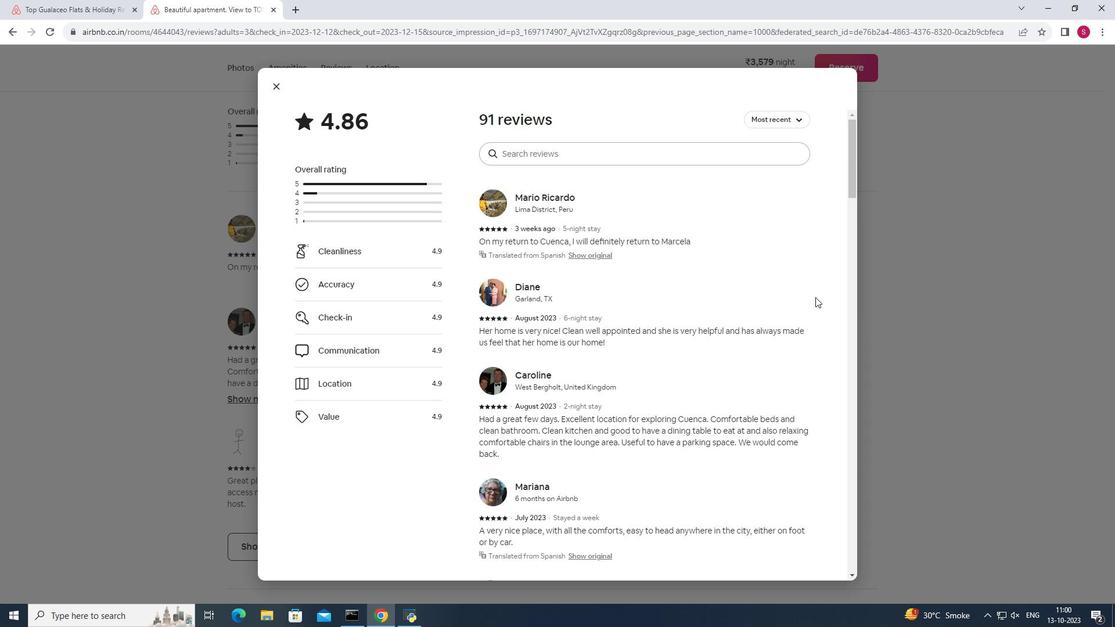 
Action: Mouse scrolled (815, 296) with delta (0, 0)
Screenshot: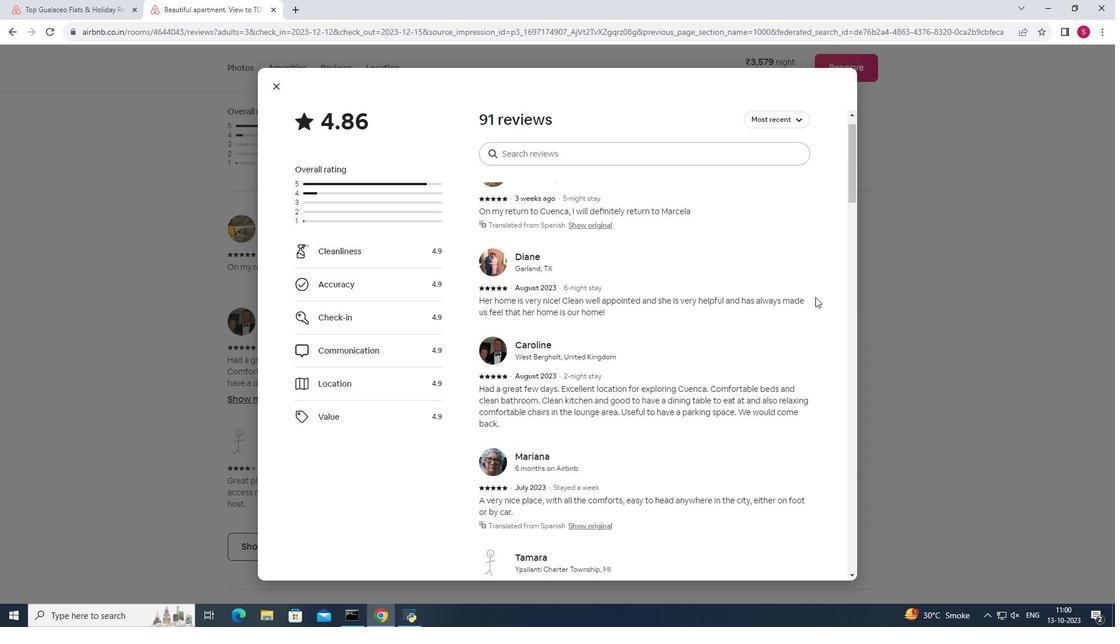 
Action: Mouse scrolled (815, 296) with delta (0, 0)
Screenshot: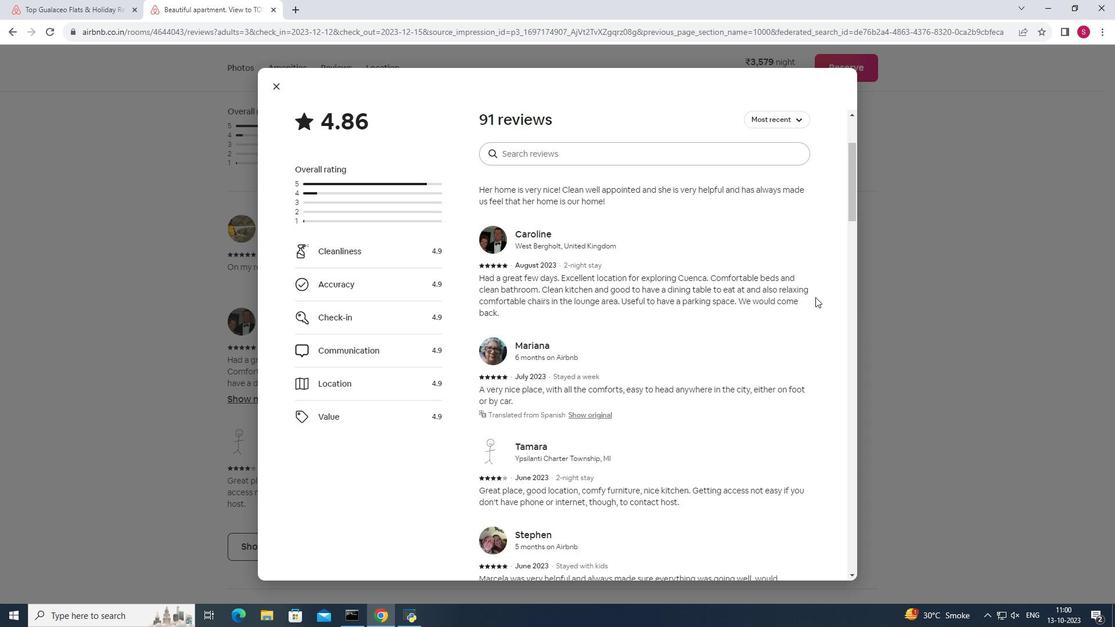 
Action: Mouse scrolled (815, 296) with delta (0, 0)
Screenshot: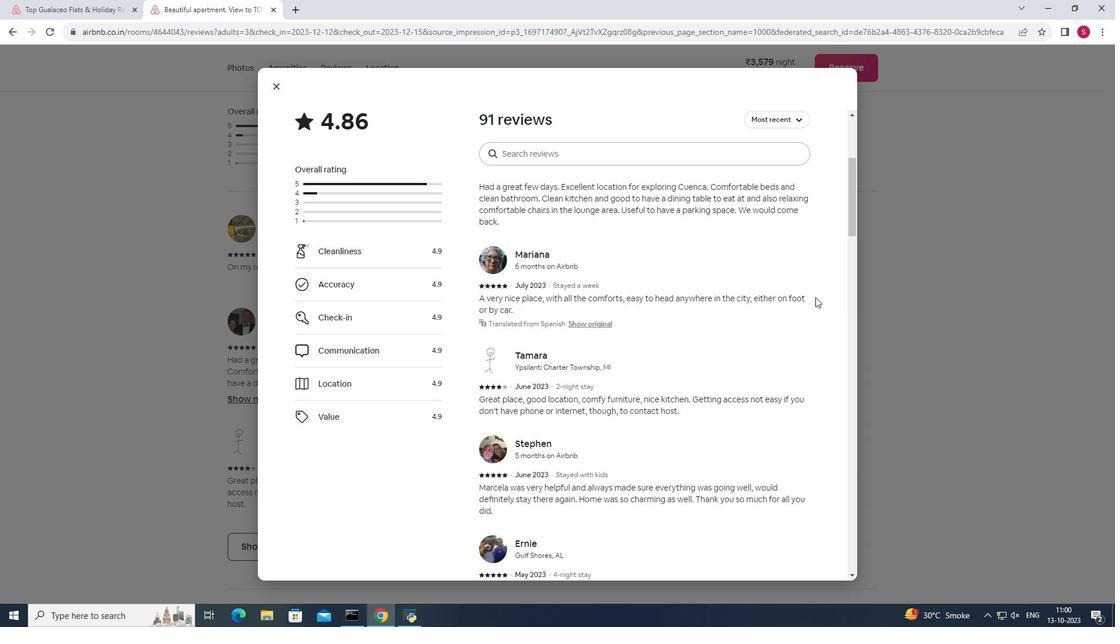 
Action: Mouse scrolled (815, 296) with delta (0, 0)
Screenshot: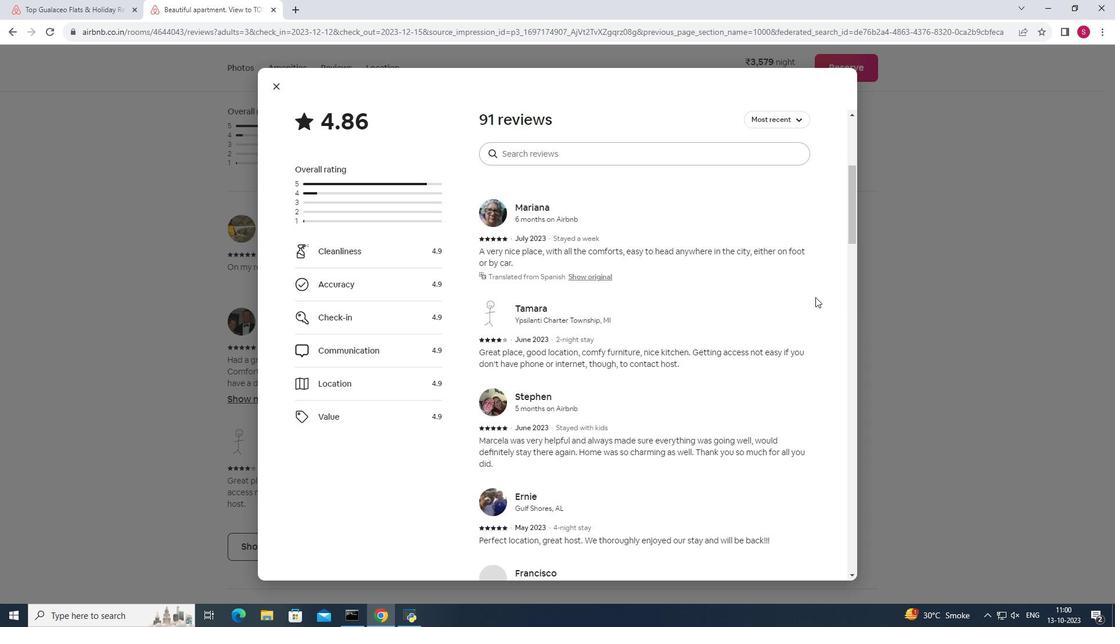 
Action: Mouse scrolled (815, 296) with delta (0, 0)
Screenshot: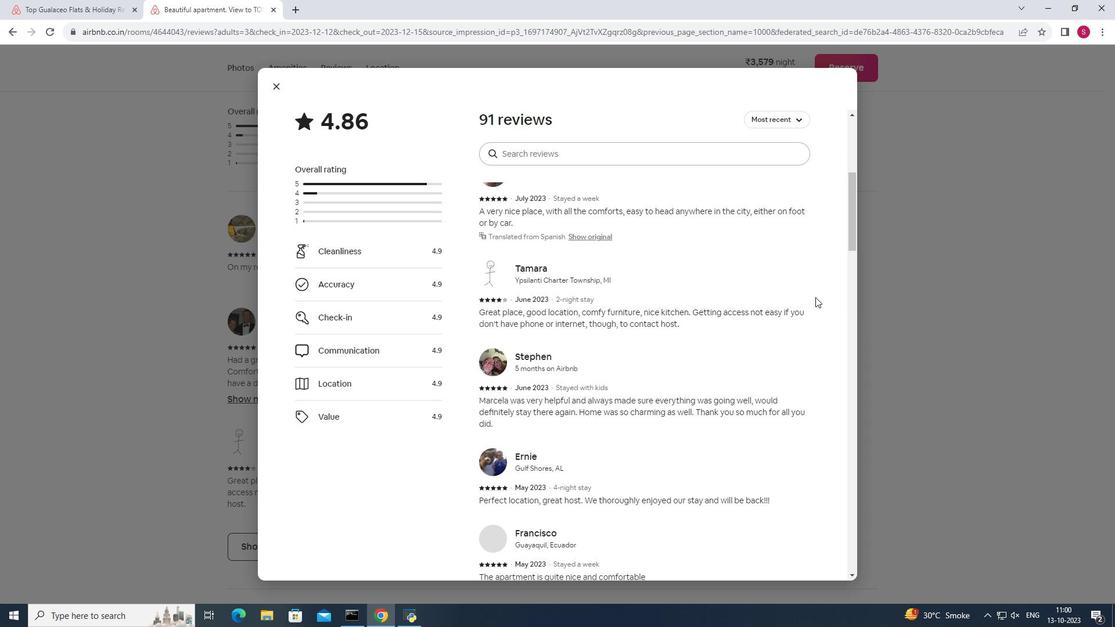 
Action: Mouse moved to (815, 303)
Screenshot: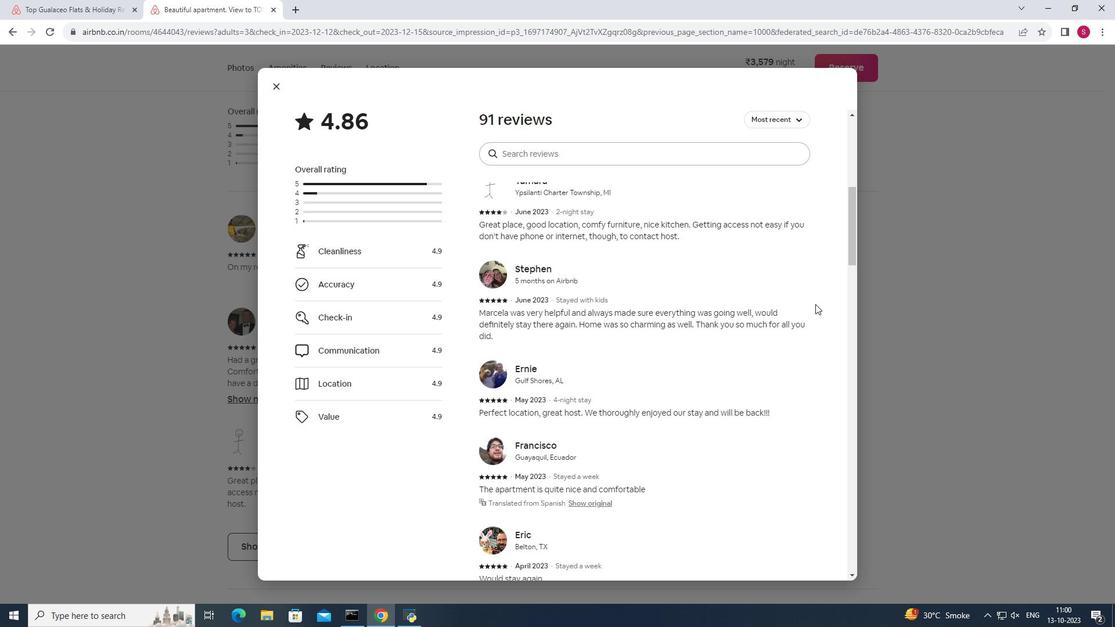 
Action: Mouse scrolled (815, 302) with delta (0, 0)
Screenshot: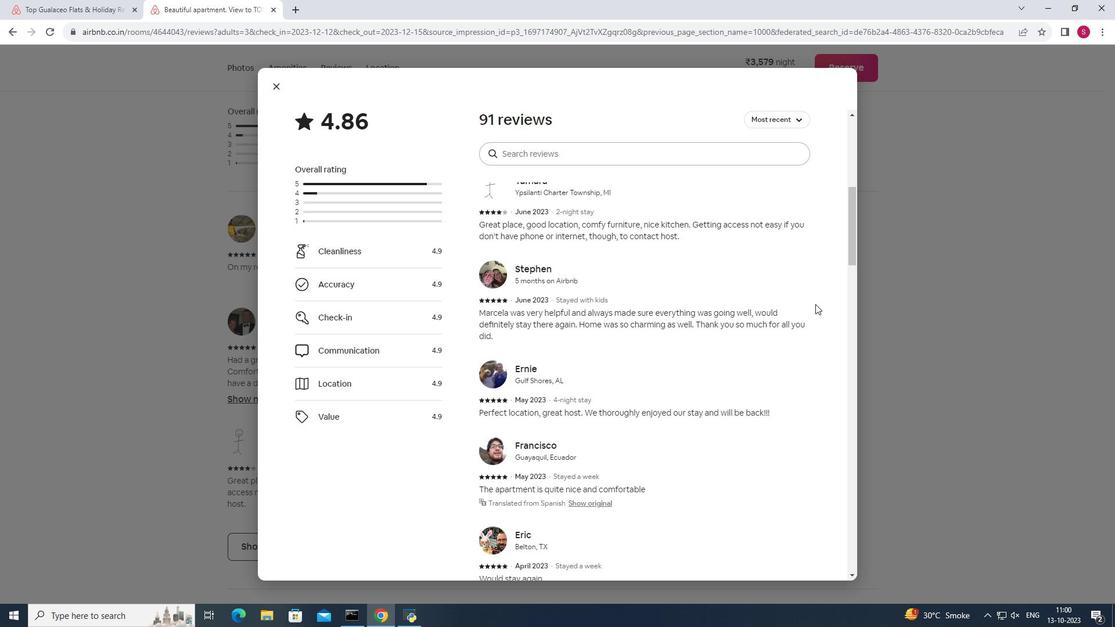 
Action: Mouse moved to (815, 304)
Screenshot: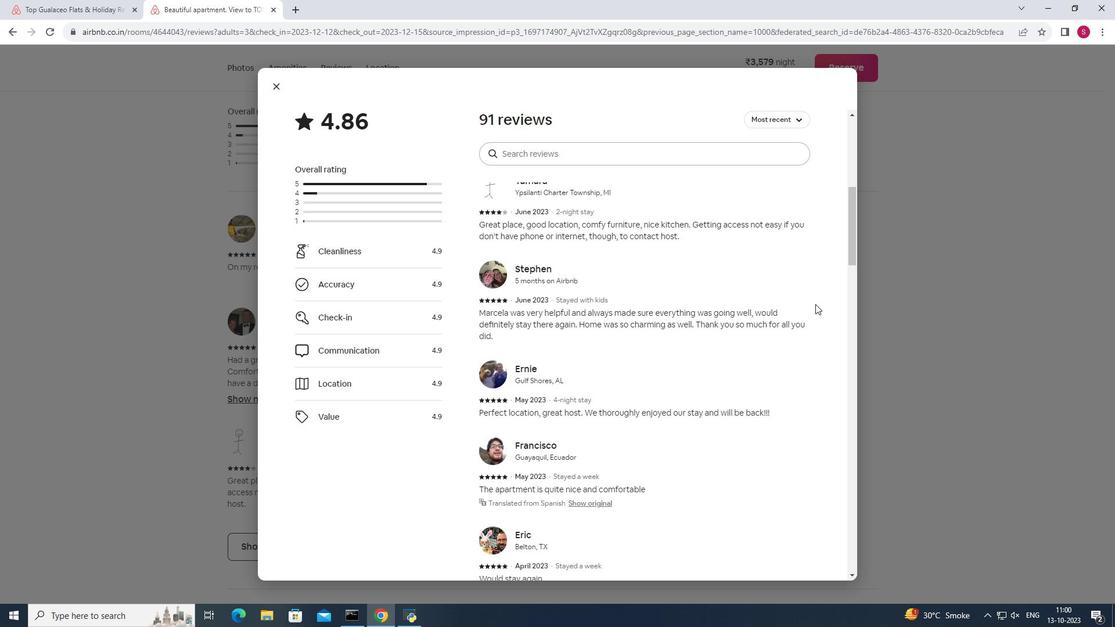 
Action: Mouse scrolled (815, 304) with delta (0, 0)
Screenshot: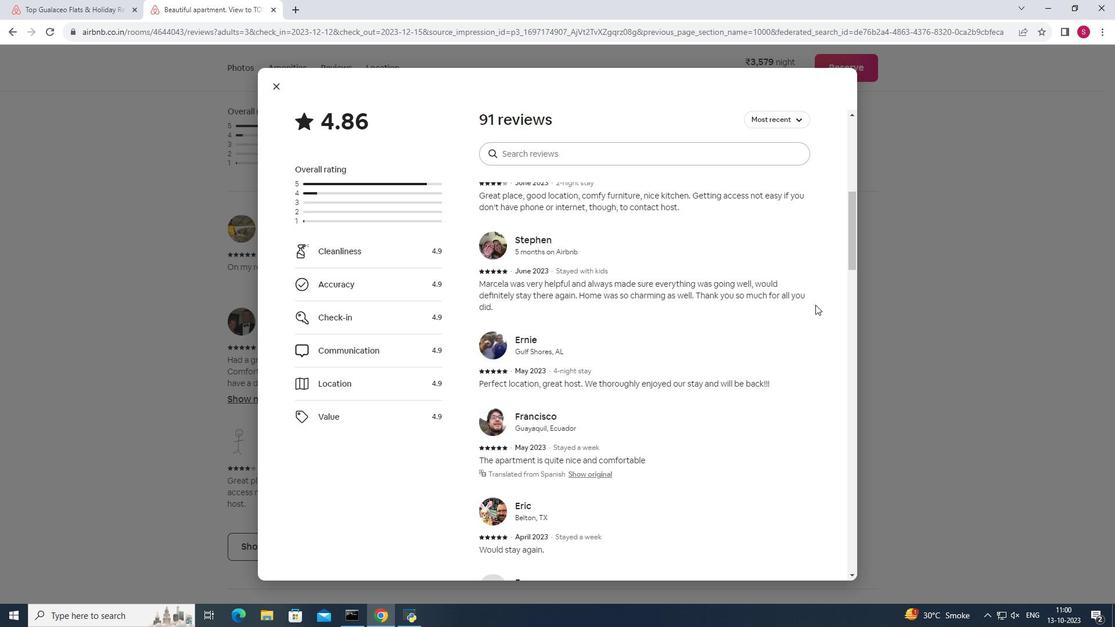 
Action: Mouse scrolled (815, 304) with delta (0, 0)
Screenshot: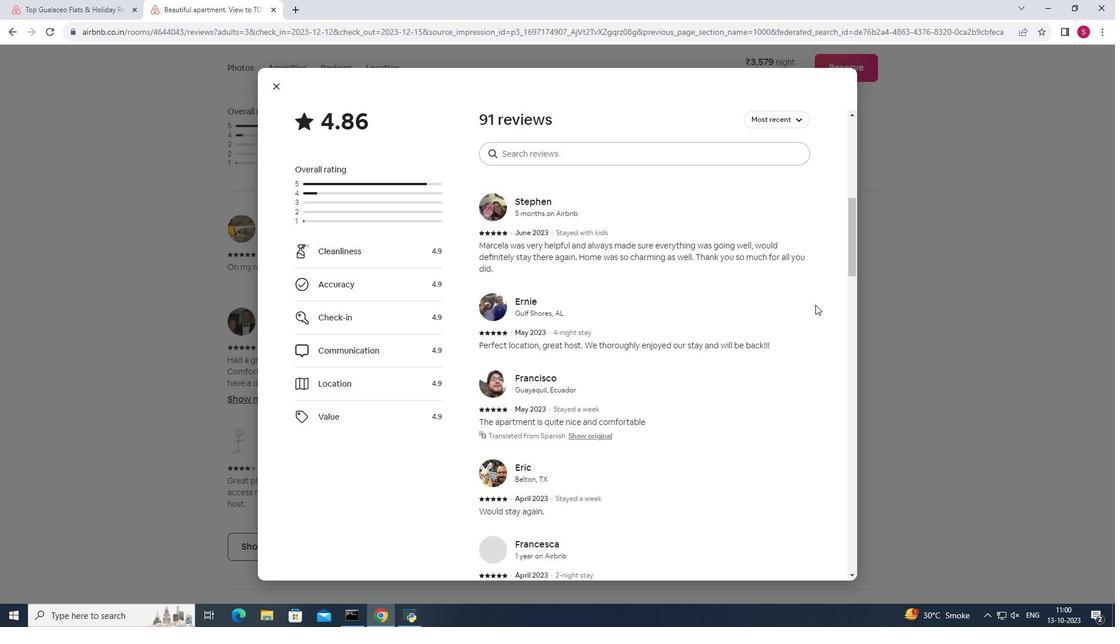 
Action: Mouse moved to (813, 300)
Screenshot: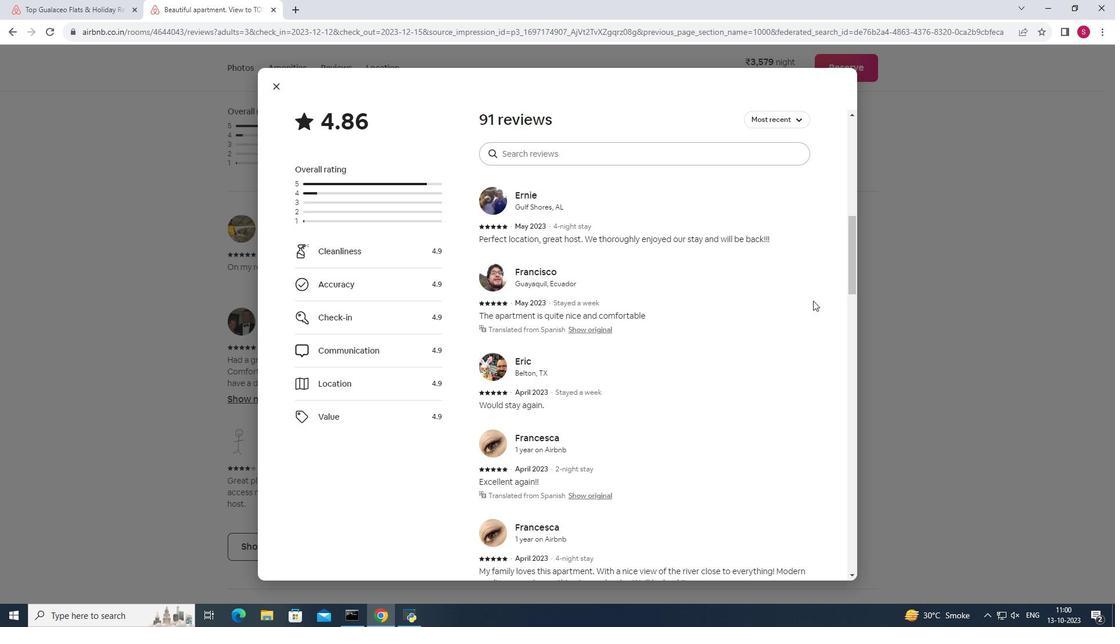 
Action: Mouse scrolled (813, 300) with delta (0, 0)
Screenshot: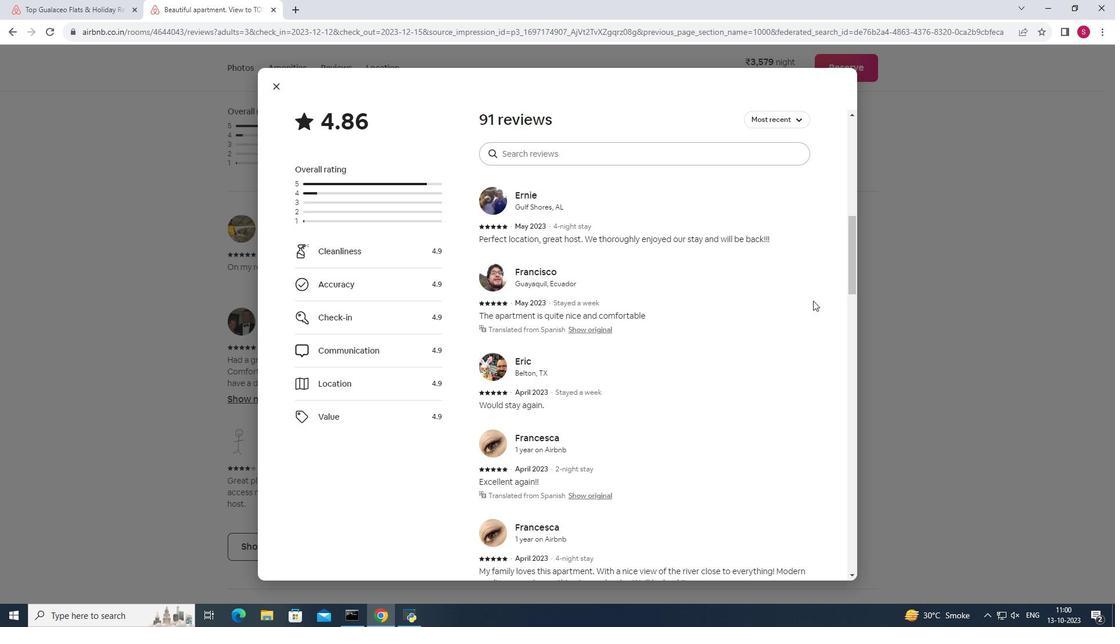 
Action: Mouse scrolled (813, 300) with delta (0, 0)
Screenshot: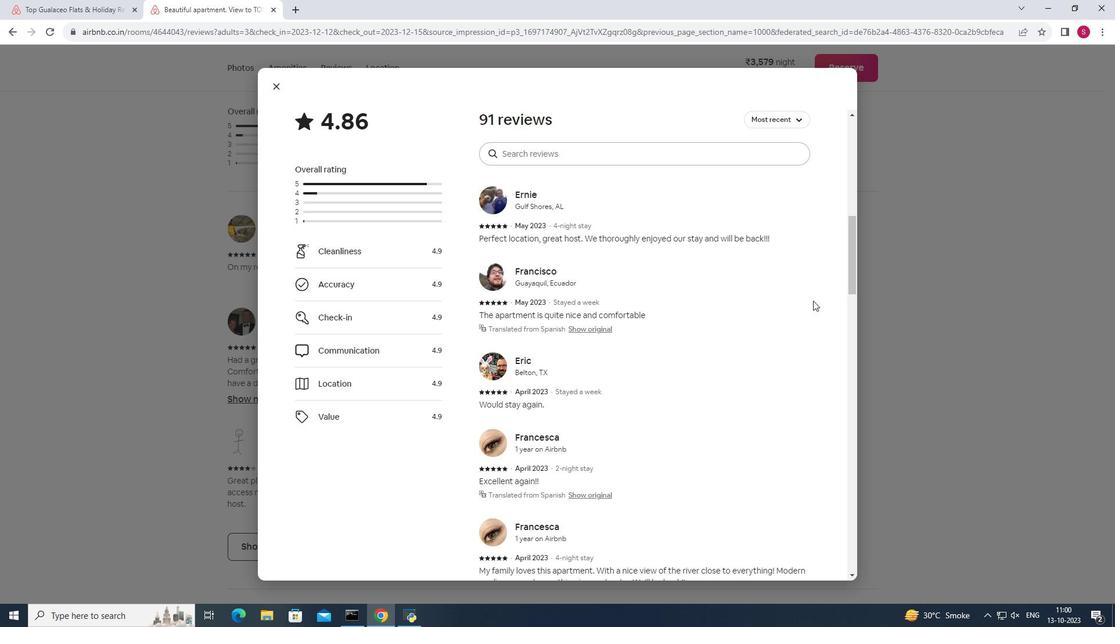 
Action: Mouse scrolled (813, 300) with delta (0, 0)
Screenshot: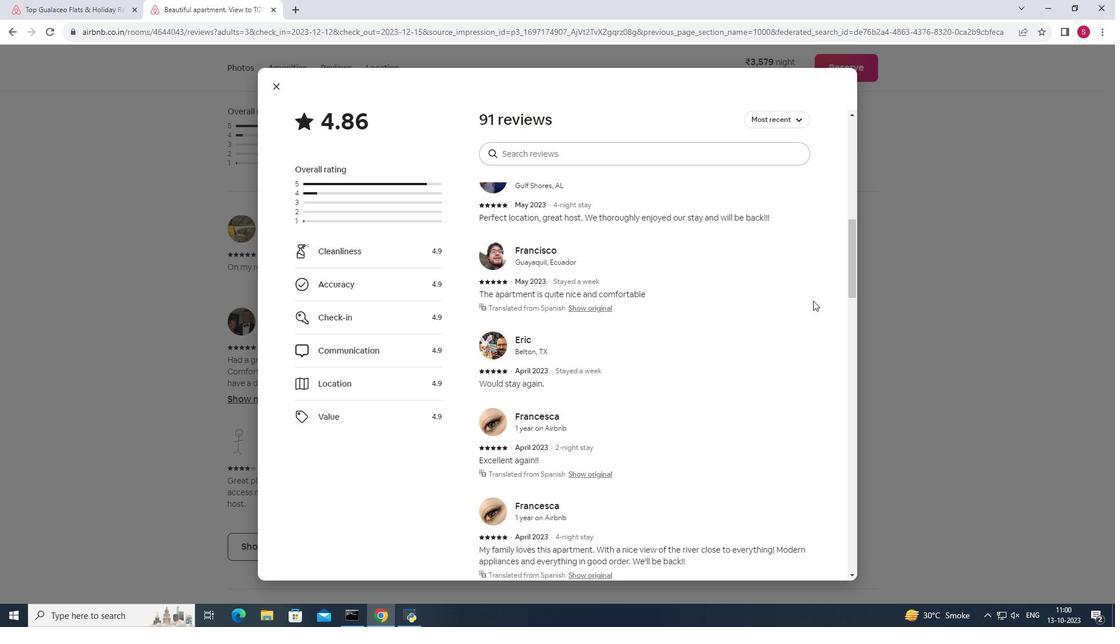 
Action: Mouse scrolled (813, 300) with delta (0, 0)
Screenshot: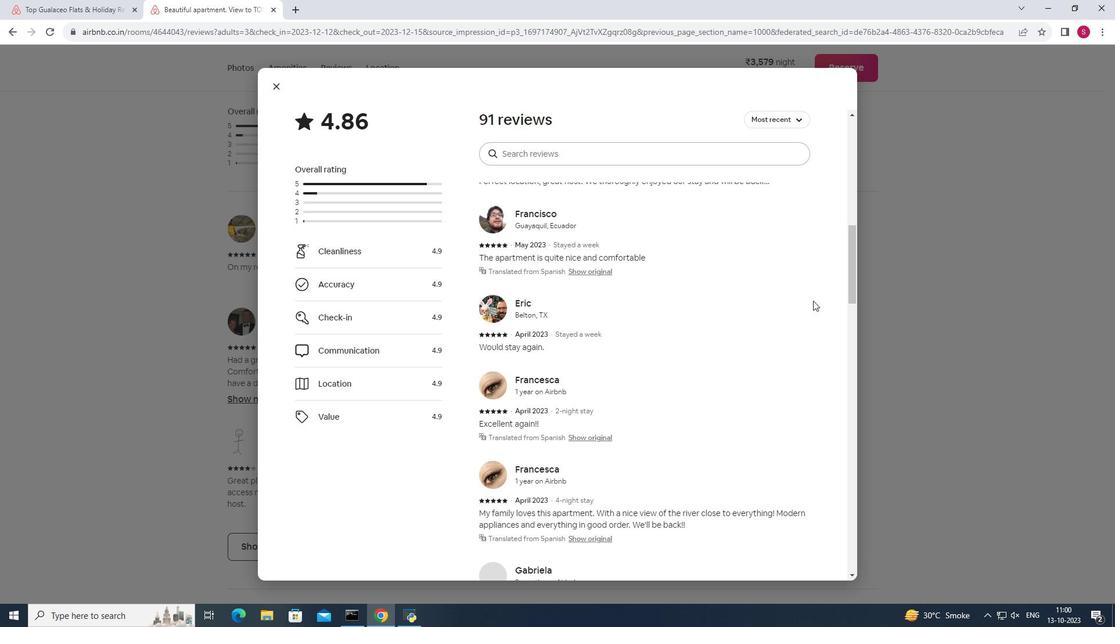 
Action: Mouse moved to (812, 303)
Screenshot: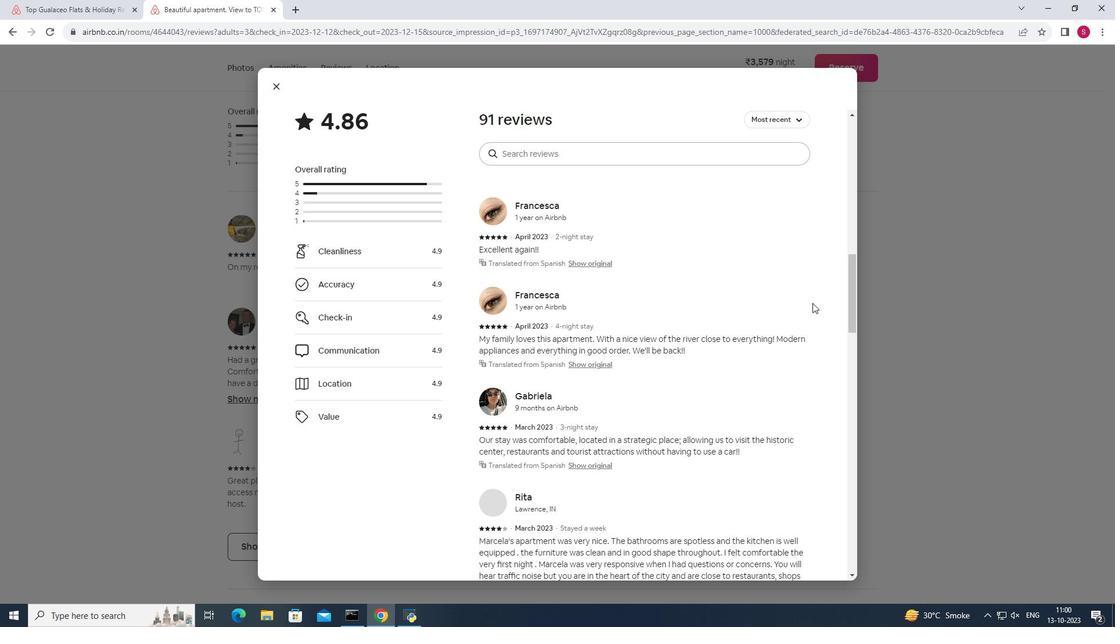 
Action: Mouse scrolled (812, 302) with delta (0, 0)
Screenshot: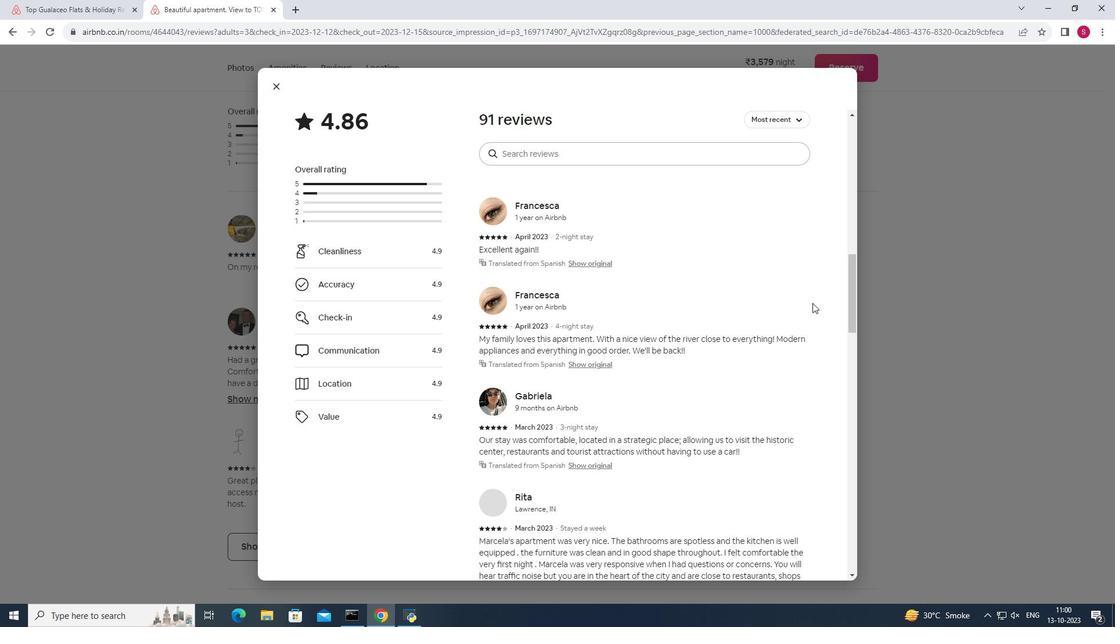 
Action: Mouse scrolled (812, 302) with delta (0, 0)
Screenshot: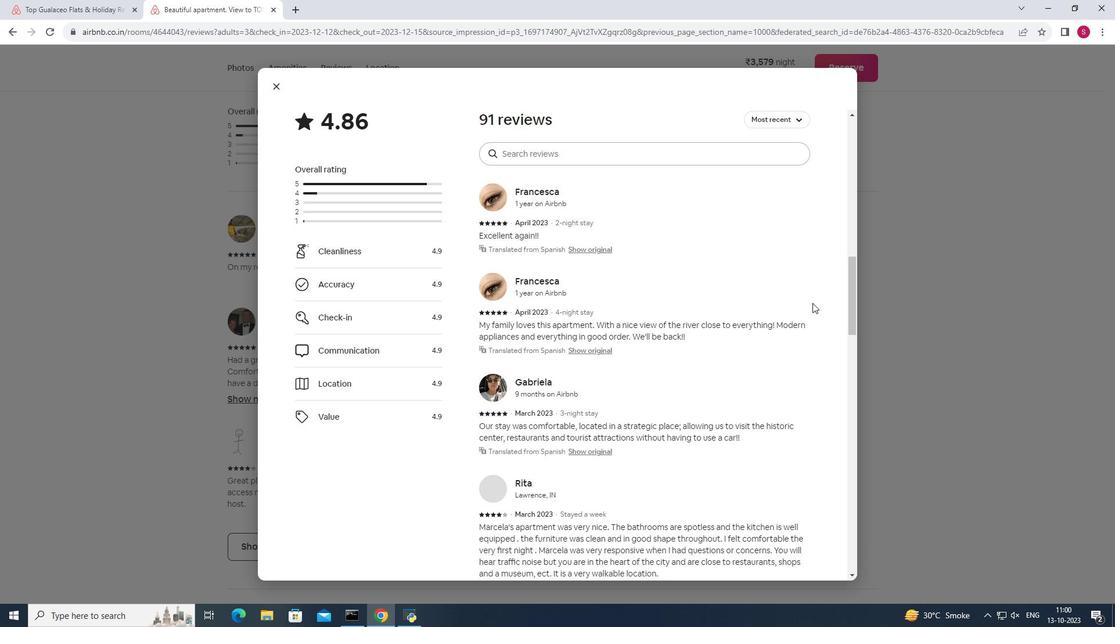 
Action: Mouse scrolled (812, 302) with delta (0, 0)
Screenshot: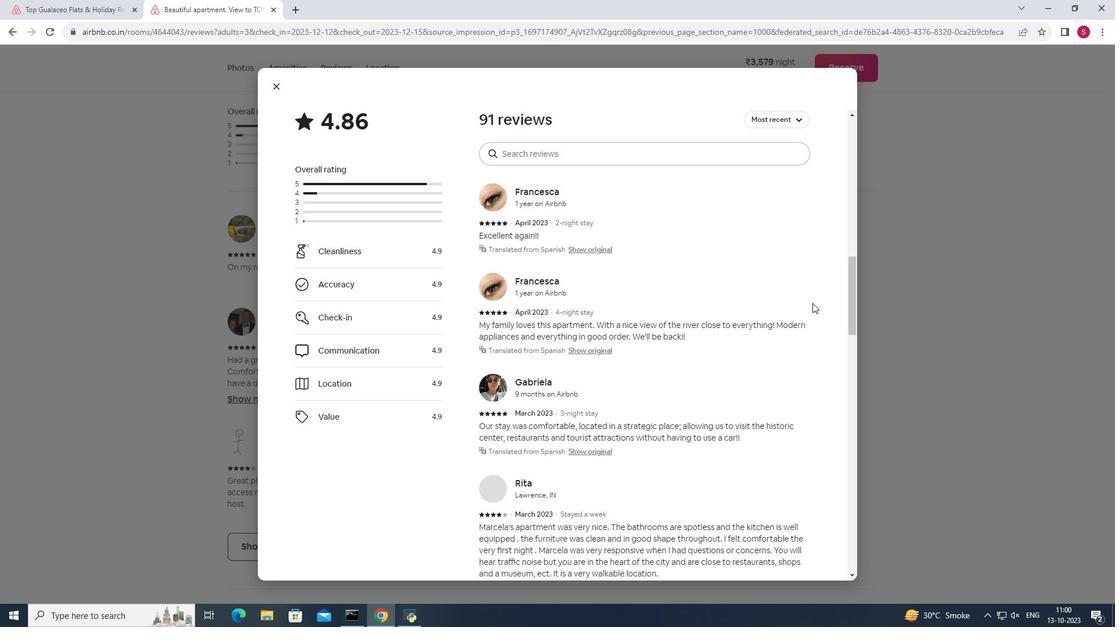 
Action: Mouse moved to (812, 300)
Screenshot: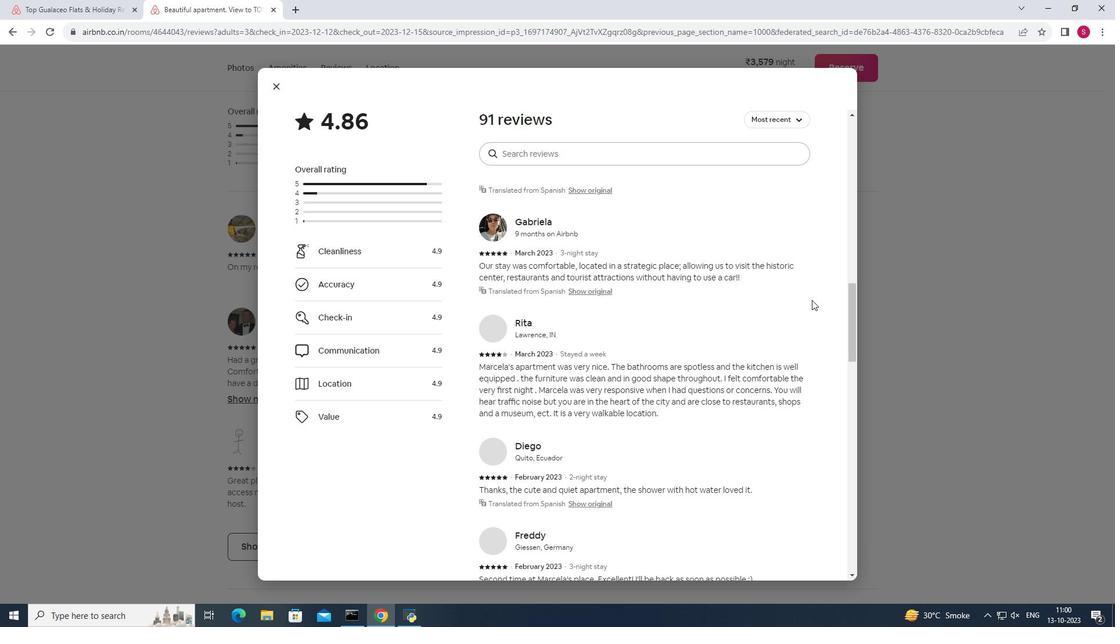 
Action: Mouse scrolled (812, 299) with delta (0, 0)
Screenshot: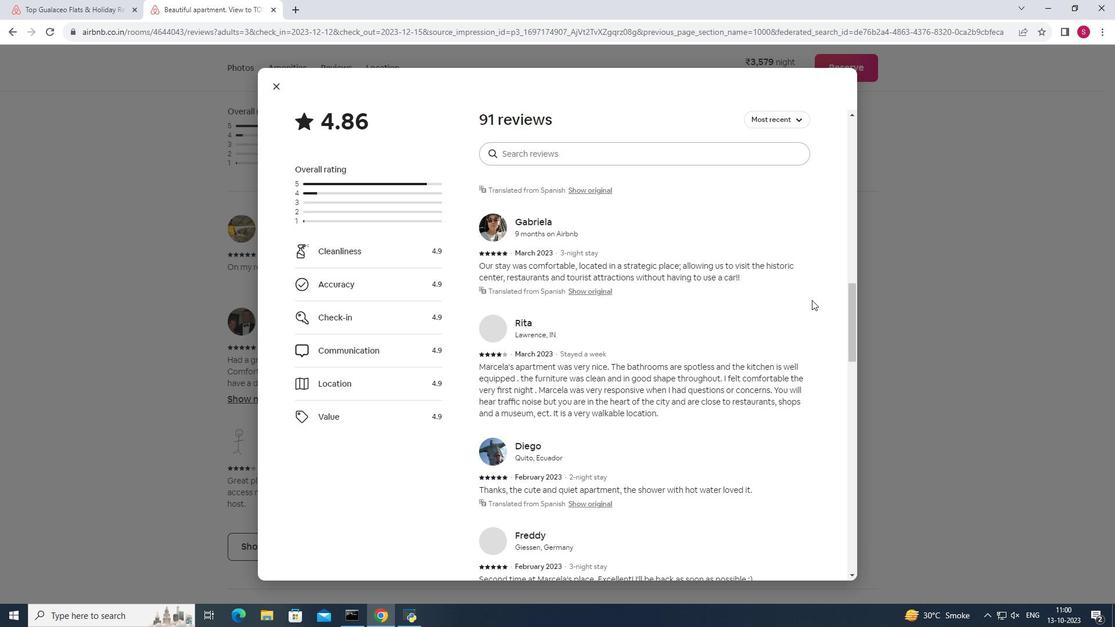 
Action: Mouse scrolled (812, 299) with delta (0, 0)
Screenshot: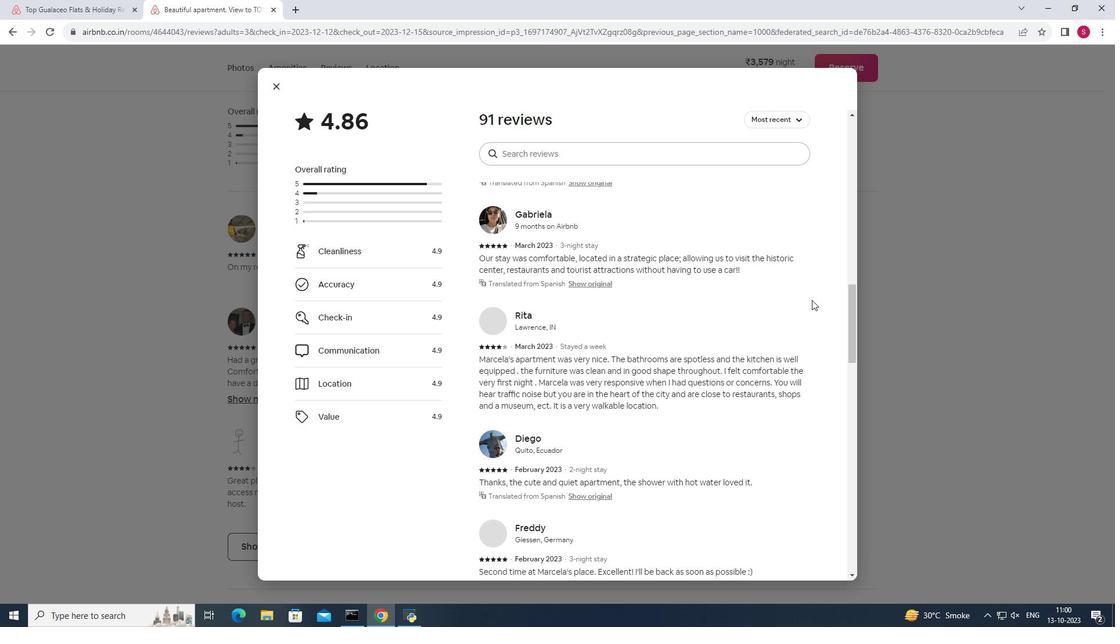 
Action: Mouse scrolled (812, 299) with delta (0, 0)
Screenshot: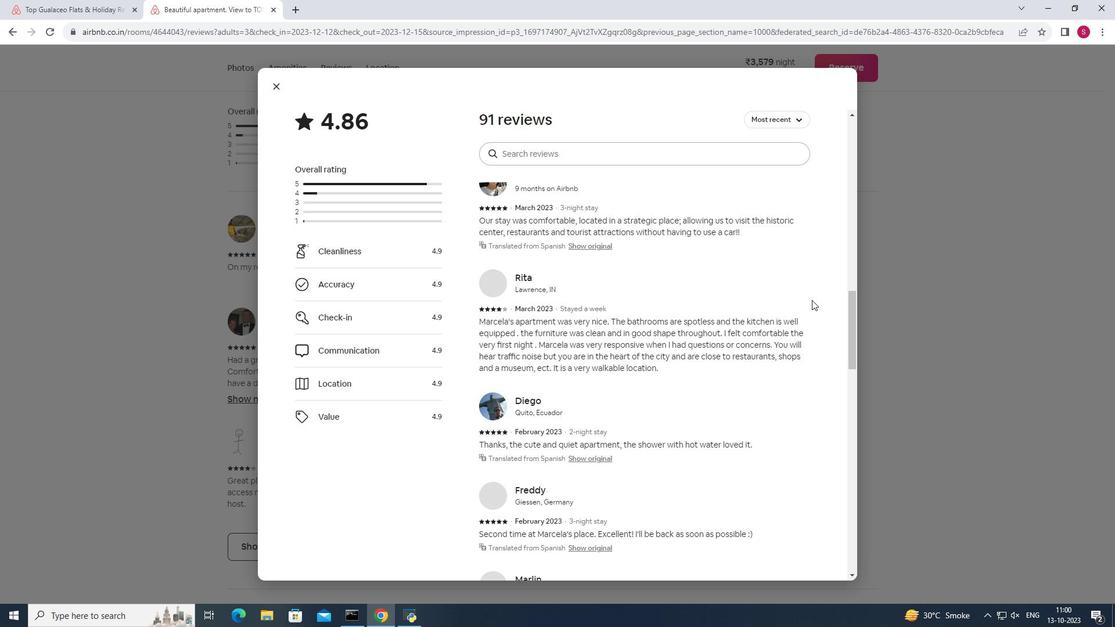 
Action: Mouse moved to (276, 88)
Screenshot: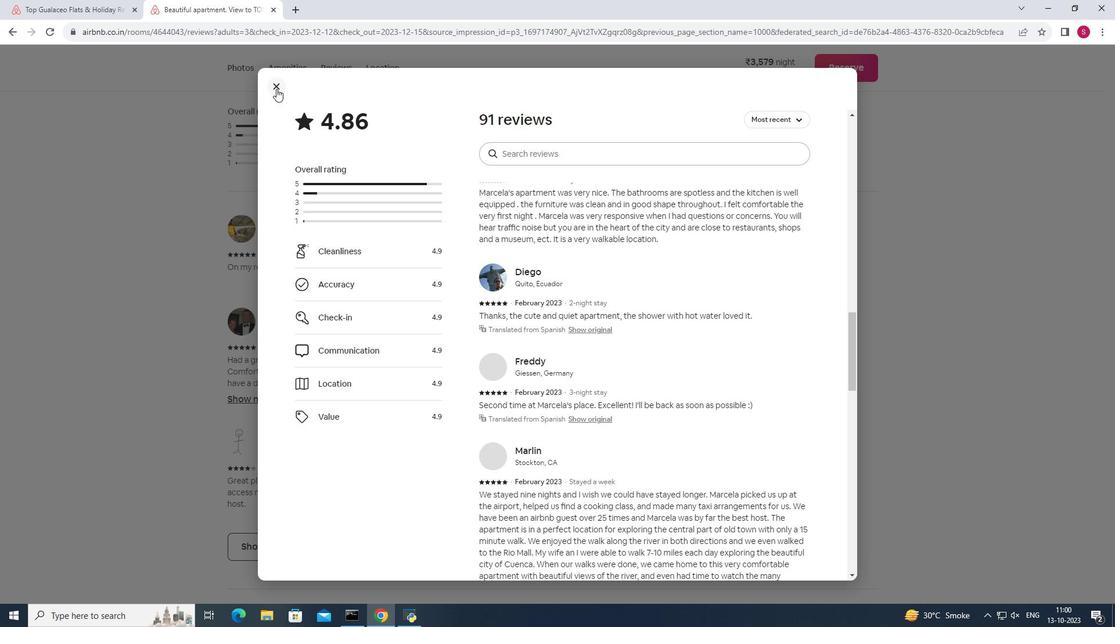 
Action: Mouse pressed left at (276, 88)
Screenshot: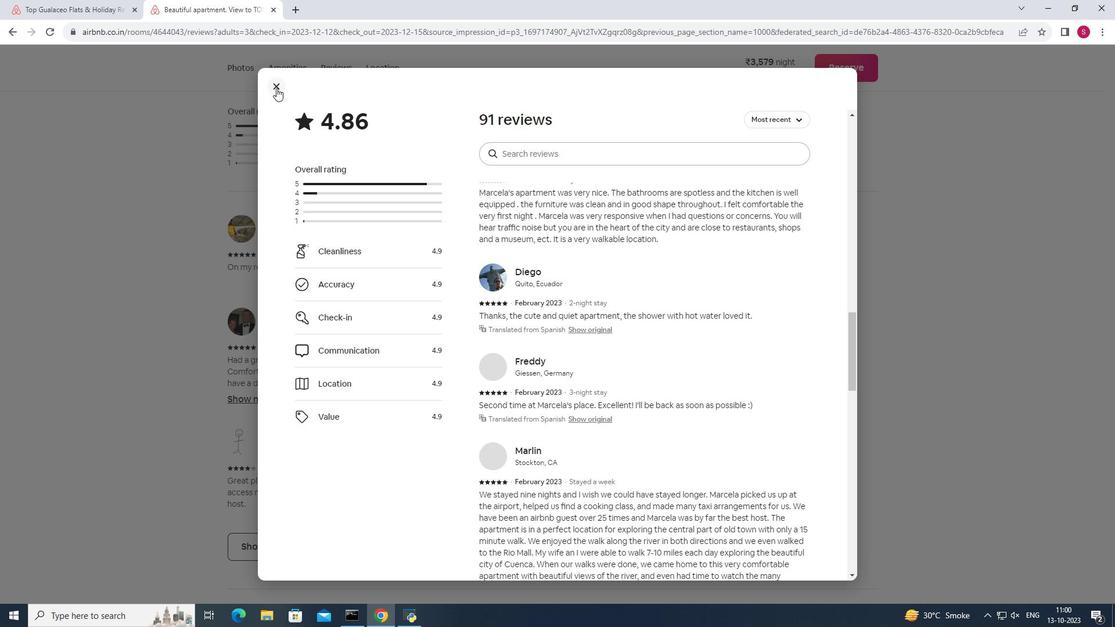 
Action: Mouse moved to (991, 305)
Screenshot: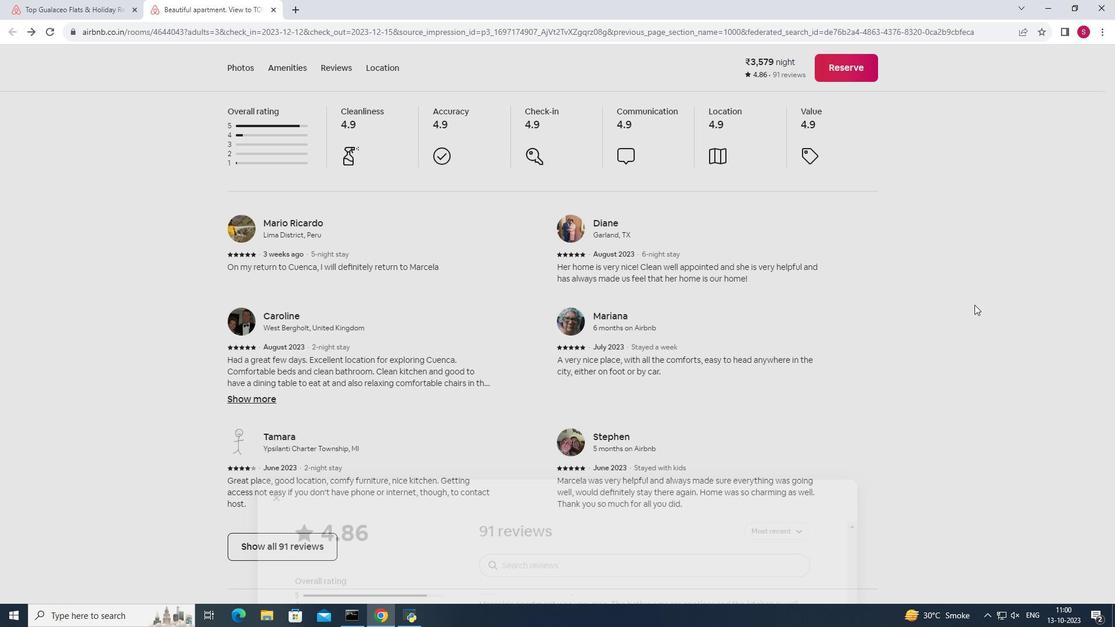 
Action: Mouse scrolled (991, 304) with delta (0, 0)
Screenshot: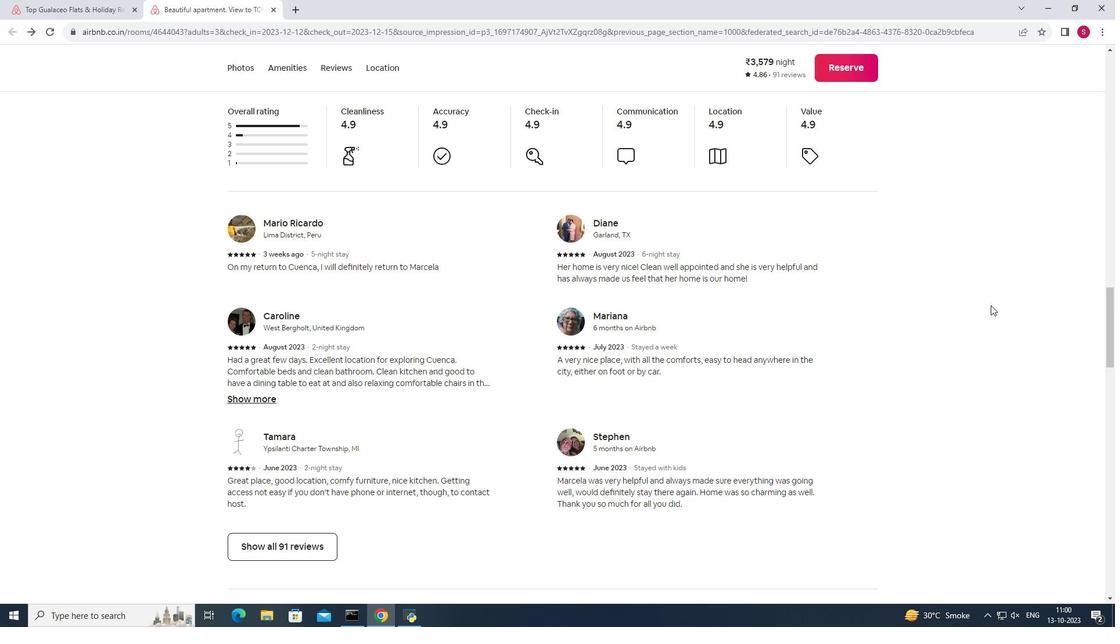 
Action: Mouse scrolled (991, 304) with delta (0, 0)
Screenshot: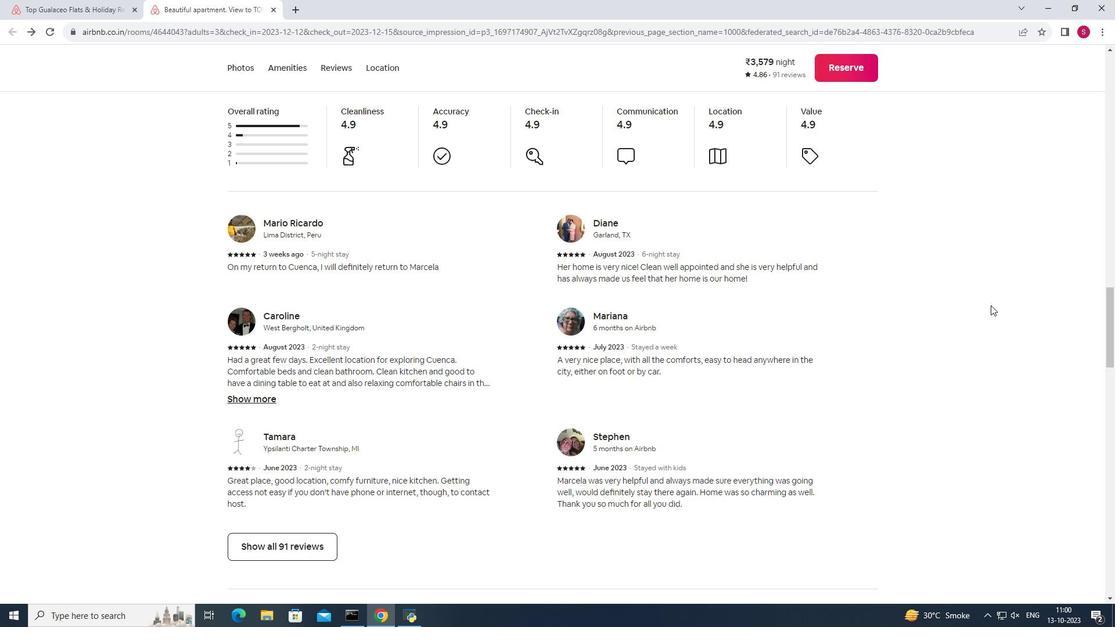 
Action: Mouse scrolled (991, 304) with delta (0, 0)
Screenshot: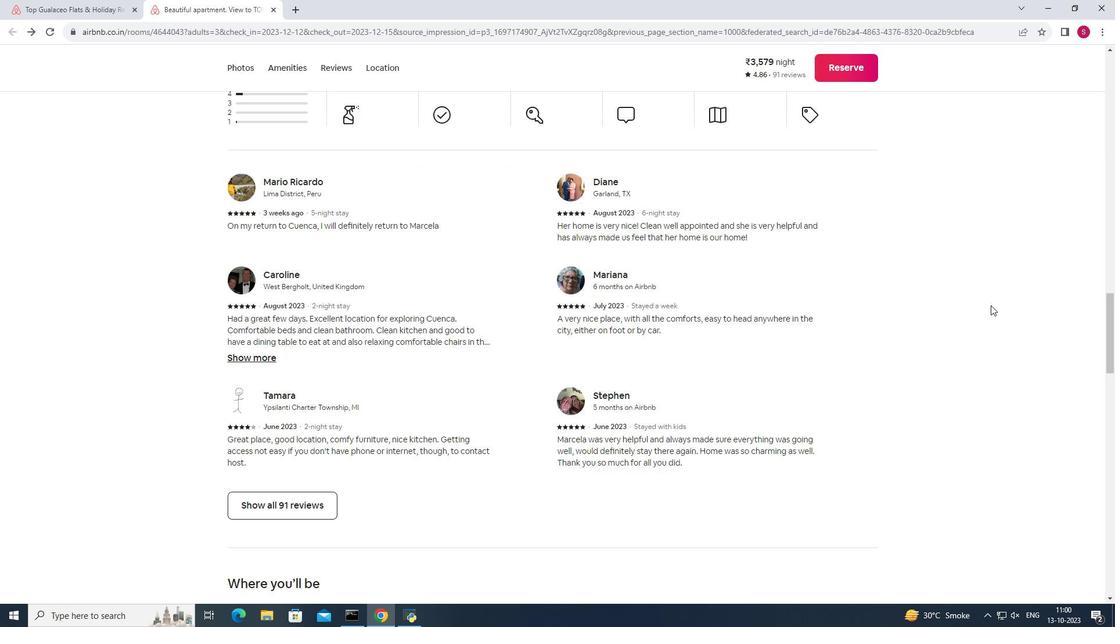 
Action: Mouse scrolled (991, 304) with delta (0, 0)
Screenshot: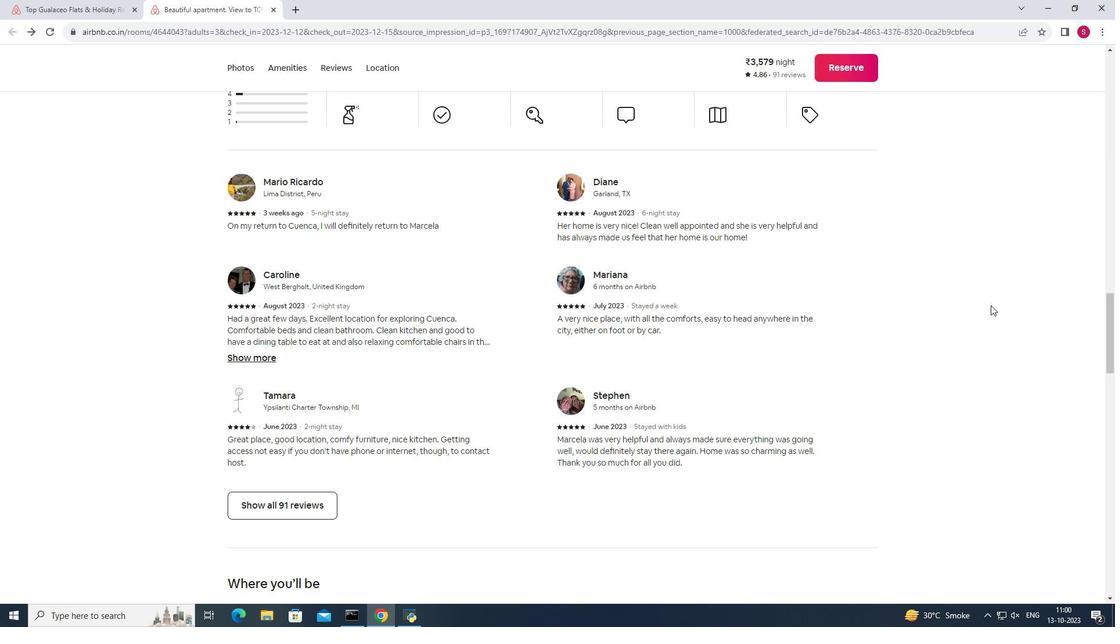 
Action: Mouse scrolled (991, 304) with delta (0, 0)
Screenshot: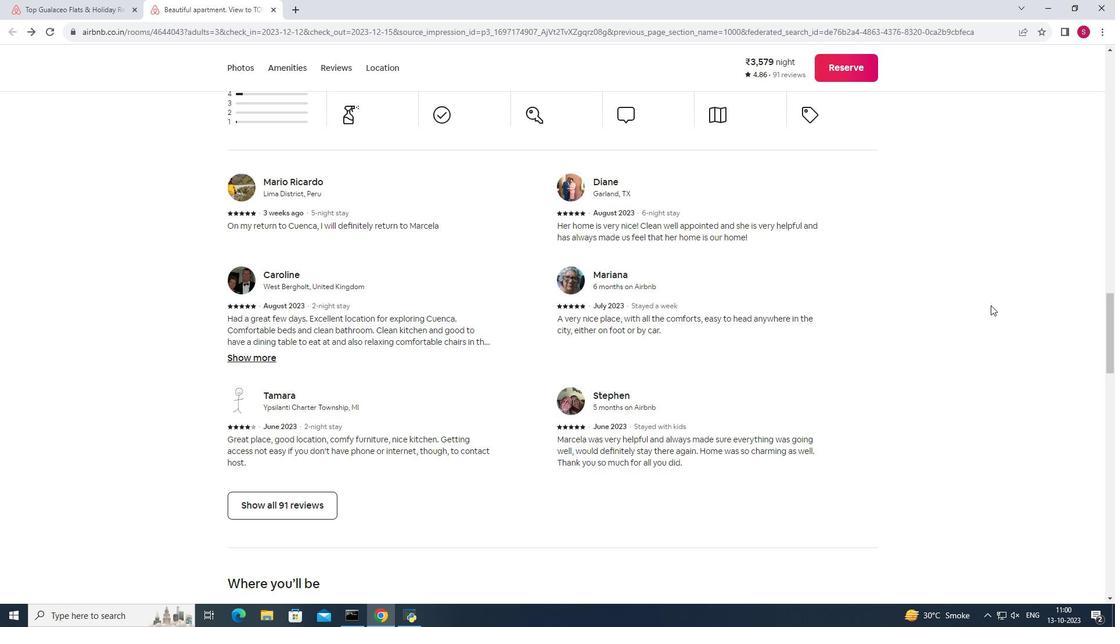 
Action: Mouse scrolled (991, 304) with delta (0, 0)
Screenshot: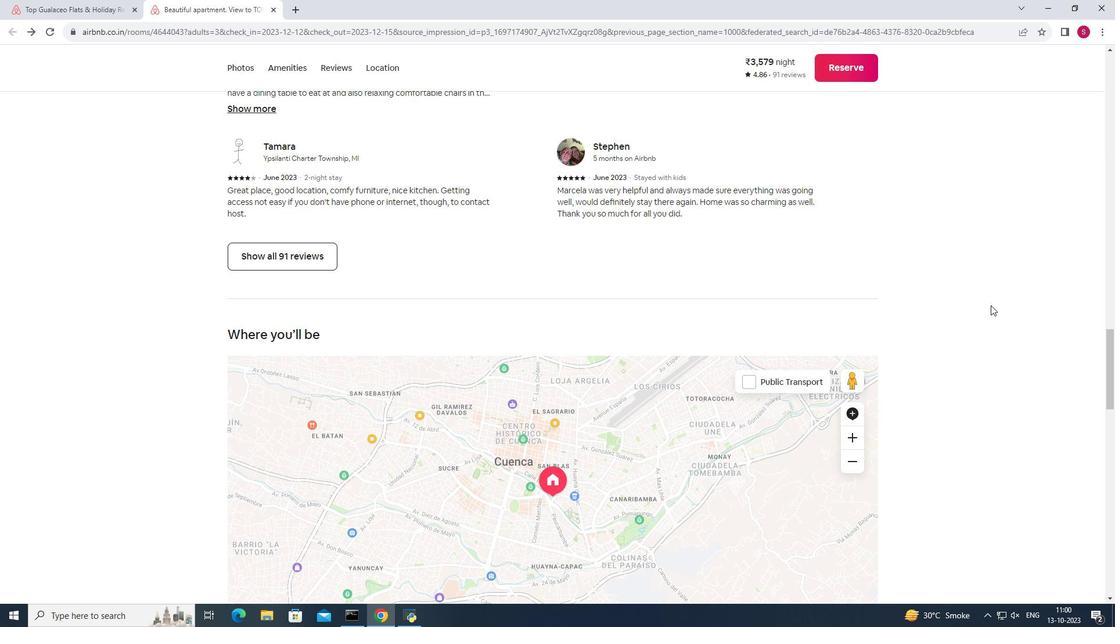 
Action: Mouse scrolled (991, 304) with delta (0, 0)
Screenshot: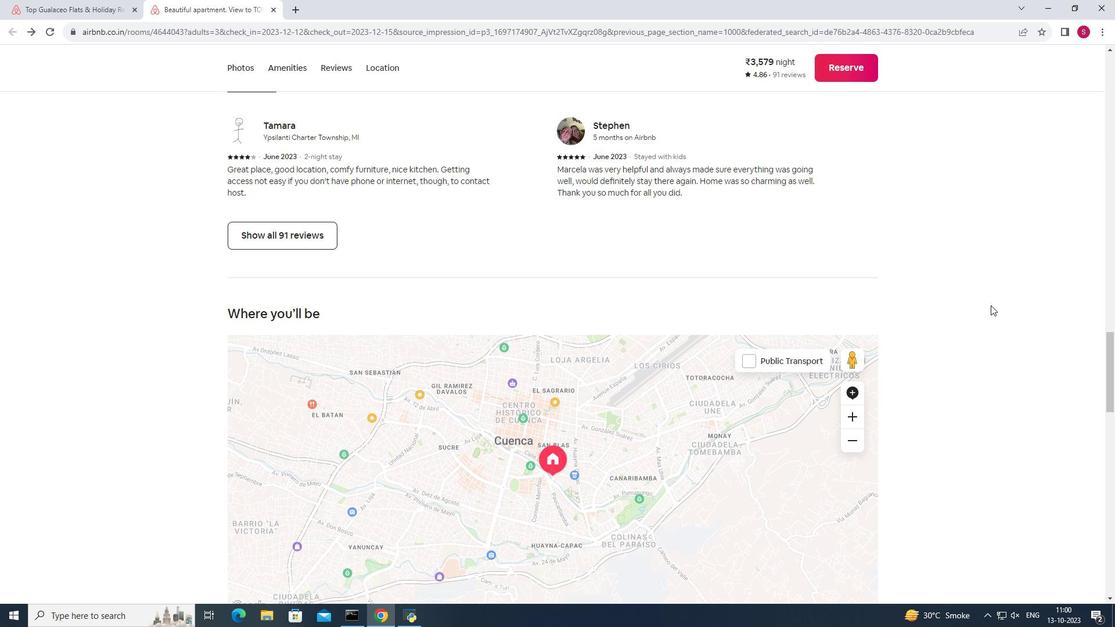 
Action: Mouse scrolled (991, 304) with delta (0, 0)
Screenshot: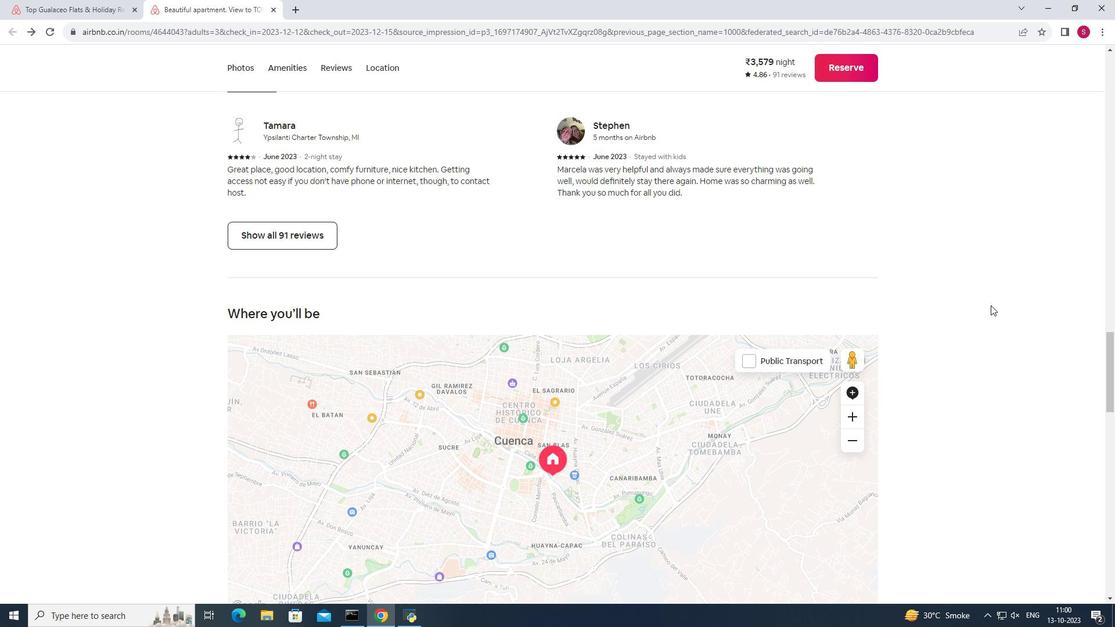 
Action: Mouse scrolled (991, 304) with delta (0, 0)
Screenshot: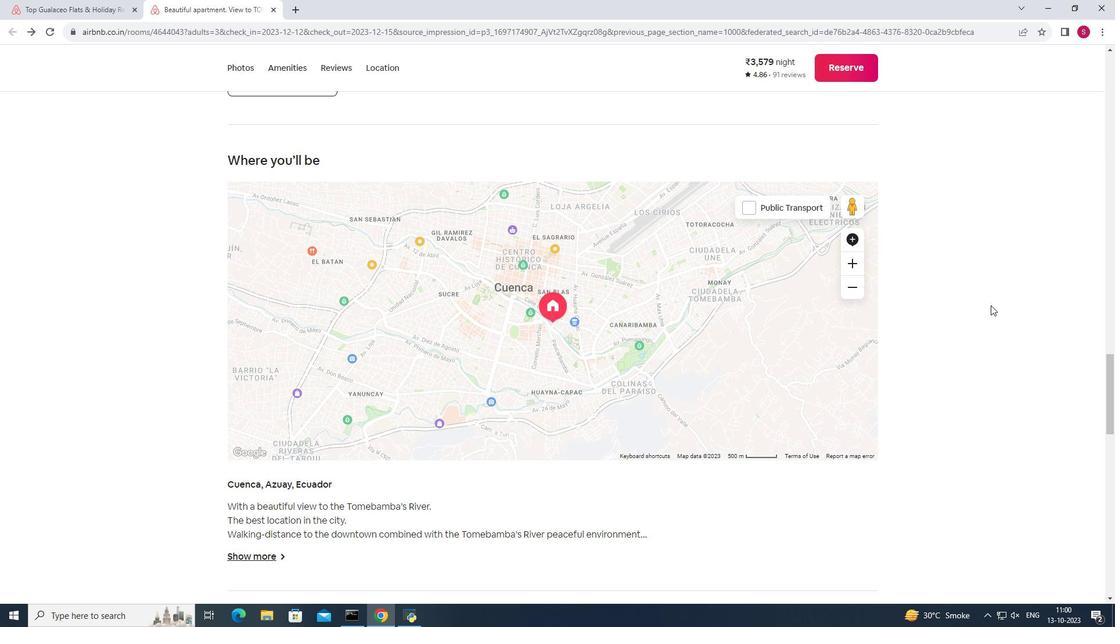 
Action: Mouse scrolled (991, 304) with delta (0, 0)
Screenshot: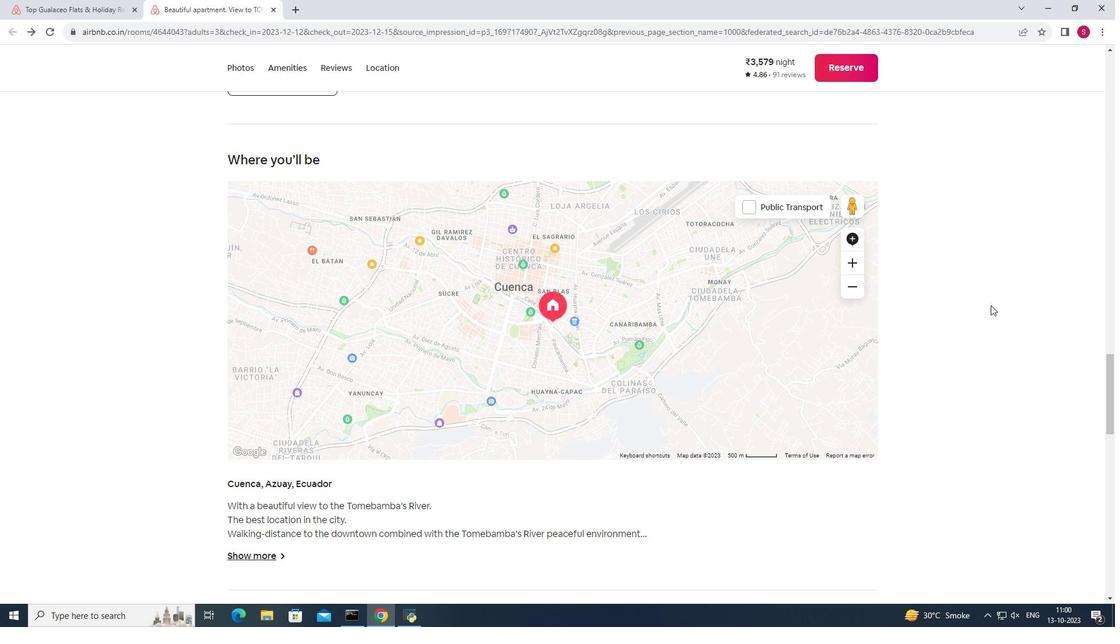 
Action: Mouse scrolled (991, 304) with delta (0, 0)
Screenshot: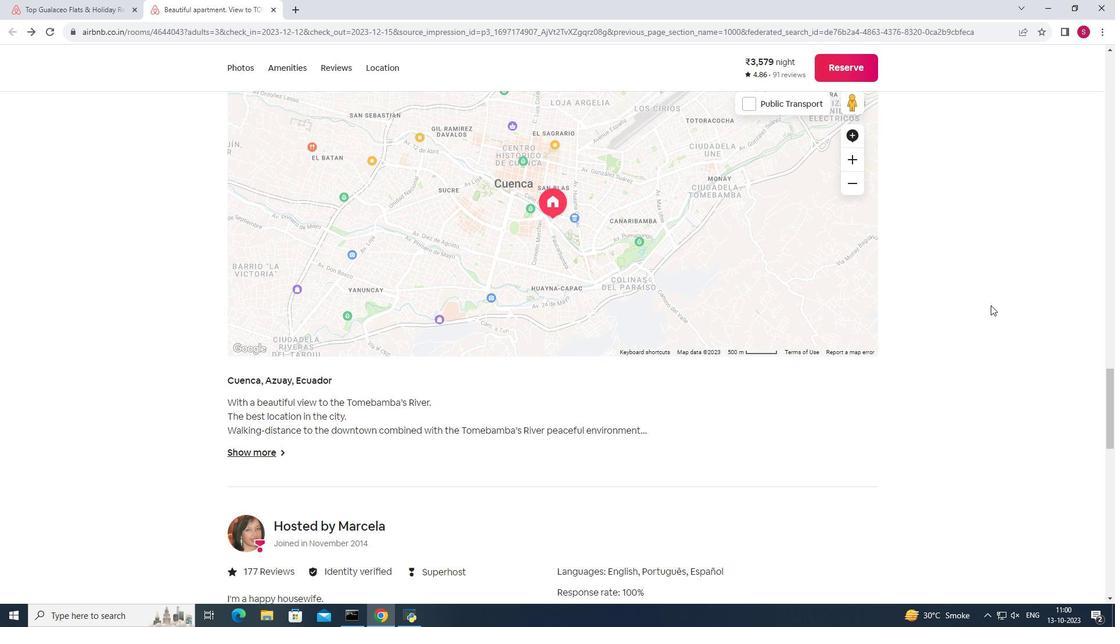 
Action: Mouse scrolled (991, 304) with delta (0, 0)
Screenshot: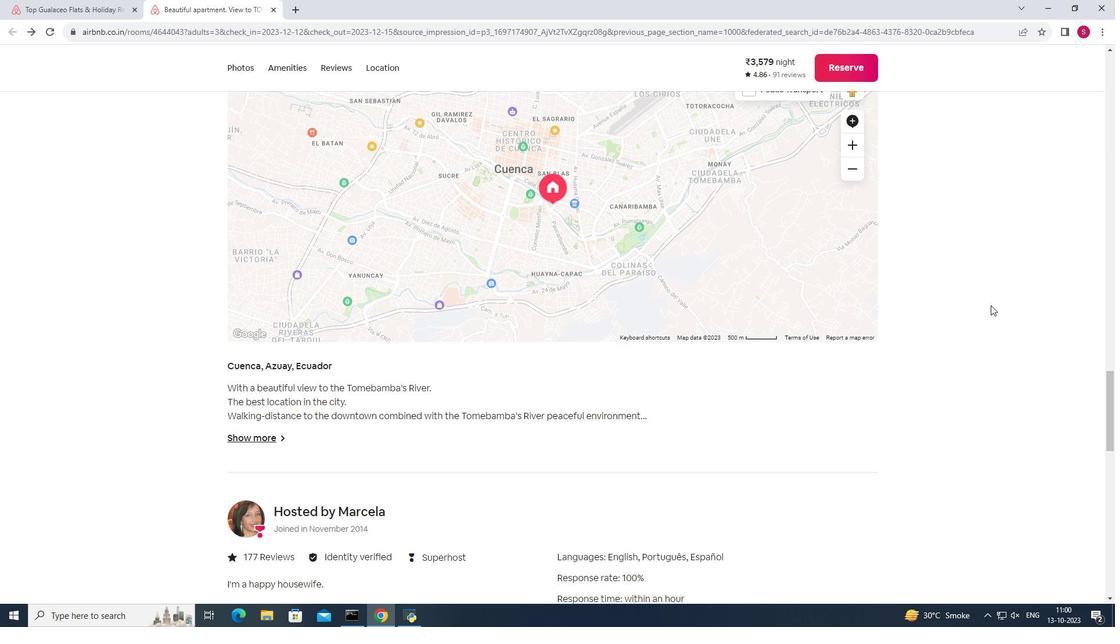 
Action: Mouse moved to (991, 305)
Screenshot: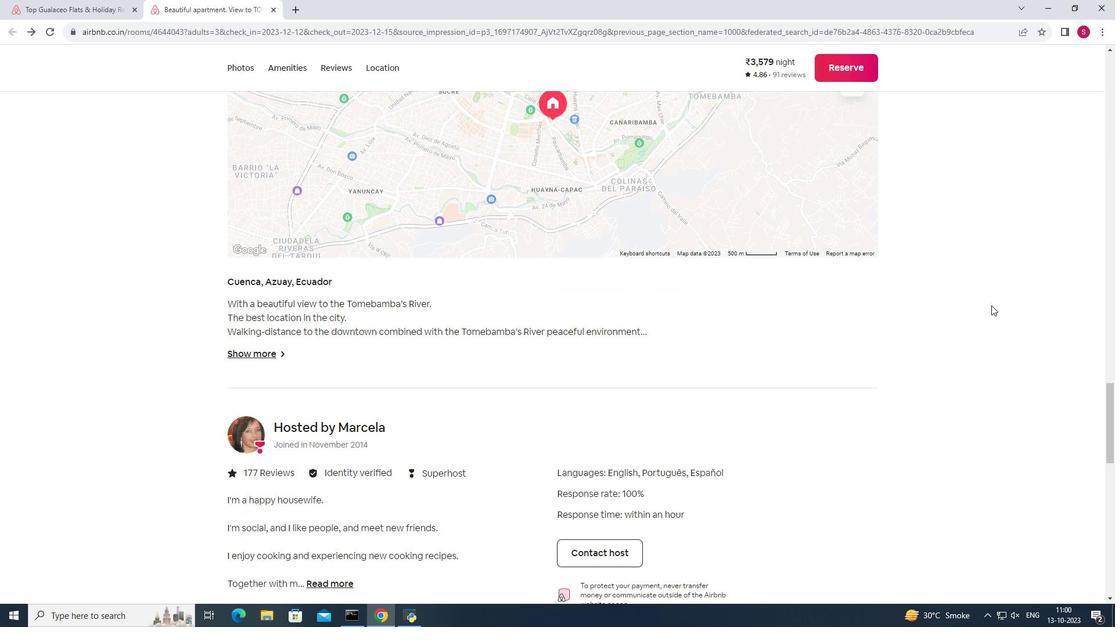 
Action: Mouse scrolled (991, 304) with delta (0, 0)
Screenshot: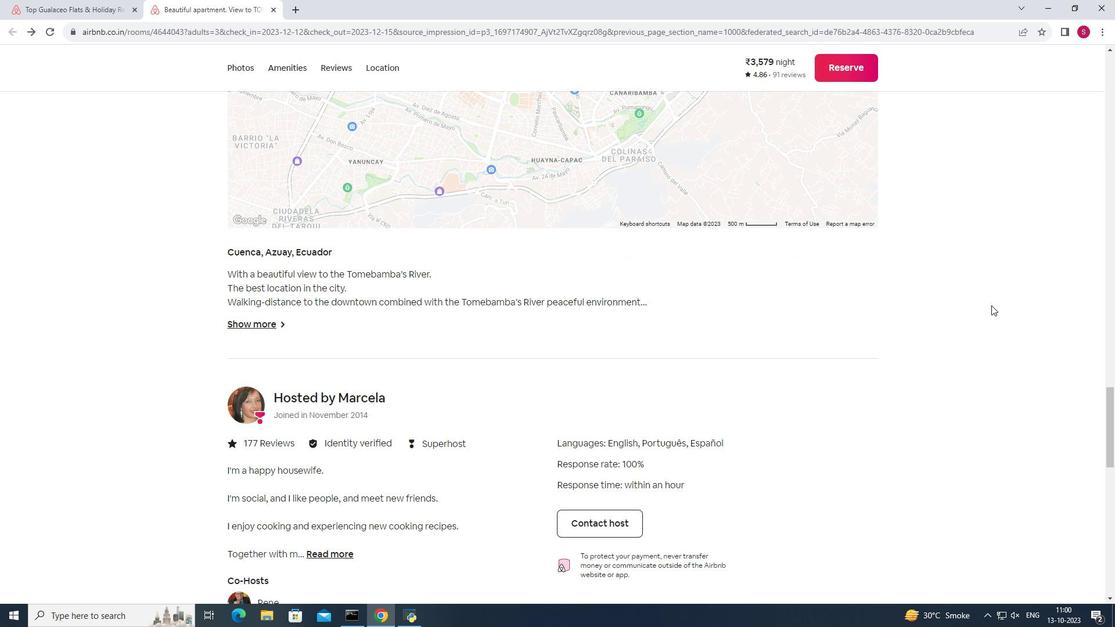 
Action: Mouse scrolled (991, 304) with delta (0, 0)
